 Task: Save favorite listings for townhouses in Seattle, Washington, with a minimum of 4 bedrooms and a garage, and create a shortlist of properties to visit.
Action: Mouse moved to (294, 241)
Screenshot: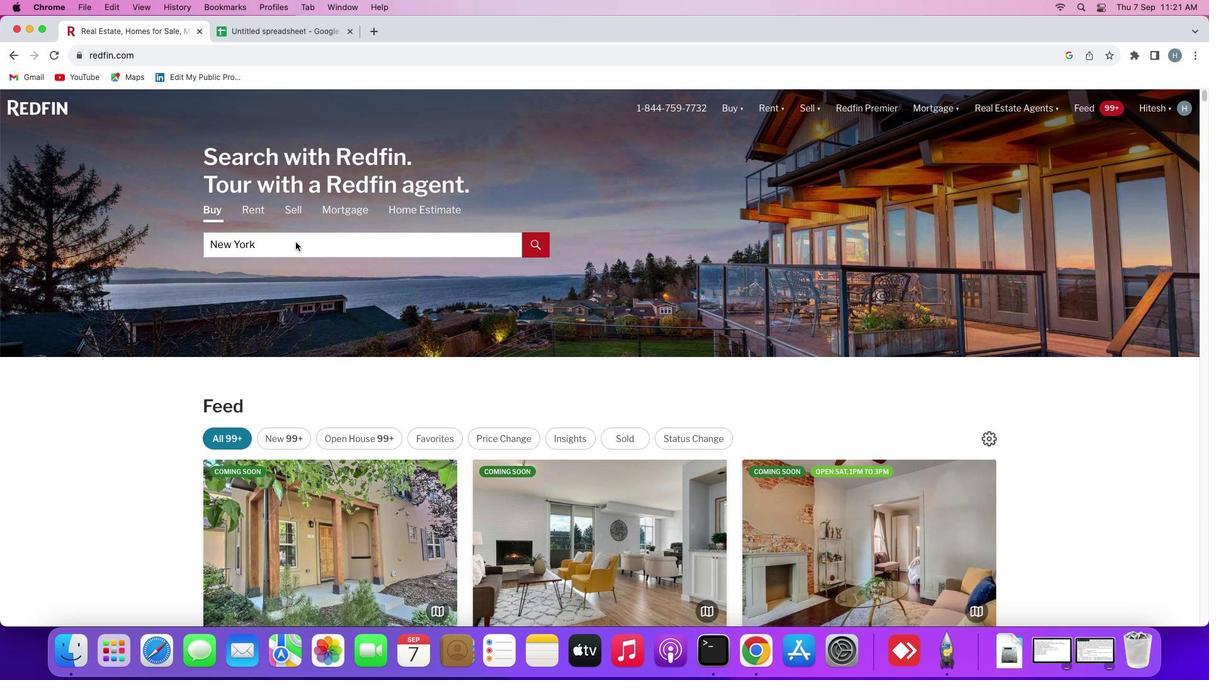 
Action: Mouse pressed left at (294, 241)
Screenshot: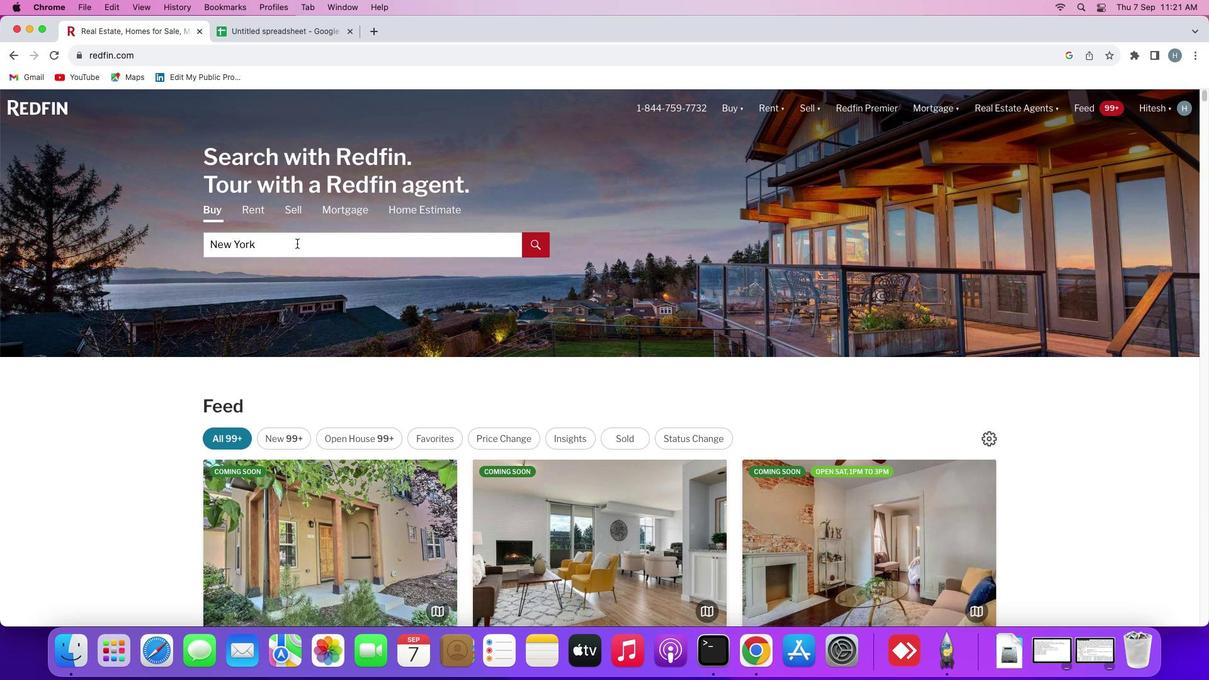 
Action: Mouse moved to (296, 243)
Screenshot: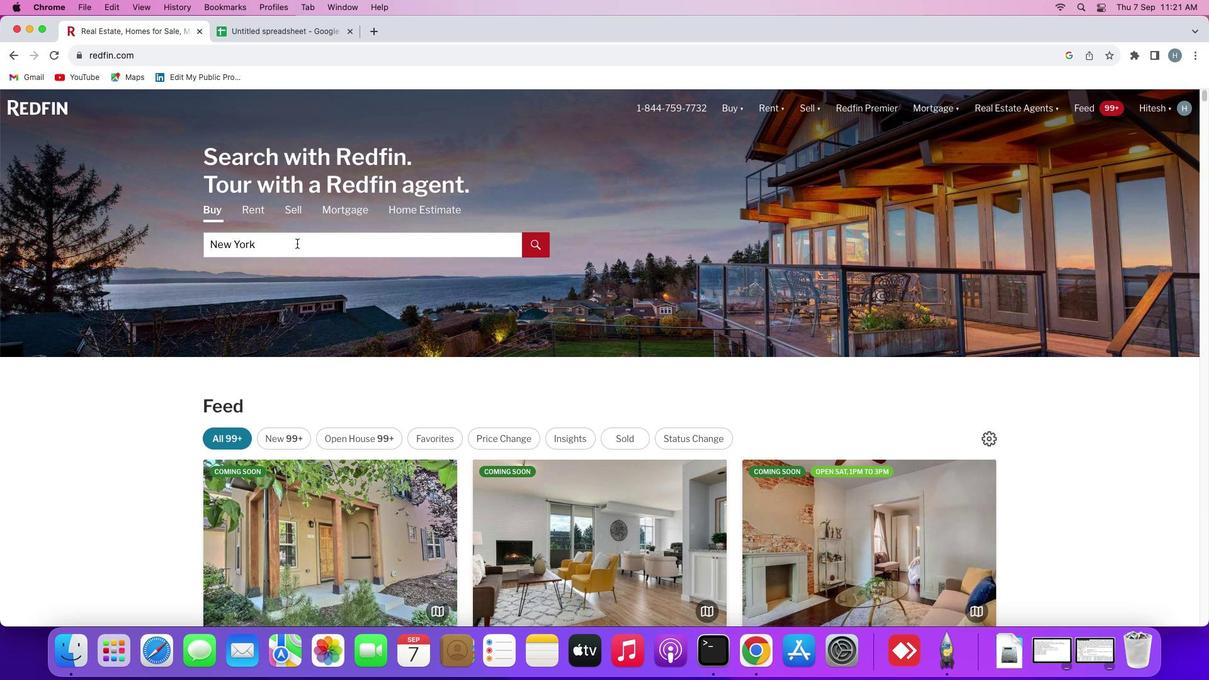 
Action: Mouse pressed left at (296, 243)
Screenshot: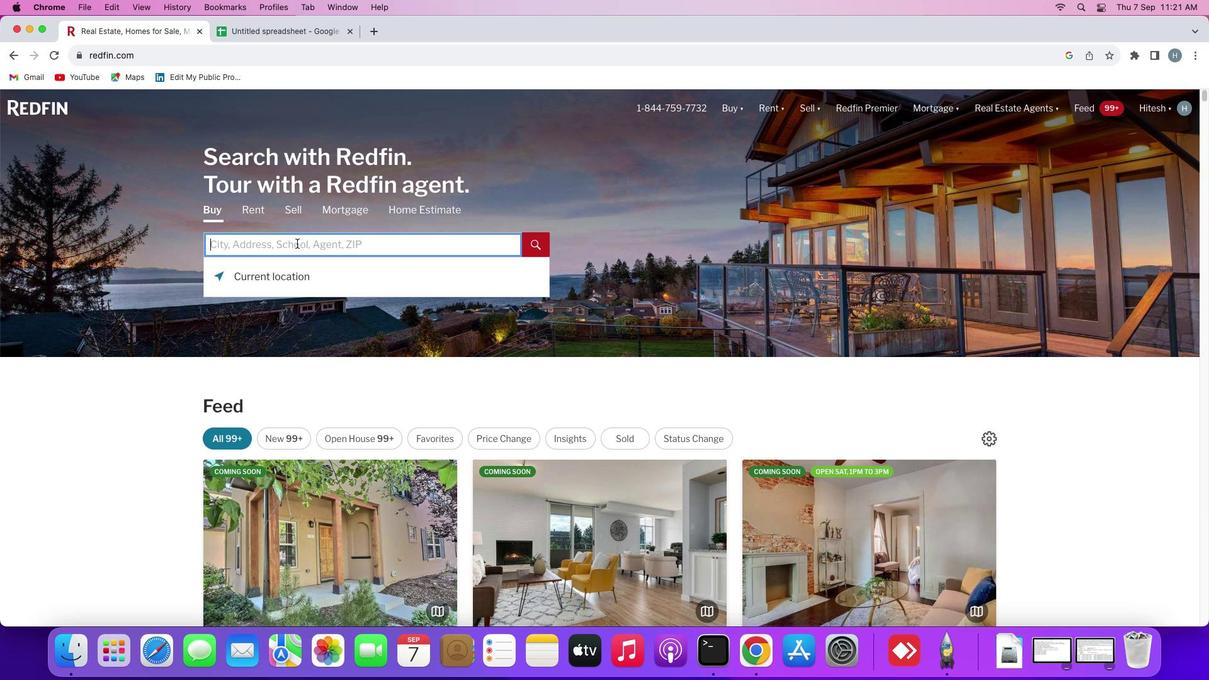 
Action: Key pressed Key.shift'S''e''a''t''t''l''e'
Screenshot: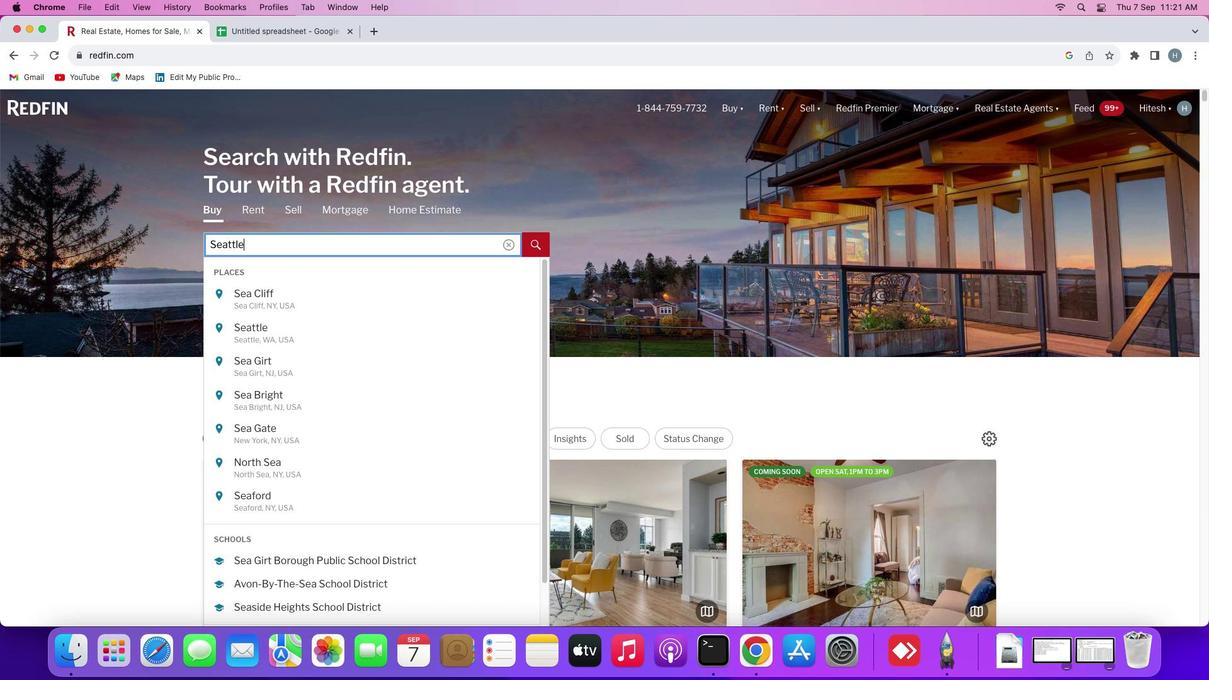 
Action: Mouse moved to (318, 296)
Screenshot: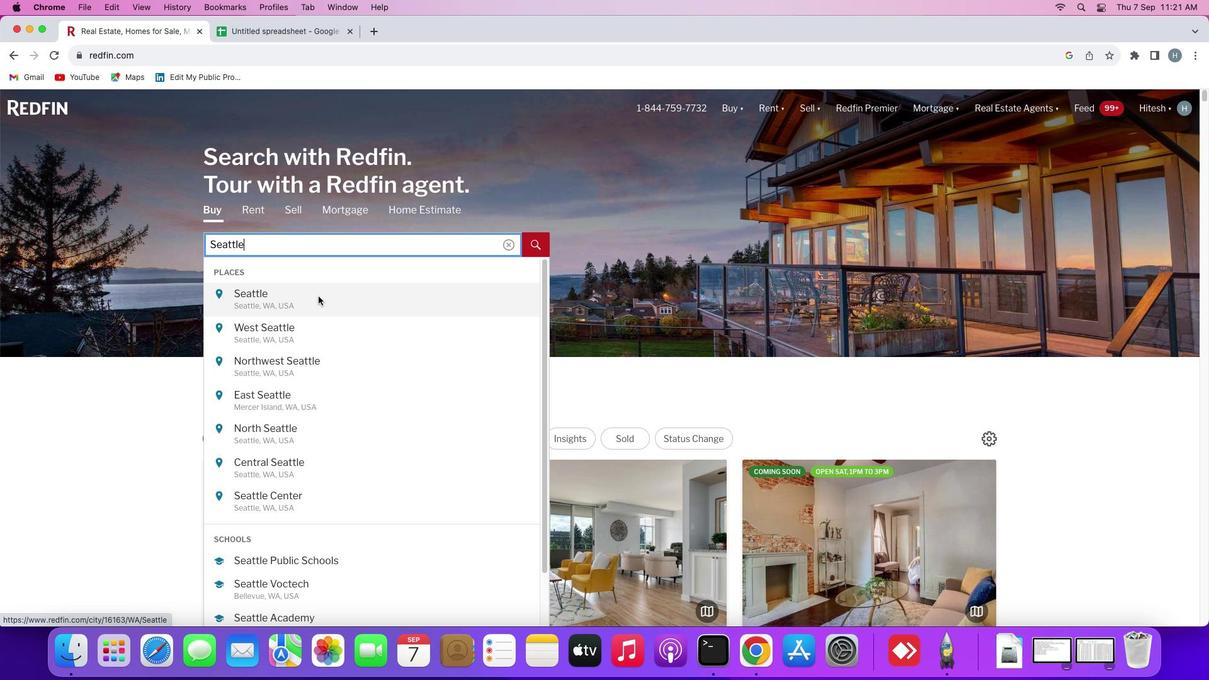 
Action: Mouse pressed left at (318, 296)
Screenshot: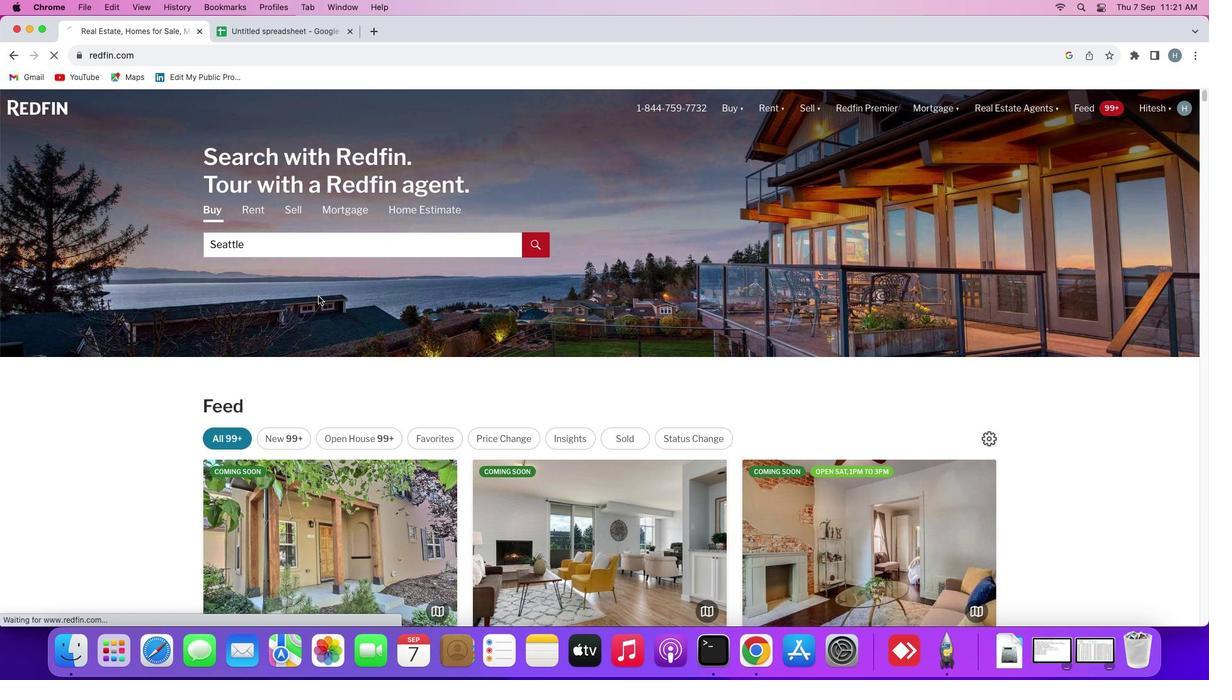 
Action: Mouse moved to (1077, 188)
Screenshot: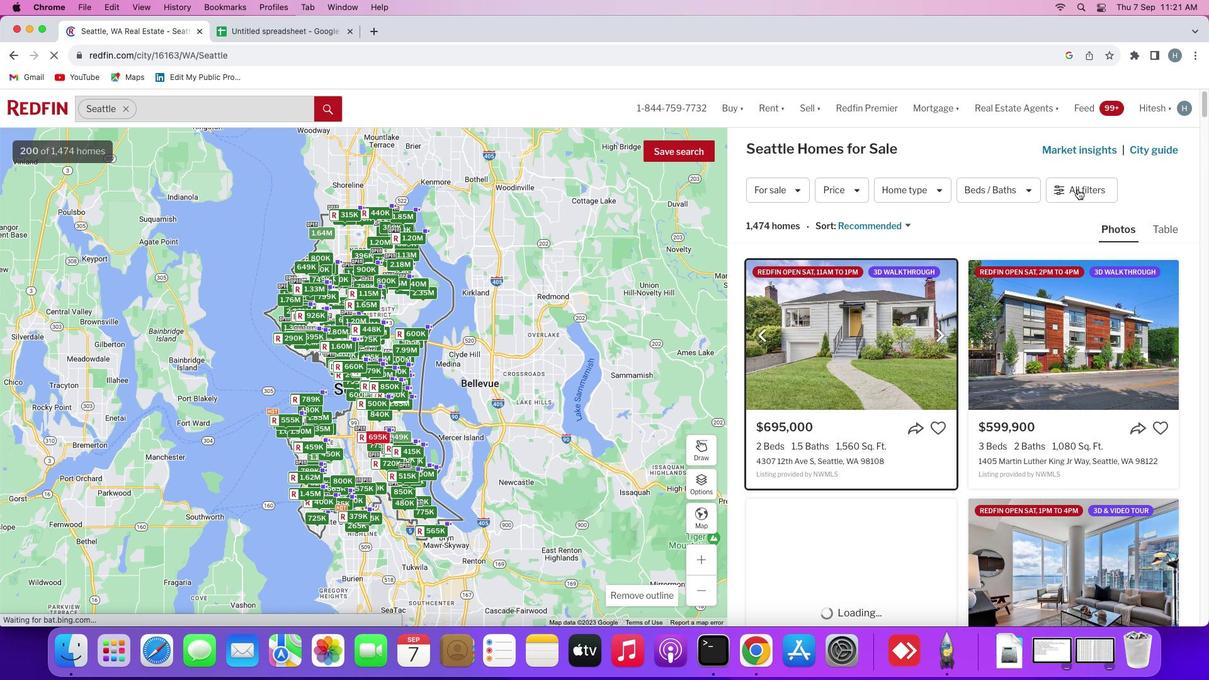 
Action: Mouse pressed left at (1077, 188)
Screenshot: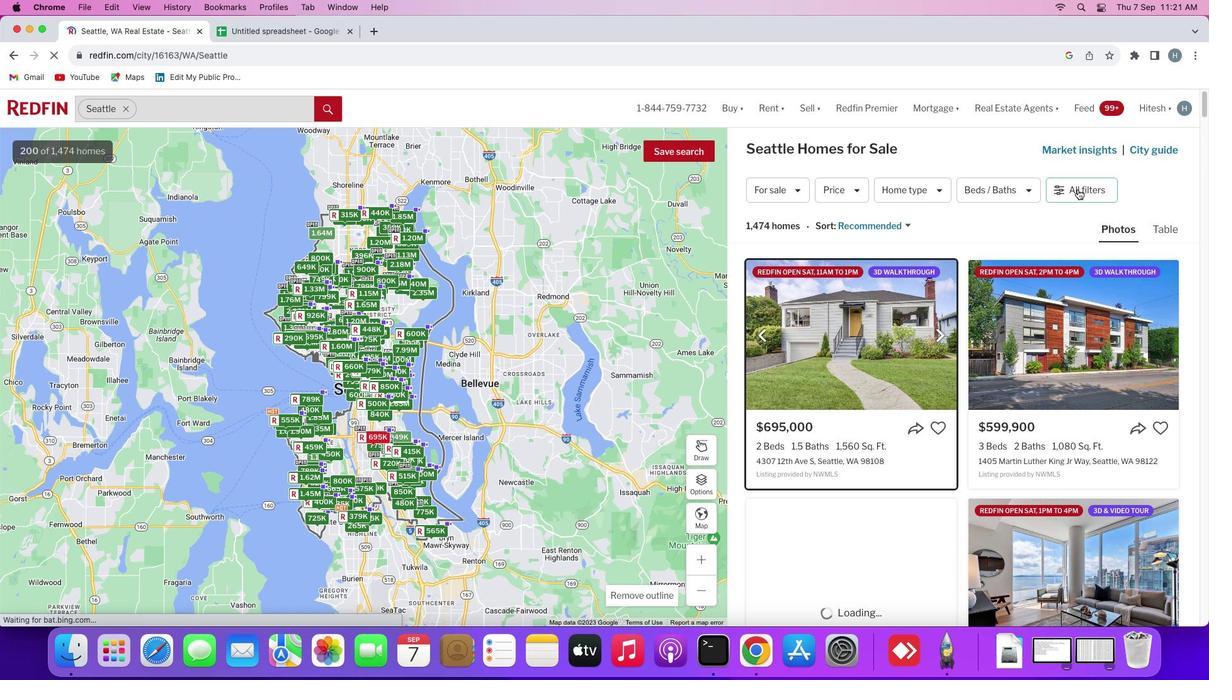 
Action: Mouse moved to (1077, 188)
Screenshot: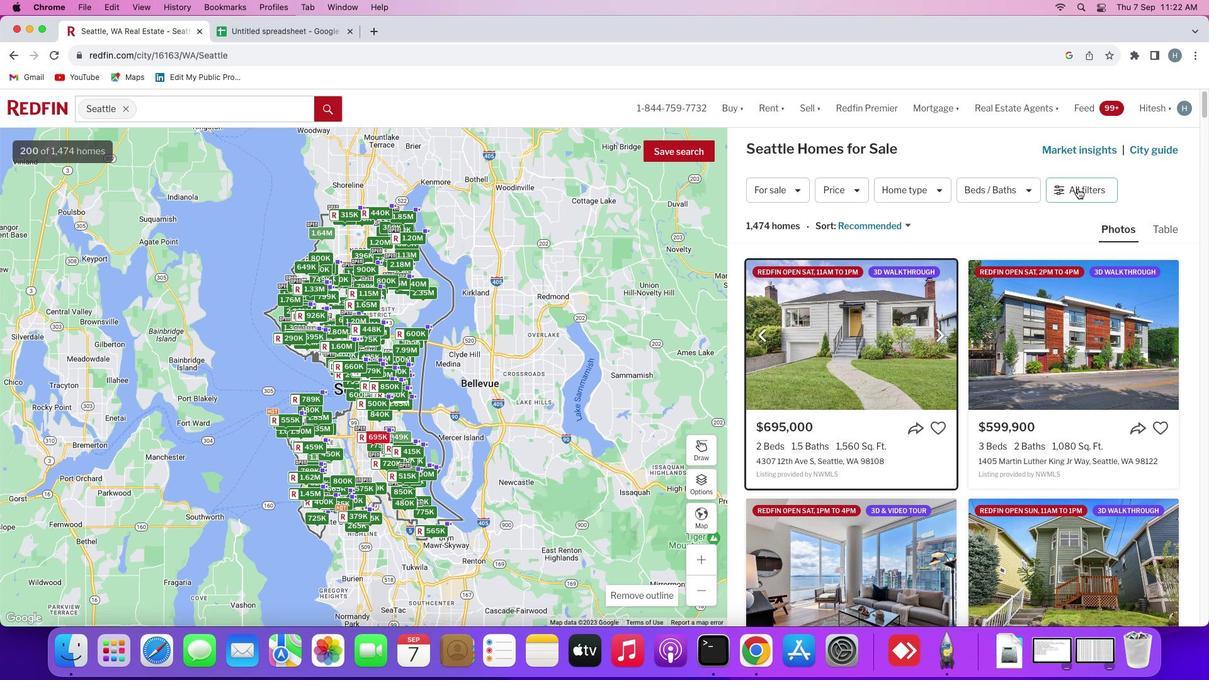 
Action: Mouse pressed left at (1077, 188)
Screenshot: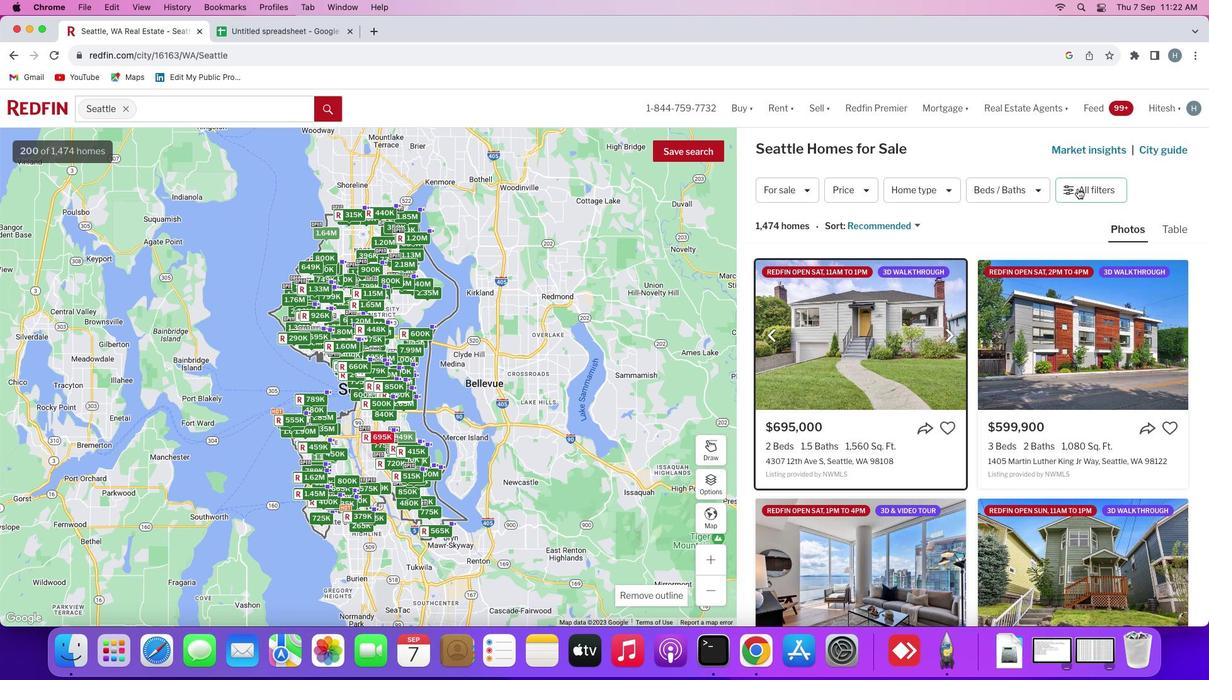 
Action: Mouse moved to (1018, 366)
Screenshot: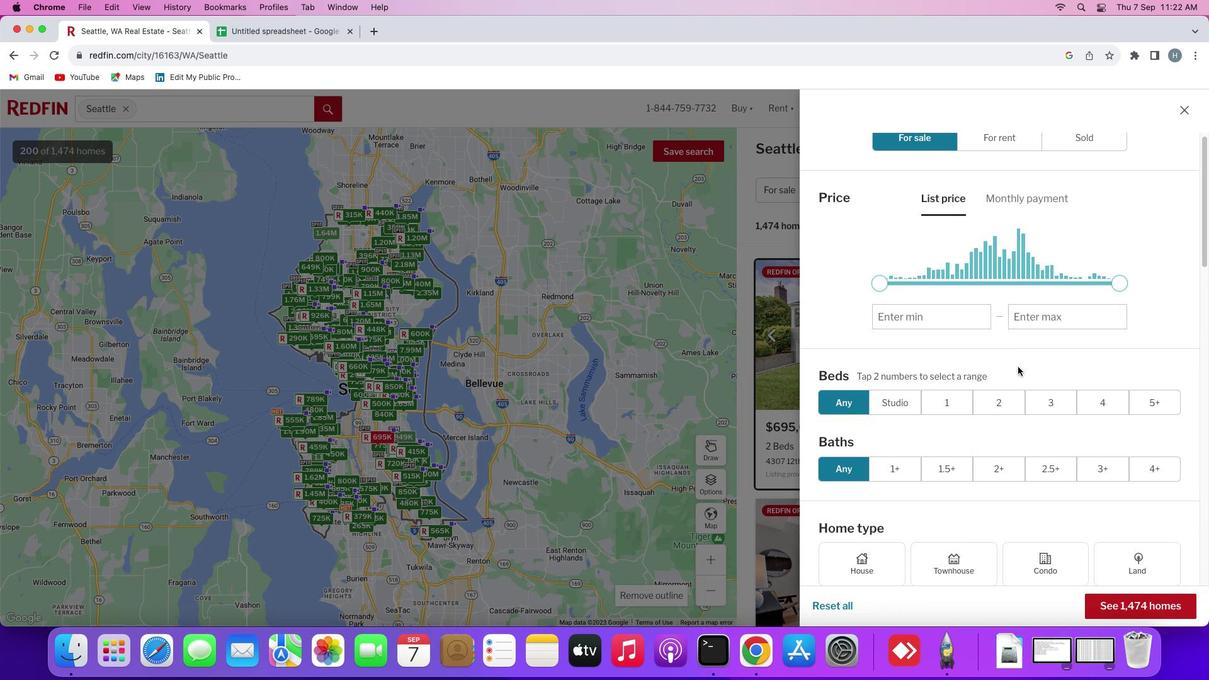 
Action: Mouse scrolled (1018, 366) with delta (0, 0)
Screenshot: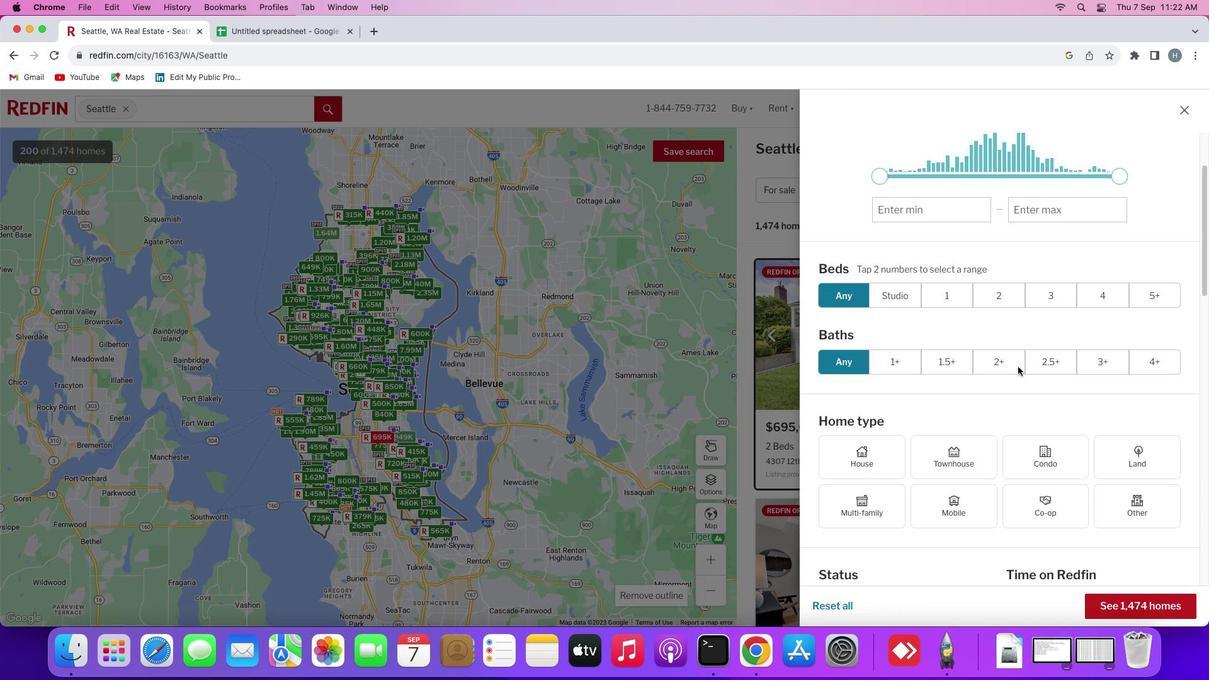 
Action: Mouse scrolled (1018, 366) with delta (0, 0)
Screenshot: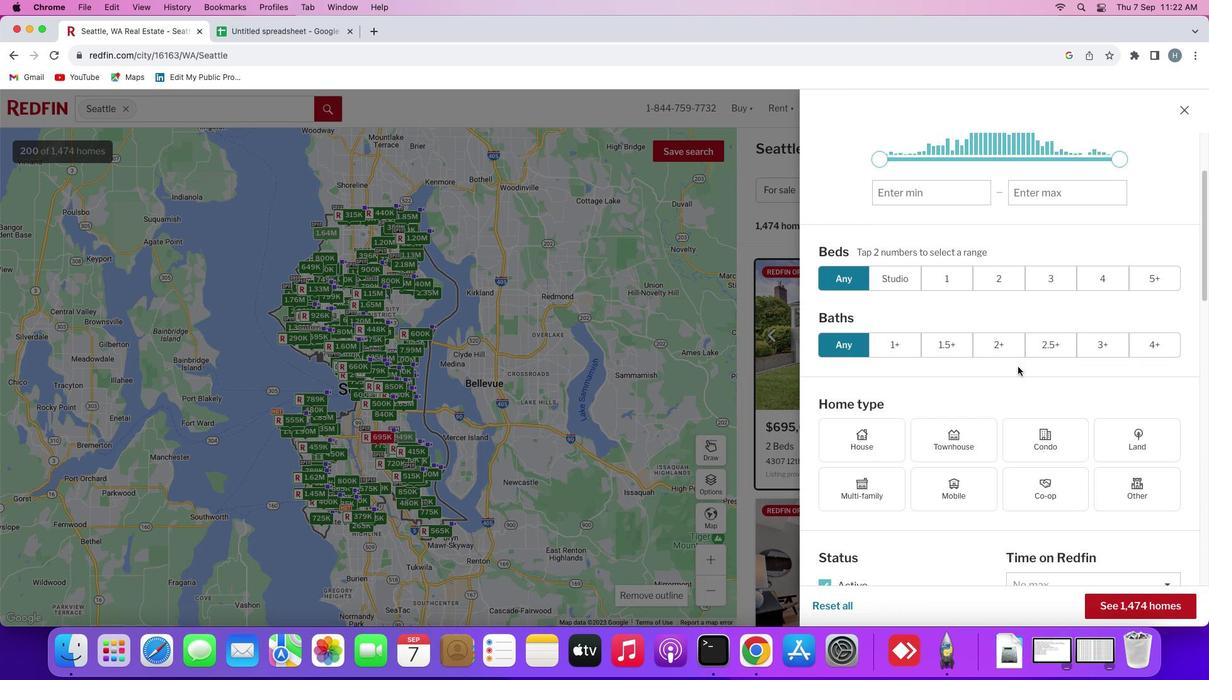 
Action: Mouse scrolled (1018, 366) with delta (0, 0)
Screenshot: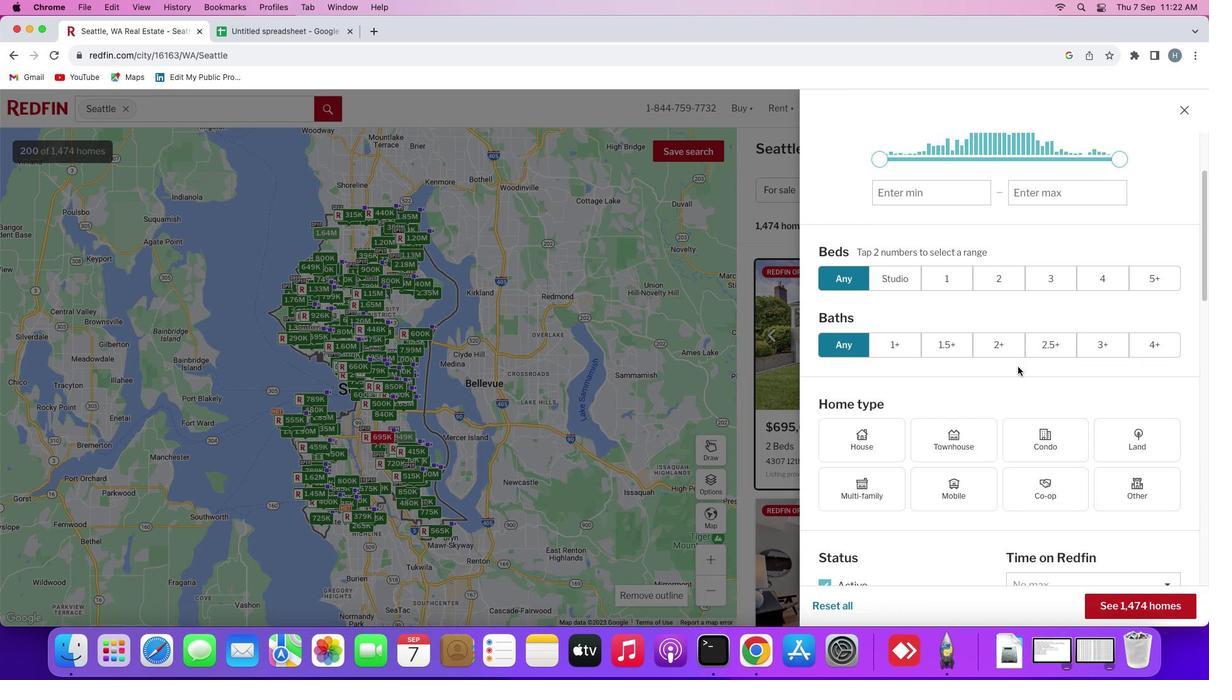 
Action: Mouse scrolled (1018, 366) with delta (0, -1)
Screenshot: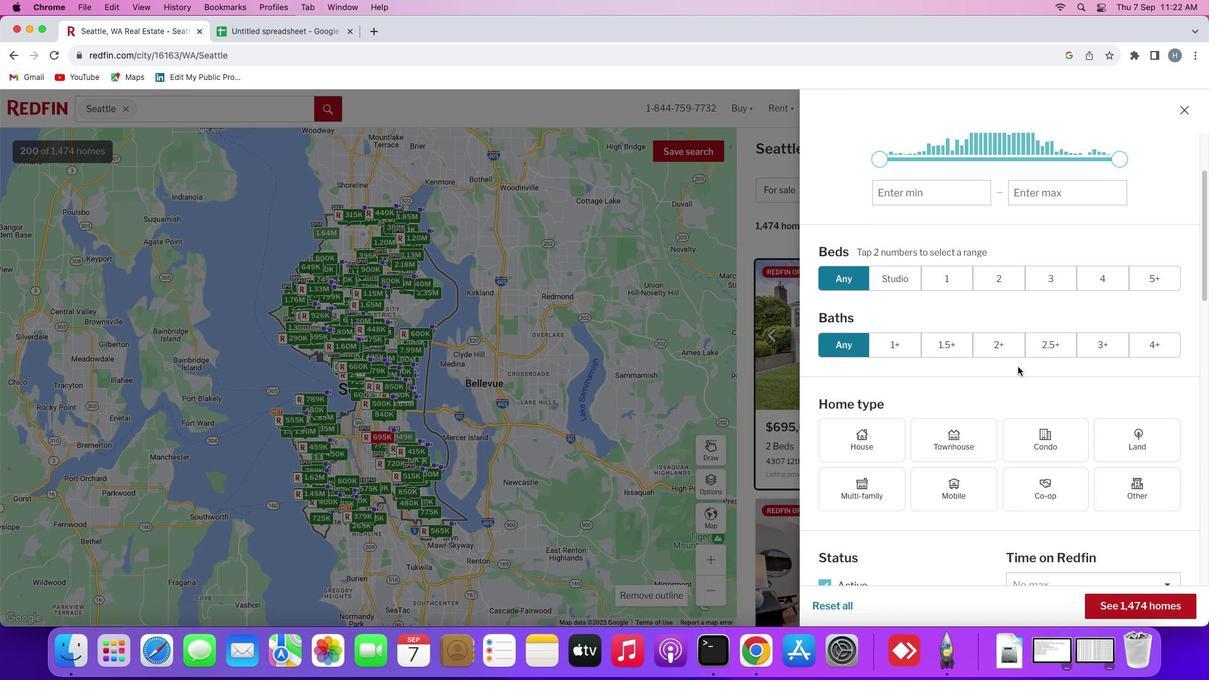
Action: Mouse moved to (952, 442)
Screenshot: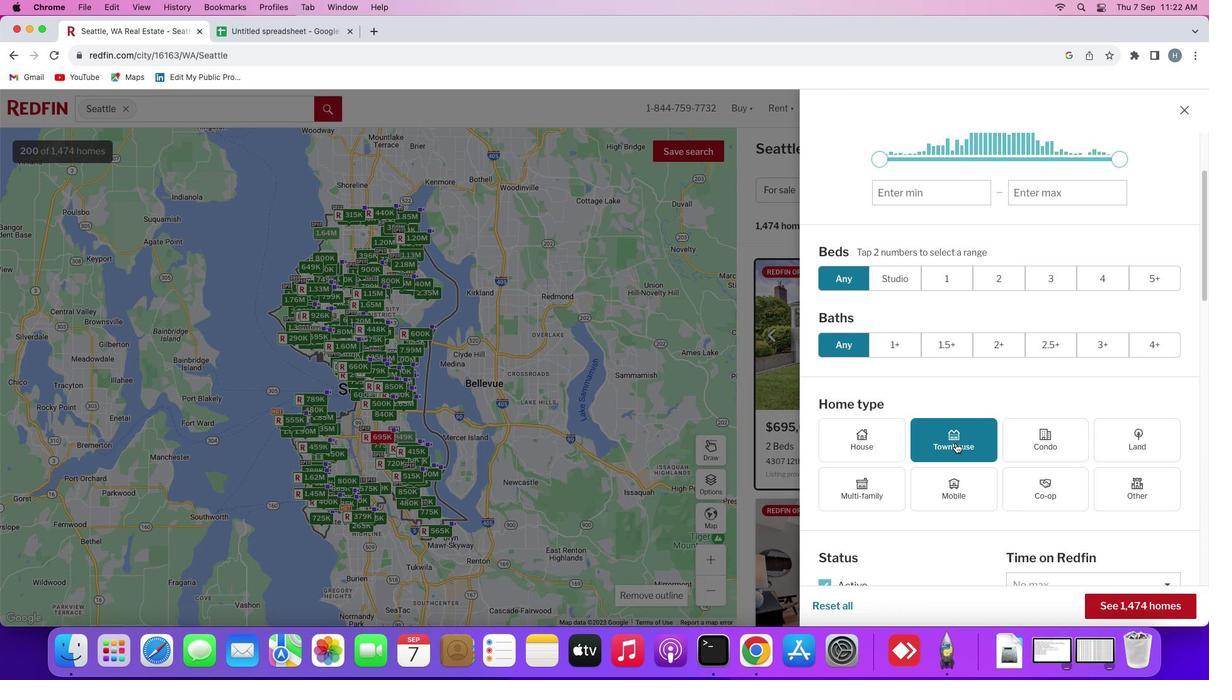 
Action: Mouse pressed left at (952, 442)
Screenshot: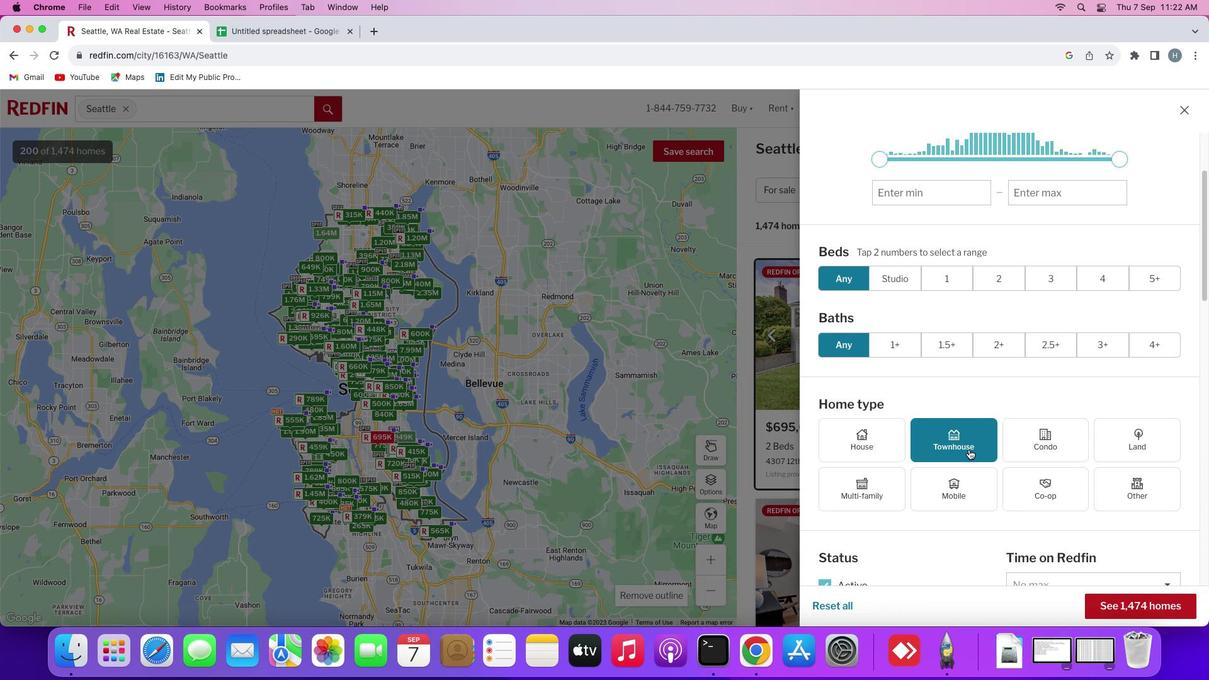 
Action: Mouse moved to (973, 449)
Screenshot: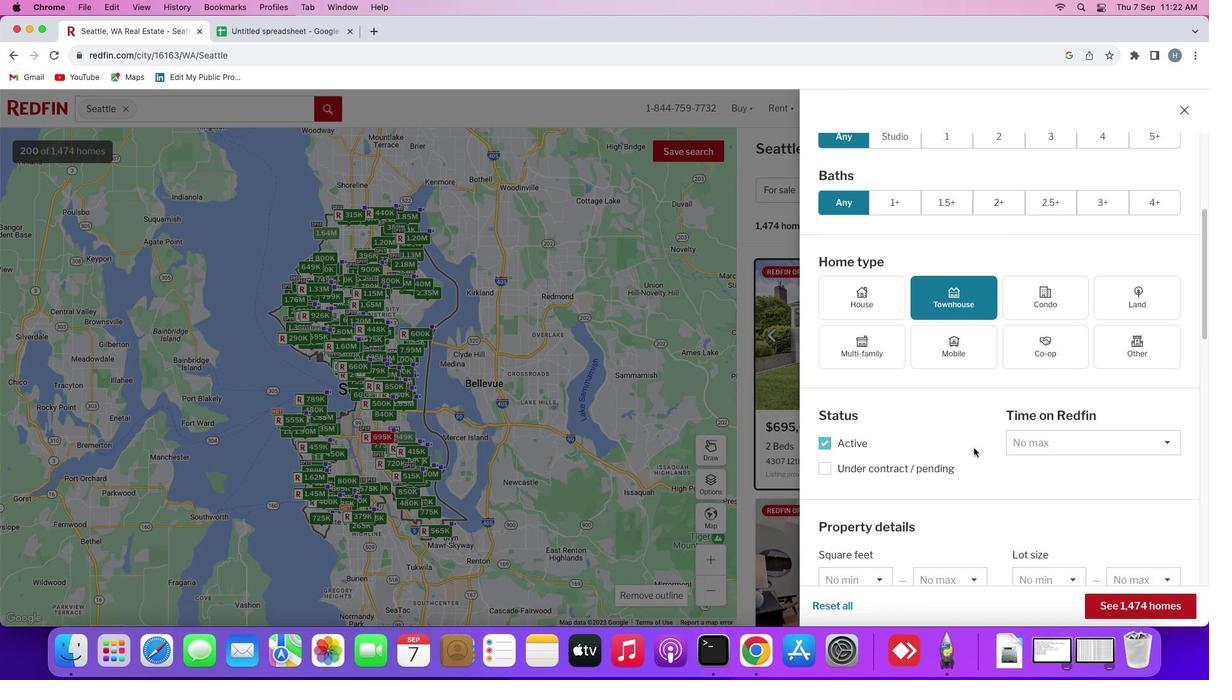 
Action: Mouse scrolled (973, 449) with delta (0, 0)
Screenshot: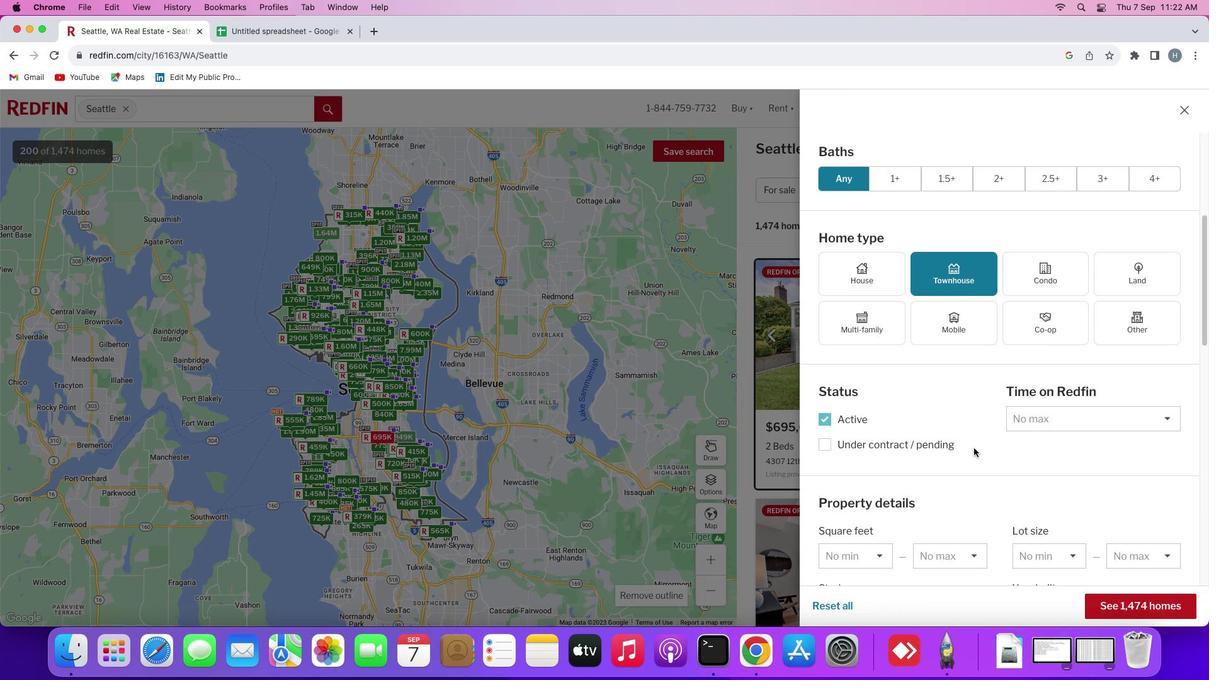 
Action: Mouse moved to (973, 449)
Screenshot: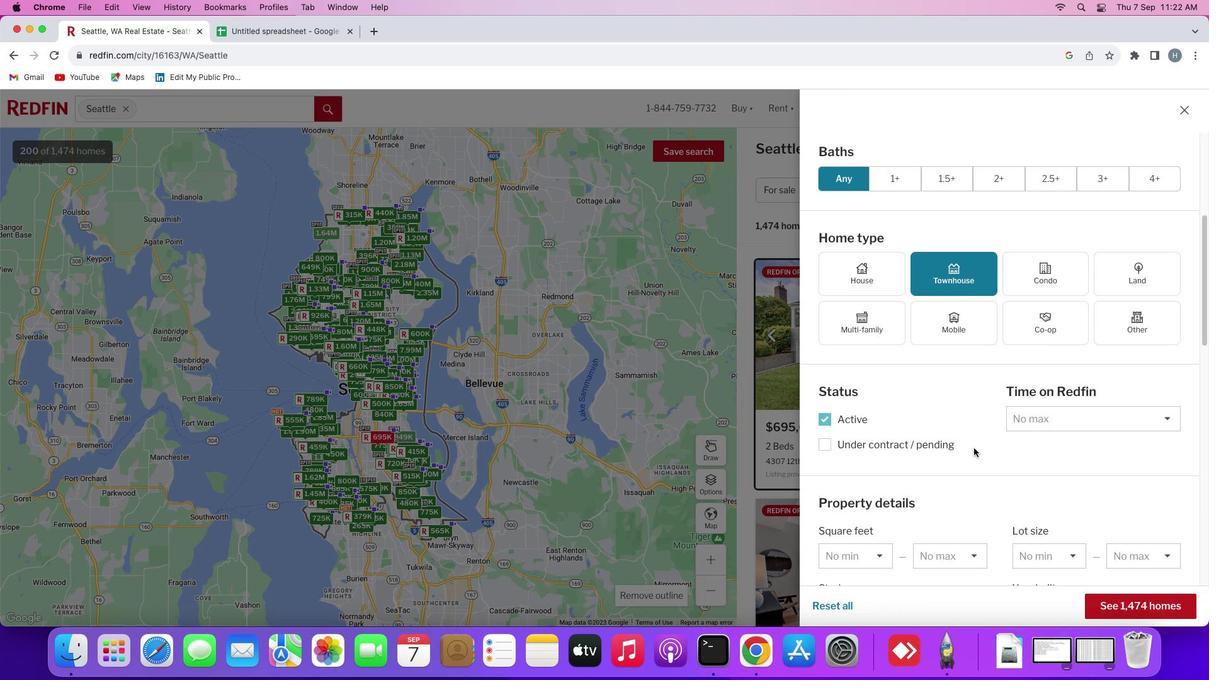 
Action: Mouse scrolled (973, 449) with delta (0, 0)
Screenshot: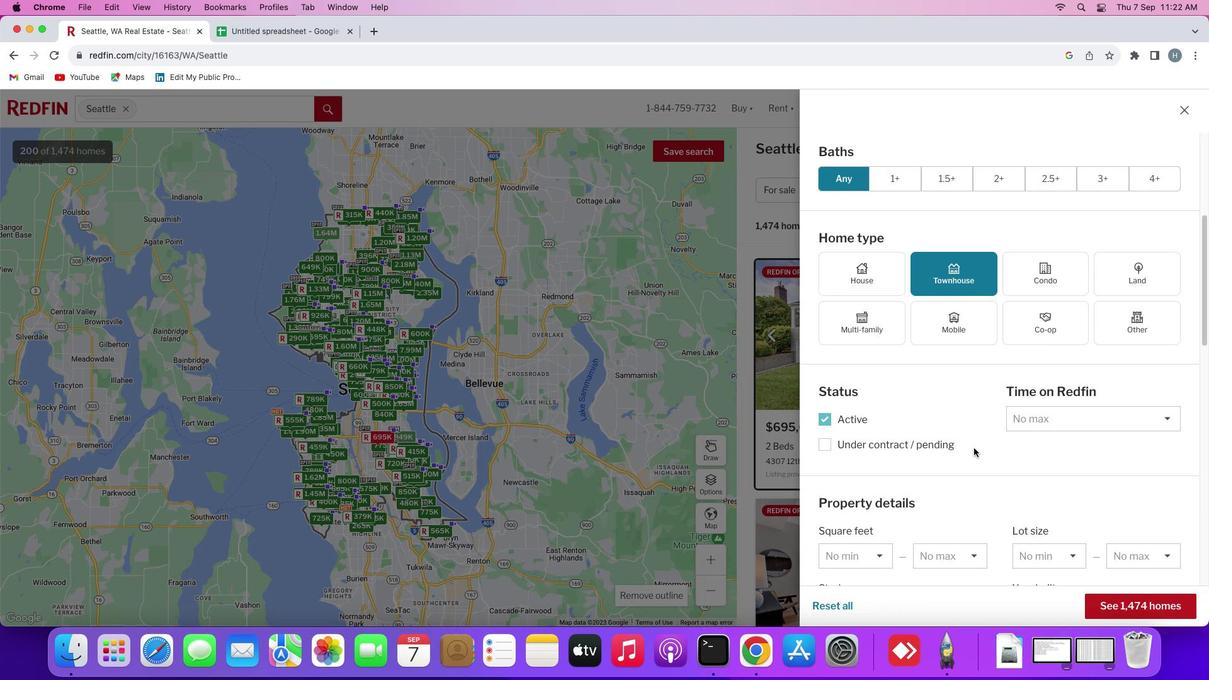 
Action: Mouse moved to (973, 448)
Screenshot: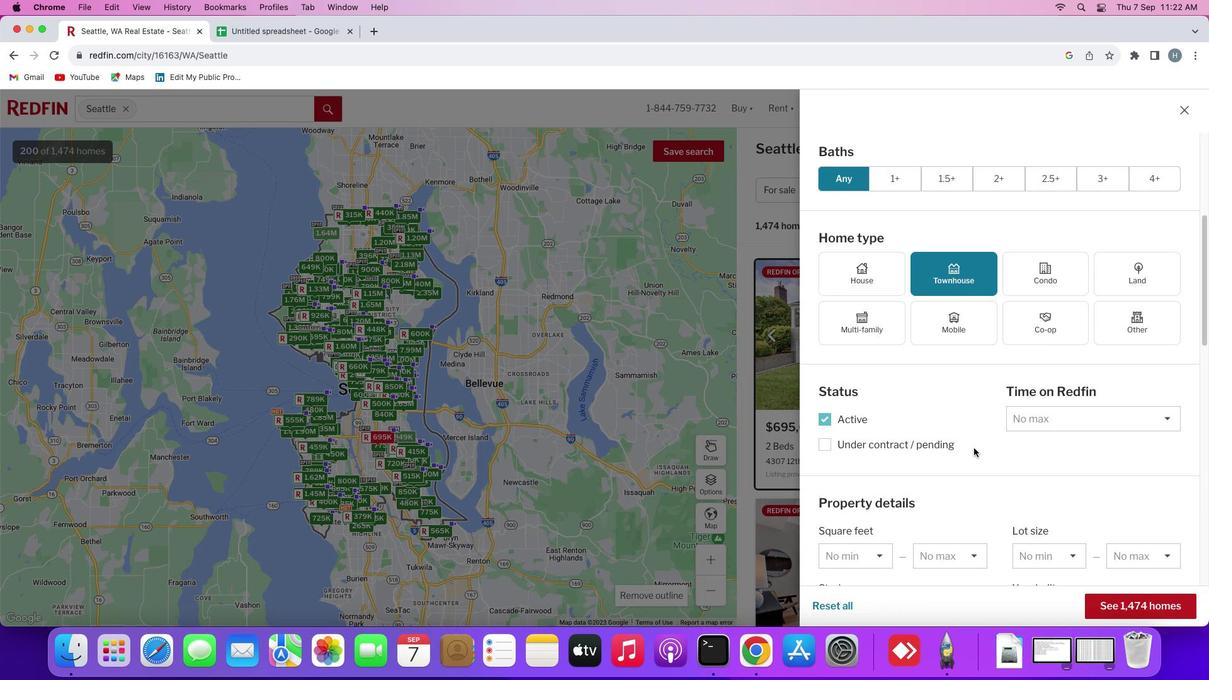 
Action: Mouse scrolled (973, 448) with delta (0, -1)
Screenshot: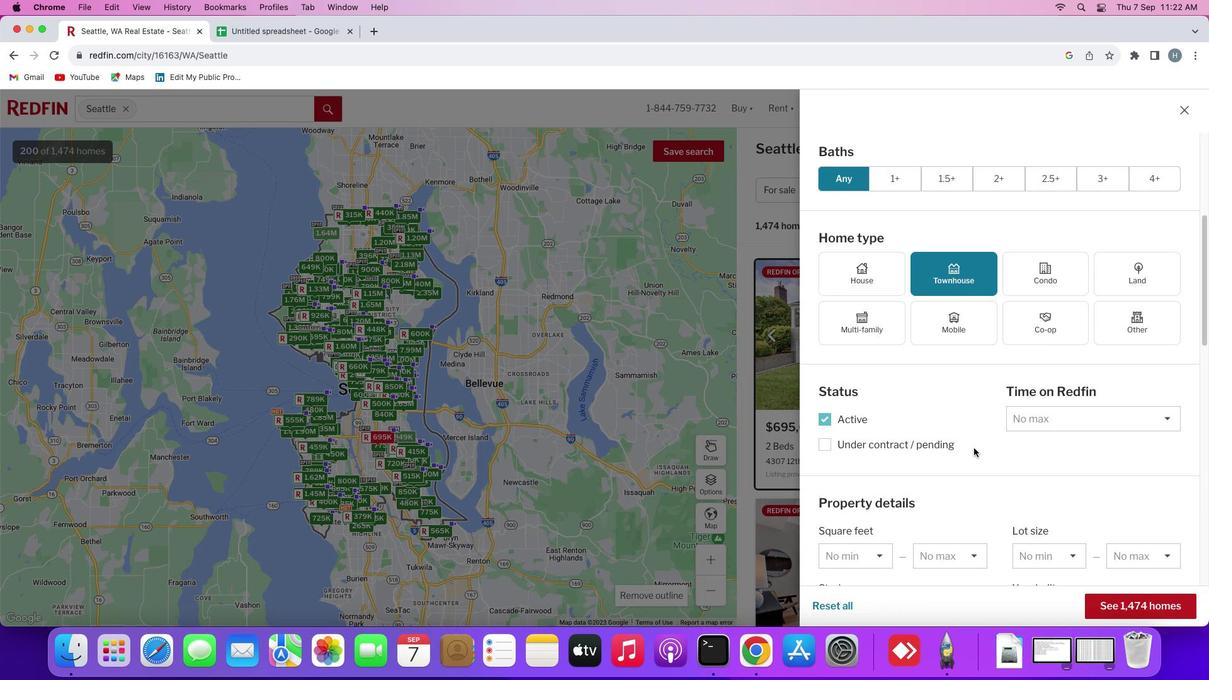 
Action: Mouse moved to (973, 447)
Screenshot: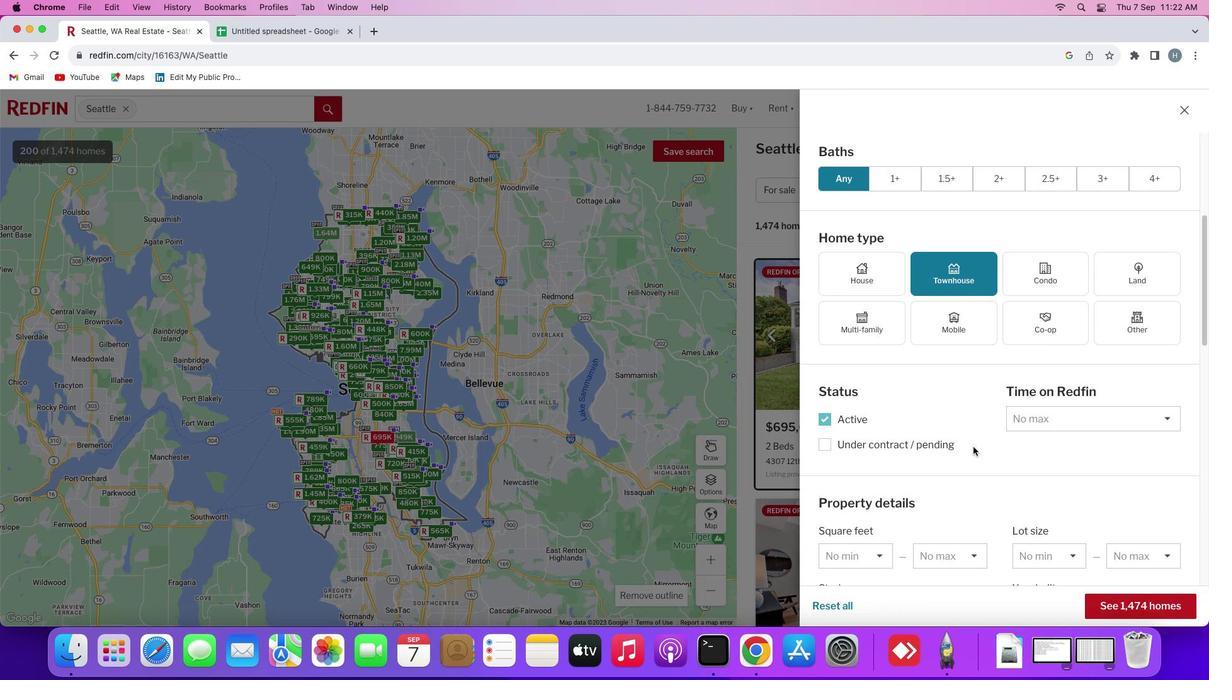 
Action: Mouse scrolled (973, 447) with delta (0, -1)
Screenshot: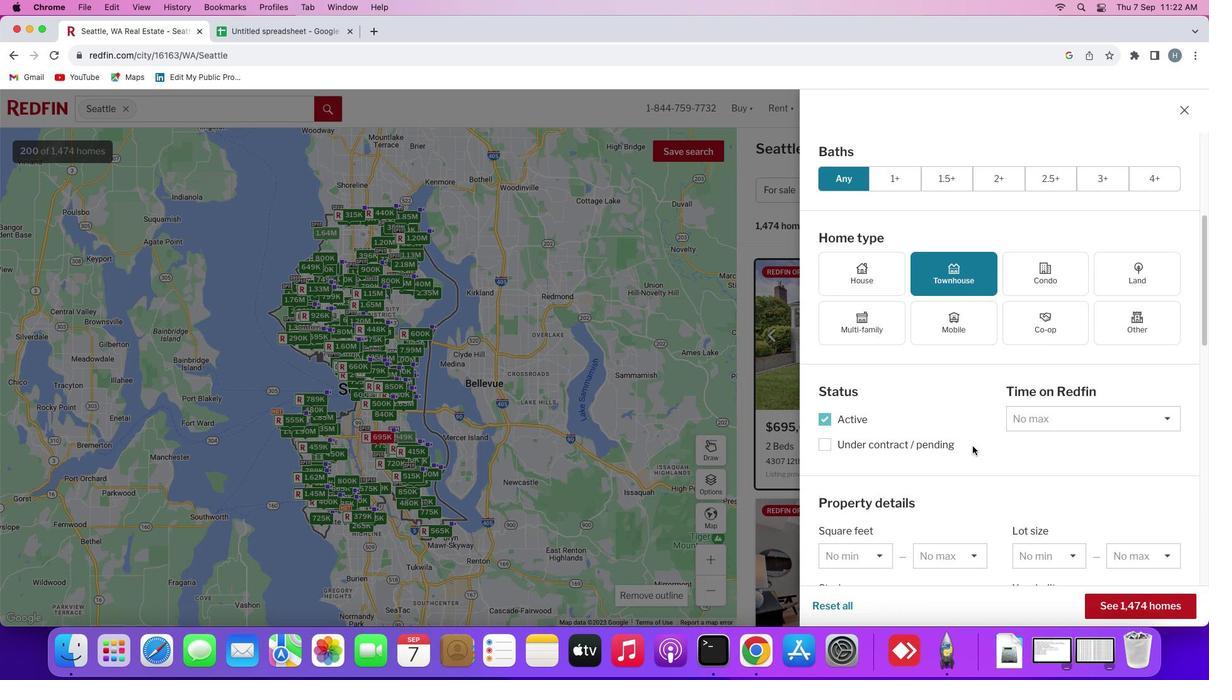 
Action: Mouse moved to (966, 444)
Screenshot: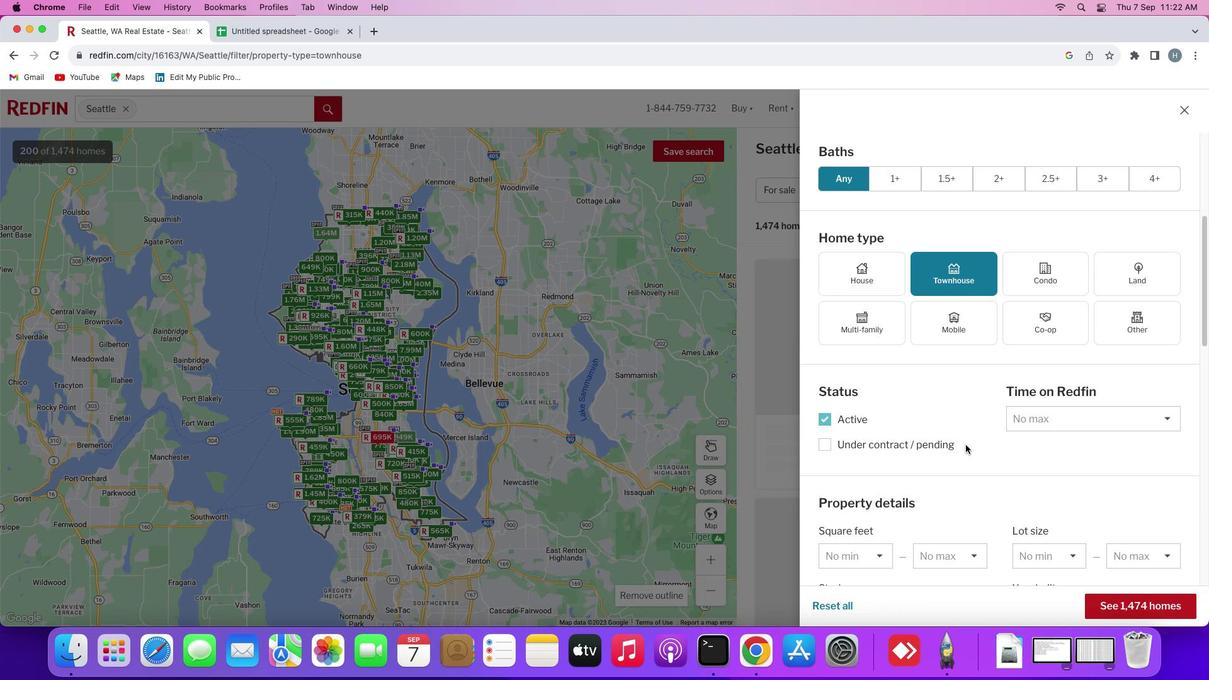 
Action: Mouse scrolled (966, 444) with delta (0, 0)
Screenshot: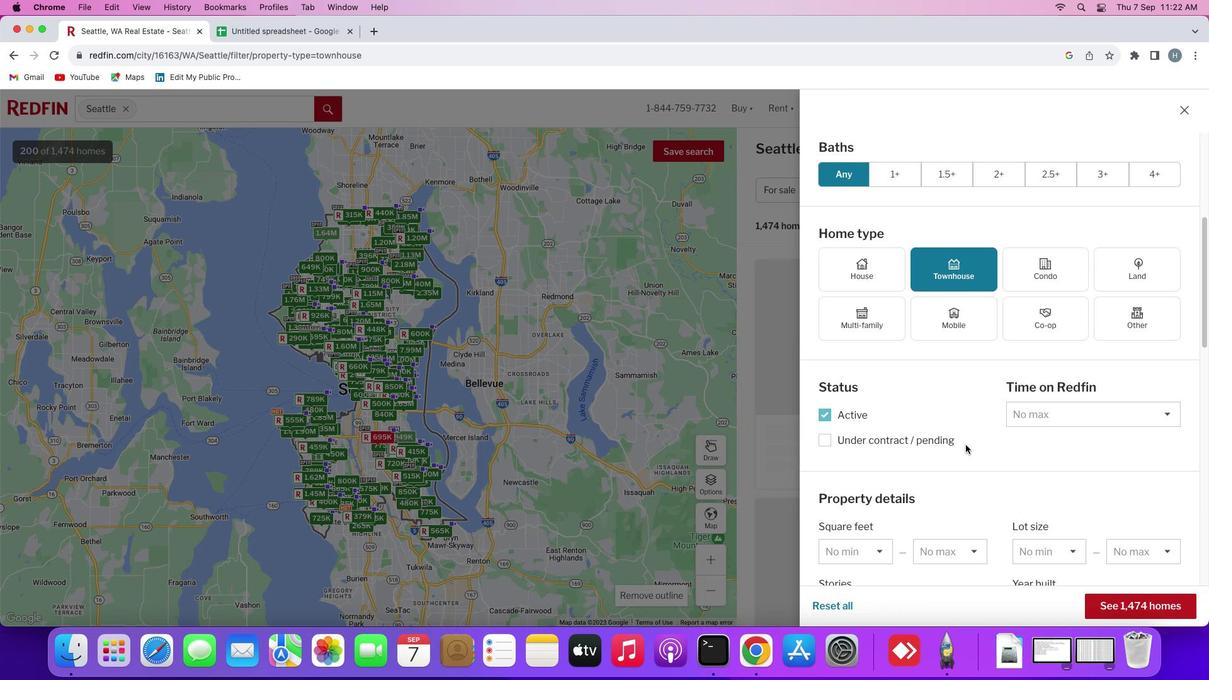 
Action: Mouse scrolled (966, 444) with delta (0, 0)
Screenshot: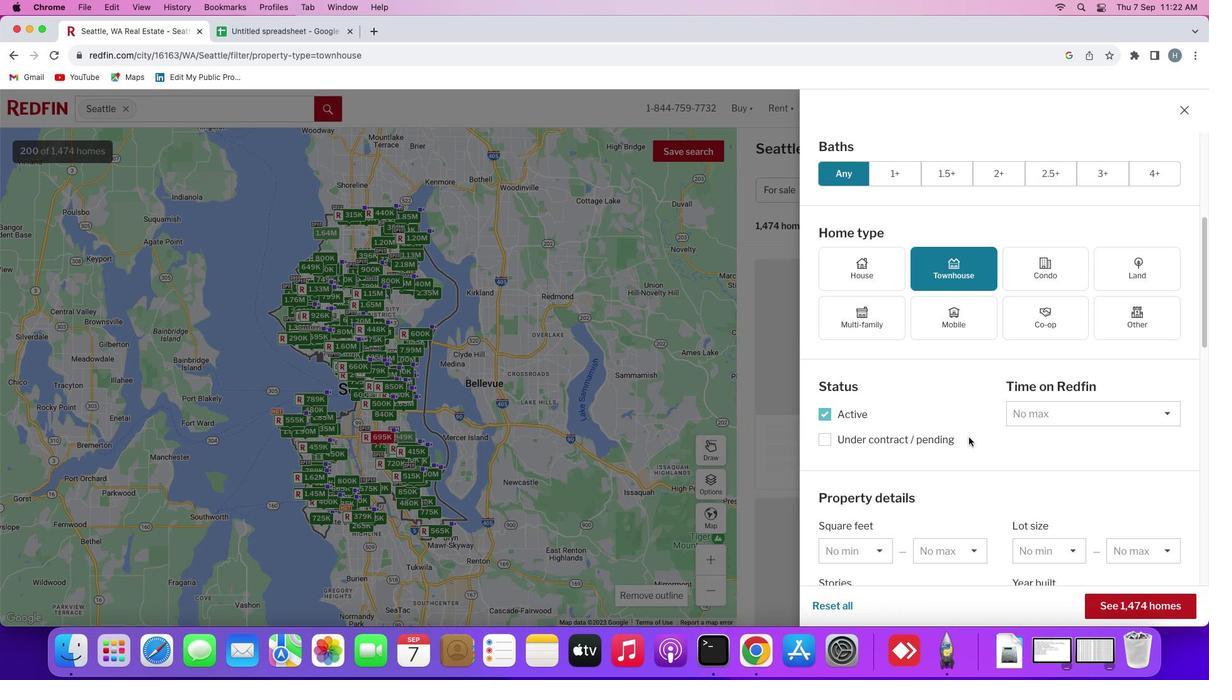 
Action: Mouse moved to (971, 432)
Screenshot: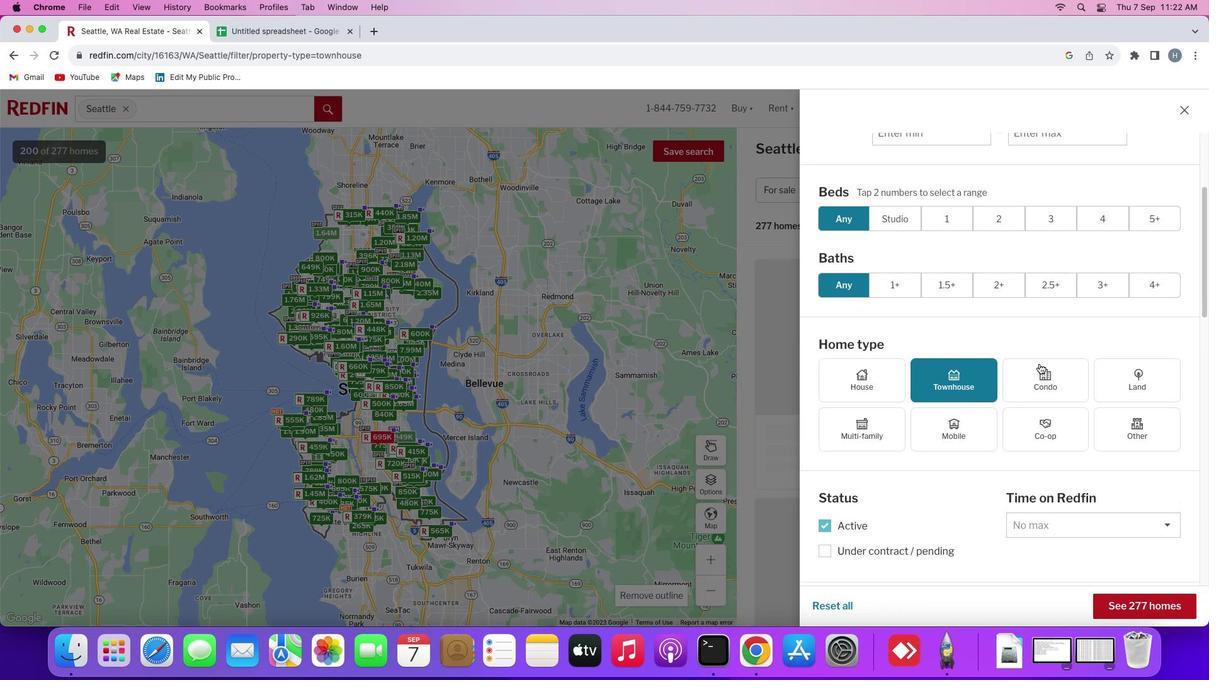 
Action: Mouse scrolled (971, 432) with delta (0, 0)
Screenshot: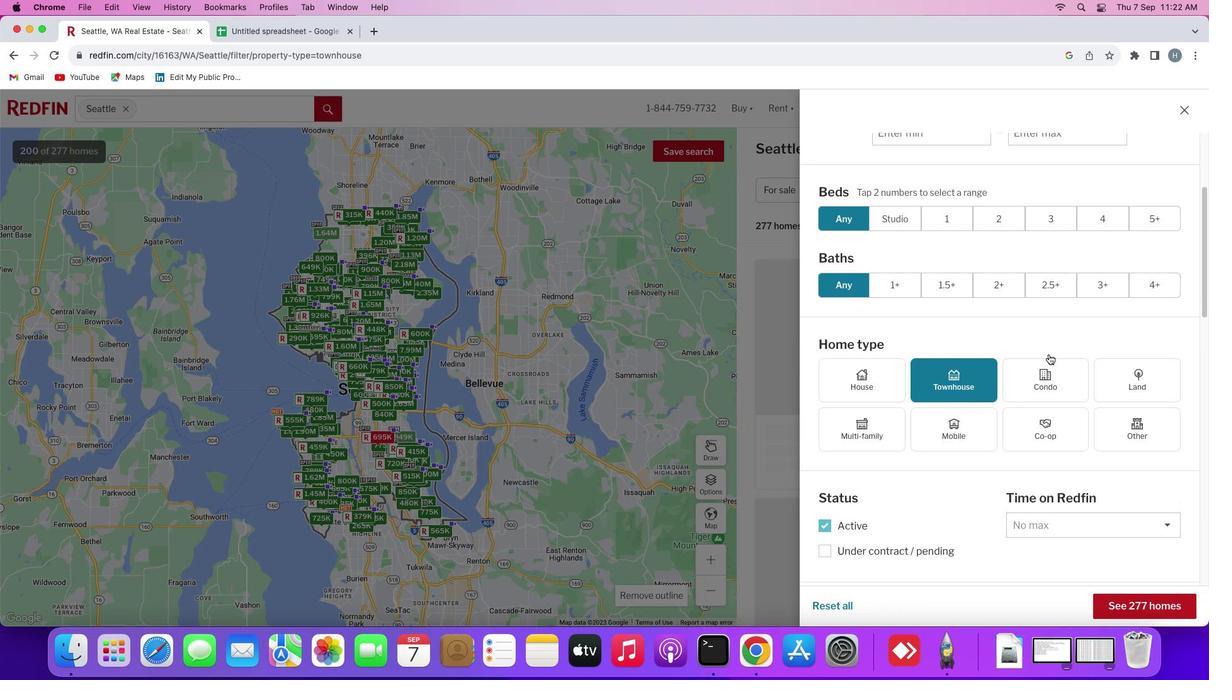 
Action: Mouse scrolled (971, 432) with delta (0, 0)
Screenshot: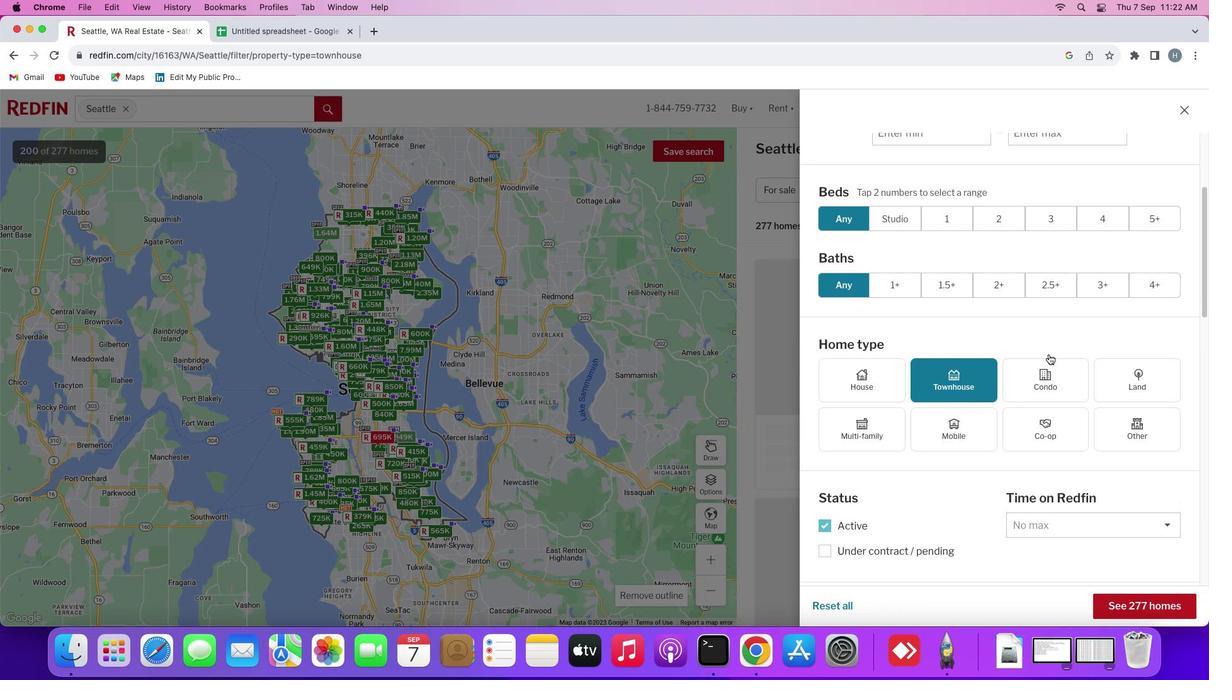 
Action: Mouse scrolled (971, 432) with delta (0, 1)
Screenshot: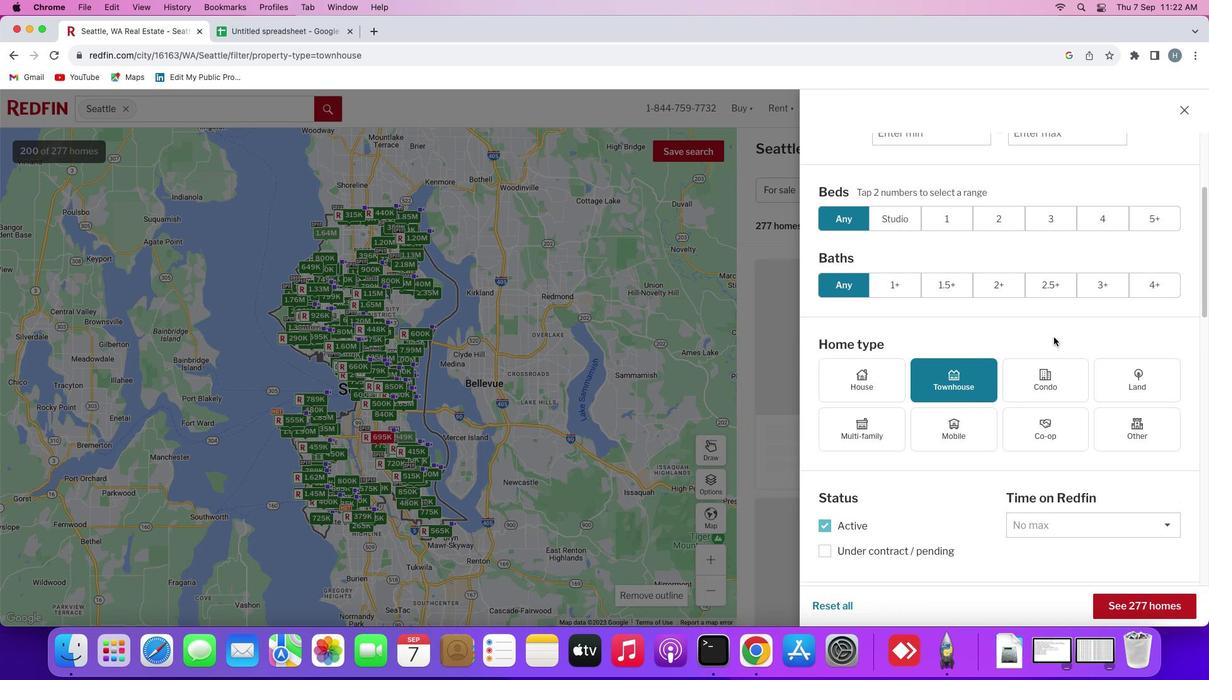
Action: Mouse moved to (1105, 221)
Screenshot: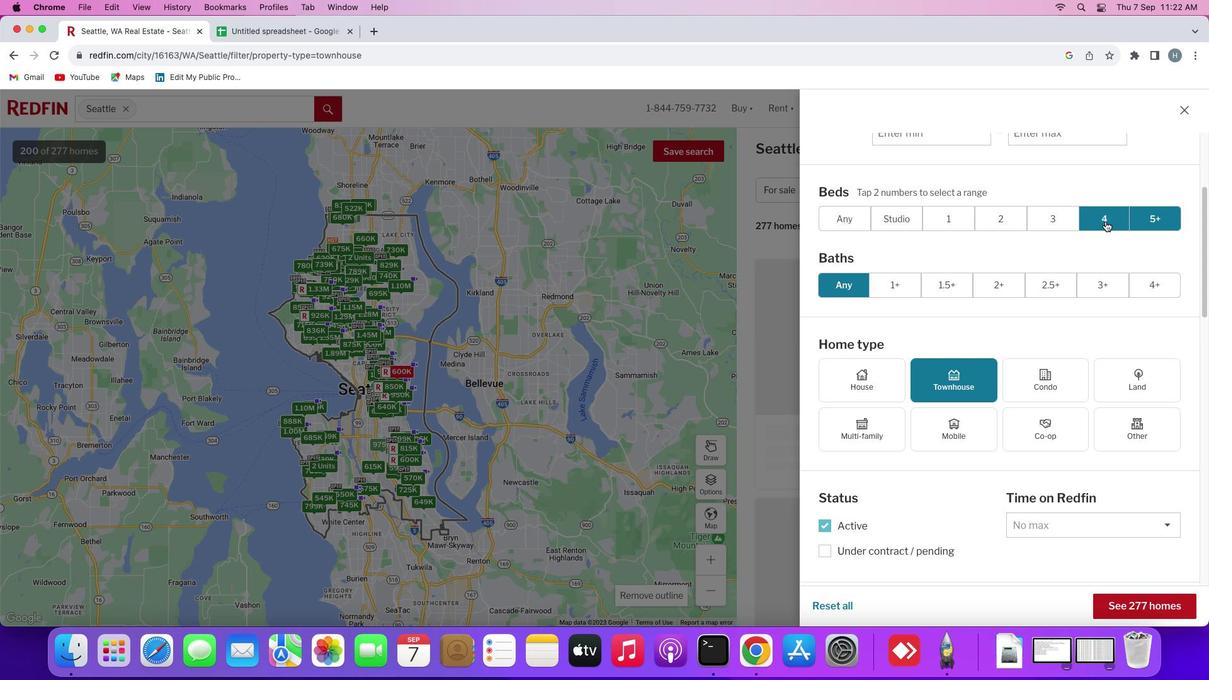 
Action: Mouse pressed left at (1105, 221)
Screenshot: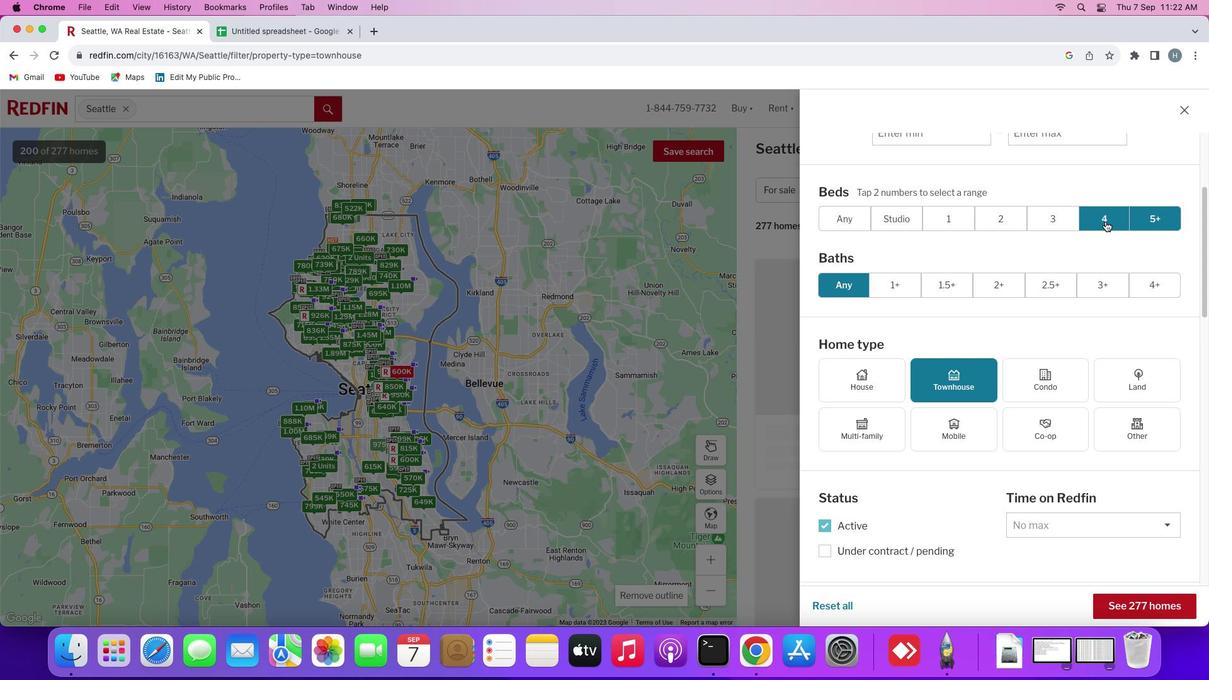 
Action: Mouse moved to (956, 431)
Screenshot: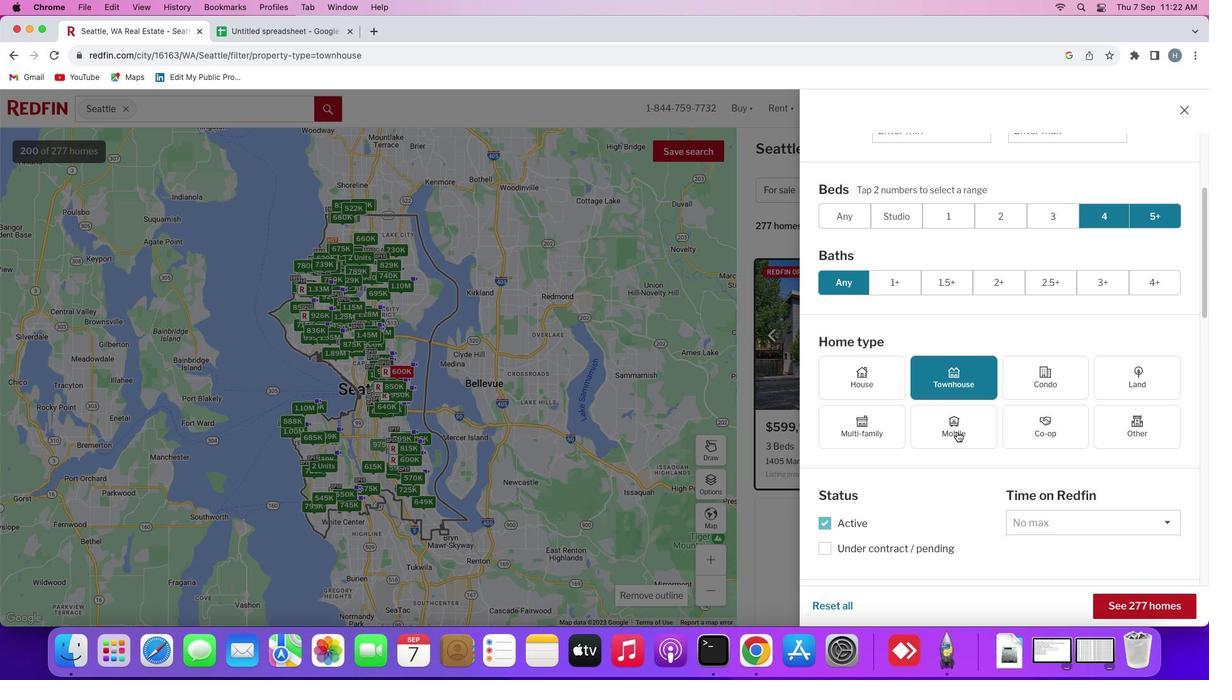 
Action: Mouse scrolled (956, 431) with delta (0, 0)
Screenshot: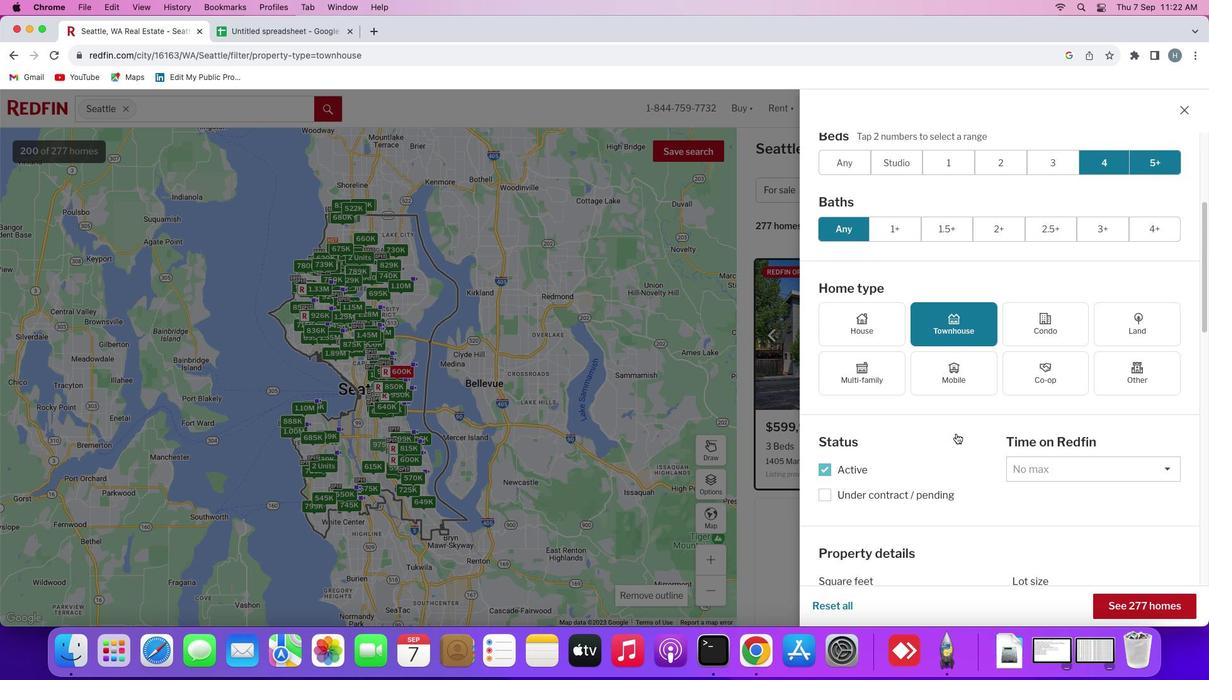 
Action: Mouse scrolled (956, 431) with delta (0, 0)
Screenshot: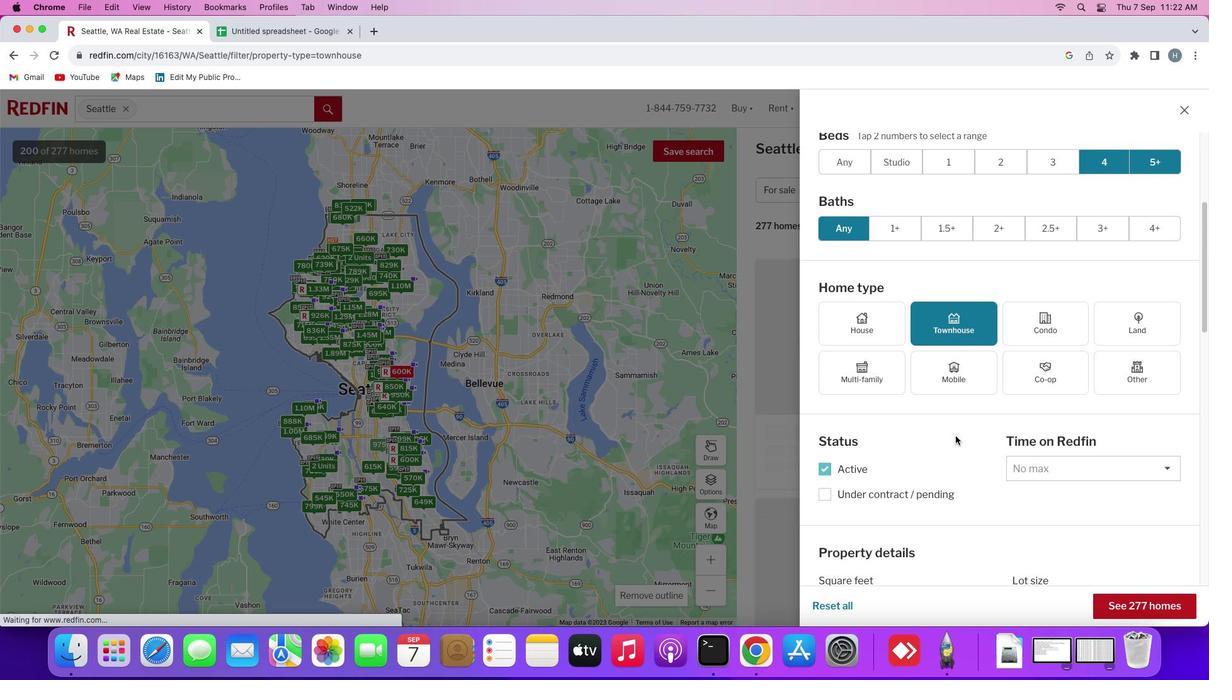 
Action: Mouse scrolled (956, 431) with delta (0, 0)
Screenshot: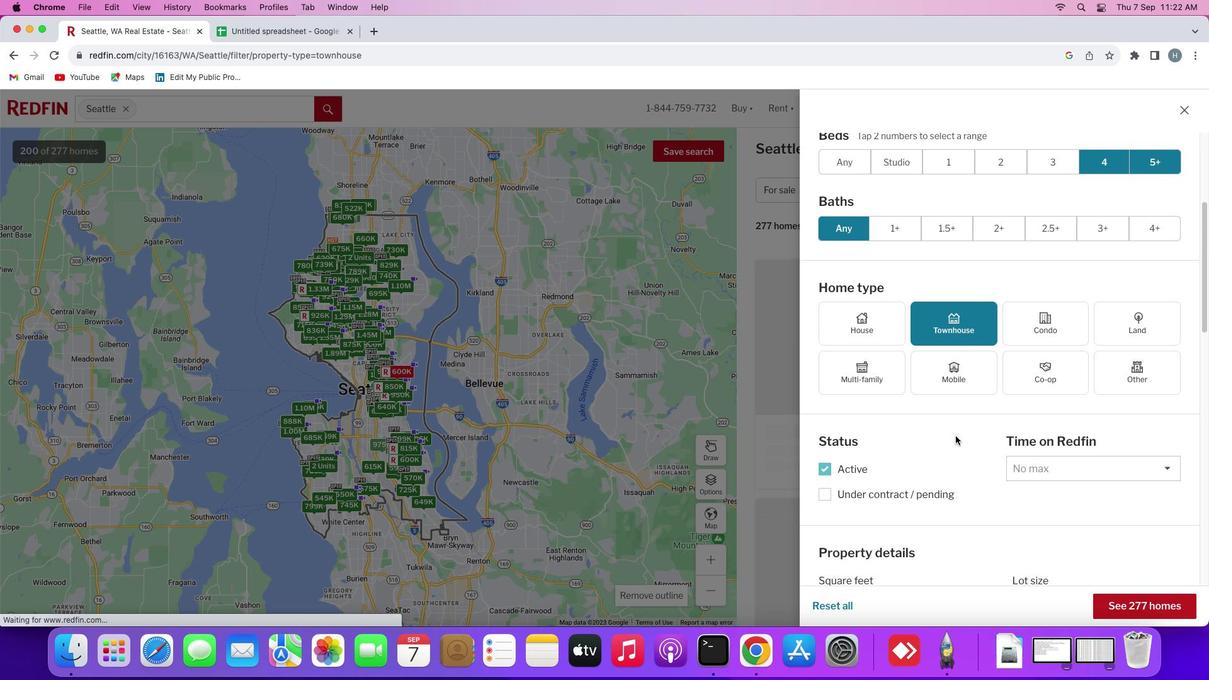 
Action: Mouse moved to (955, 435)
Screenshot: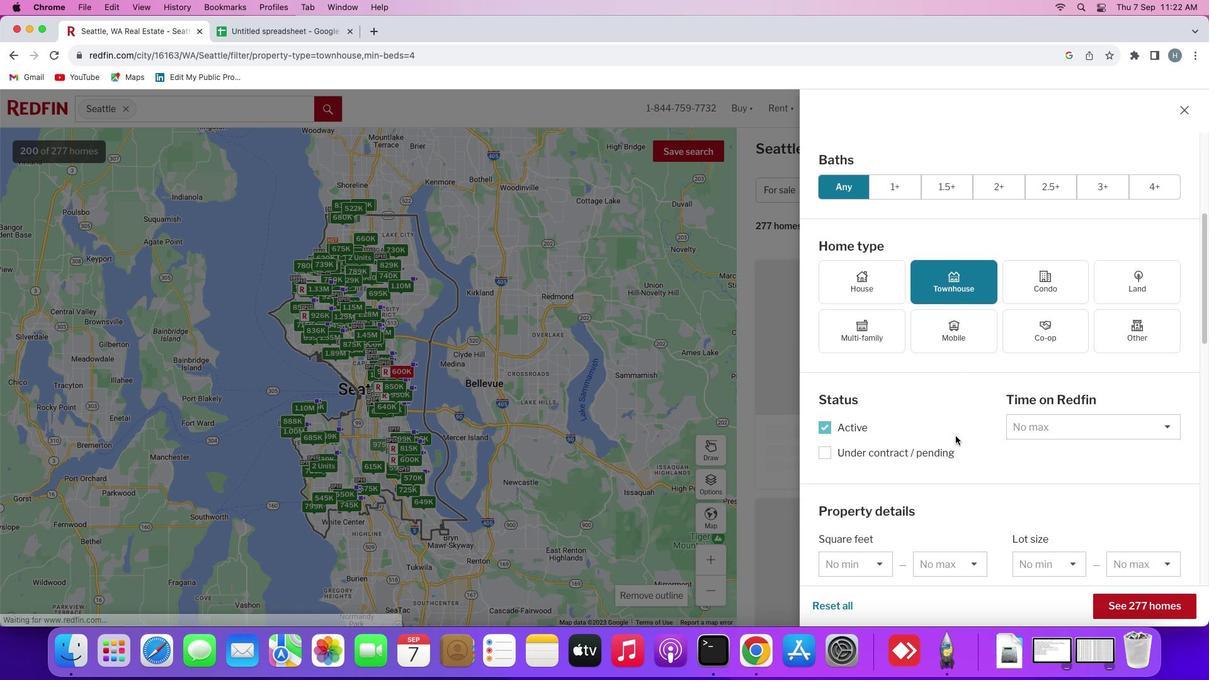 
Action: Mouse scrolled (955, 435) with delta (0, 0)
Screenshot: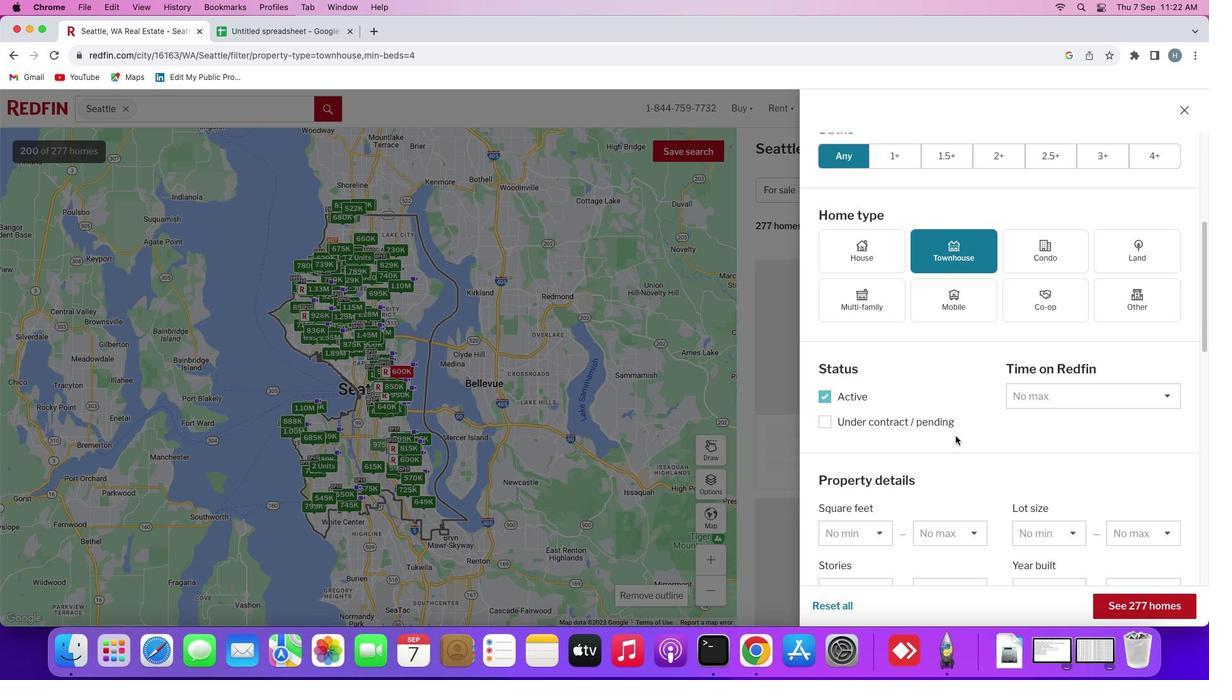 
Action: Mouse scrolled (955, 435) with delta (0, 0)
Screenshot: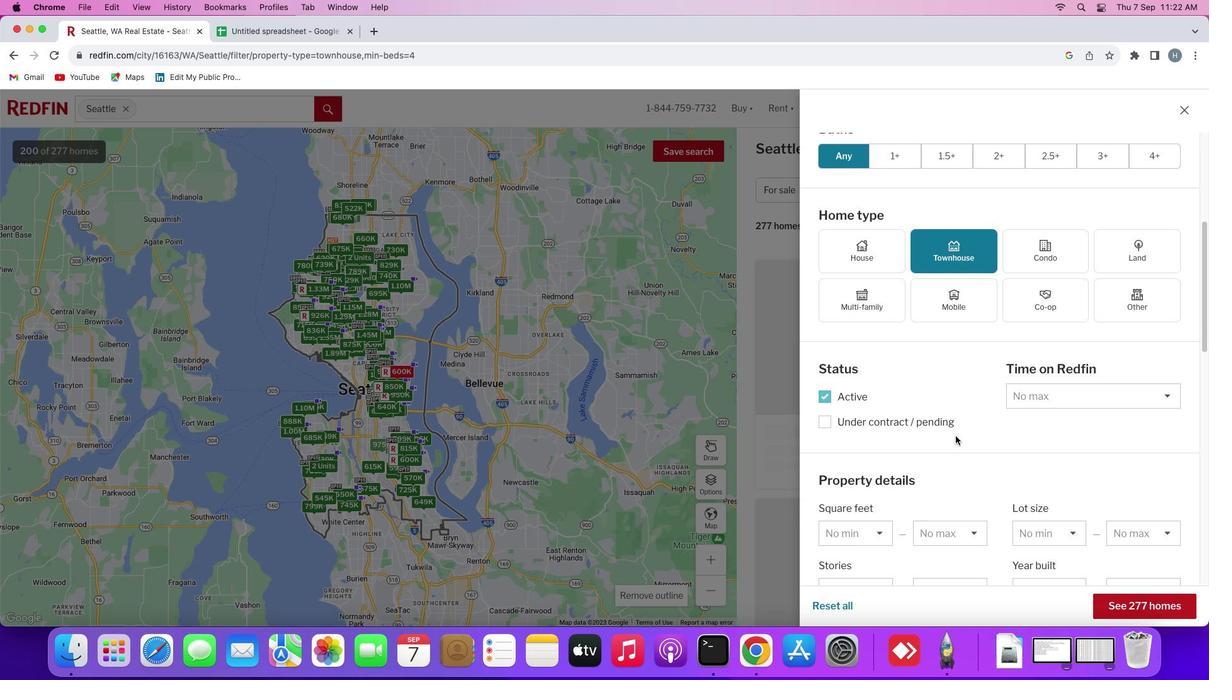 
Action: Mouse scrolled (955, 435) with delta (0, -1)
Screenshot: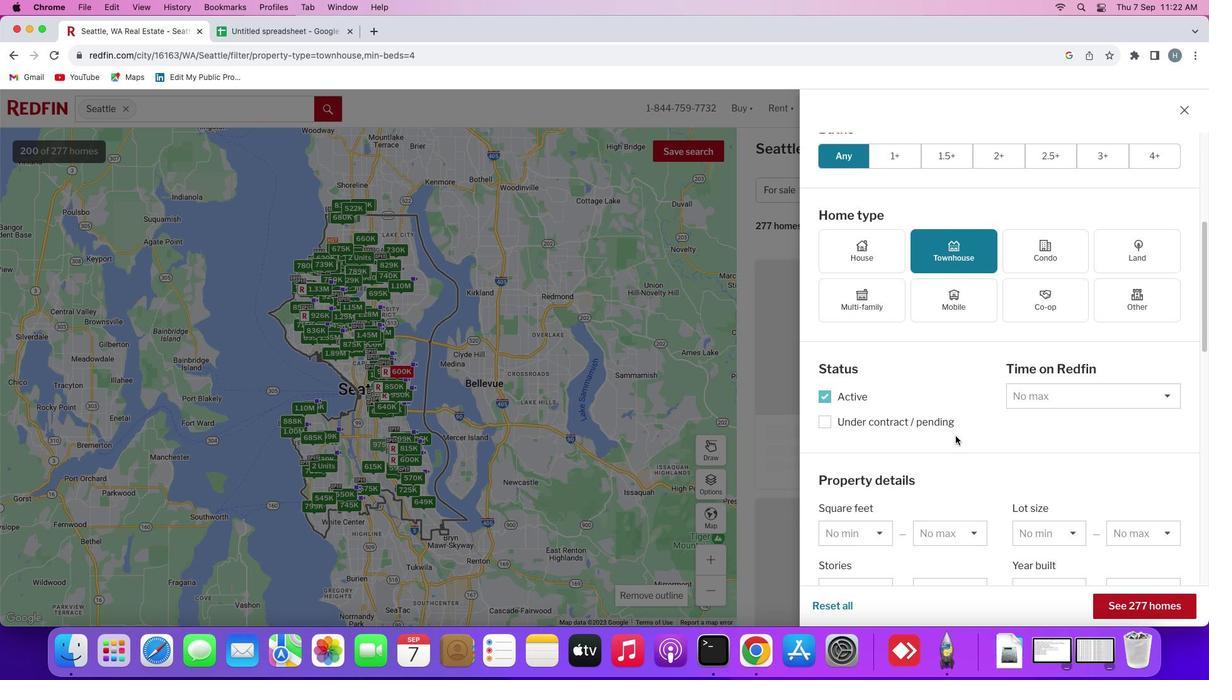 
Action: Mouse moved to (955, 435)
Screenshot: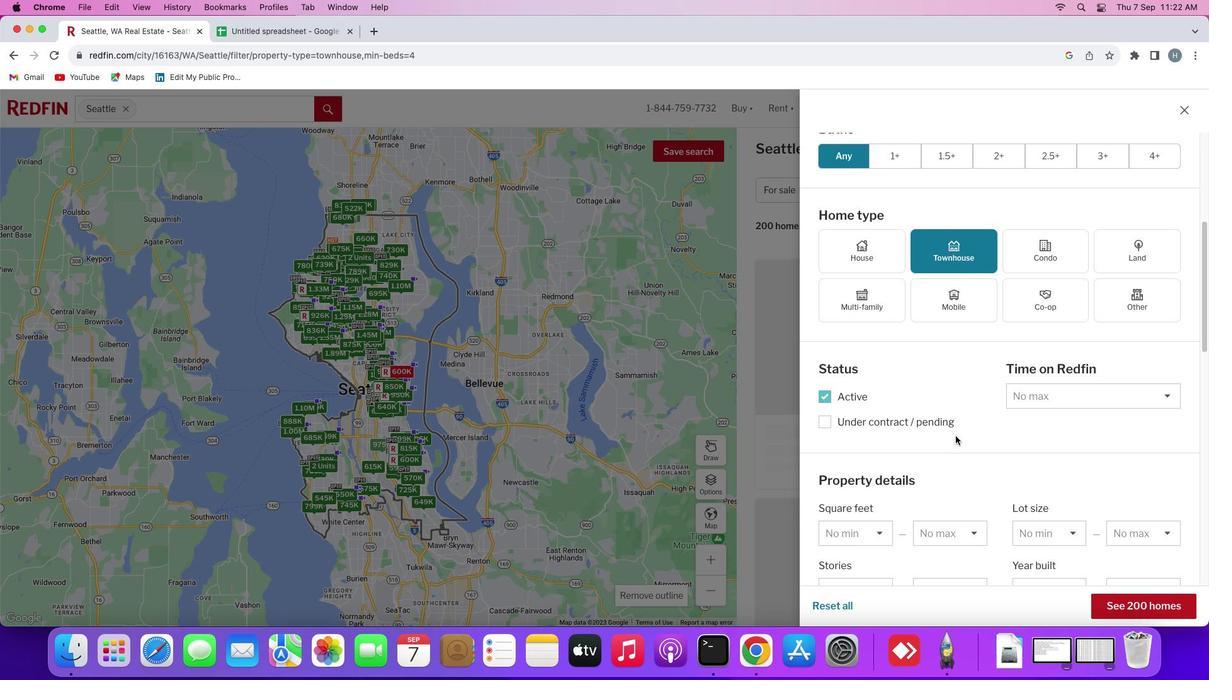 
Action: Mouse scrolled (955, 435) with delta (0, 0)
Screenshot: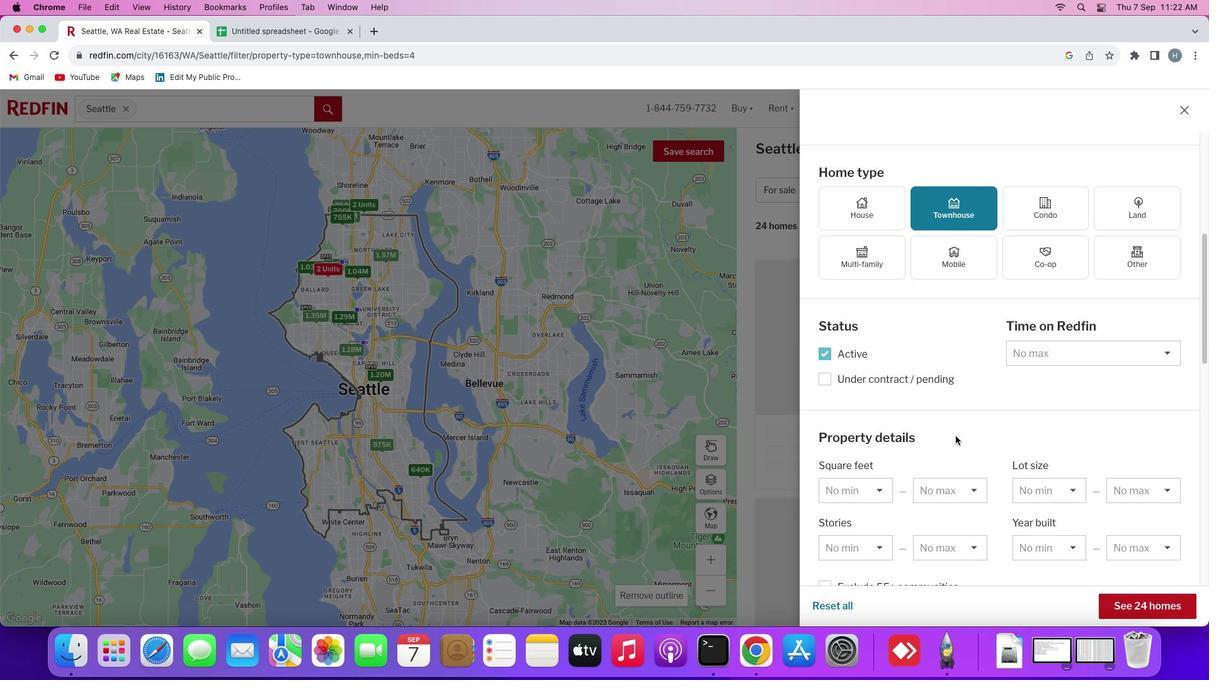 
Action: Mouse scrolled (955, 435) with delta (0, 0)
Screenshot: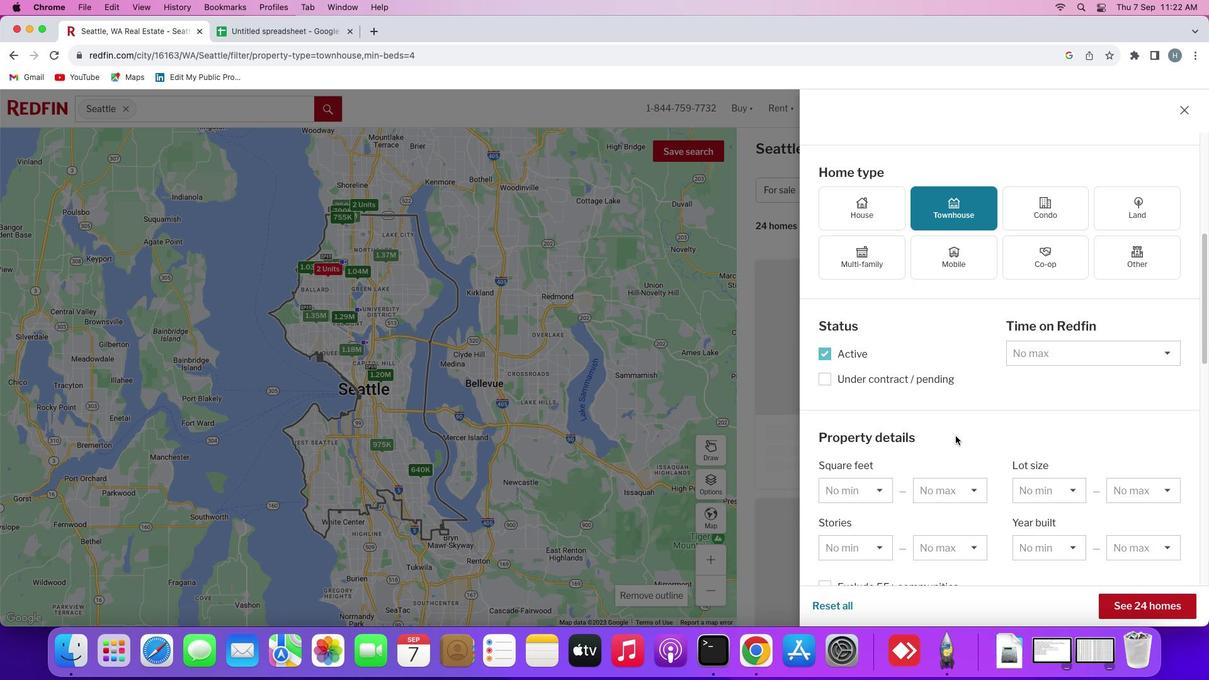 
Action: Mouse scrolled (955, 435) with delta (0, 0)
Screenshot: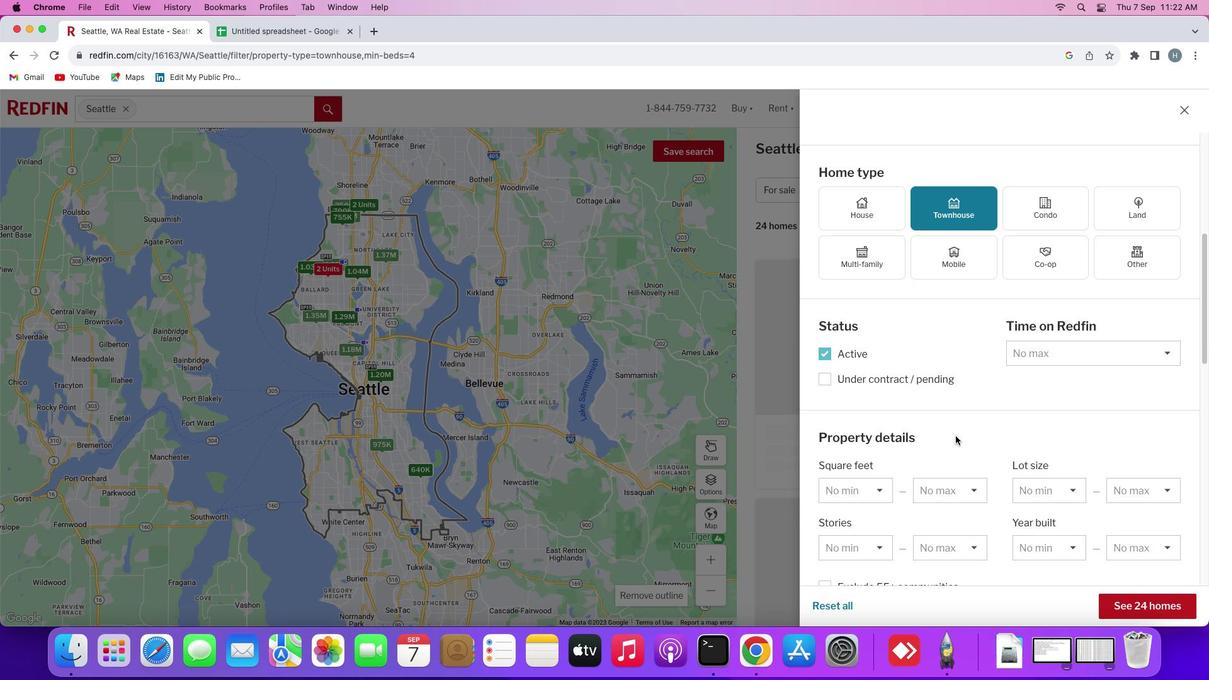 
Action: Mouse scrolled (955, 435) with delta (0, 0)
Screenshot: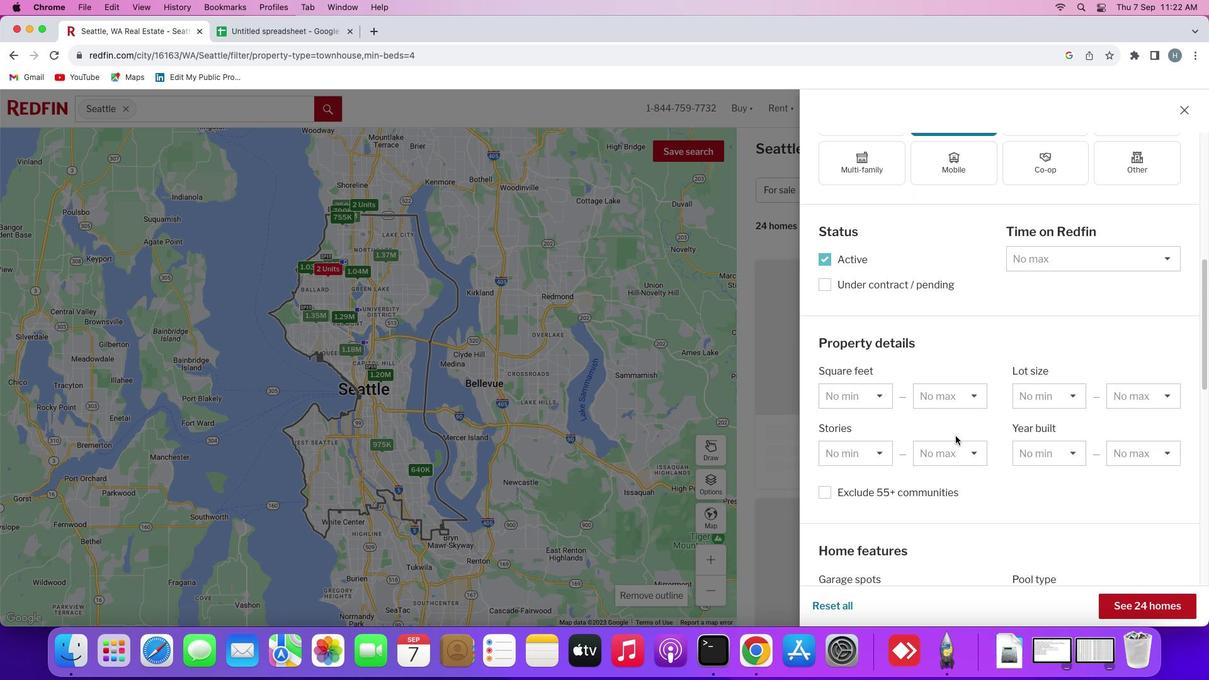
Action: Mouse scrolled (955, 435) with delta (0, 0)
Screenshot: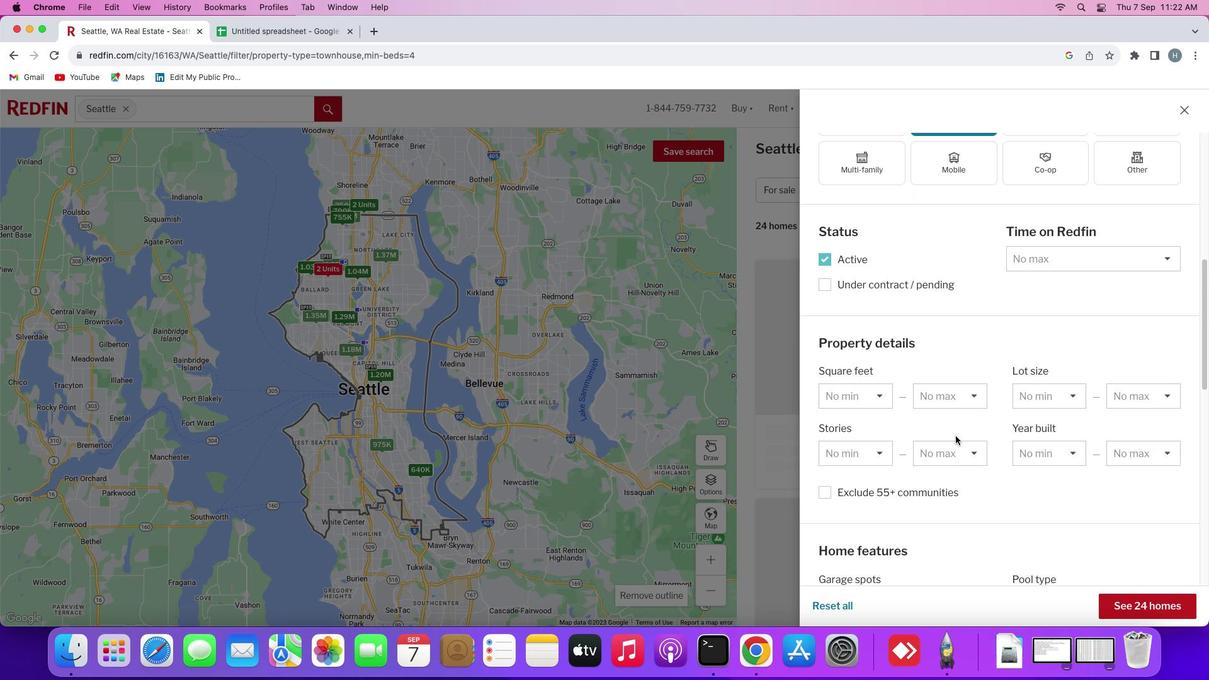 
Action: Mouse scrolled (955, 435) with delta (0, -1)
Screenshot: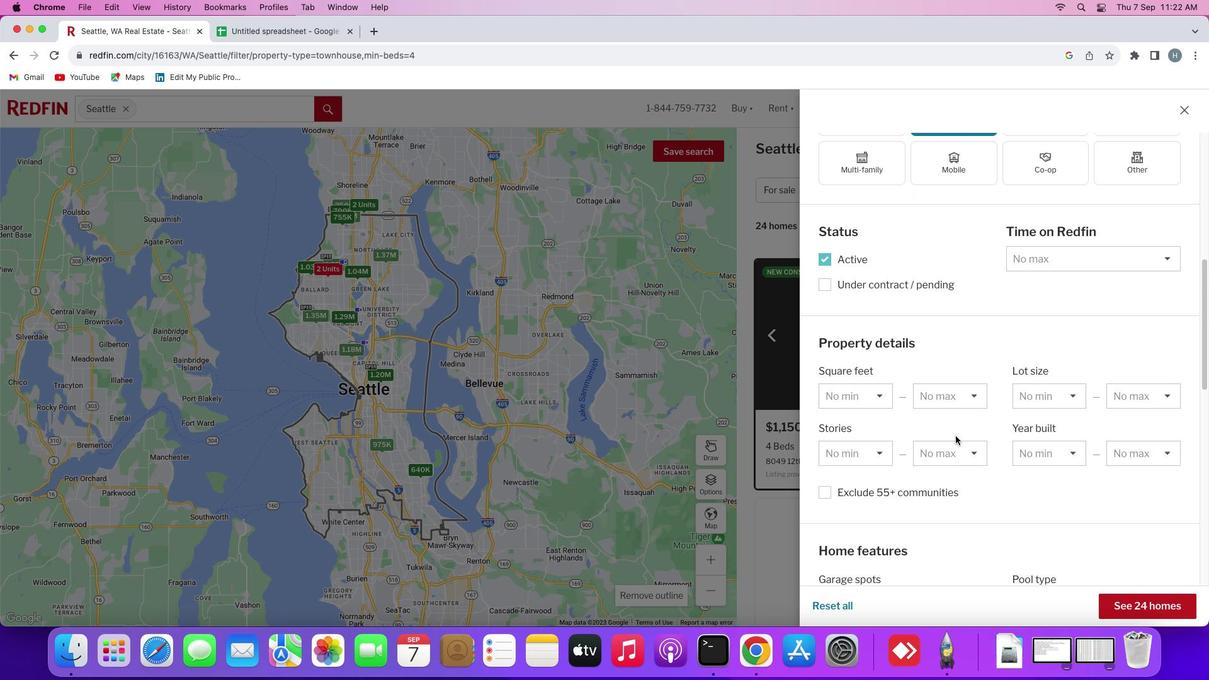 
Action: Mouse scrolled (955, 435) with delta (0, 0)
Screenshot: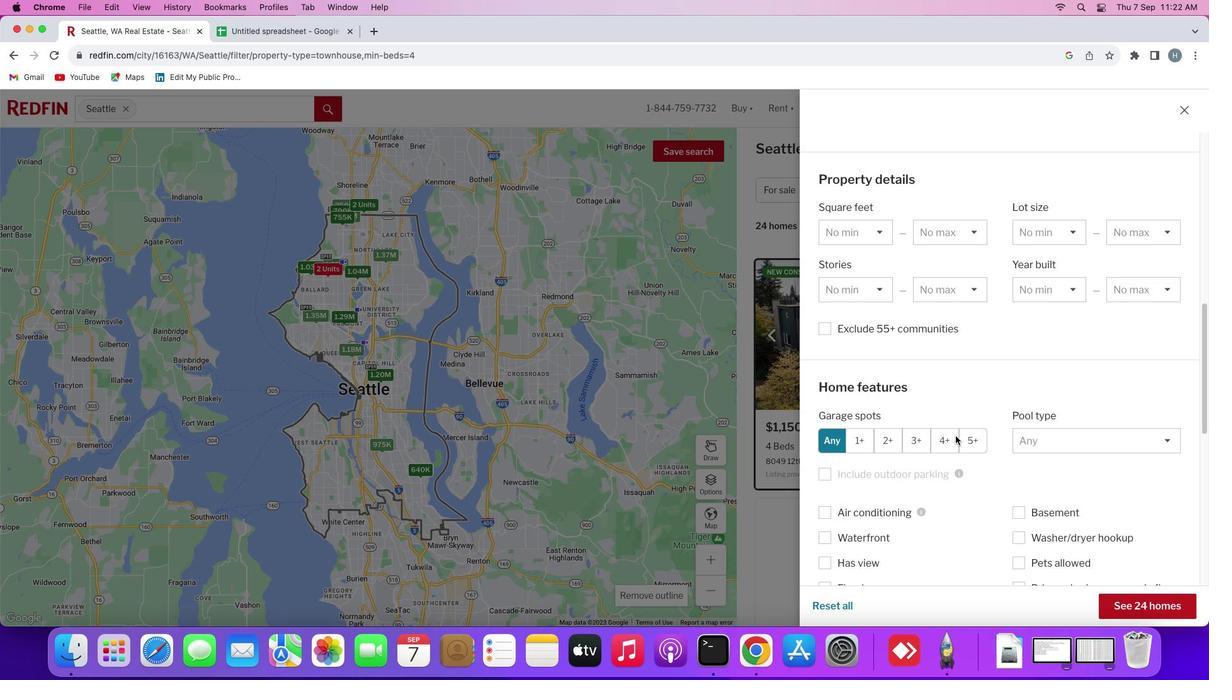 
Action: Mouse scrolled (955, 435) with delta (0, 0)
Screenshot: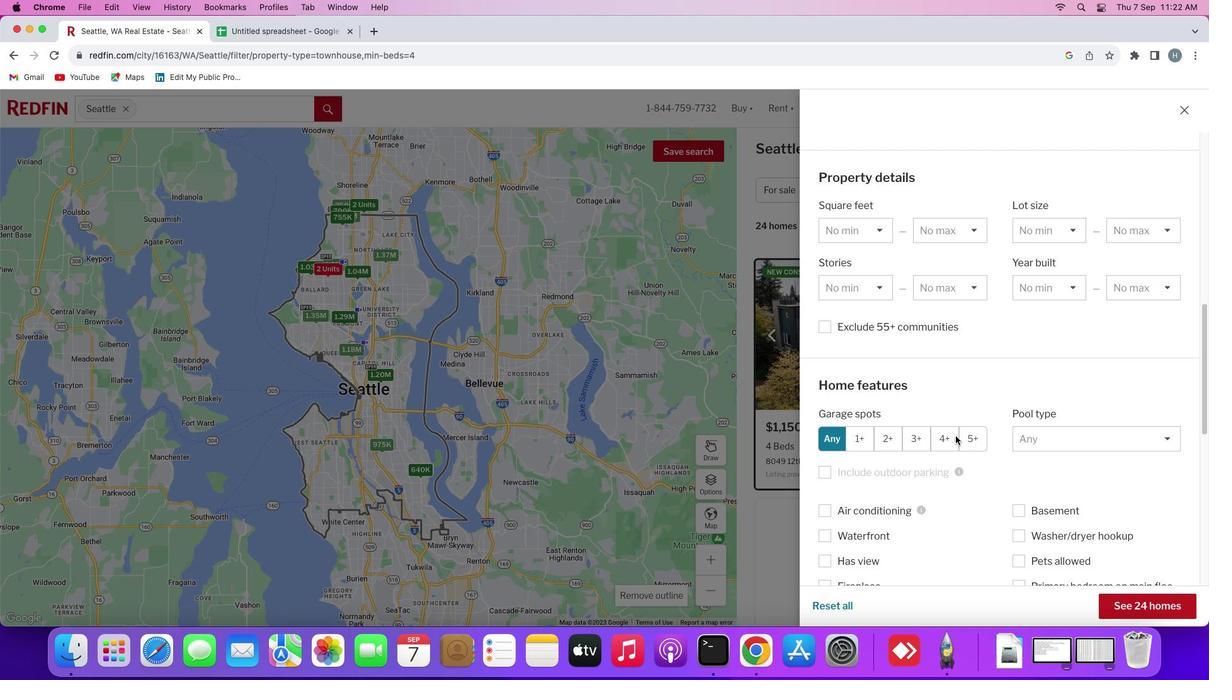 
Action: Mouse scrolled (955, 435) with delta (0, -1)
Screenshot: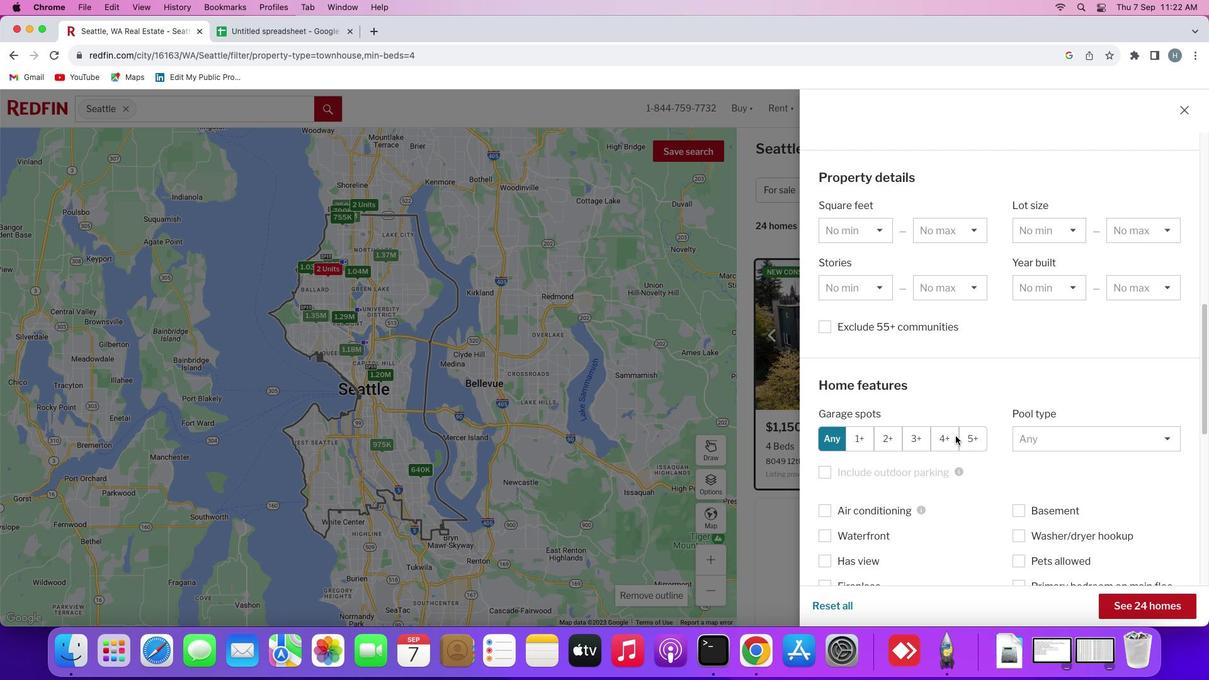 
Action: Mouse scrolled (955, 435) with delta (0, -1)
Screenshot: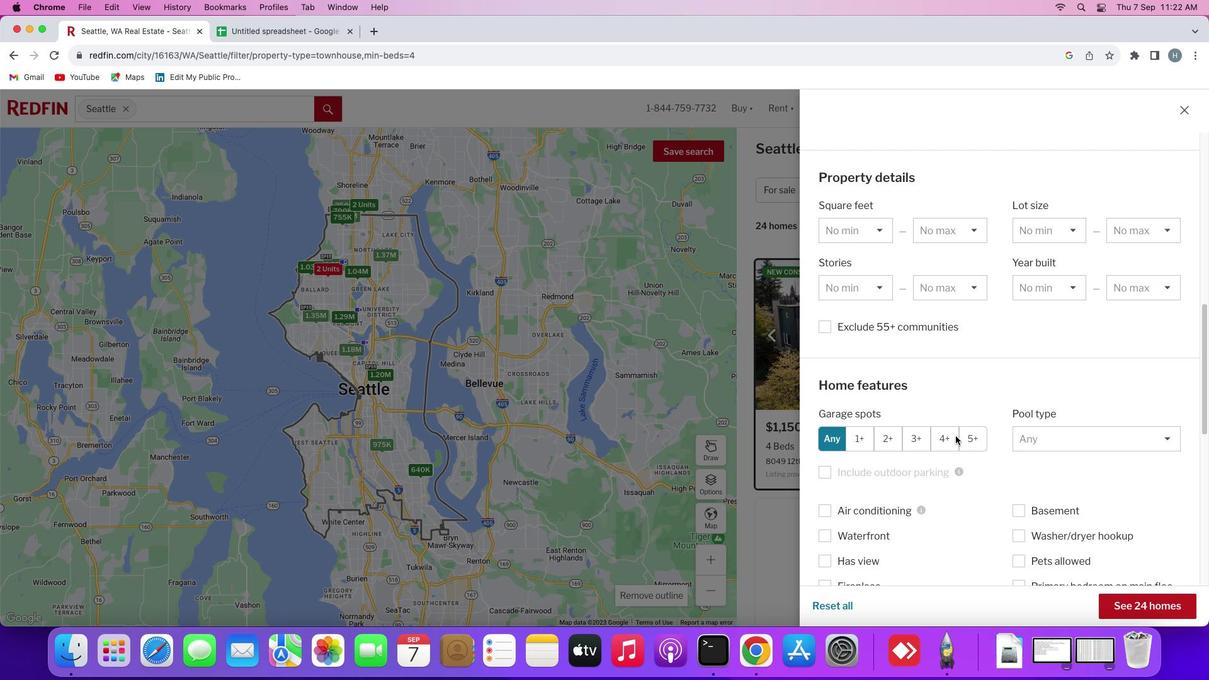 
Action: Mouse scrolled (955, 435) with delta (0, 0)
Screenshot: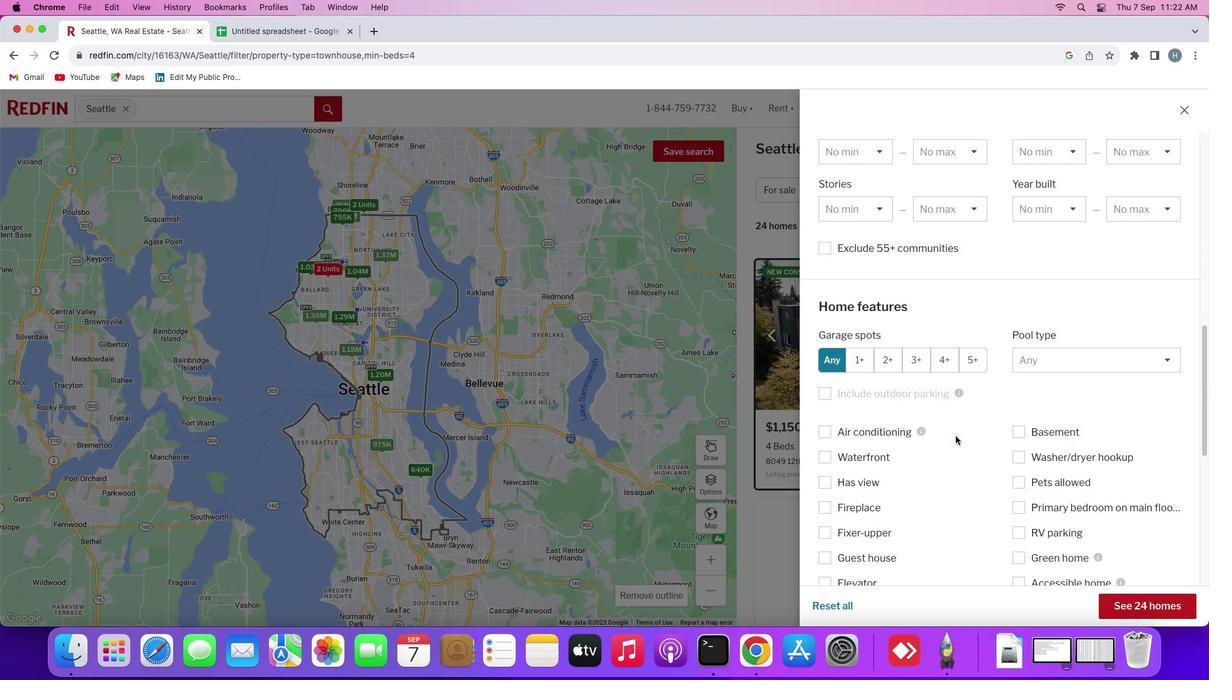 
Action: Mouse scrolled (955, 435) with delta (0, 0)
Screenshot: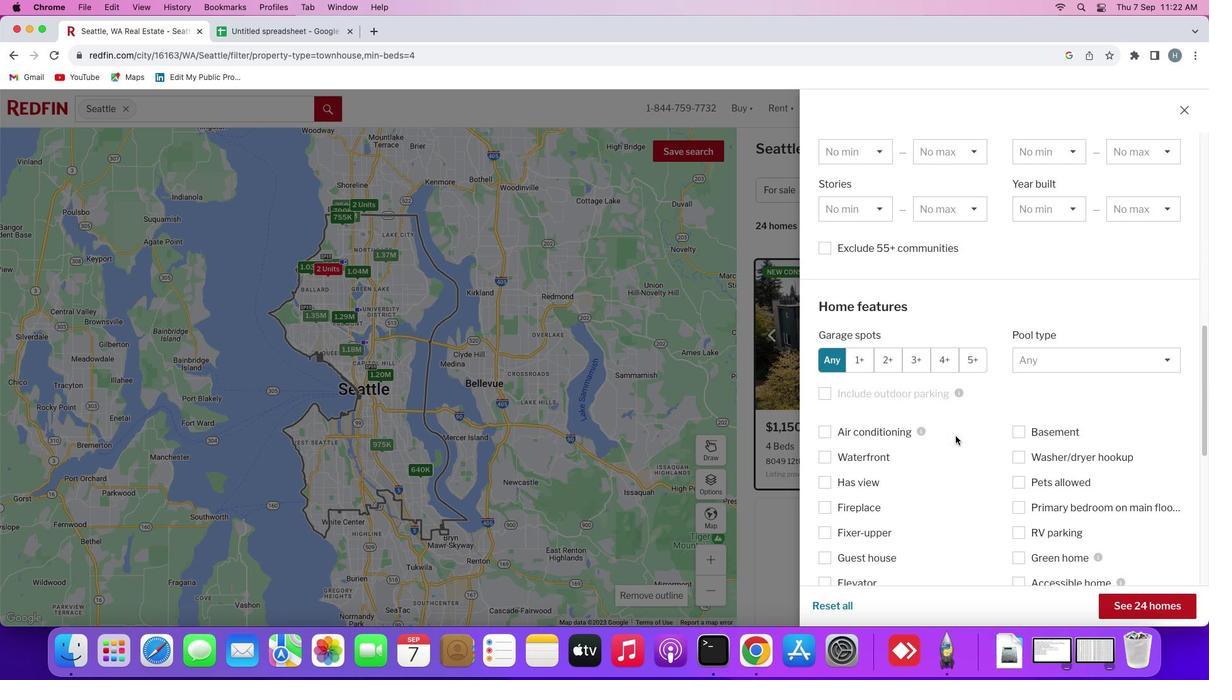 
Action: Mouse scrolled (955, 435) with delta (0, -1)
Screenshot: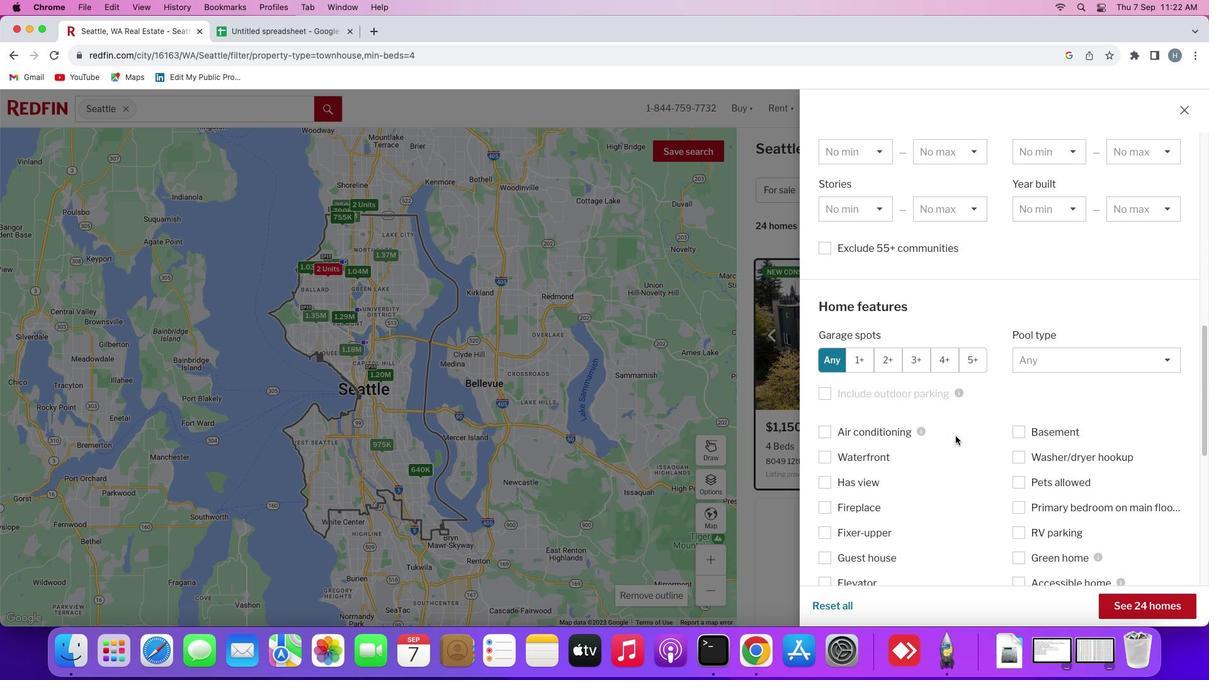 
Action: Mouse scrolled (955, 435) with delta (0, 0)
Screenshot: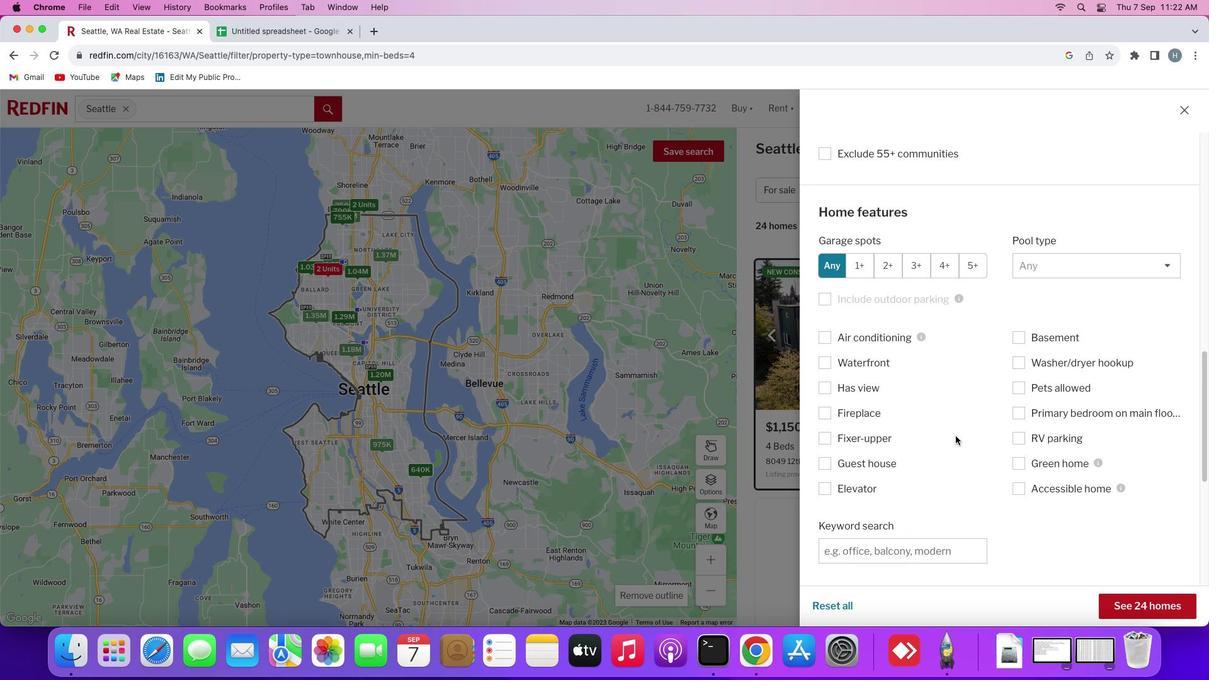 
Action: Mouse scrolled (955, 435) with delta (0, 0)
Screenshot: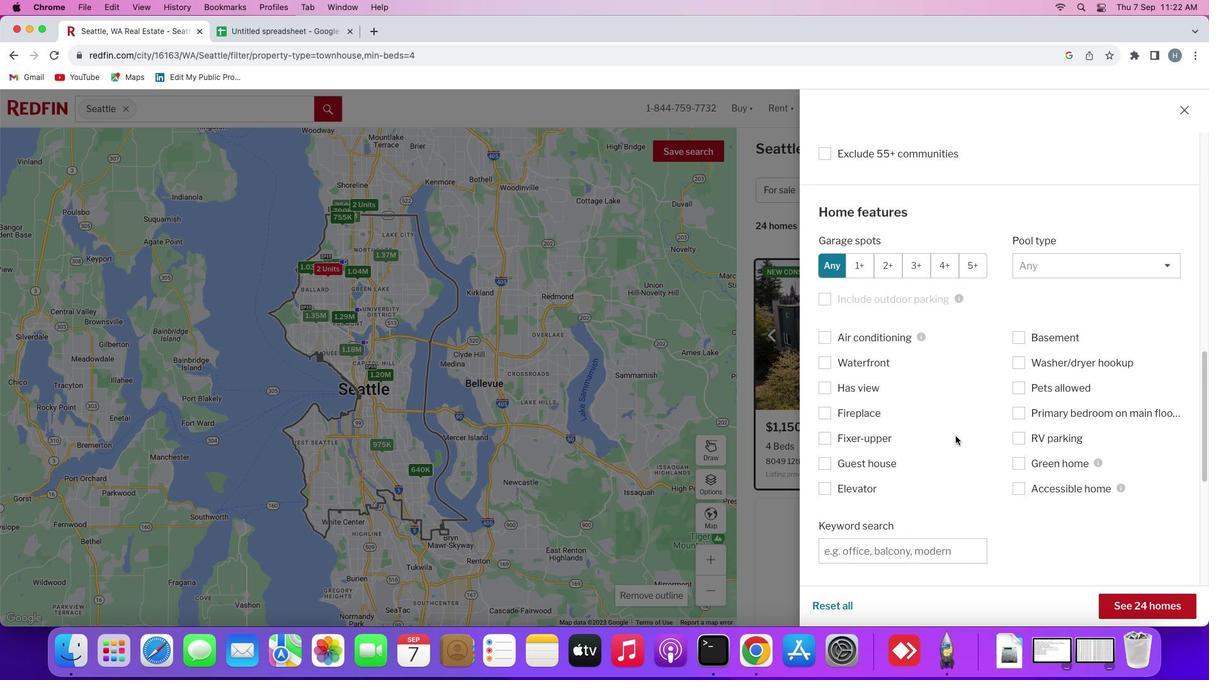 
Action: Mouse scrolled (955, 435) with delta (0, -1)
Screenshot: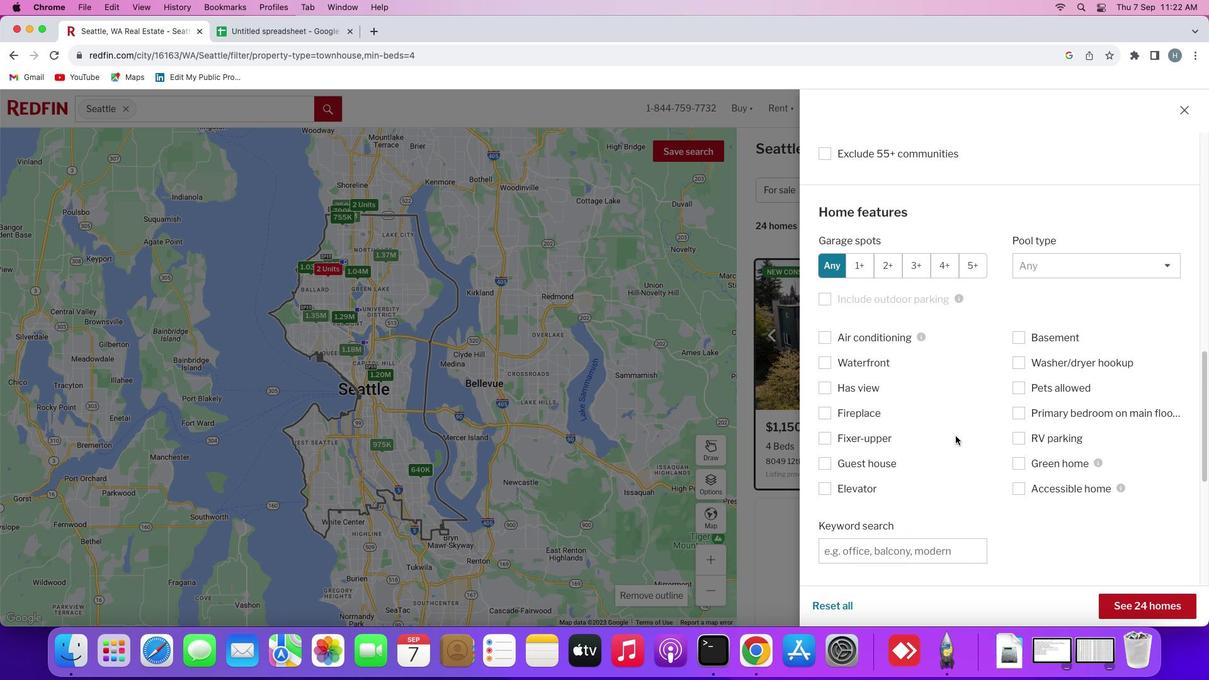 
Action: Mouse scrolled (955, 435) with delta (0, 0)
Screenshot: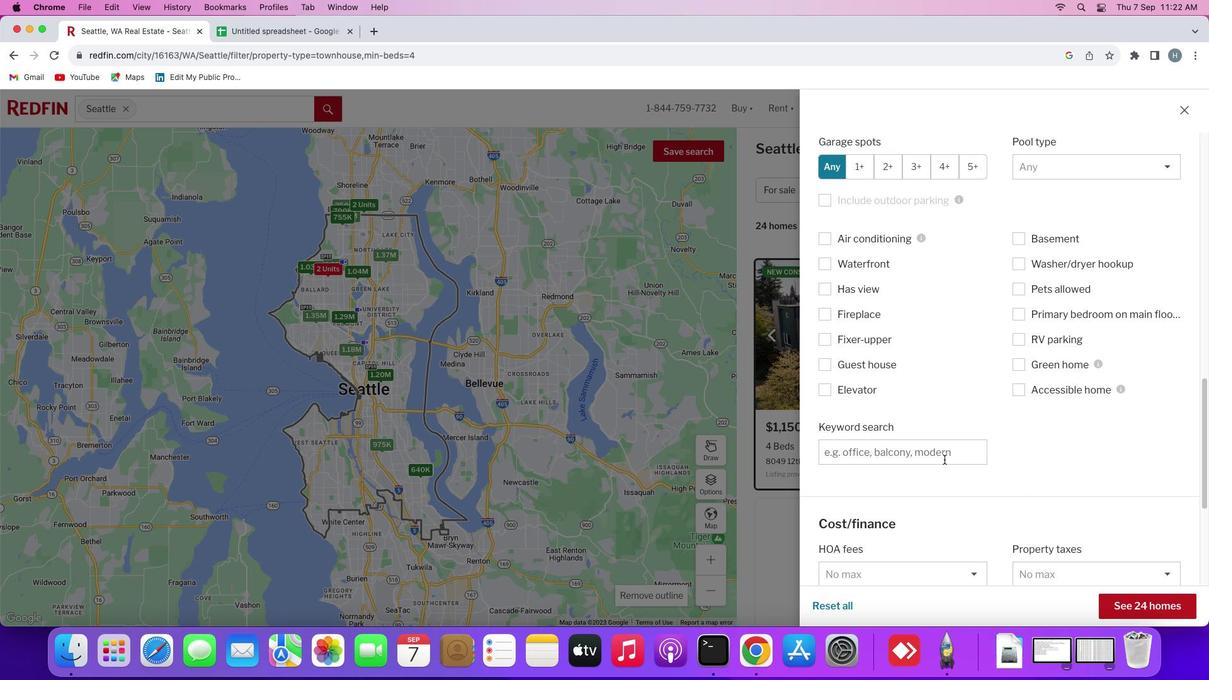
Action: Mouse scrolled (955, 435) with delta (0, 0)
Screenshot: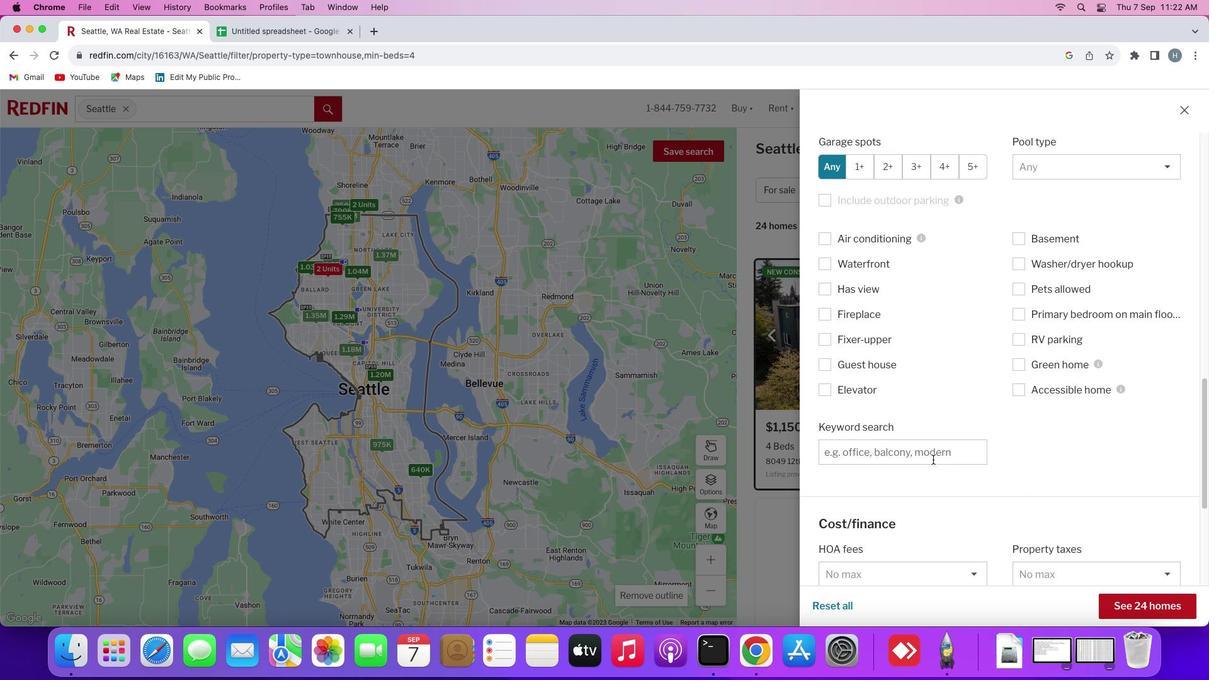 
Action: Mouse scrolled (955, 435) with delta (0, -1)
Screenshot: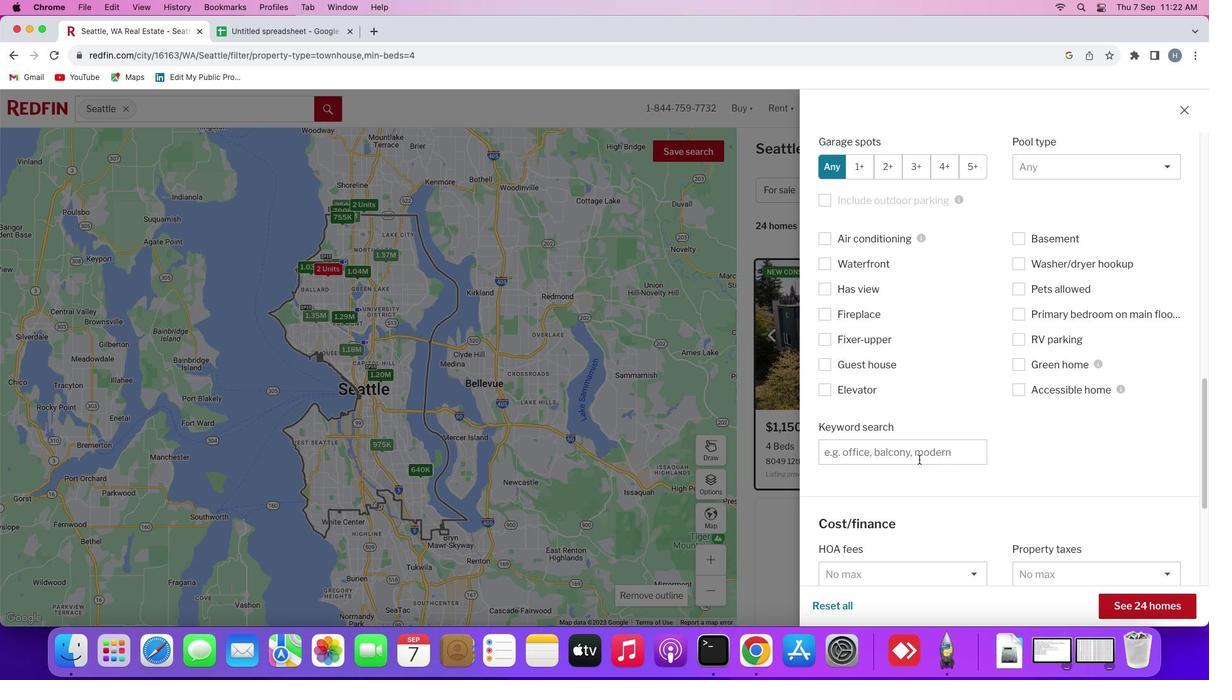 
Action: Mouse moved to (906, 456)
Screenshot: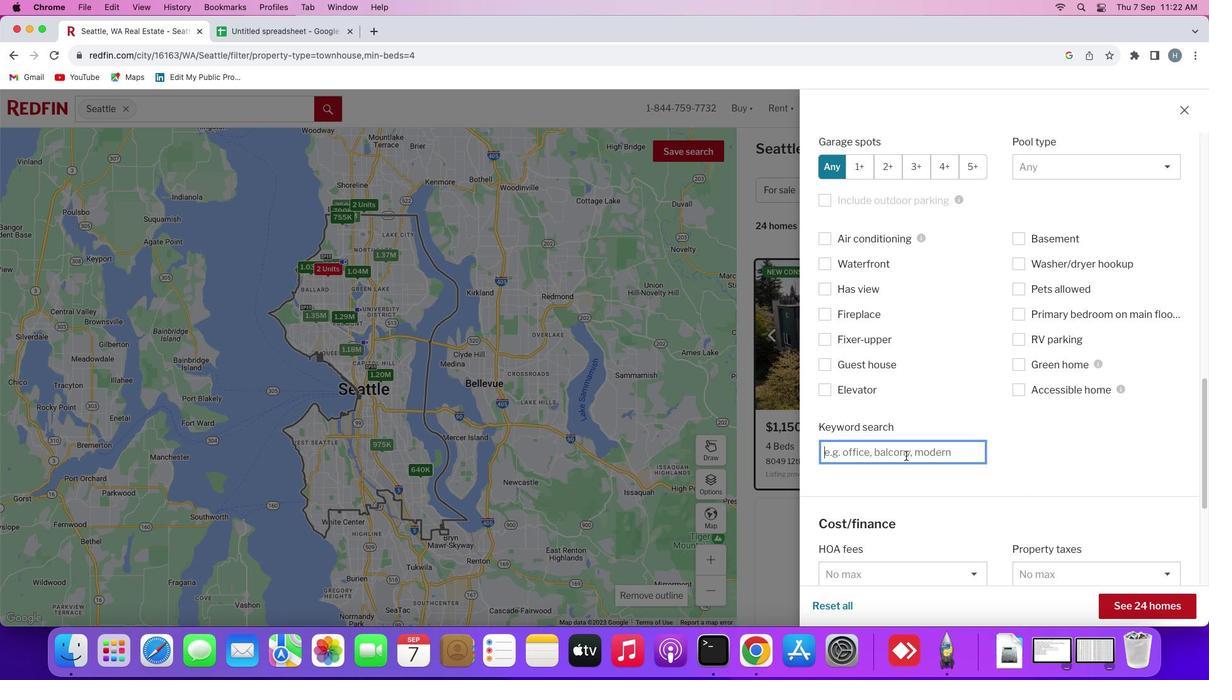 
Action: Mouse pressed left at (906, 456)
Screenshot: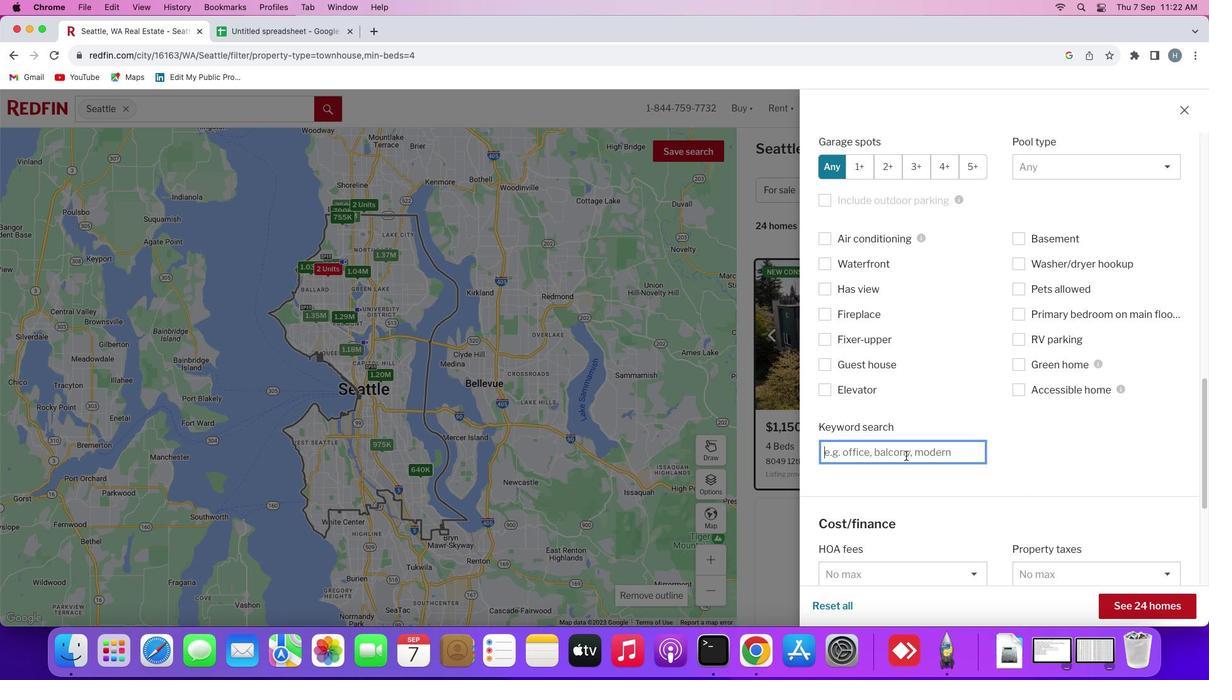 
Action: Mouse moved to (906, 455)
Screenshot: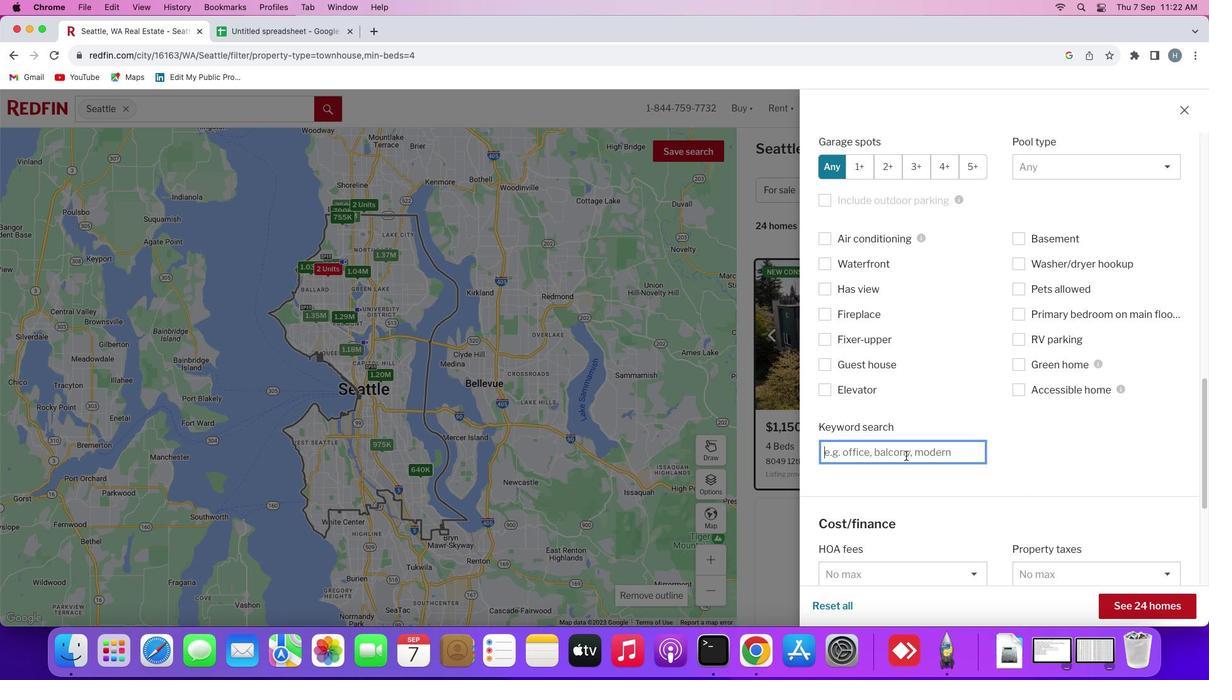 
Action: Key pressed 'g''a''r''a''g''e'
Screenshot: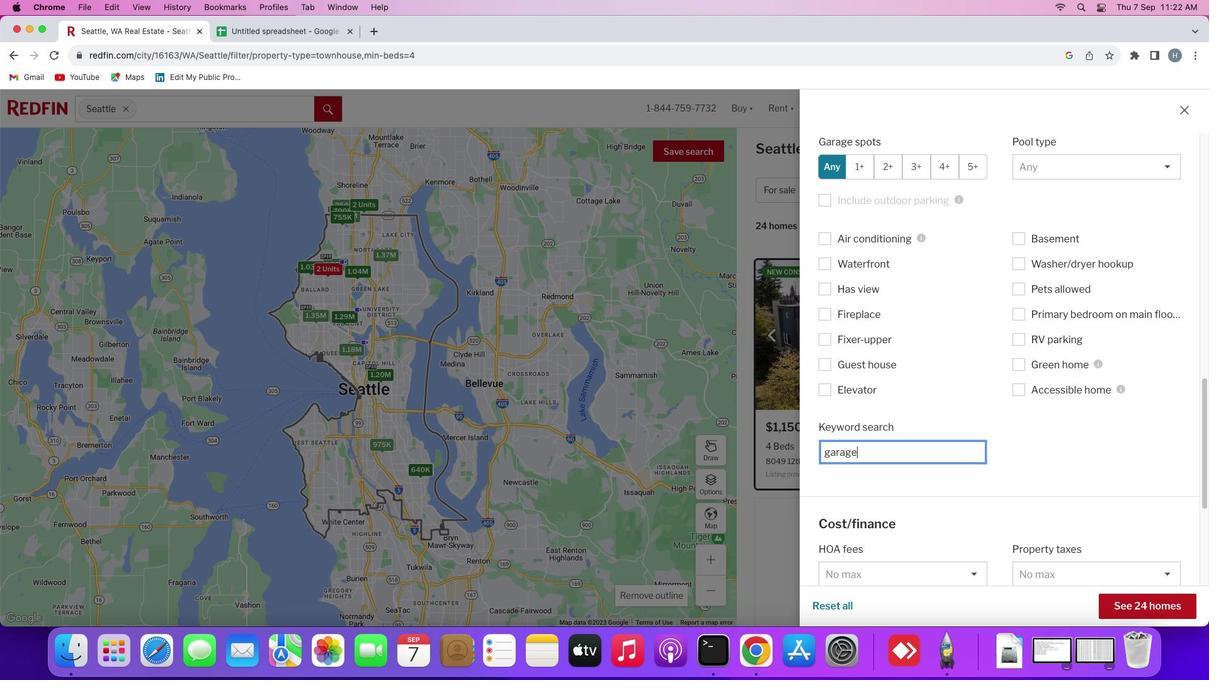 
Action: Mouse moved to (1007, 449)
Screenshot: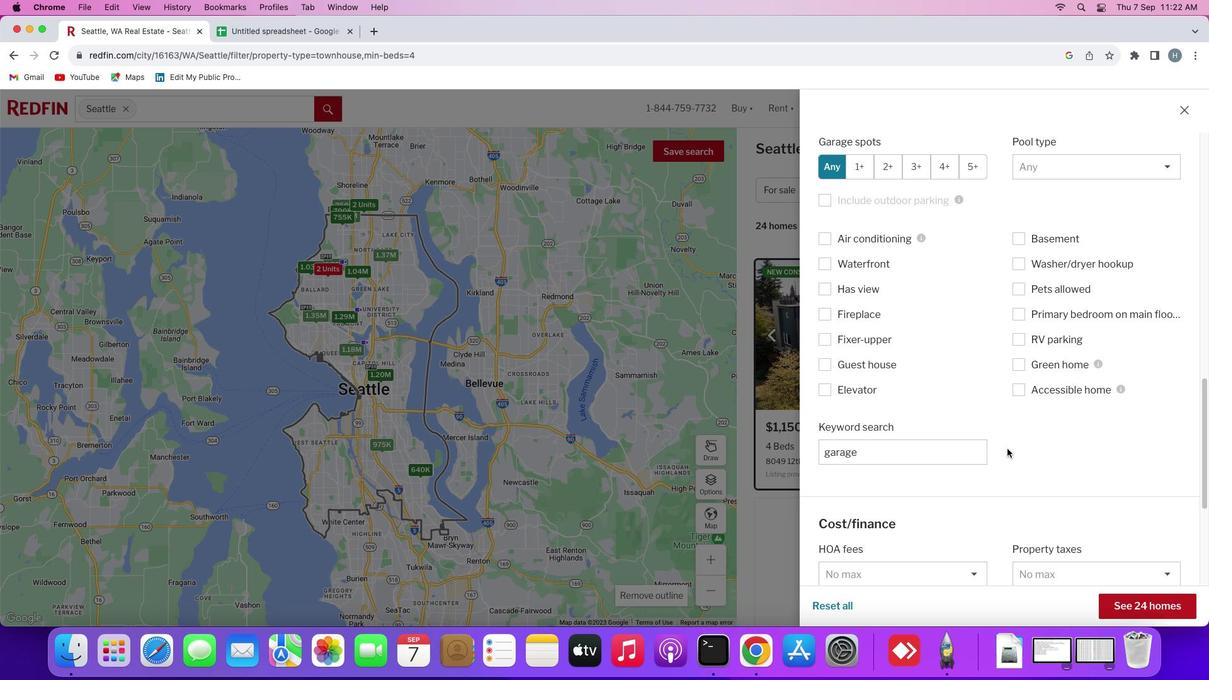 
Action: Mouse pressed left at (1007, 449)
Screenshot: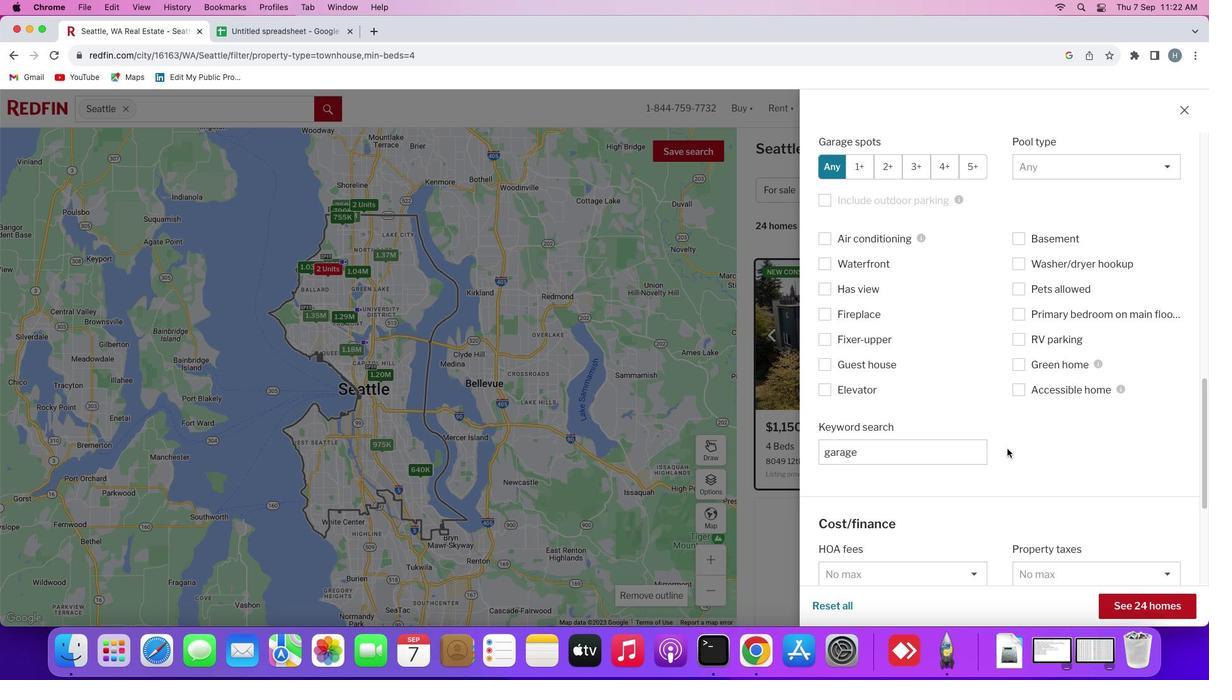 
Action: Mouse moved to (1133, 603)
Screenshot: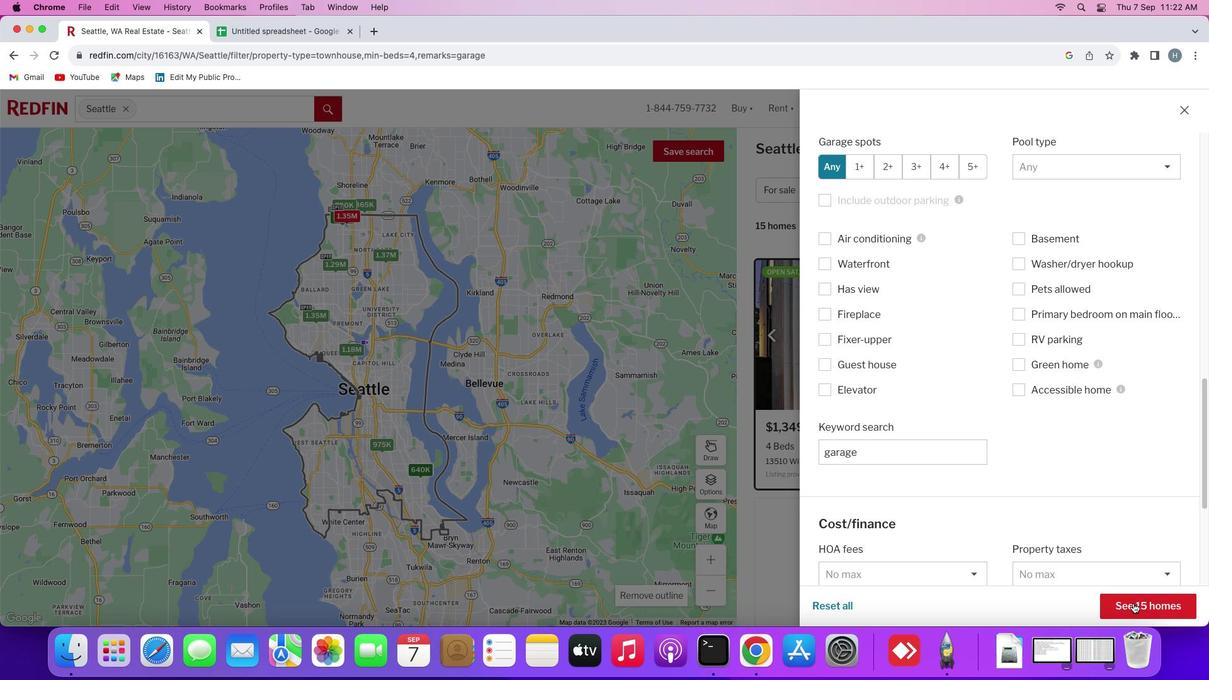 
Action: Mouse pressed left at (1133, 603)
Screenshot: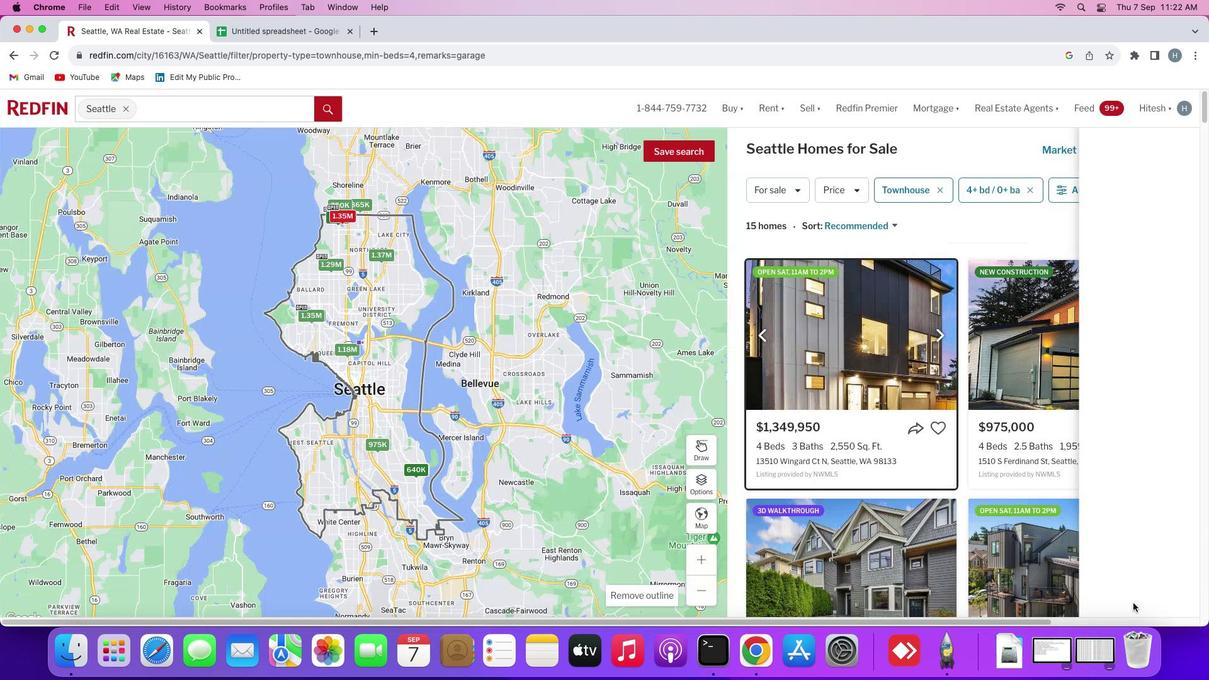 
Action: Mouse moved to (826, 340)
Screenshot: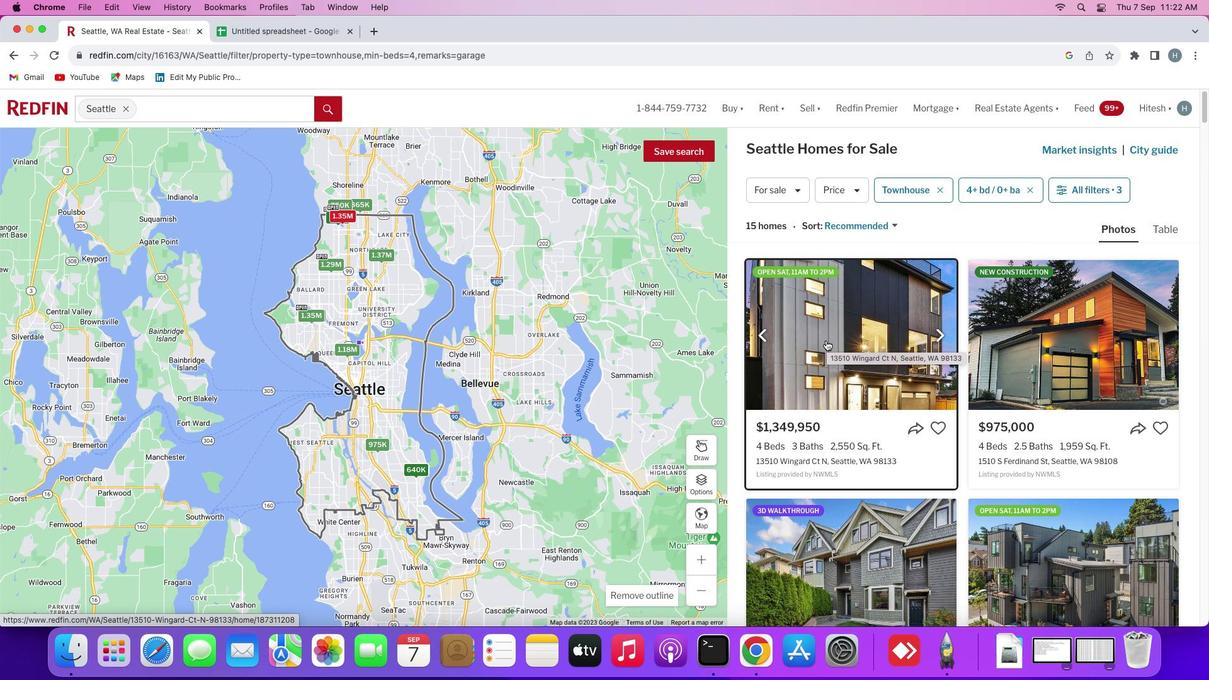 
Action: Mouse pressed left at (826, 340)
Screenshot: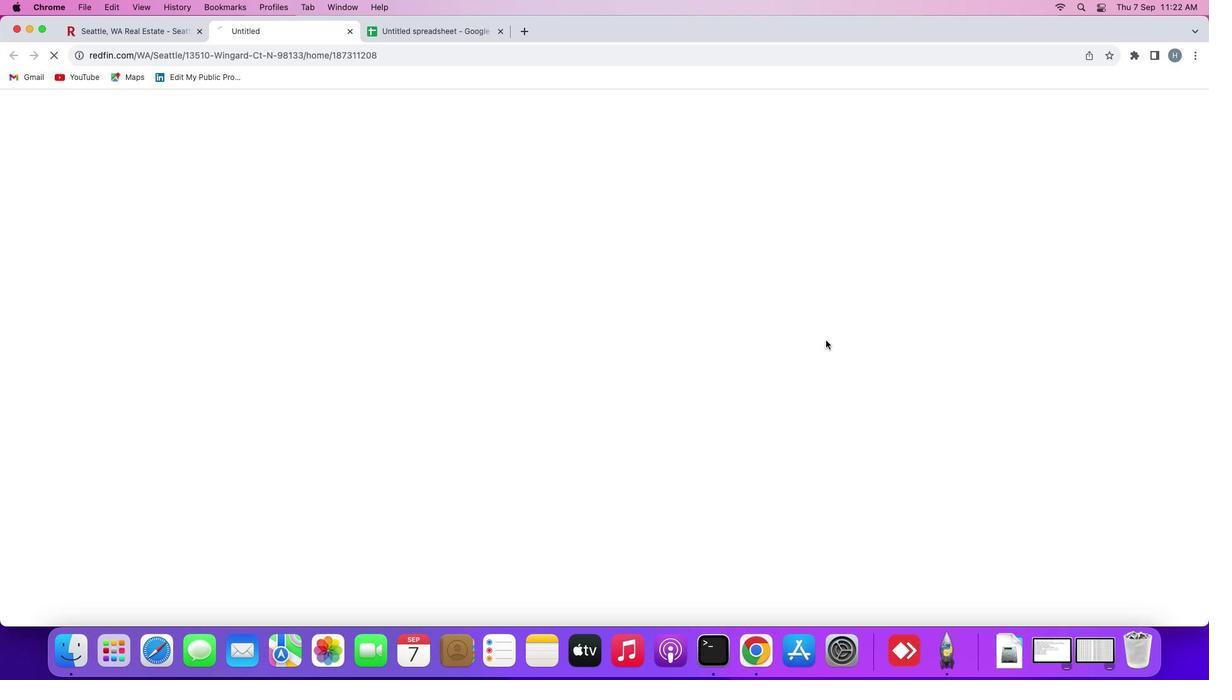 
Action: Mouse moved to (450, 371)
Screenshot: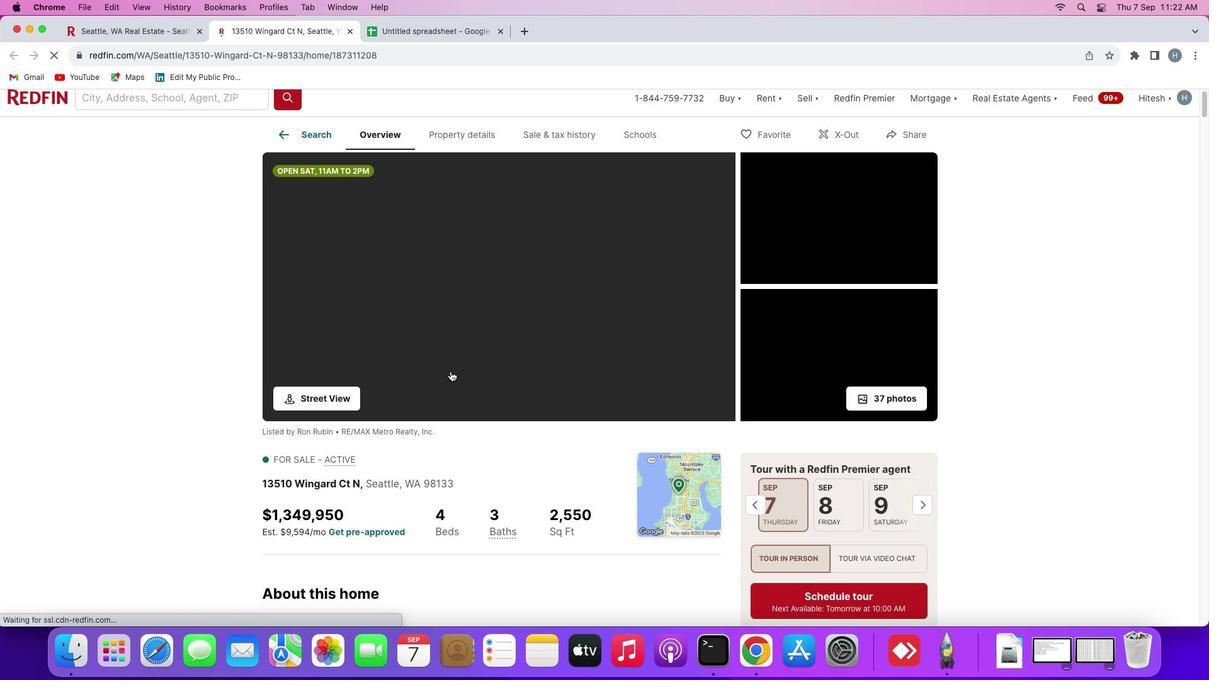 
Action: Mouse scrolled (450, 371) with delta (0, 0)
Screenshot: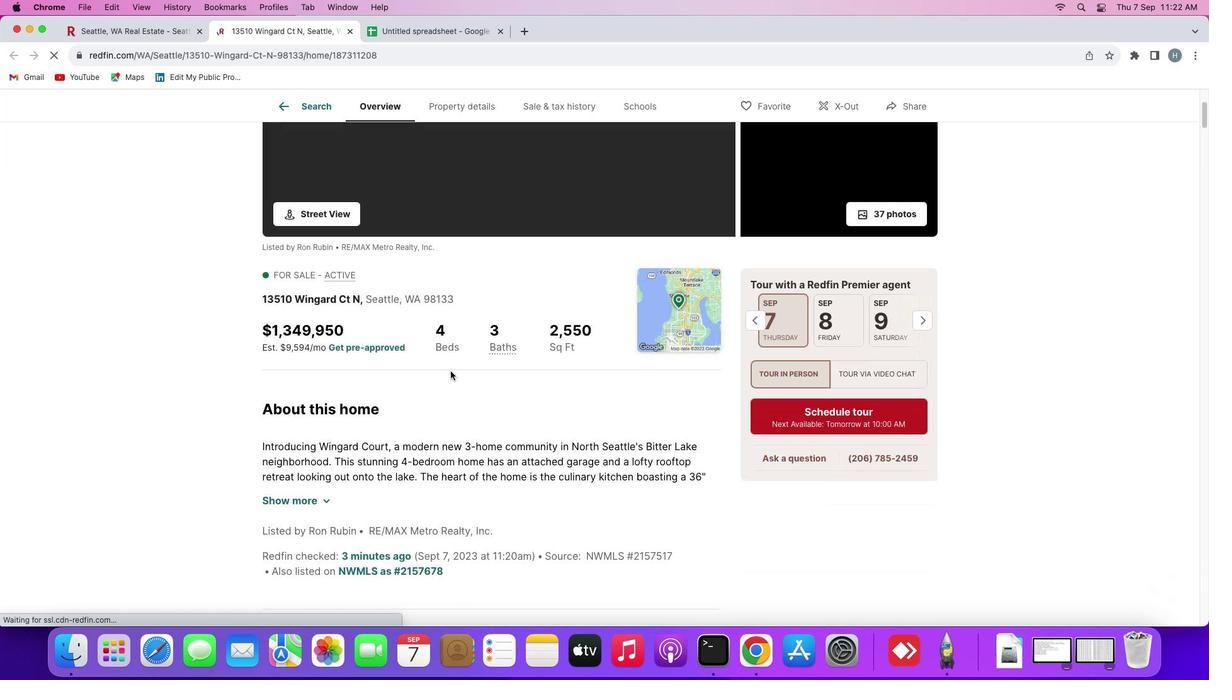 
Action: Mouse scrolled (450, 371) with delta (0, 0)
Screenshot: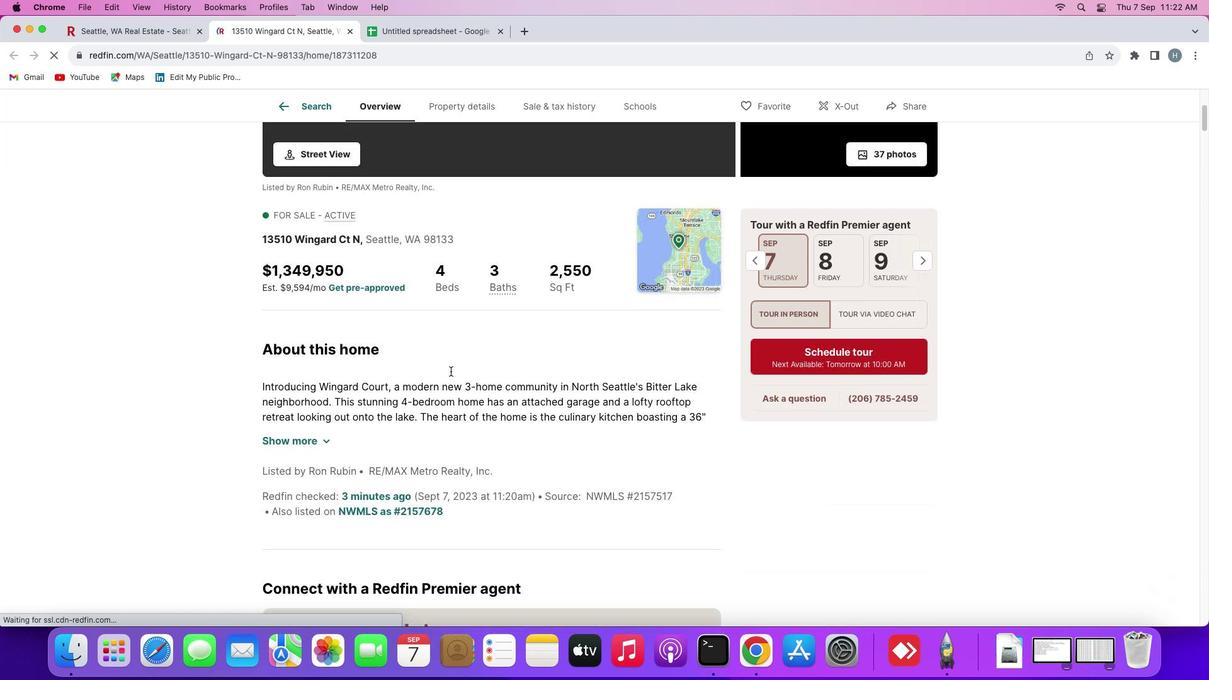 
Action: Mouse scrolled (450, 371) with delta (0, -1)
Screenshot: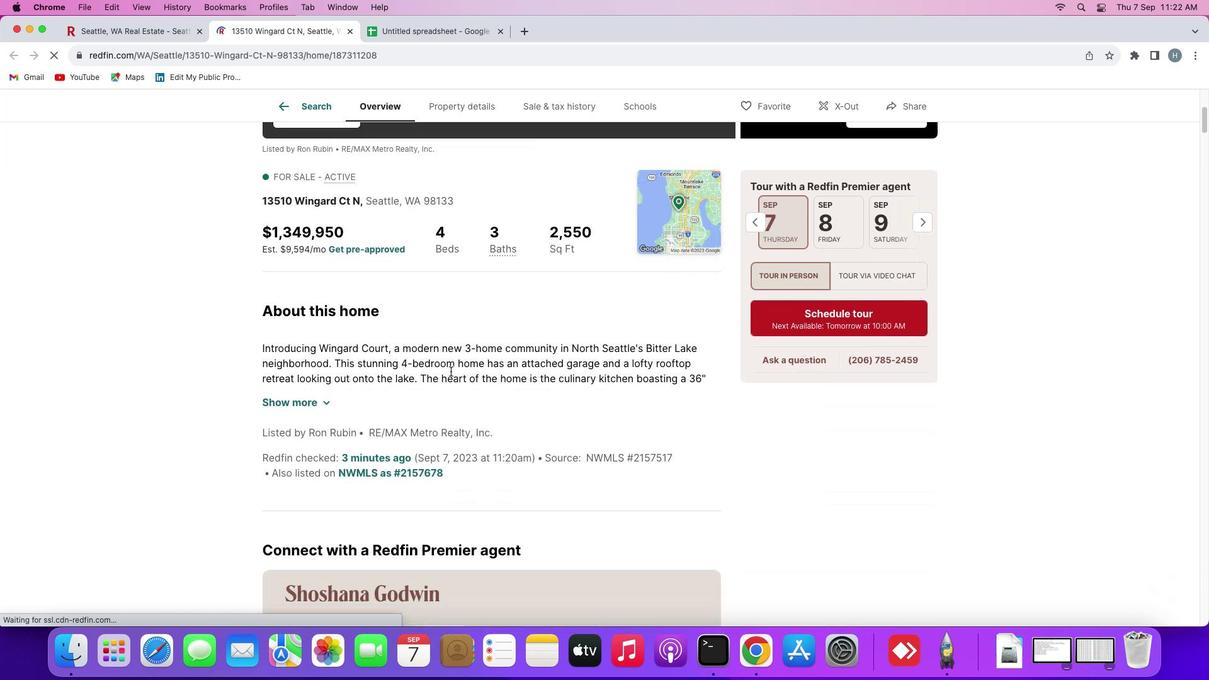 
Action: Mouse scrolled (450, 371) with delta (0, -2)
Screenshot: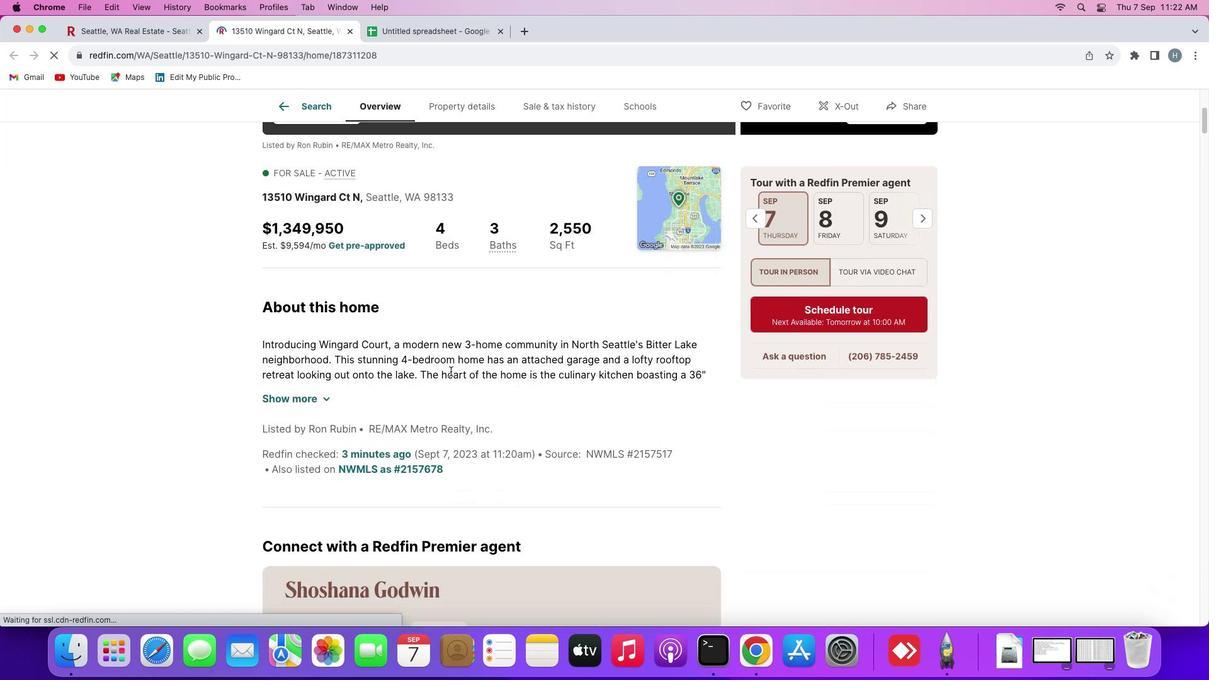 
Action: Mouse scrolled (450, 371) with delta (0, -1)
Screenshot: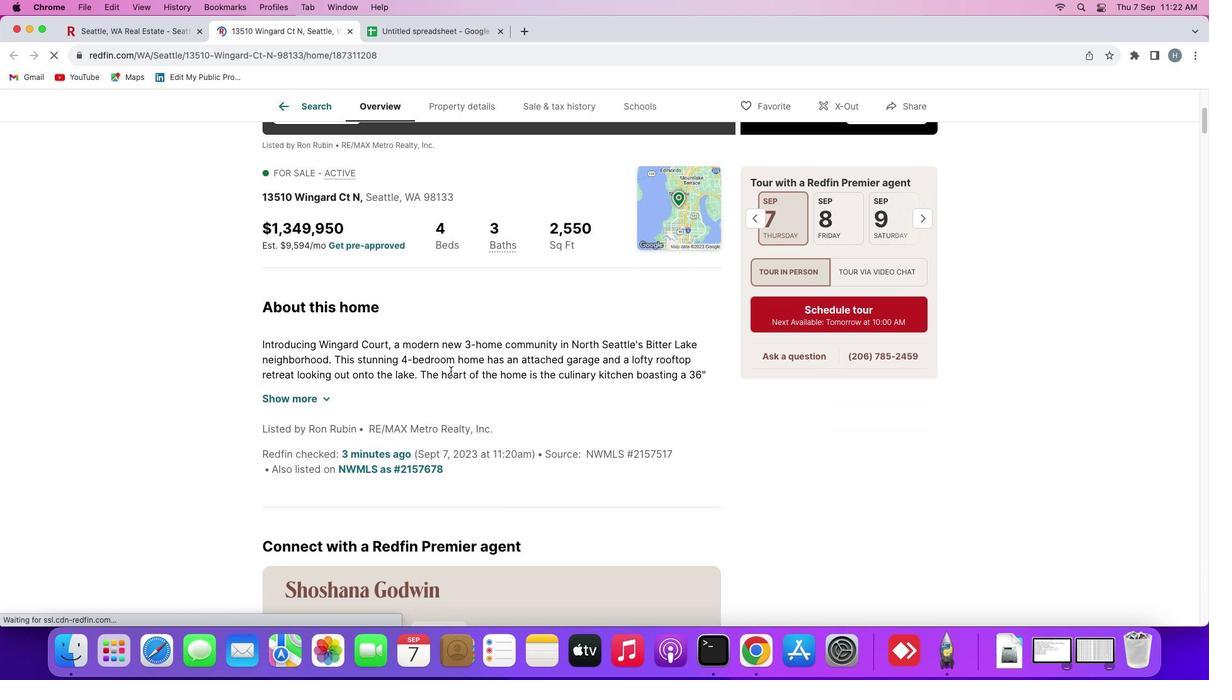 
Action: Mouse moved to (326, 394)
Screenshot: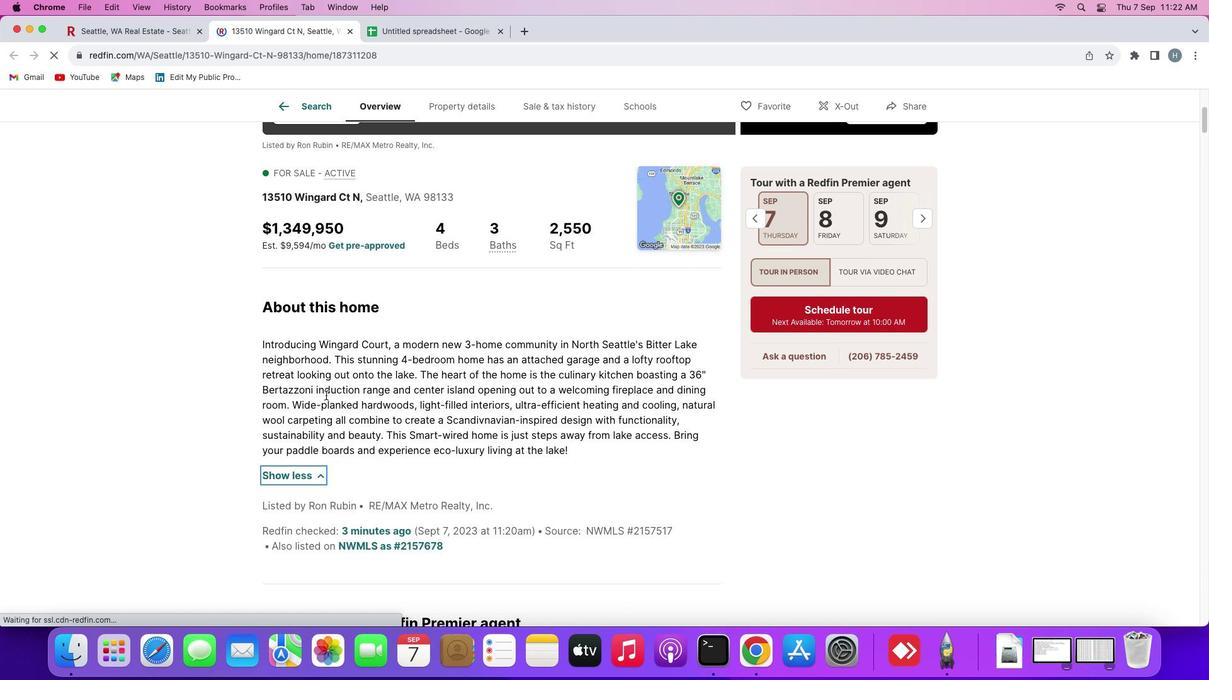
Action: Mouse pressed left at (326, 394)
Screenshot: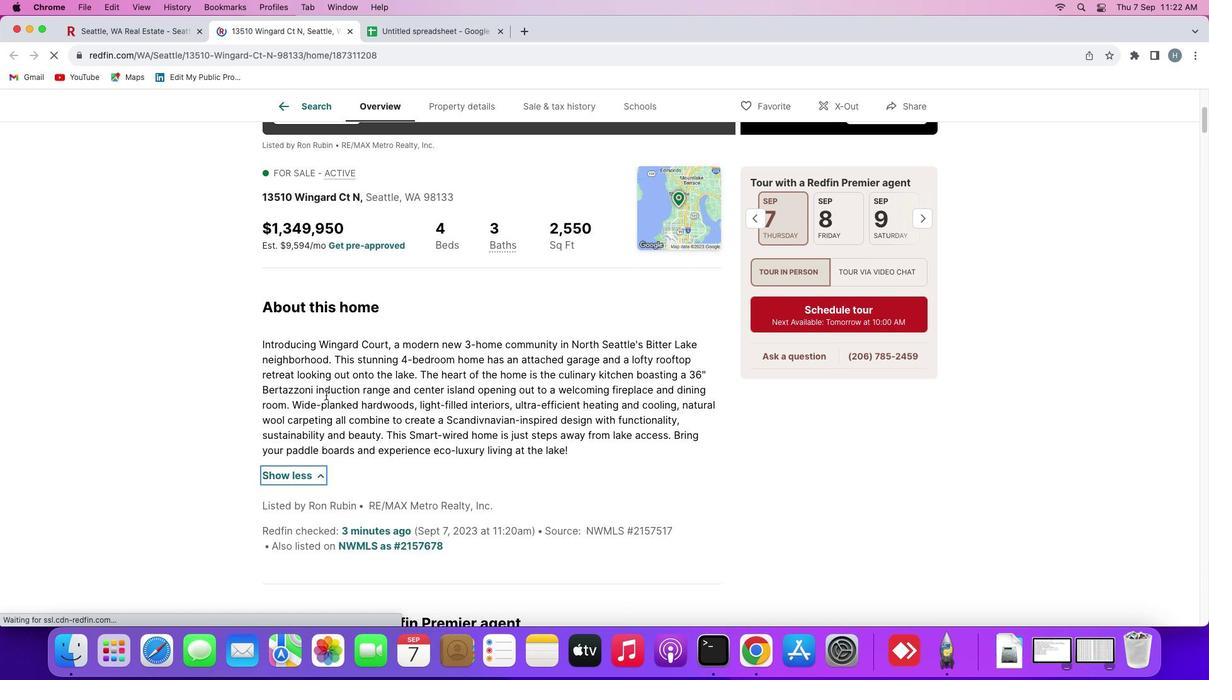 
Action: Mouse moved to (522, 360)
Screenshot: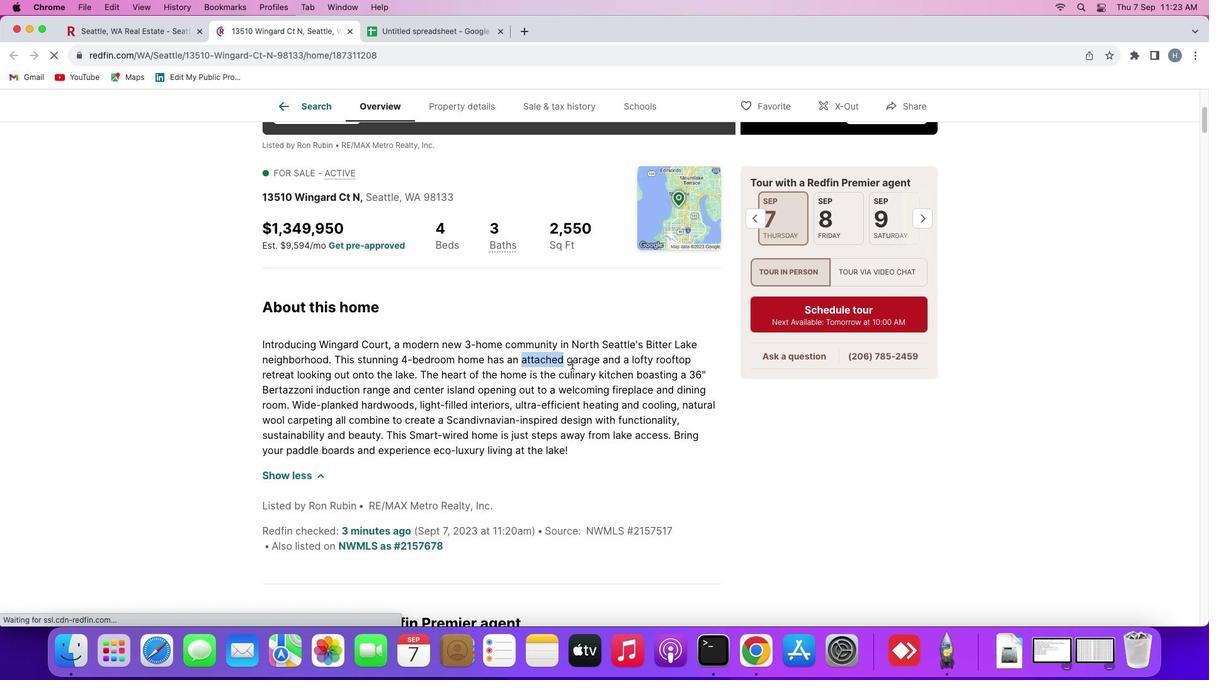 
Action: Mouse pressed left at (522, 360)
Screenshot: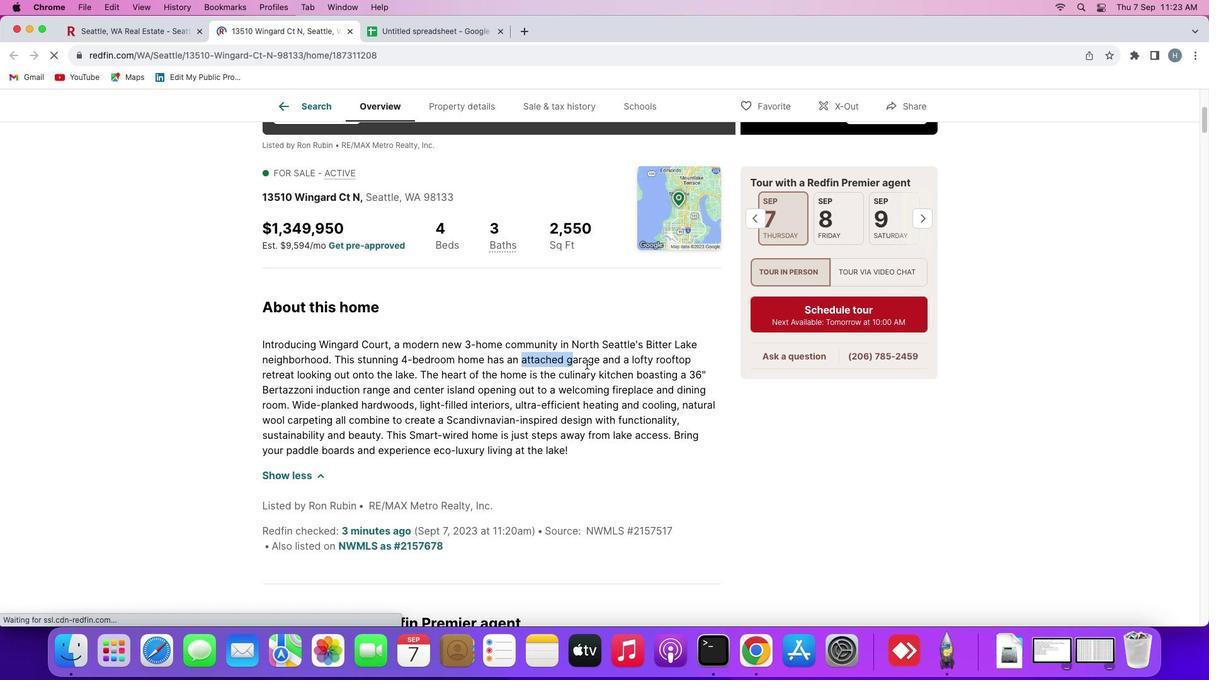 
Action: Mouse moved to (470, 413)
Screenshot: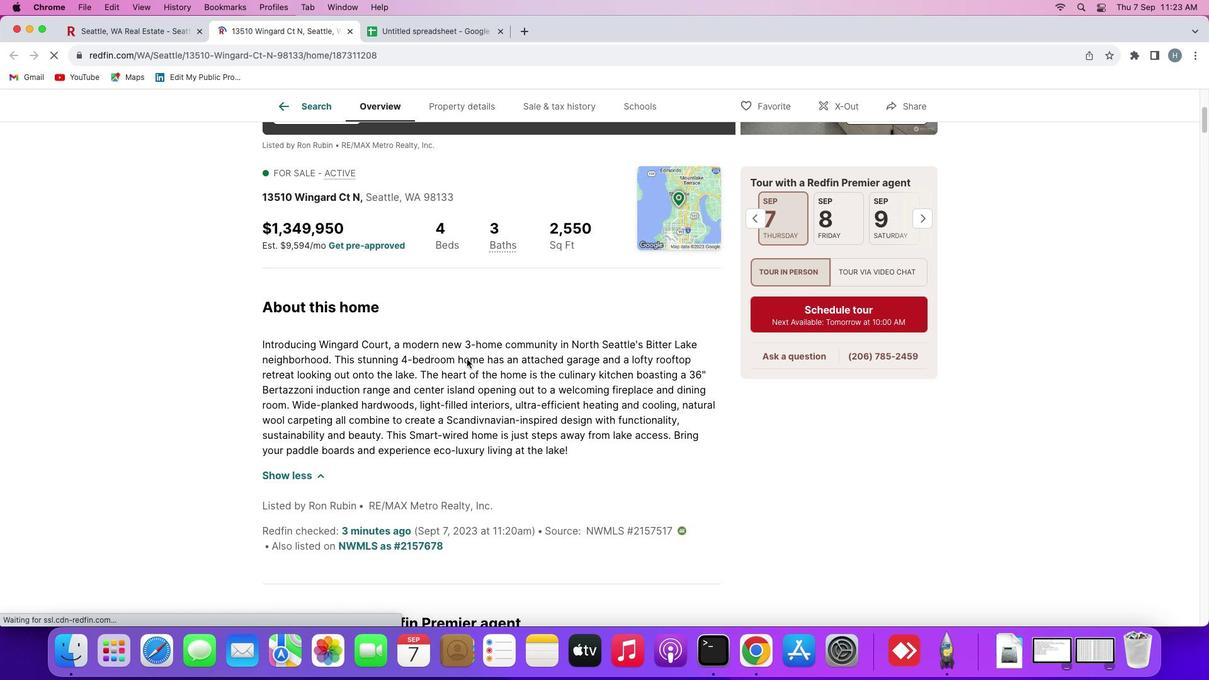 
Action: Mouse pressed left at (470, 413)
Screenshot: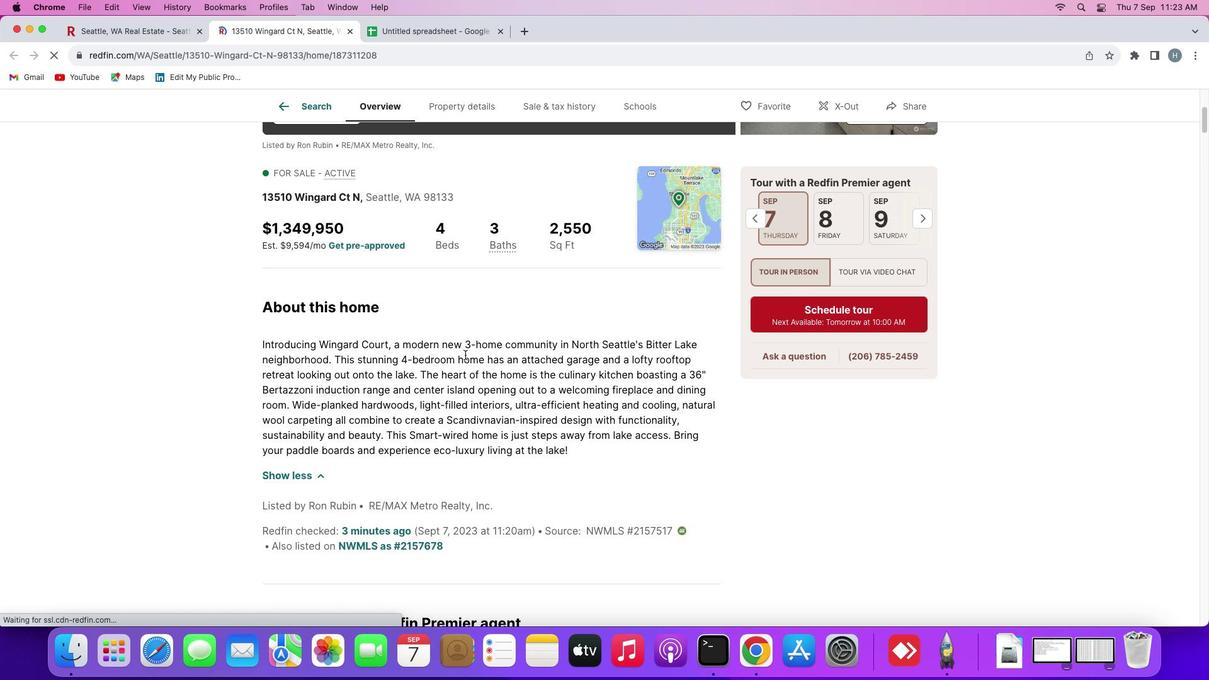 
Action: Mouse moved to (467, 345)
Screenshot: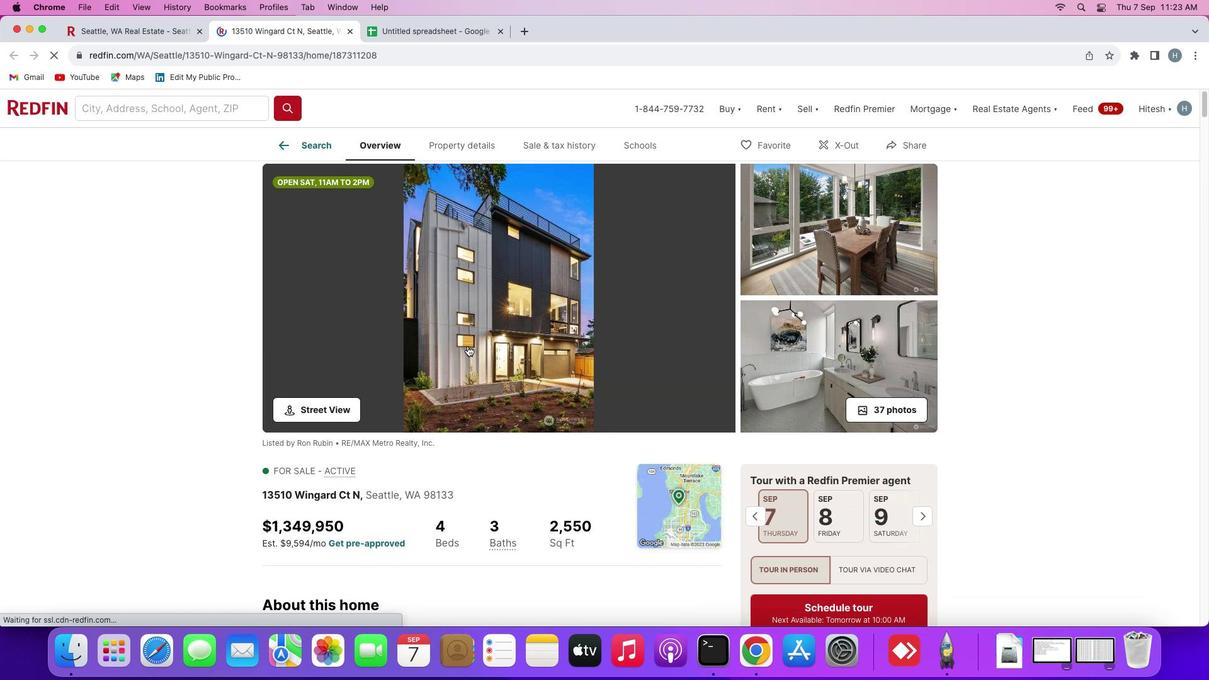 
Action: Mouse scrolled (467, 345) with delta (0, 0)
Screenshot: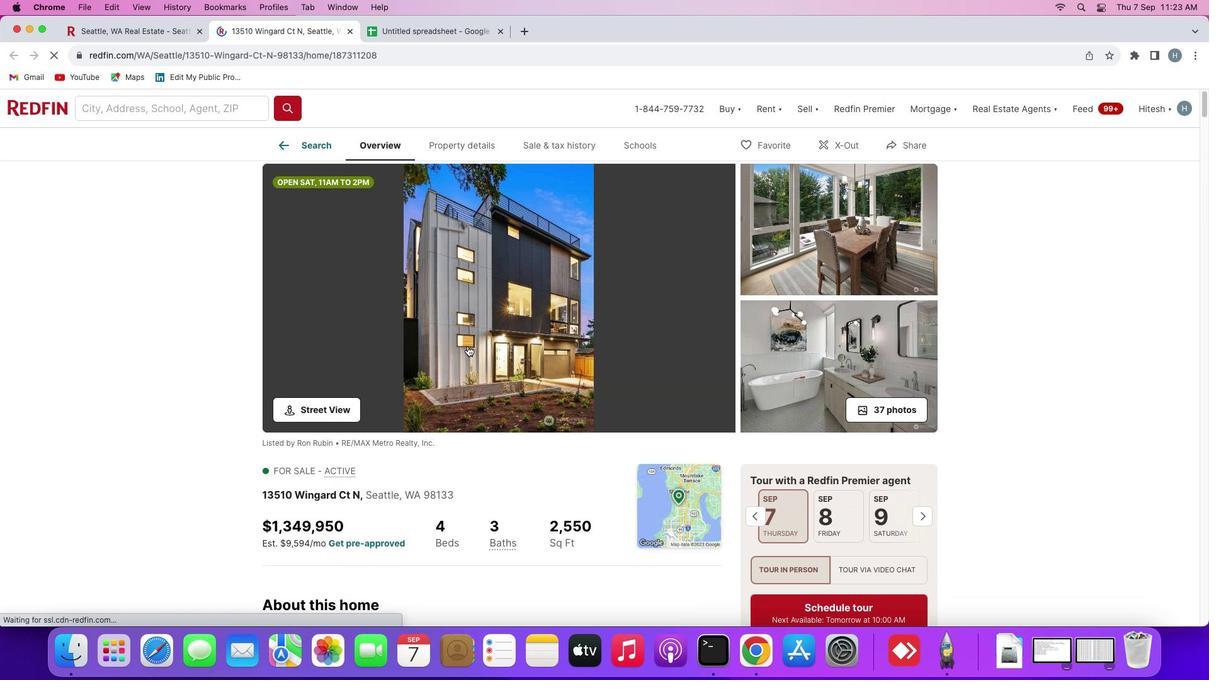 
Action: Mouse scrolled (467, 345) with delta (0, 0)
Screenshot: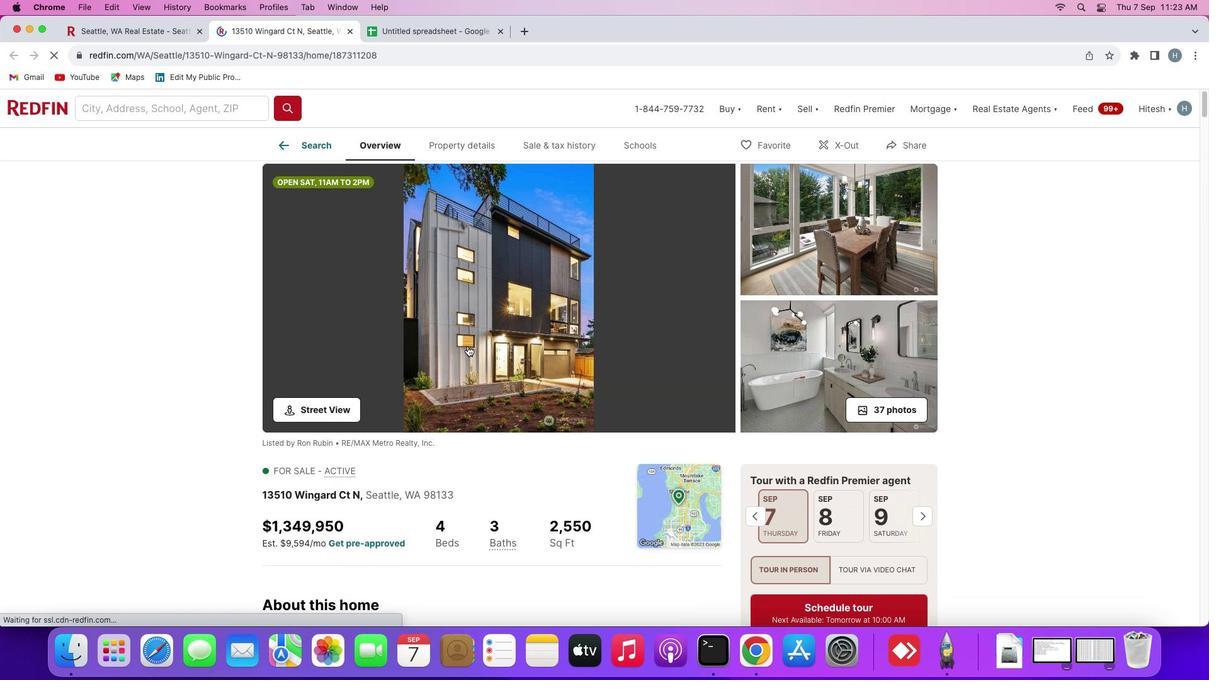 
Action: Mouse scrolled (467, 345) with delta (0, 1)
Screenshot: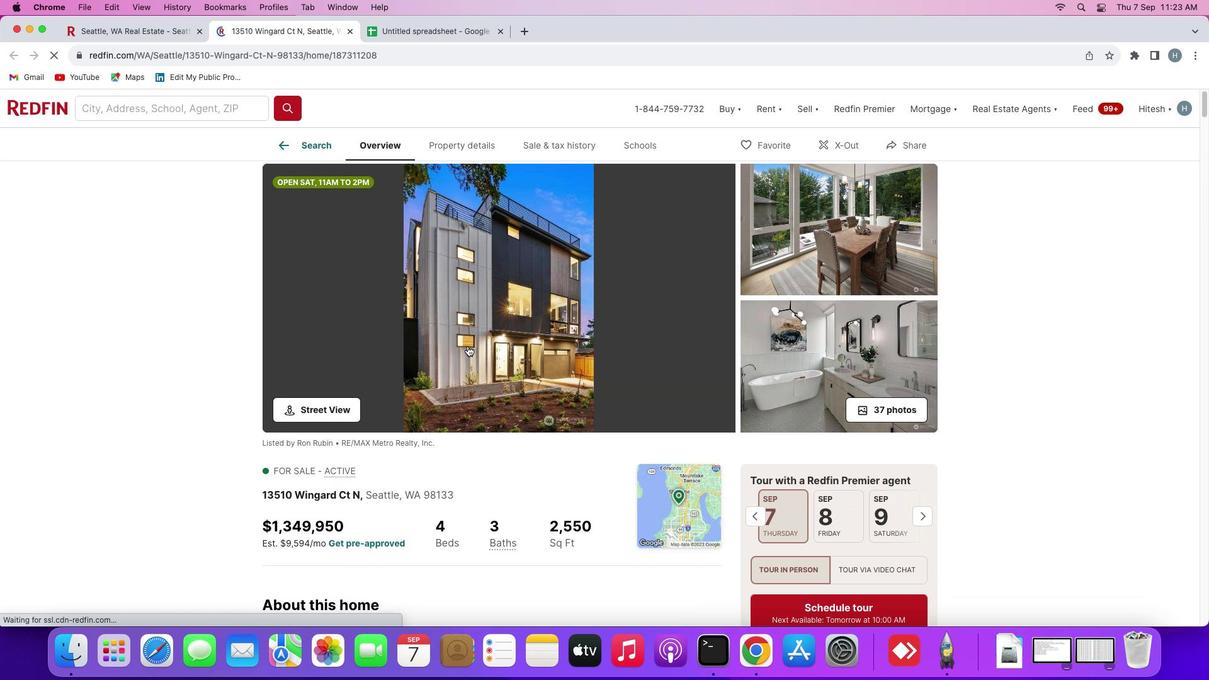 
Action: Mouse scrolled (467, 345) with delta (0, 3)
Screenshot: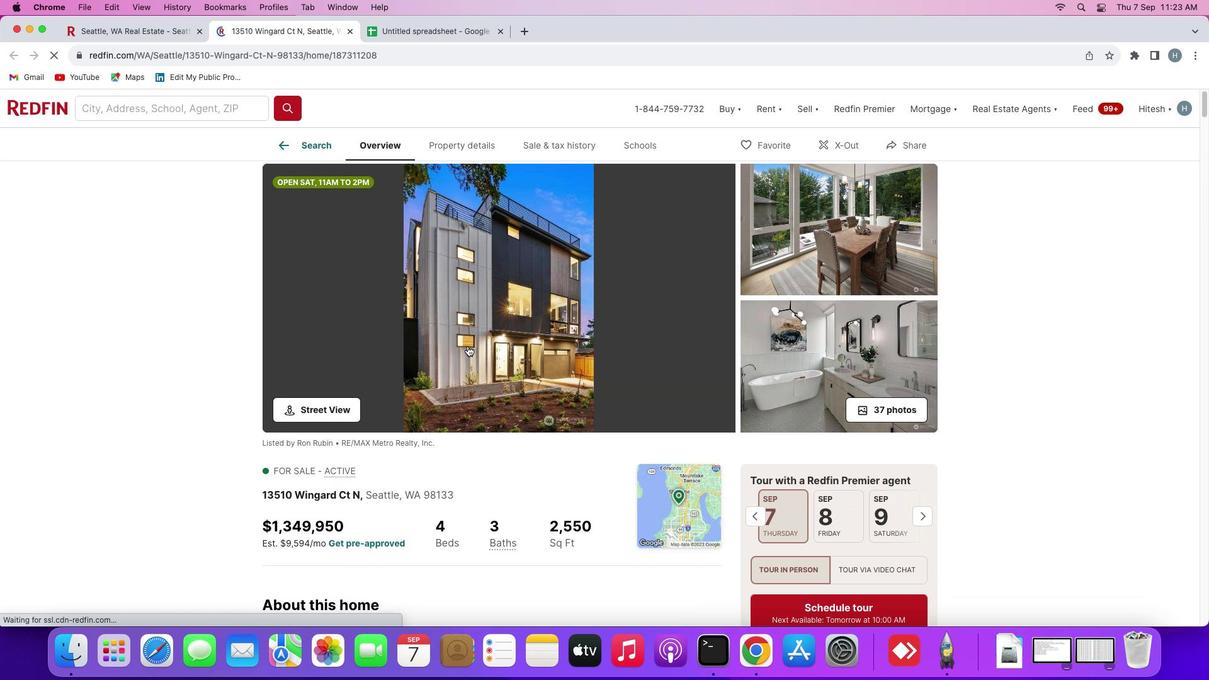 
Action: Mouse scrolled (467, 345) with delta (0, 3)
Screenshot: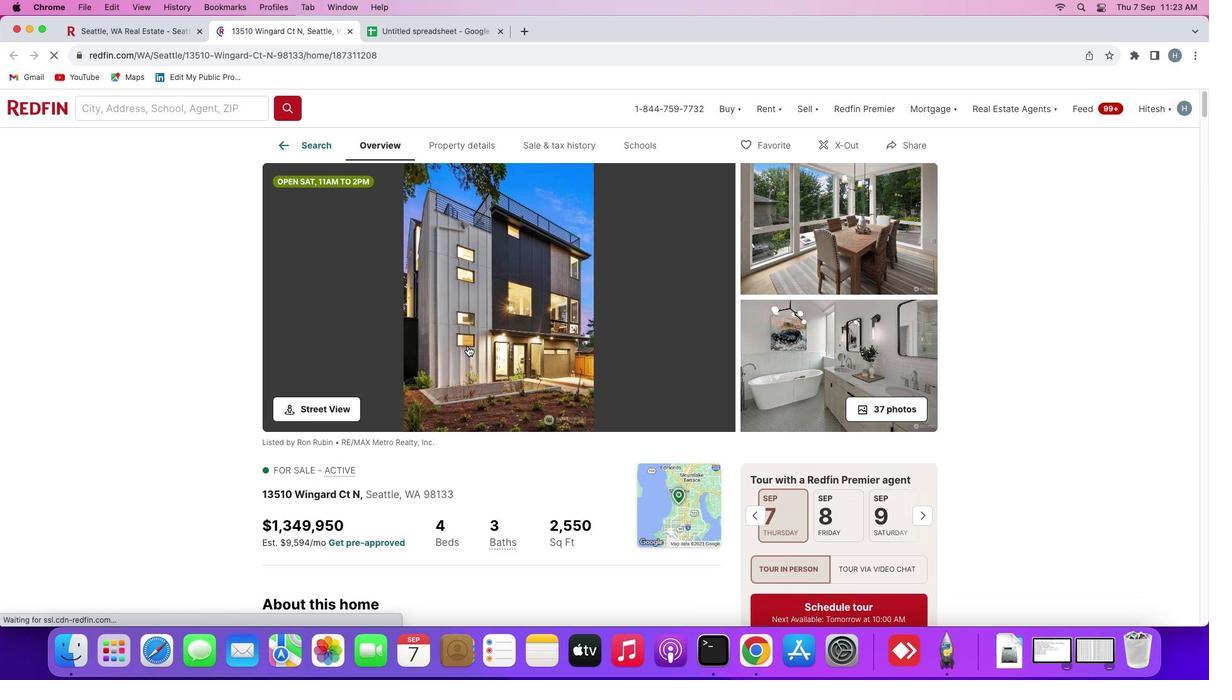 
Action: Mouse moved to (517, 280)
Screenshot: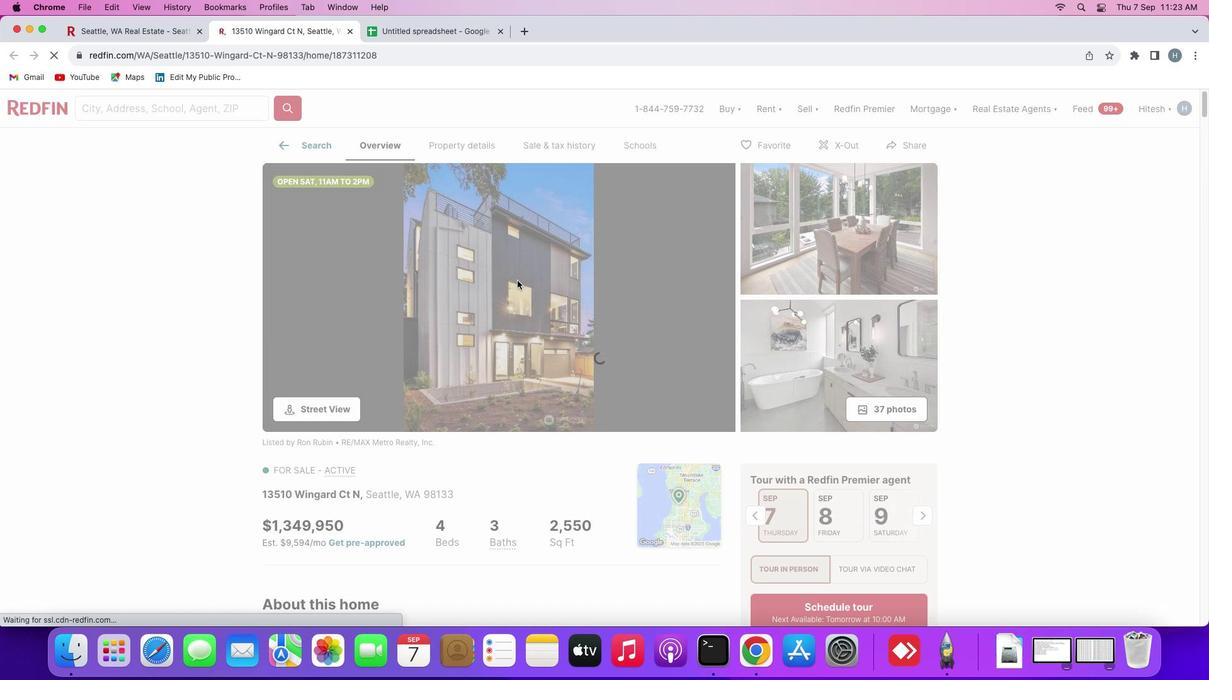 
Action: Mouse pressed left at (517, 280)
Screenshot: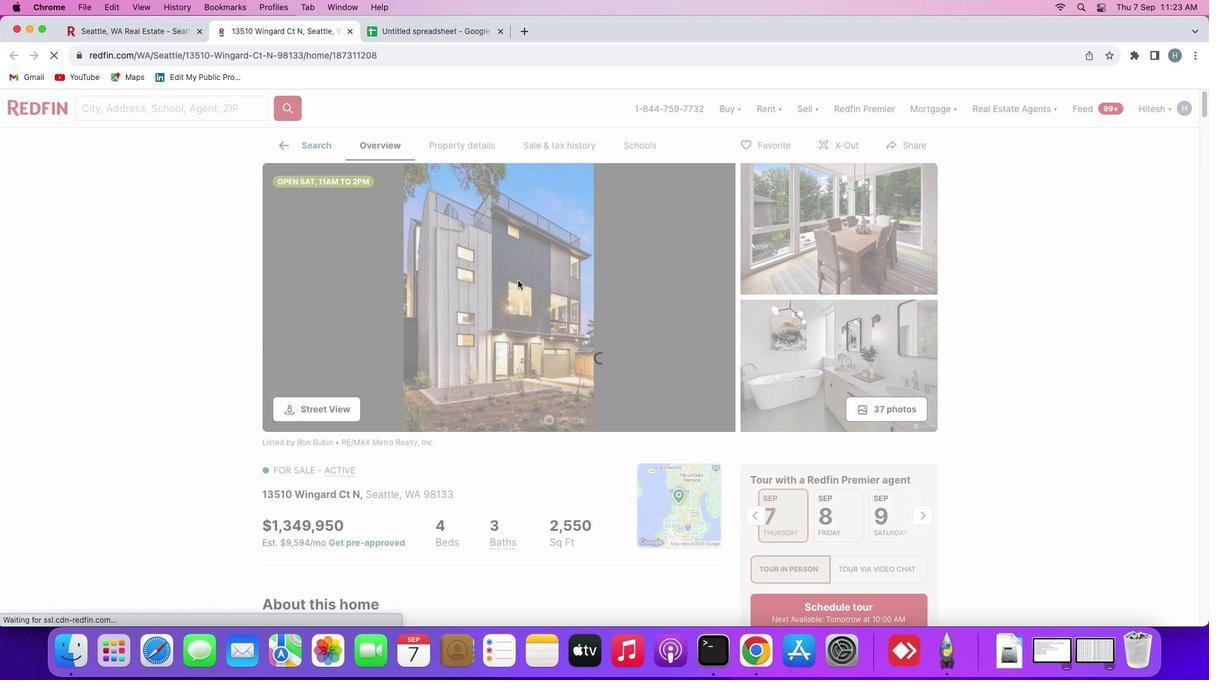 
Action: Mouse moved to (195, 204)
Screenshot: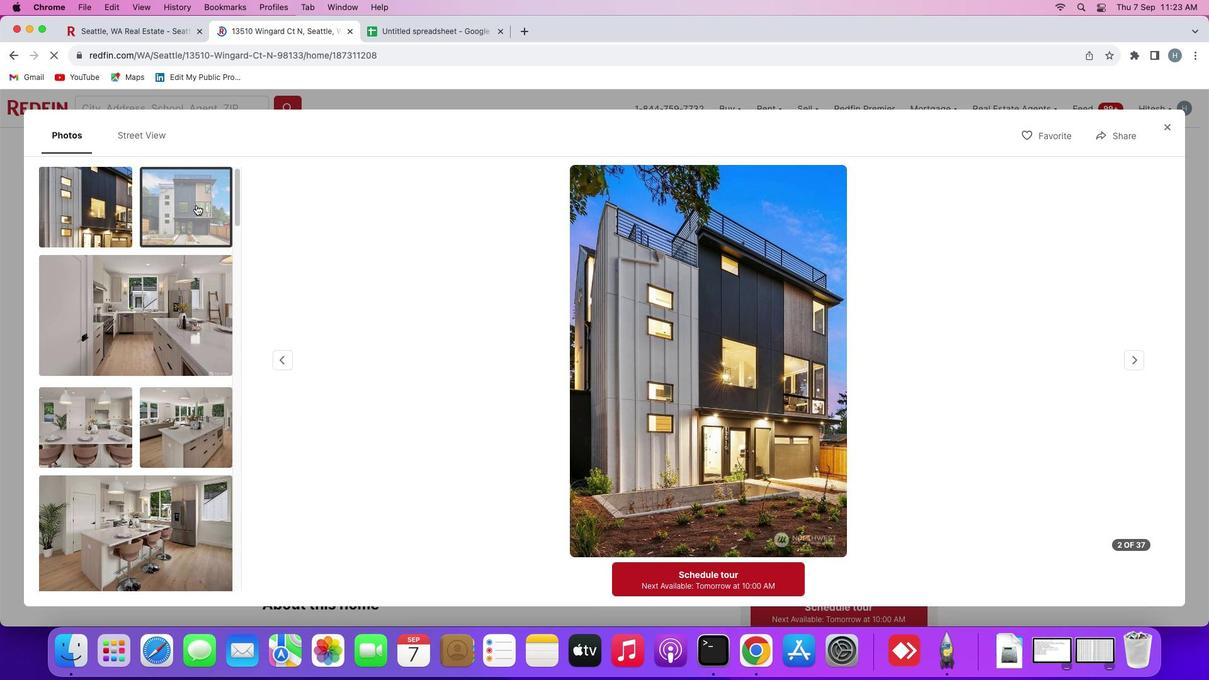 
Action: Mouse pressed left at (195, 204)
Screenshot: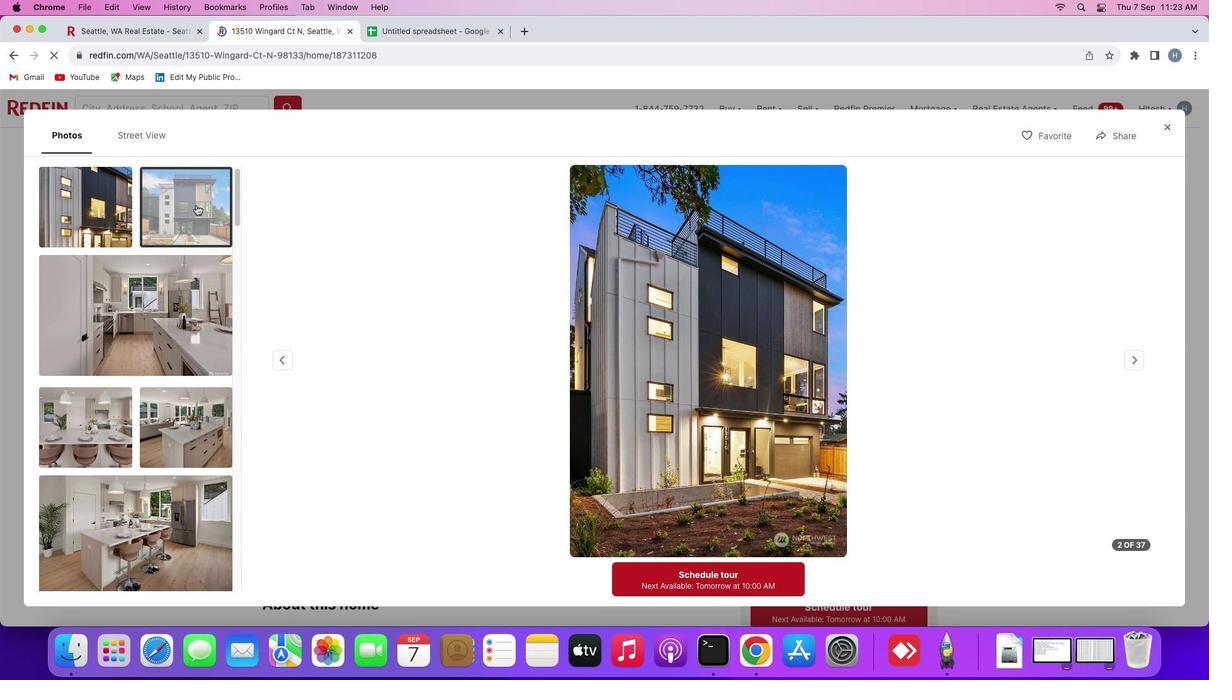 
Action: Mouse moved to (170, 331)
Screenshot: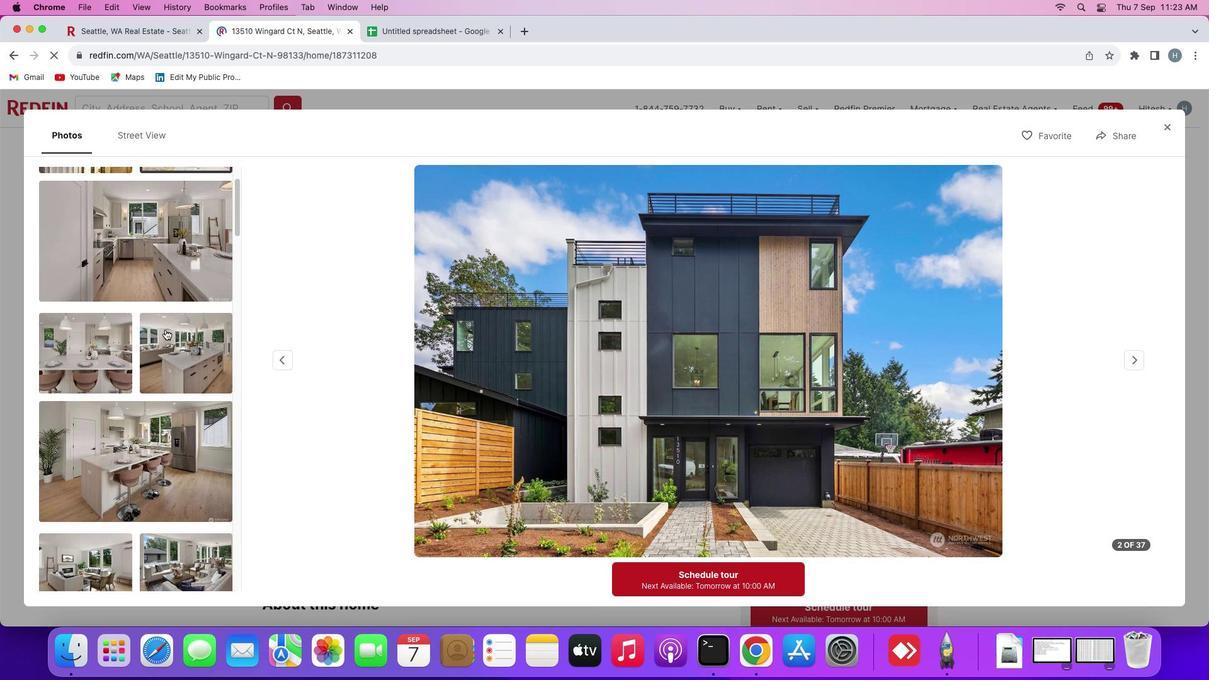 
Action: Mouse scrolled (170, 331) with delta (0, 0)
Screenshot: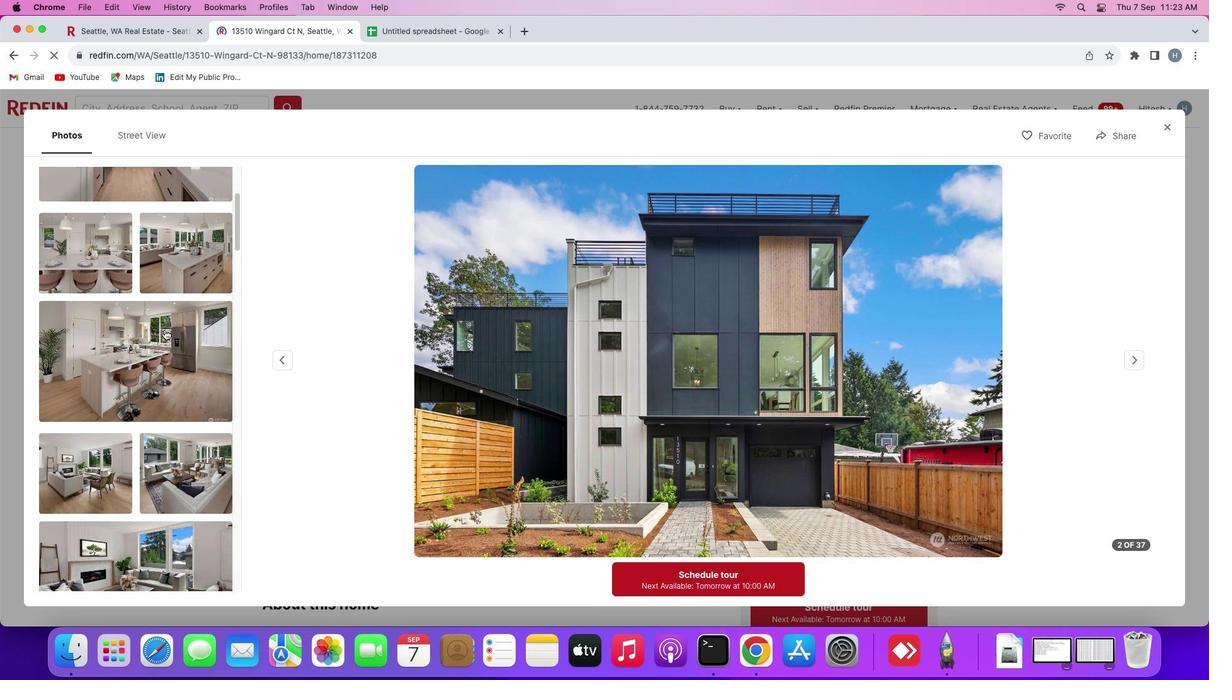 
Action: Mouse scrolled (170, 331) with delta (0, 0)
Screenshot: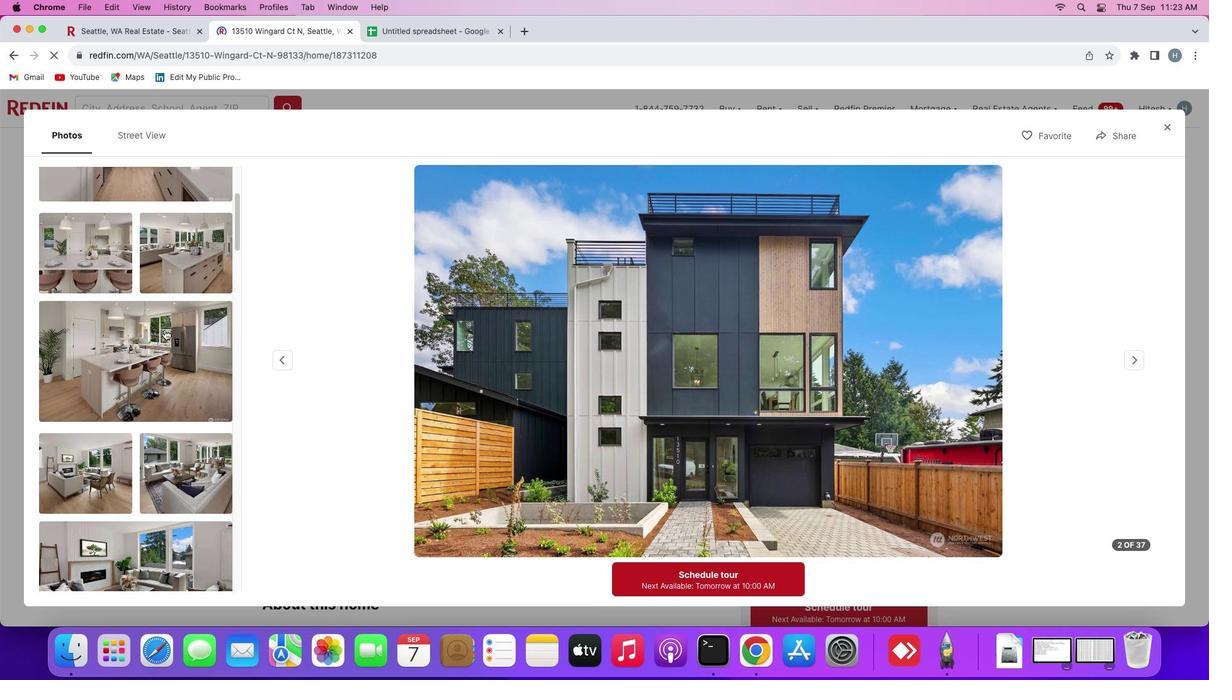 
Action: Mouse moved to (169, 331)
Screenshot: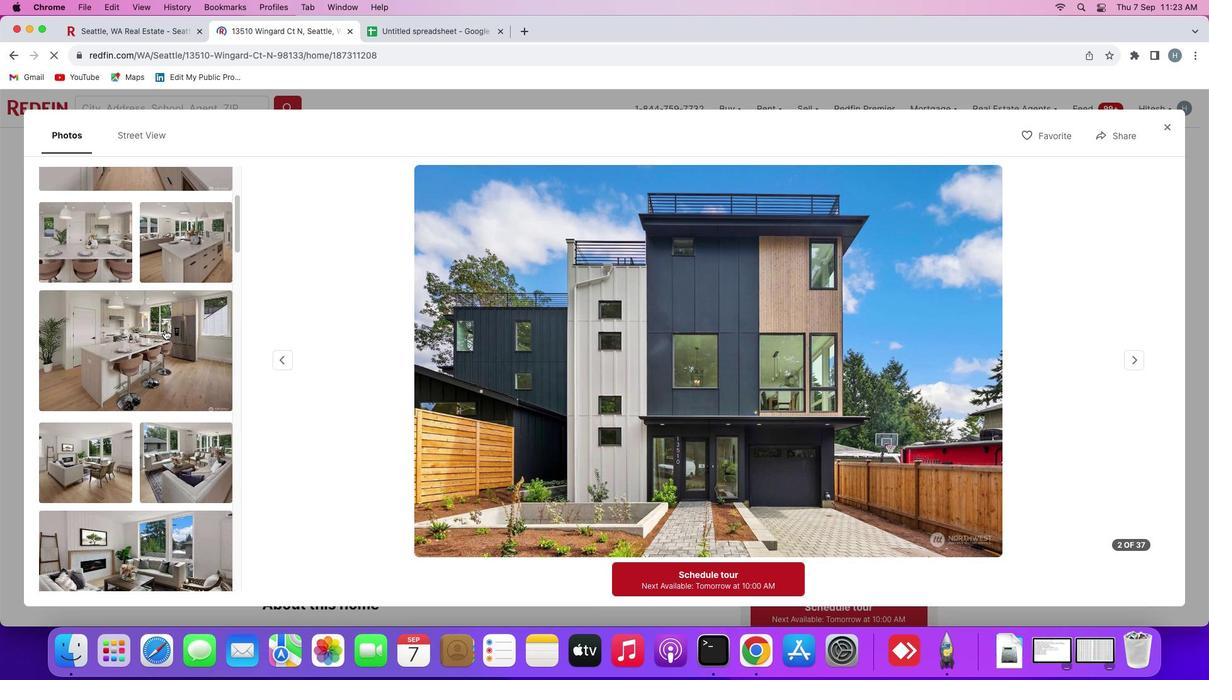 
Action: Mouse scrolled (169, 331) with delta (0, -1)
Screenshot: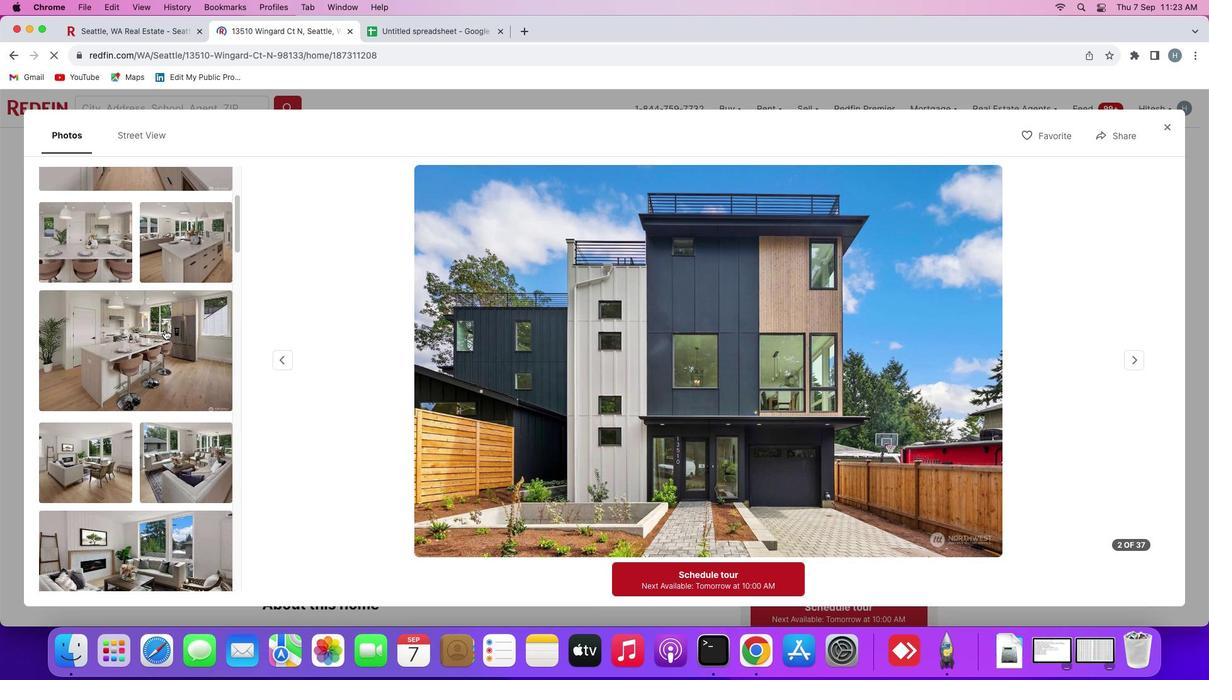 
Action: Mouse moved to (167, 330)
Screenshot: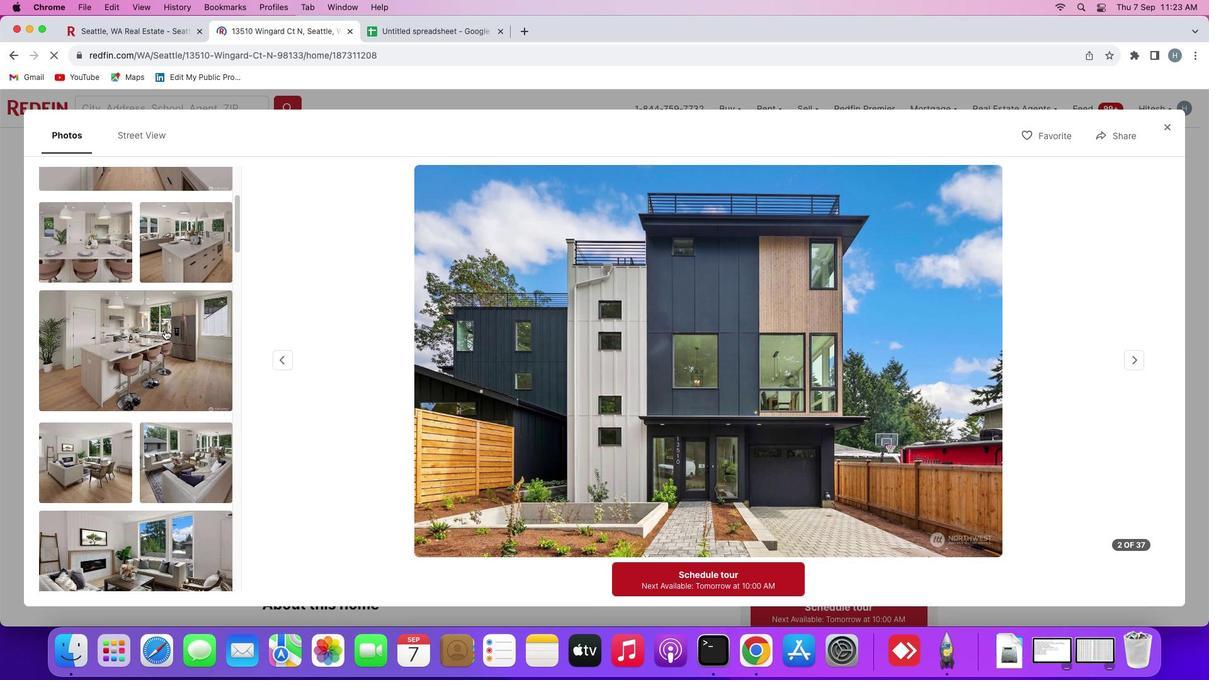 
Action: Mouse scrolled (167, 330) with delta (0, -1)
Screenshot: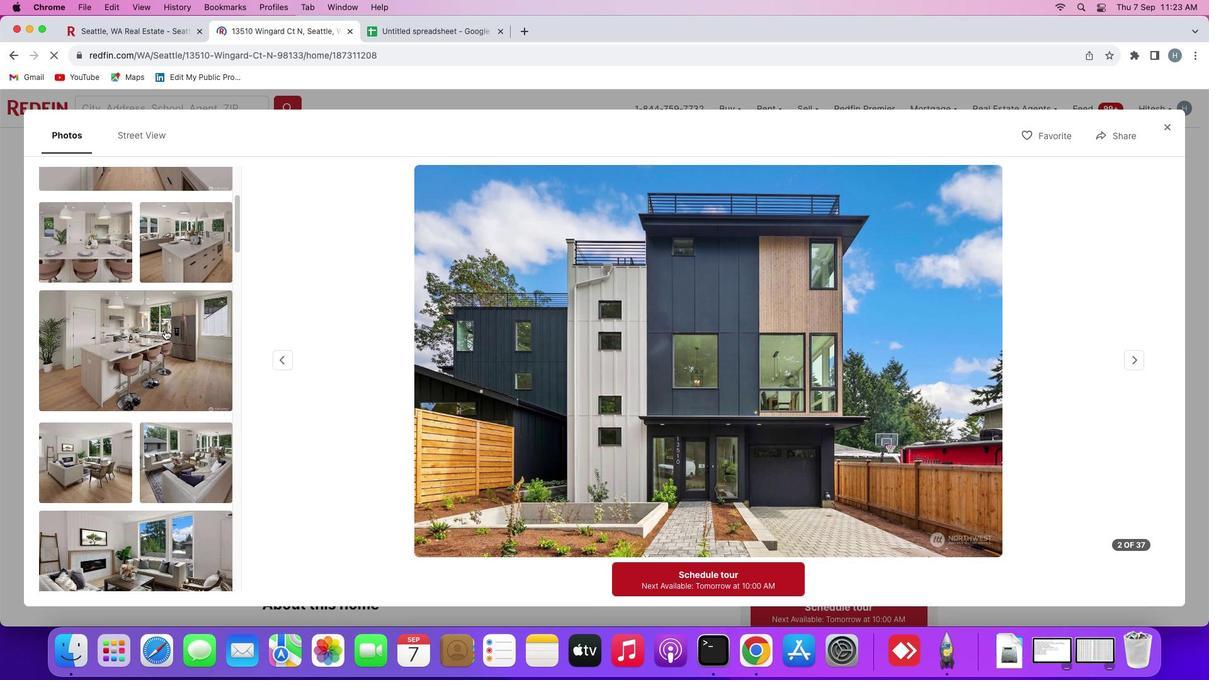 
Action: Mouse moved to (165, 330)
Screenshot: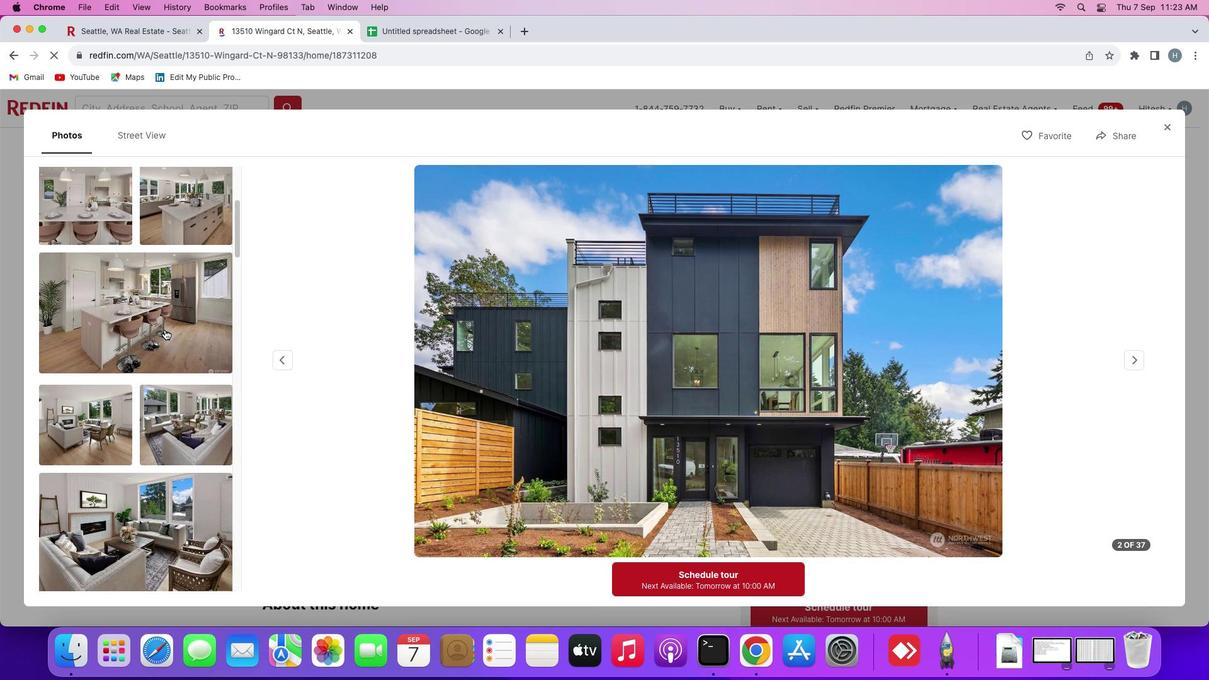 
Action: Mouse scrolled (165, 330) with delta (0, 0)
Screenshot: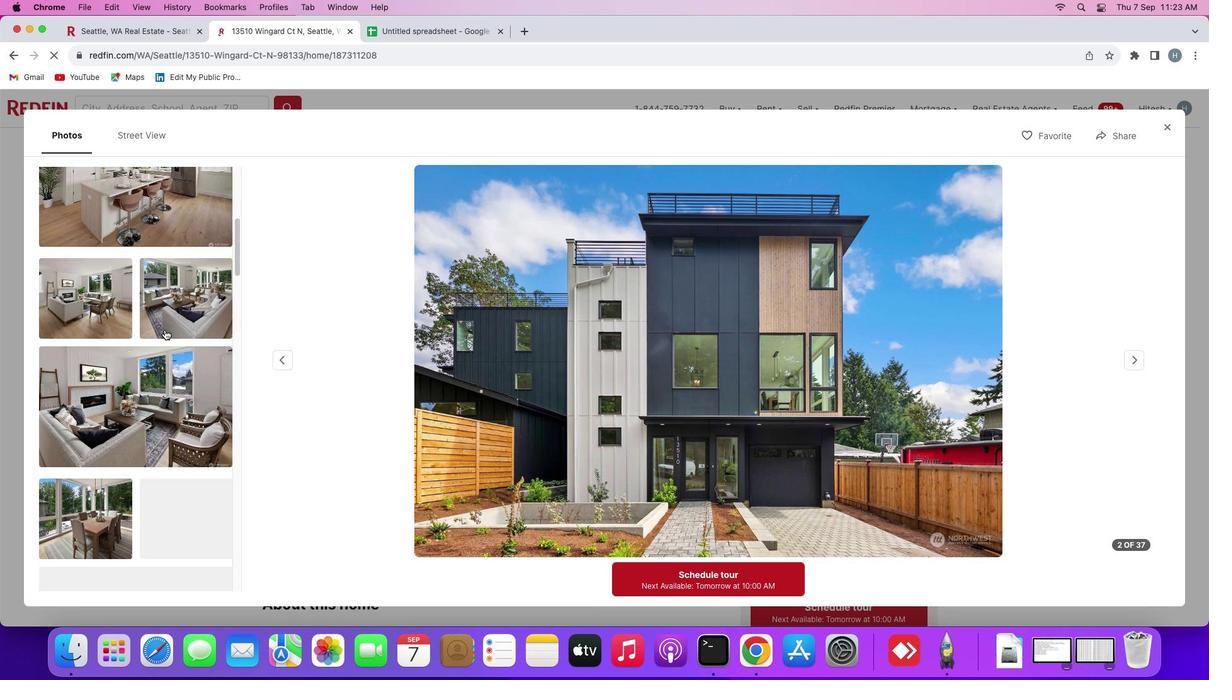 
Action: Mouse scrolled (165, 330) with delta (0, 0)
Screenshot: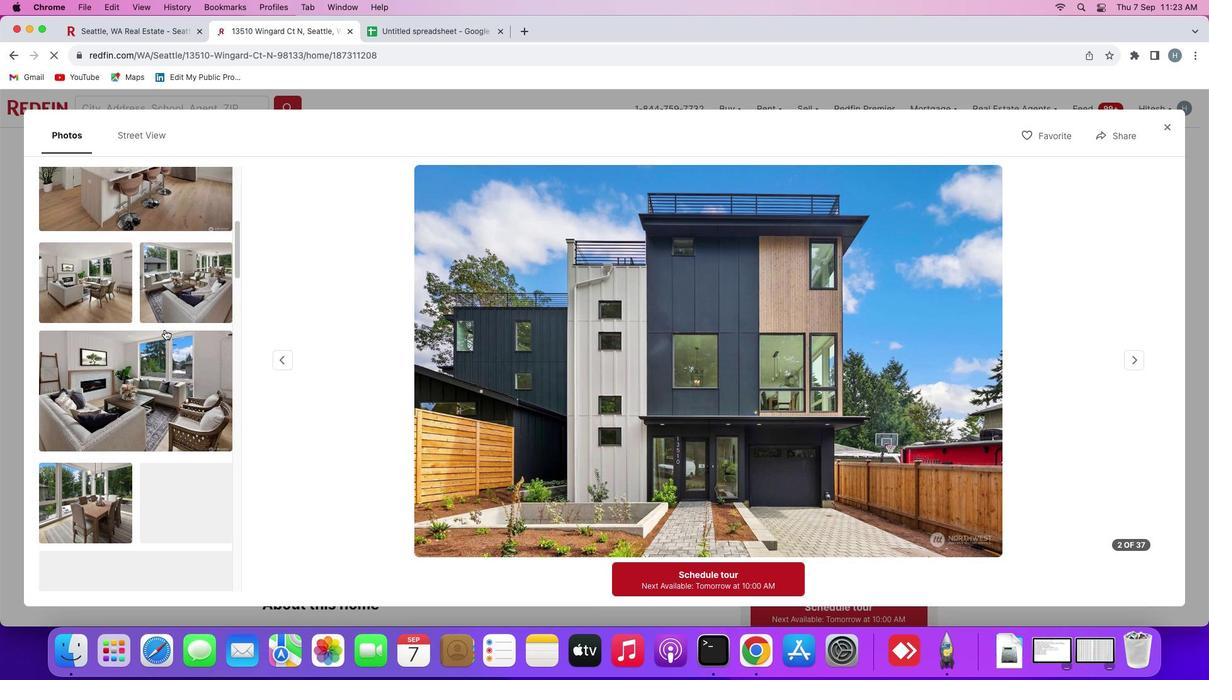 
Action: Mouse scrolled (165, 330) with delta (0, -1)
Screenshot: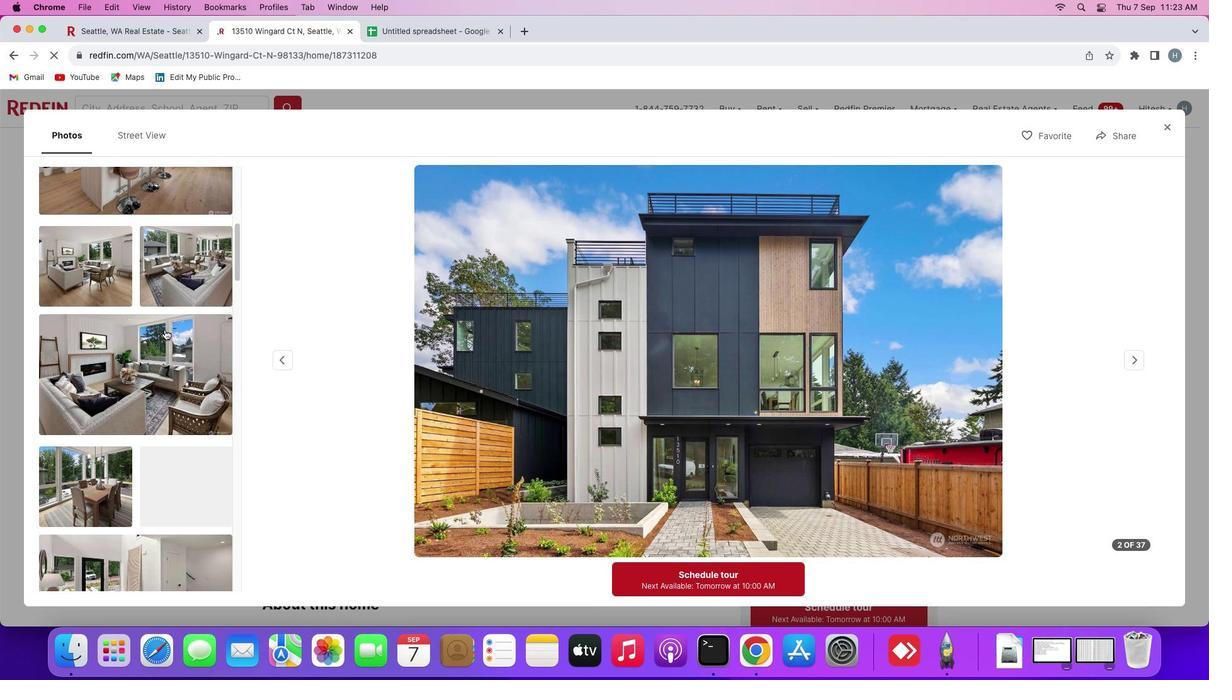 
Action: Mouse scrolled (165, 330) with delta (0, -1)
Screenshot: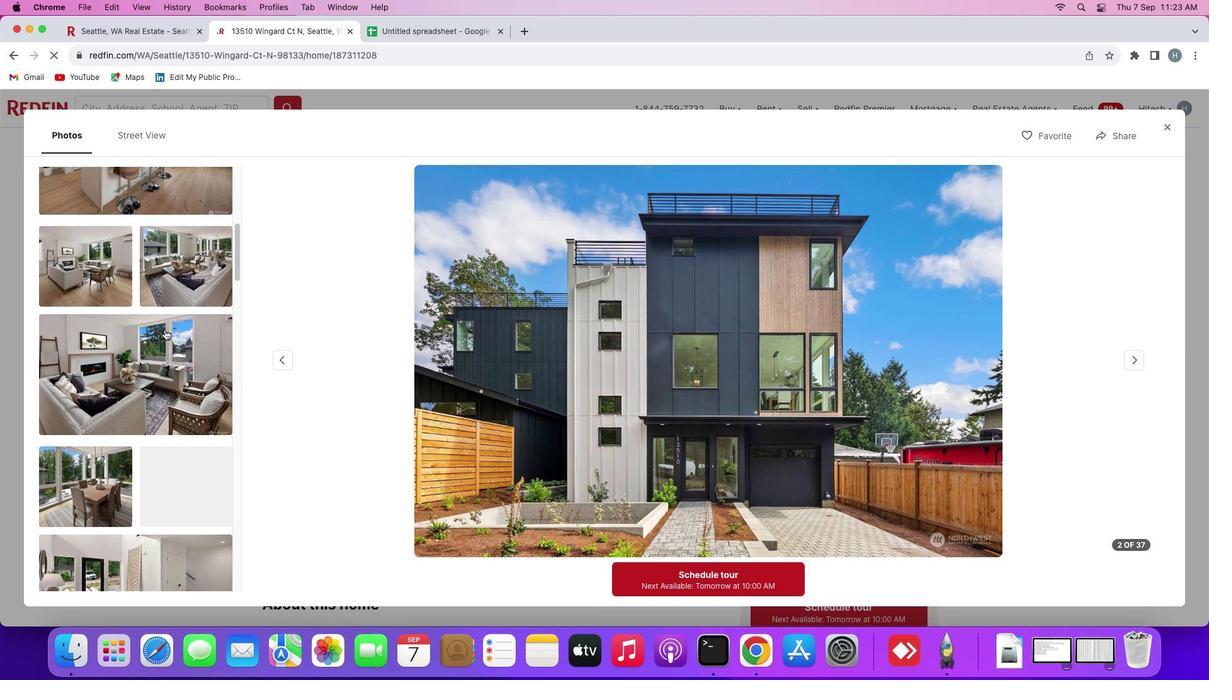 
Action: Mouse scrolled (165, 330) with delta (0, 0)
Screenshot: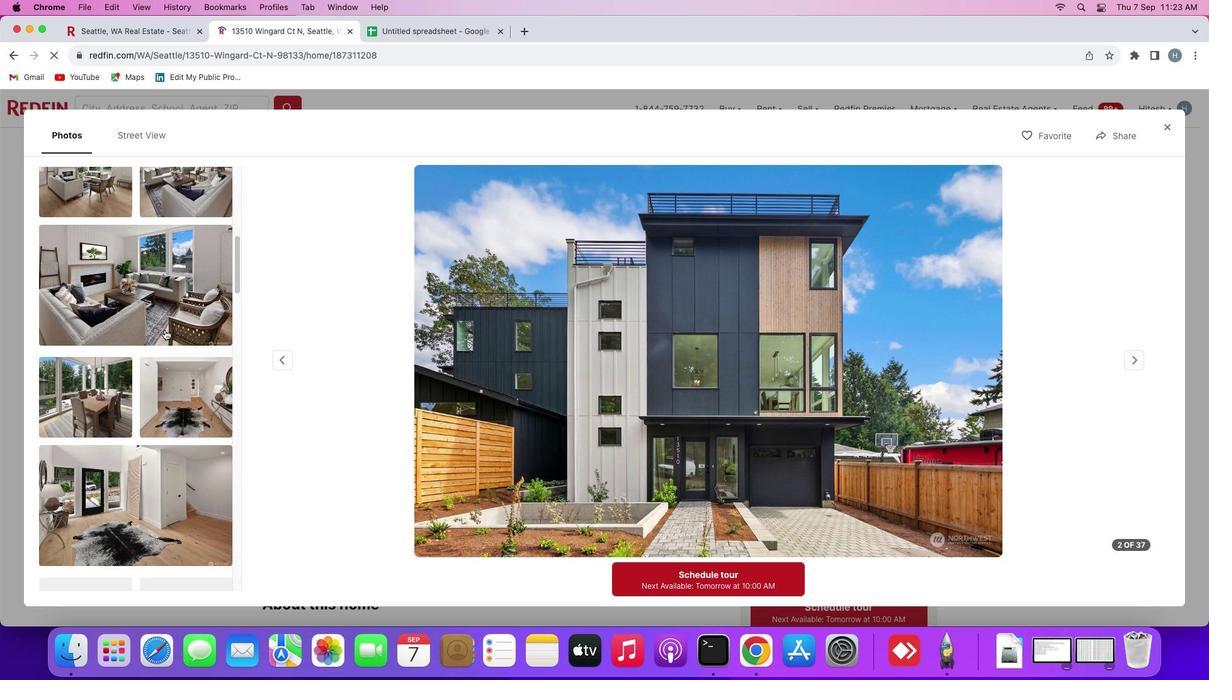 
Action: Mouse scrolled (165, 330) with delta (0, 0)
Screenshot: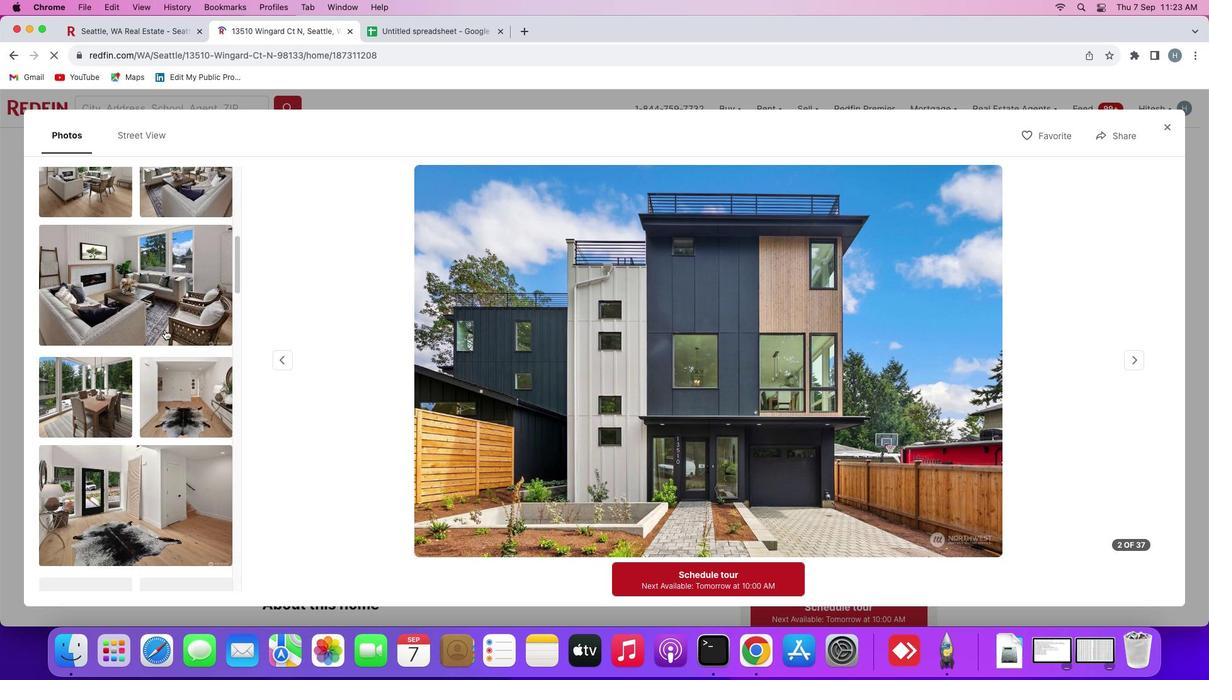 
Action: Mouse scrolled (165, 330) with delta (0, -1)
Screenshot: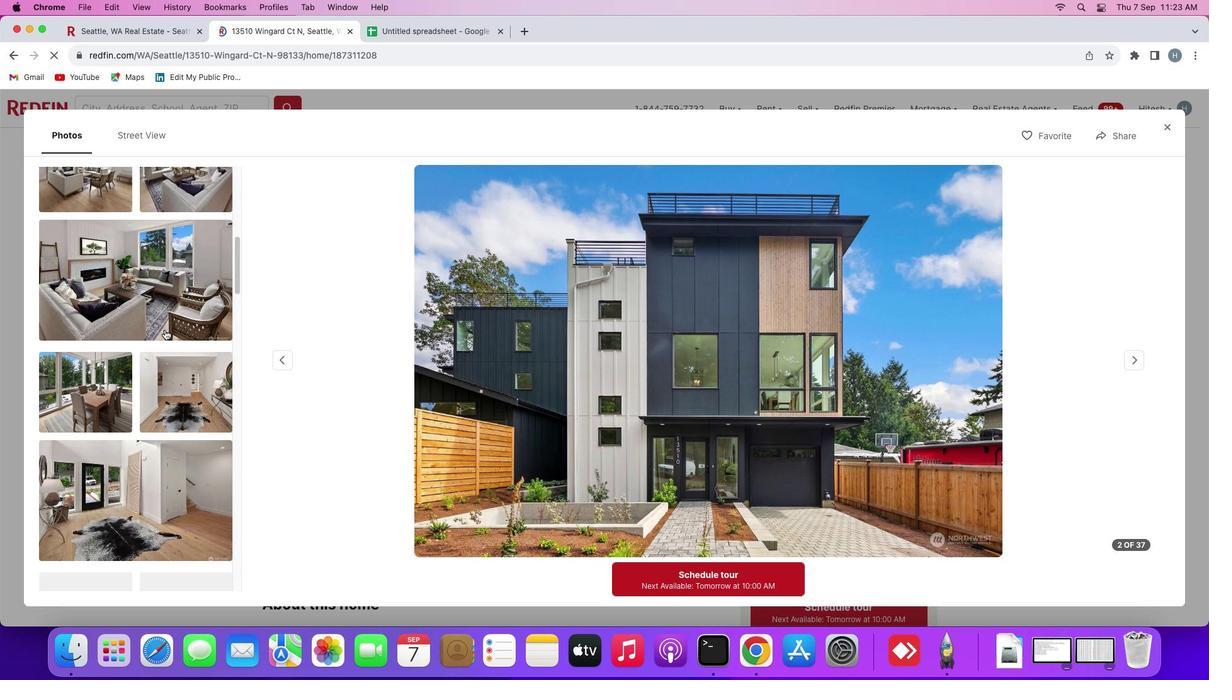 
Action: Mouse scrolled (165, 330) with delta (0, 0)
Screenshot: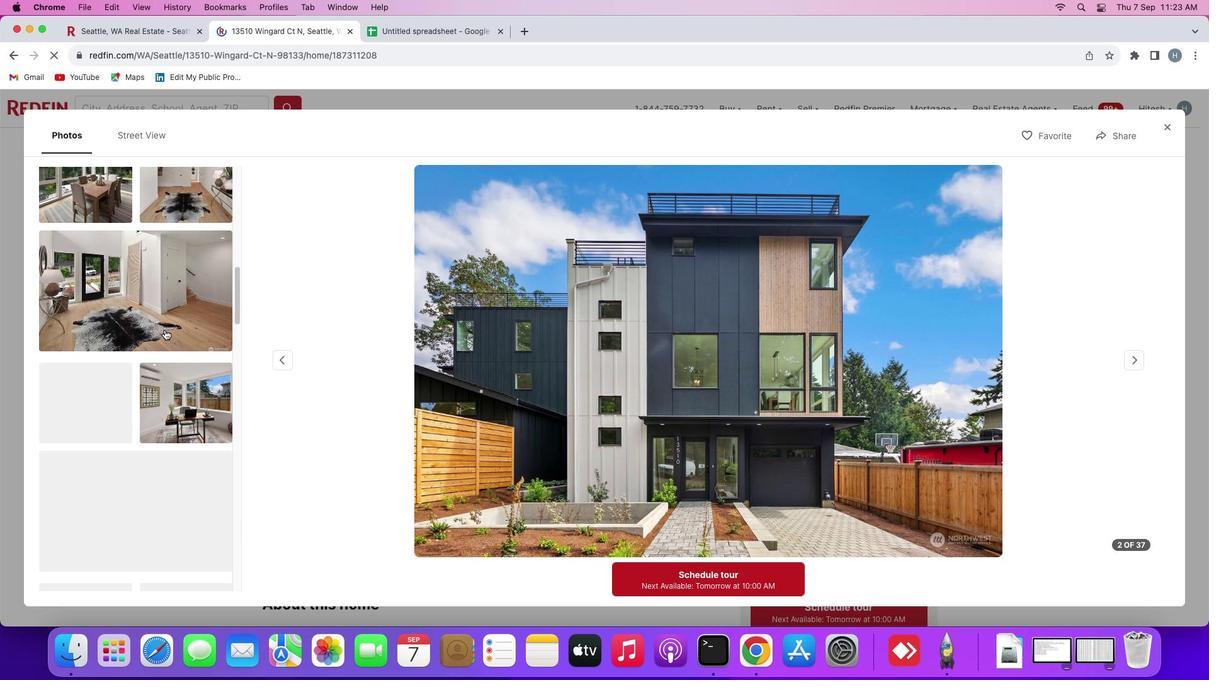 
Action: Mouse scrolled (165, 330) with delta (0, 0)
Screenshot: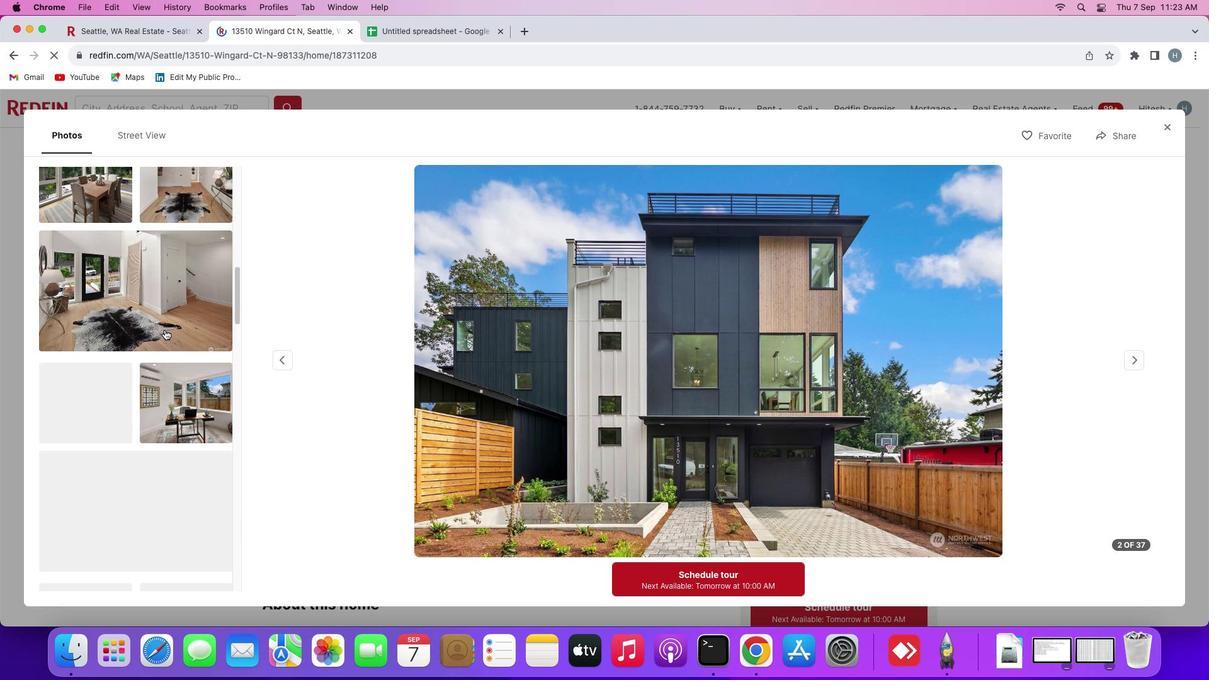 
Action: Mouse scrolled (165, 330) with delta (0, -1)
Screenshot: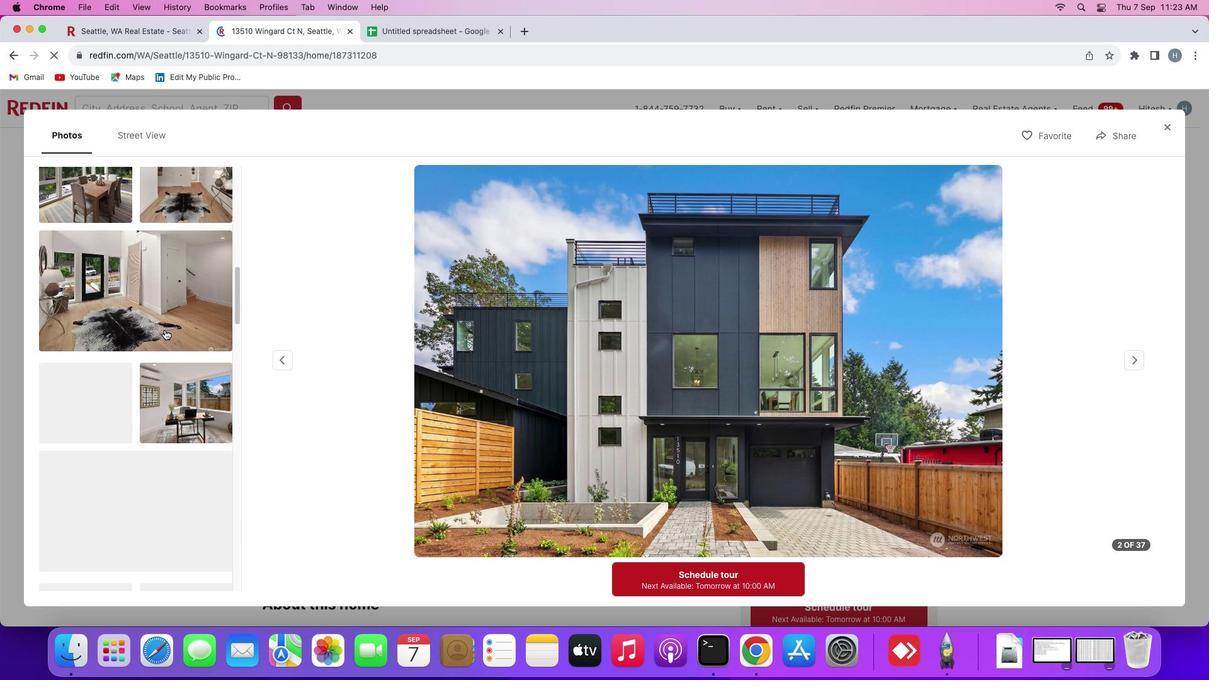 
Action: Mouse scrolled (165, 330) with delta (0, -2)
Screenshot: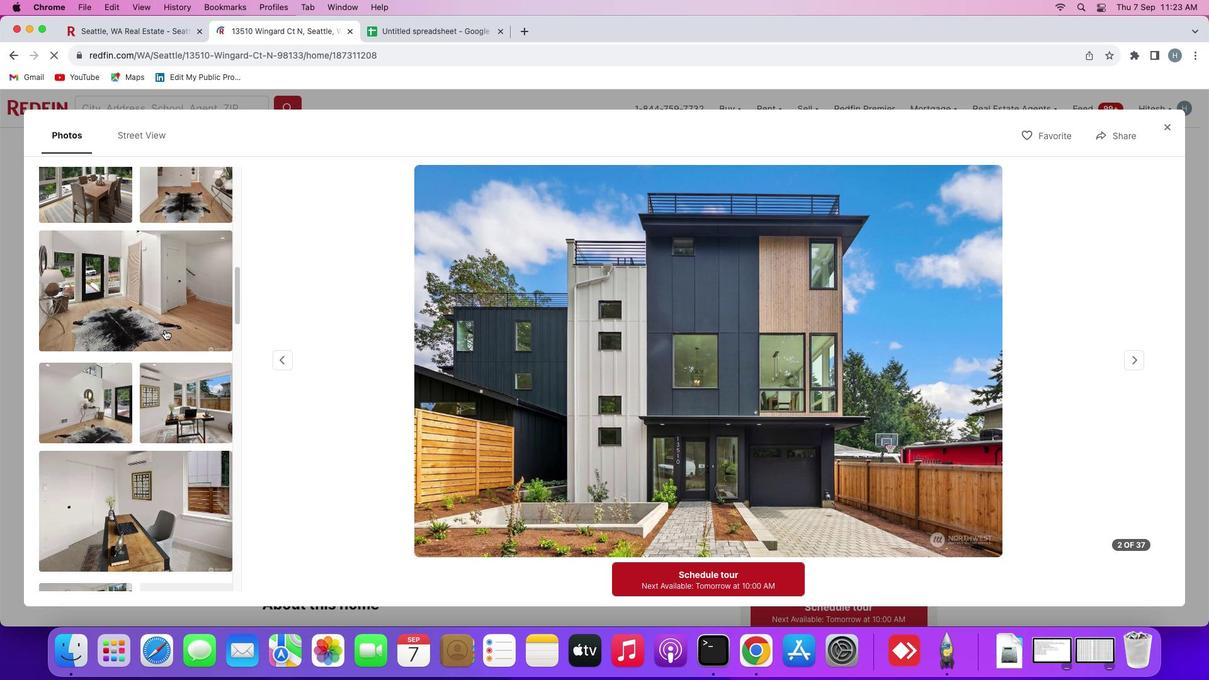
Action: Mouse scrolled (165, 330) with delta (0, 0)
Screenshot: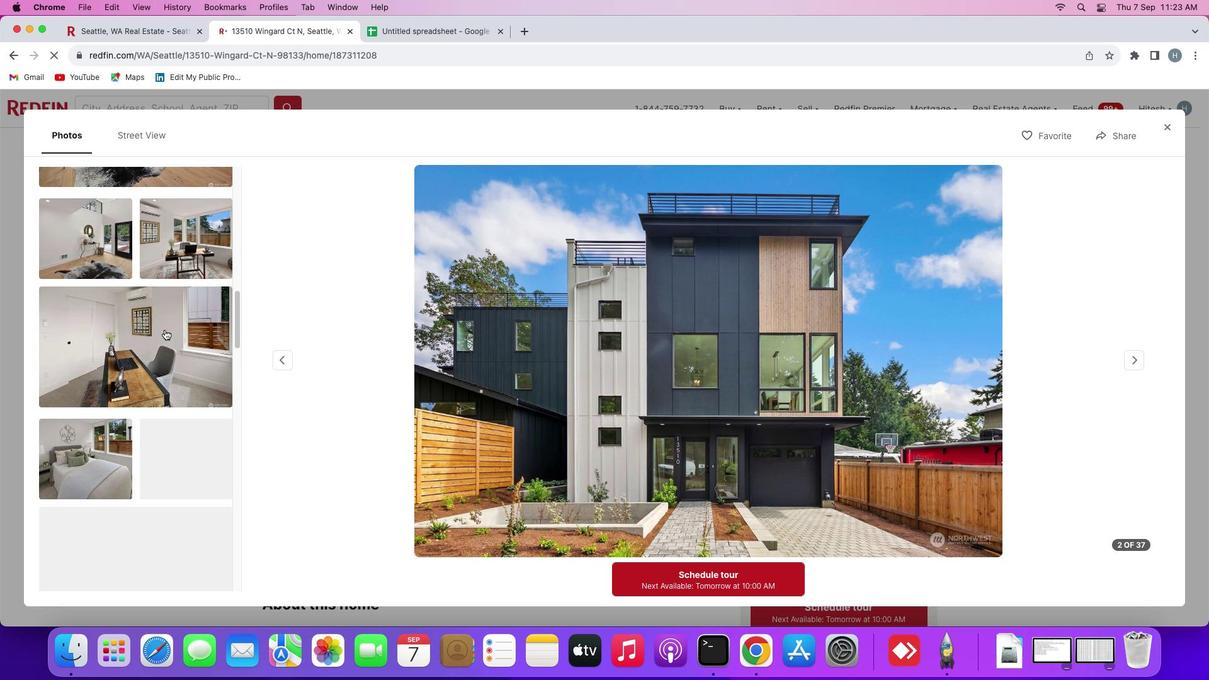 
Action: Mouse scrolled (165, 330) with delta (0, 0)
Screenshot: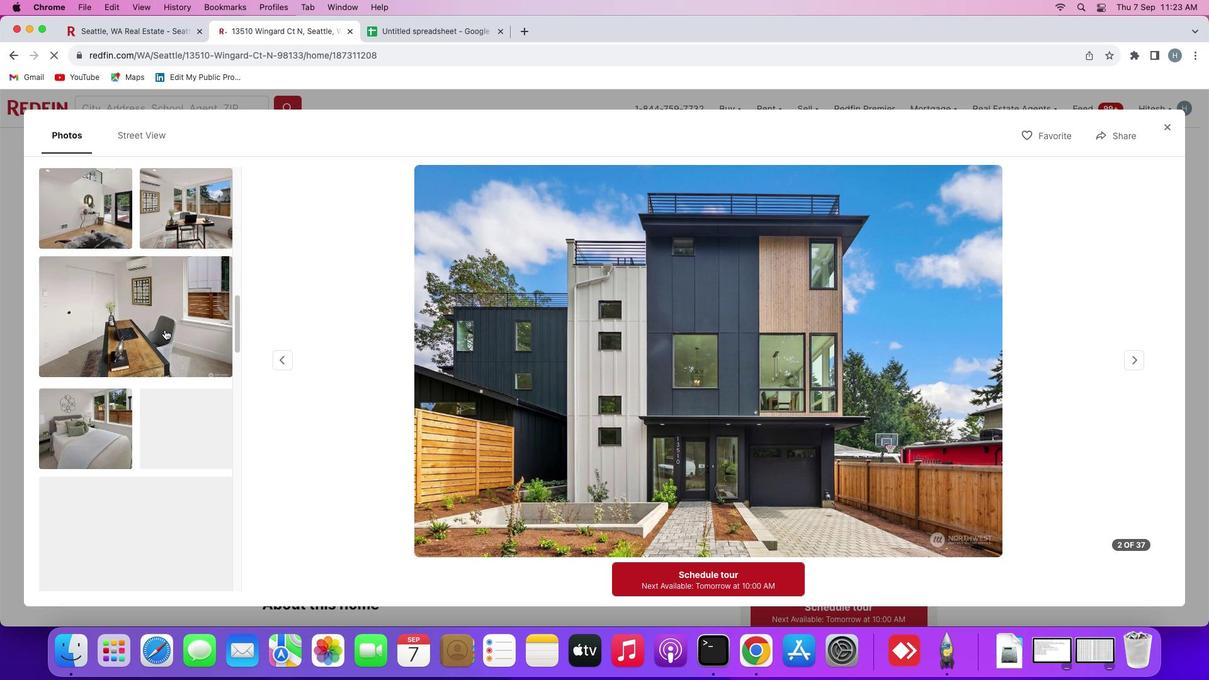 
Action: Mouse scrolled (165, 330) with delta (0, -1)
Screenshot: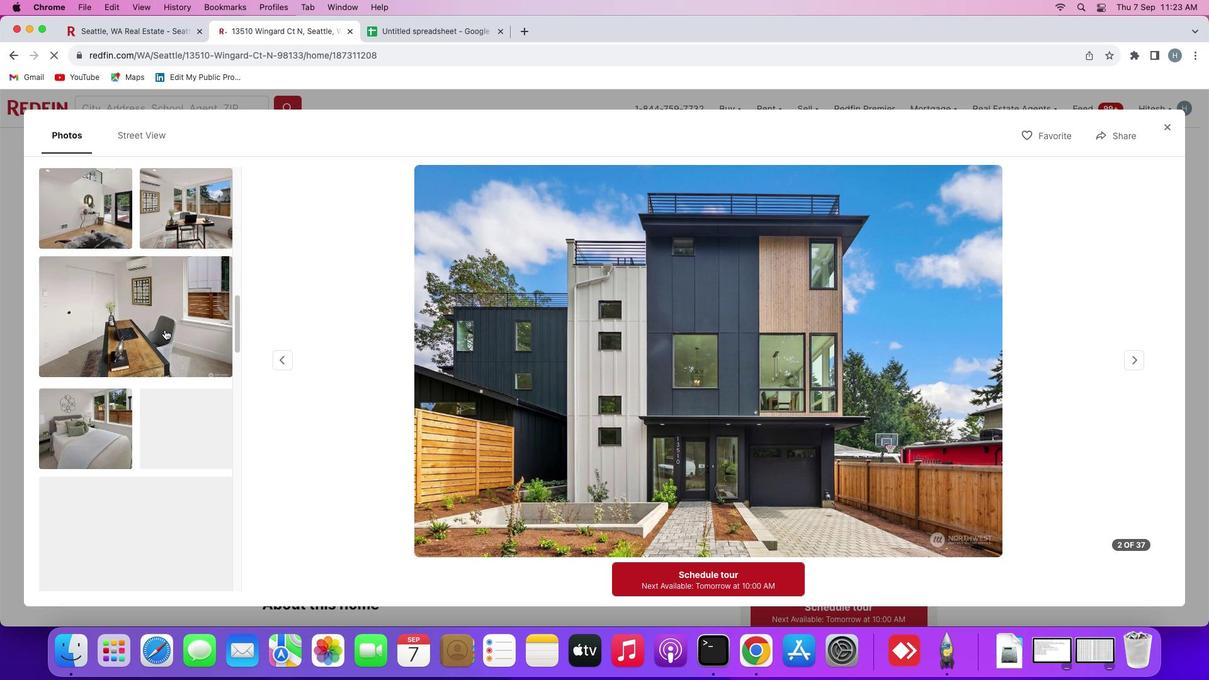
Action: Mouse scrolled (165, 330) with delta (0, -1)
Screenshot: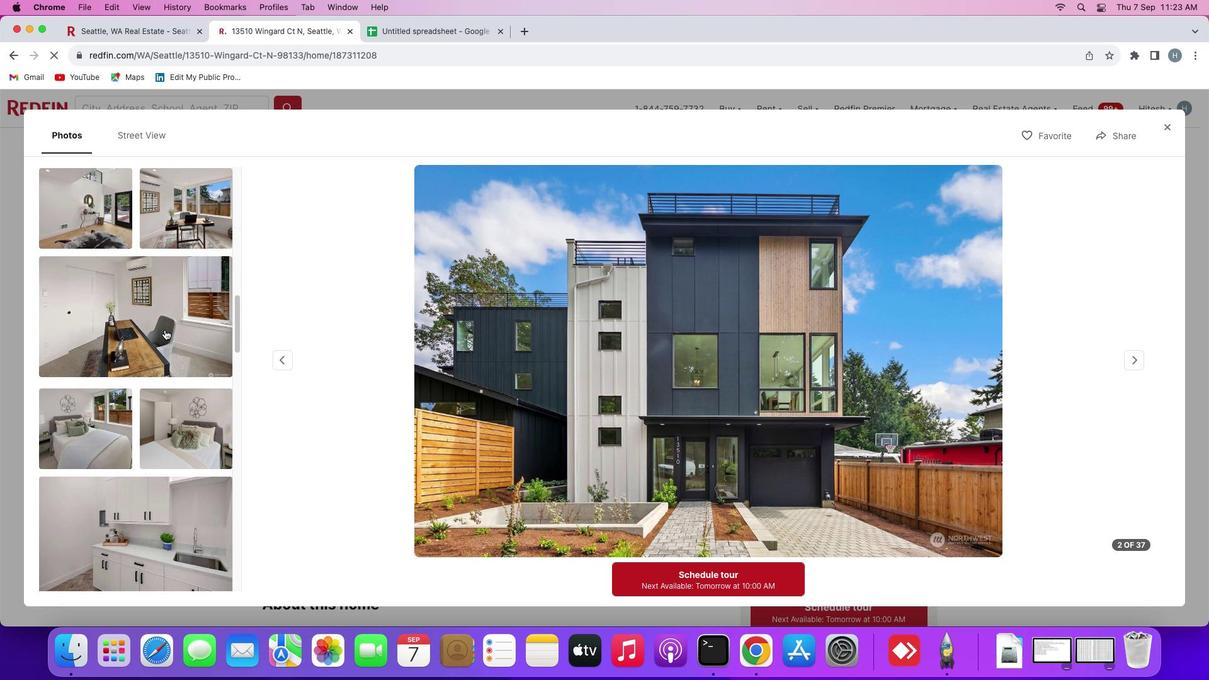 
Action: Mouse scrolled (165, 330) with delta (0, 0)
Screenshot: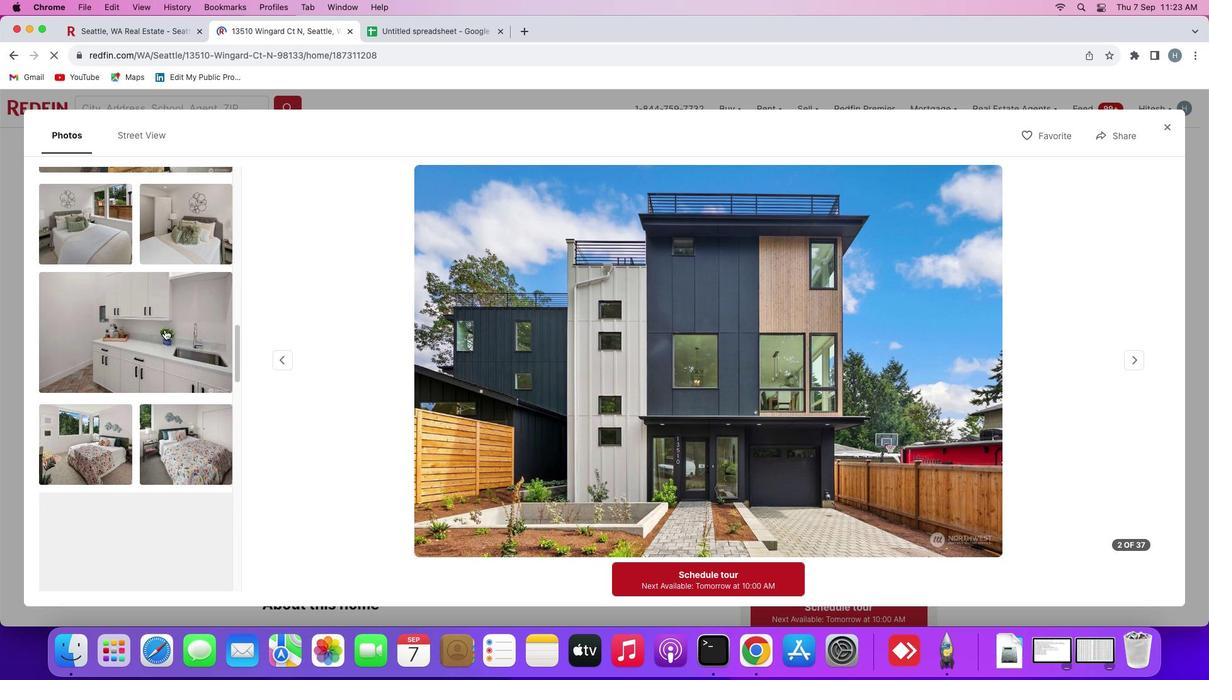 
Action: Mouse scrolled (165, 330) with delta (0, 0)
Screenshot: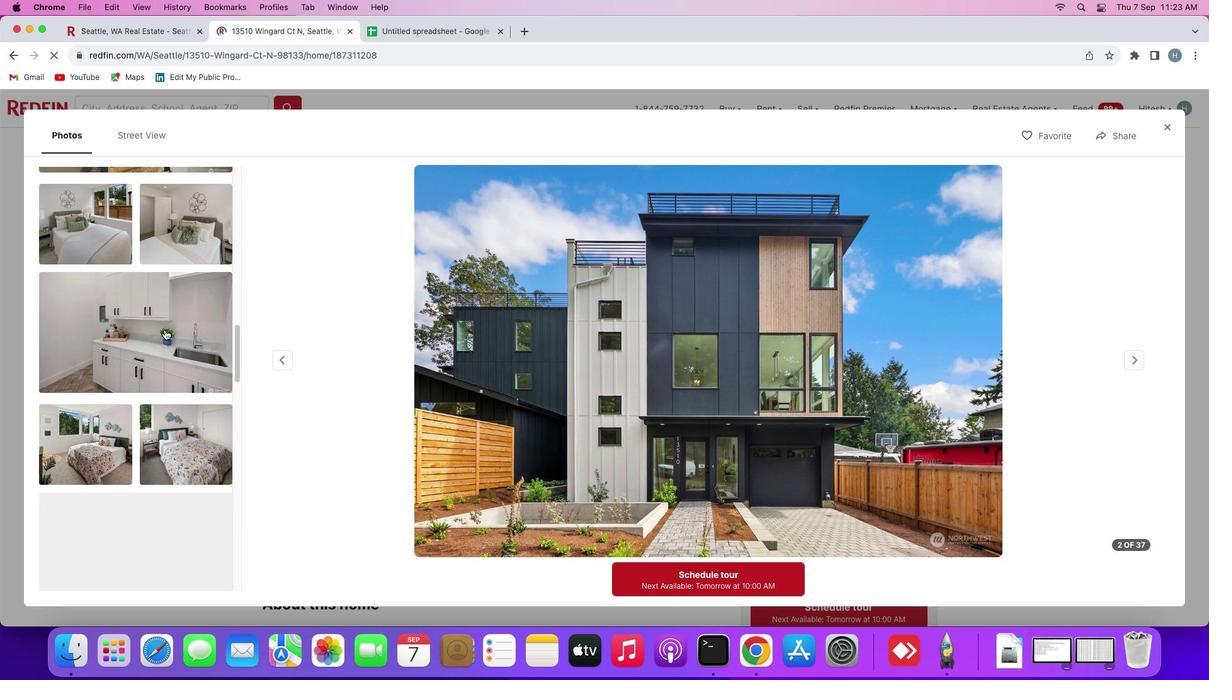 
Action: Mouse scrolled (165, 330) with delta (0, -1)
Screenshot: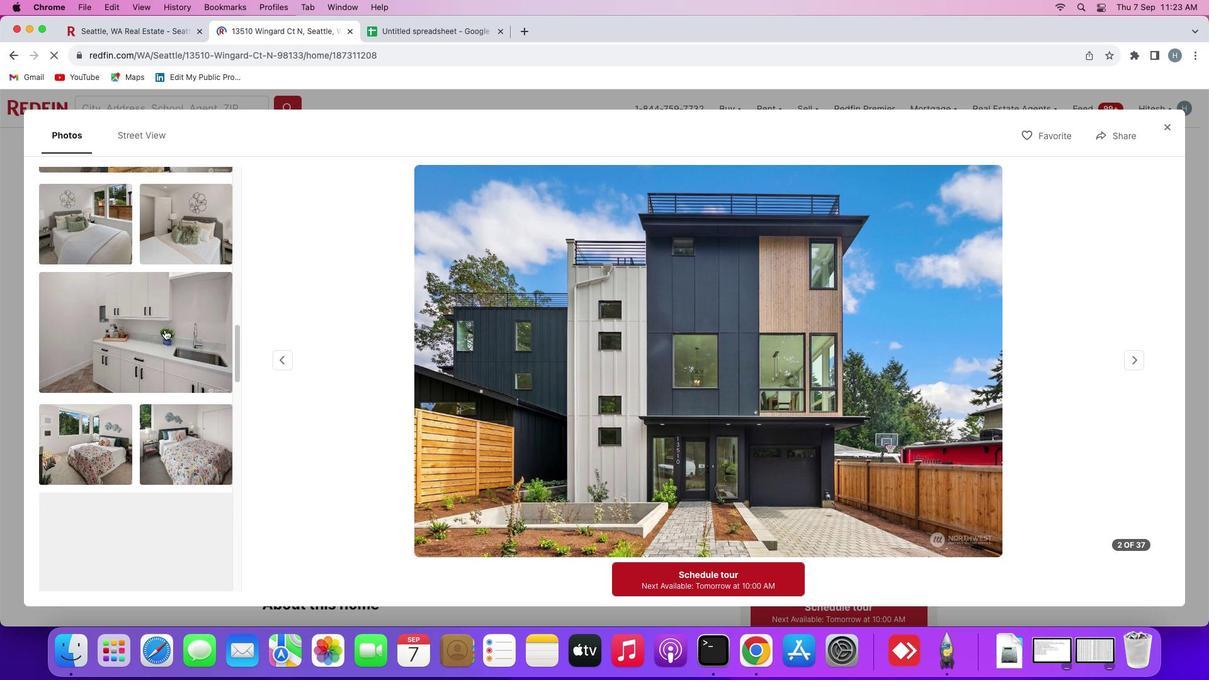 
Action: Mouse scrolled (165, 330) with delta (0, -2)
Screenshot: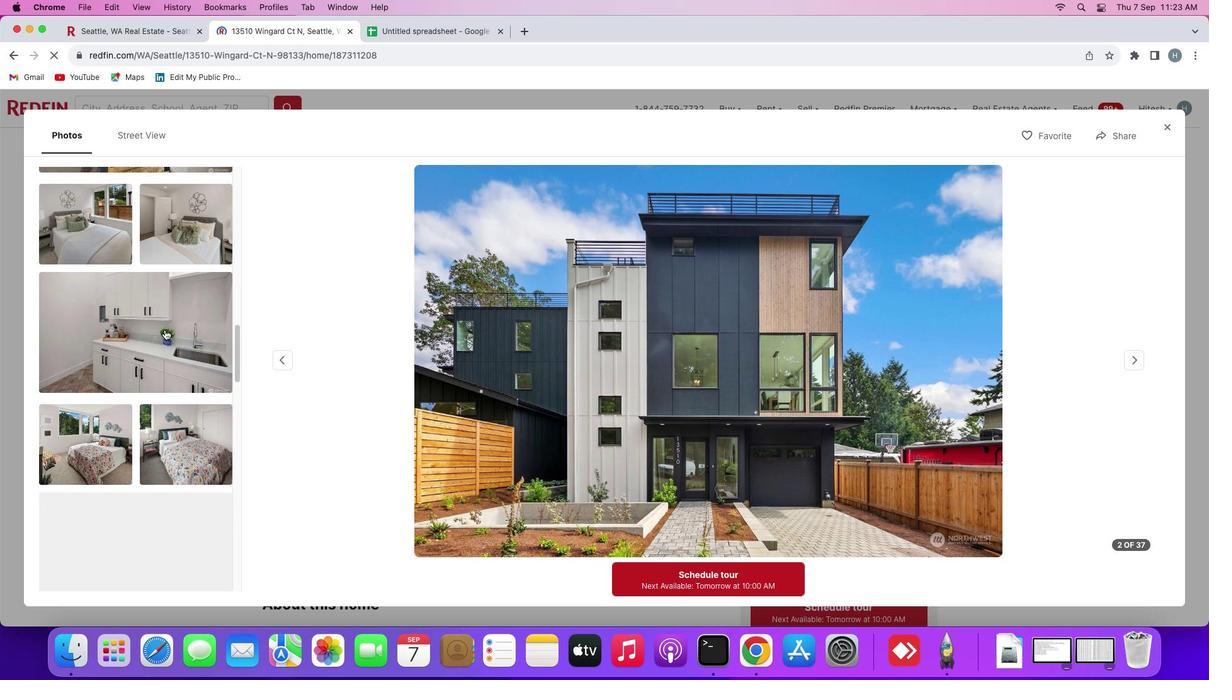 
Action: Mouse scrolled (165, 330) with delta (0, 0)
Screenshot: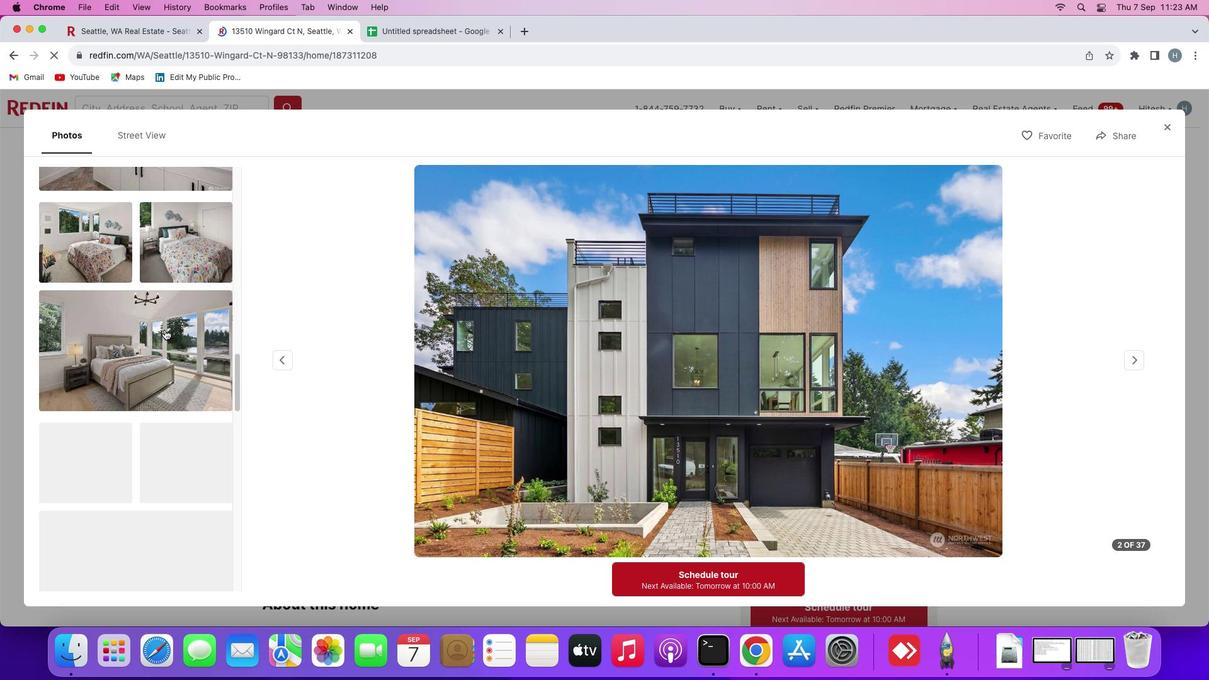 
Action: Mouse scrolled (165, 330) with delta (0, 0)
Screenshot: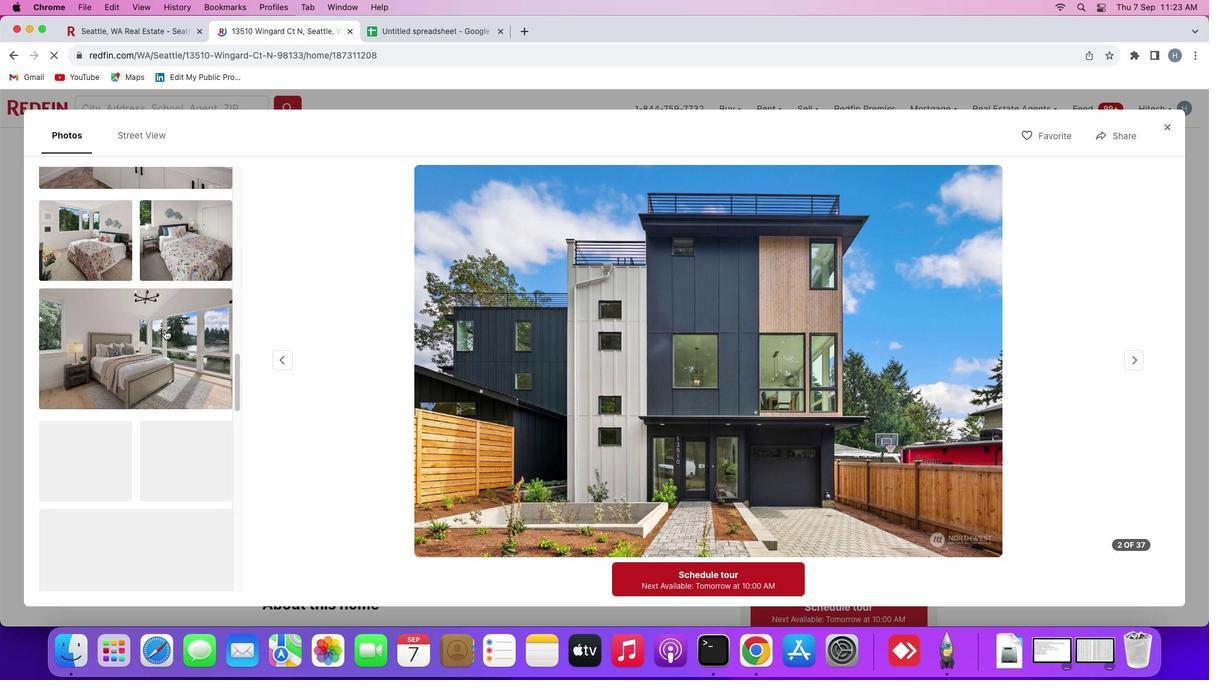 
Action: Mouse scrolled (165, 330) with delta (0, -1)
Screenshot: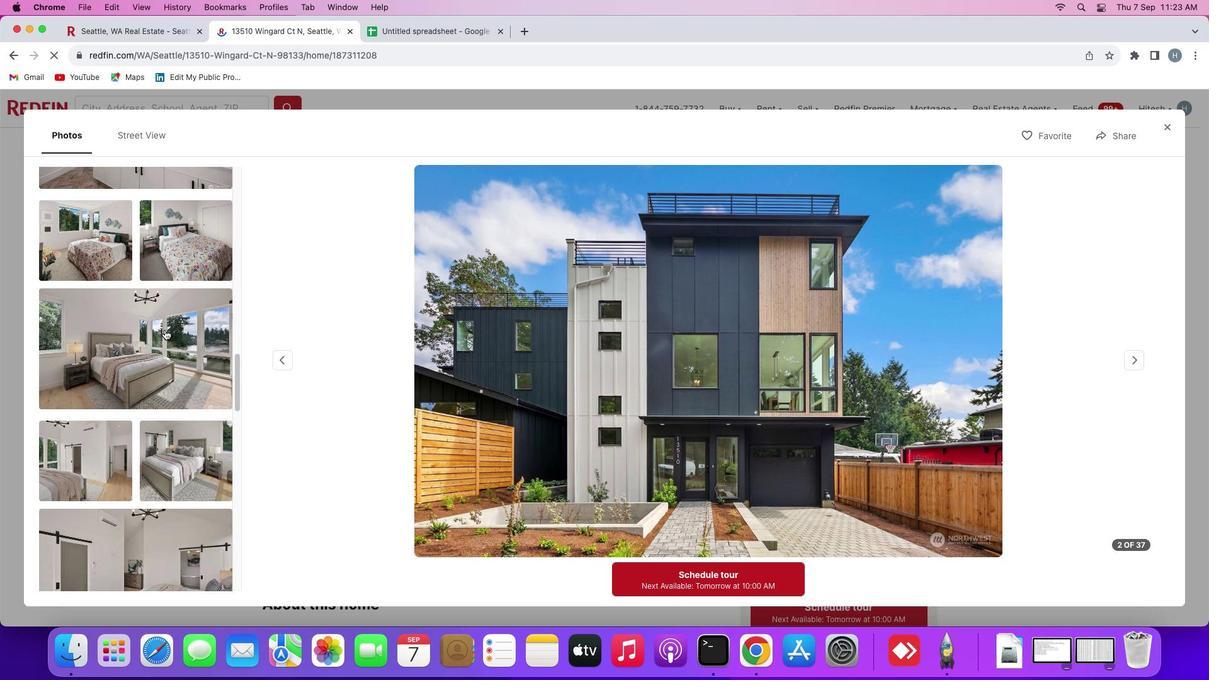 
Action: Mouse scrolled (165, 330) with delta (0, -1)
Screenshot: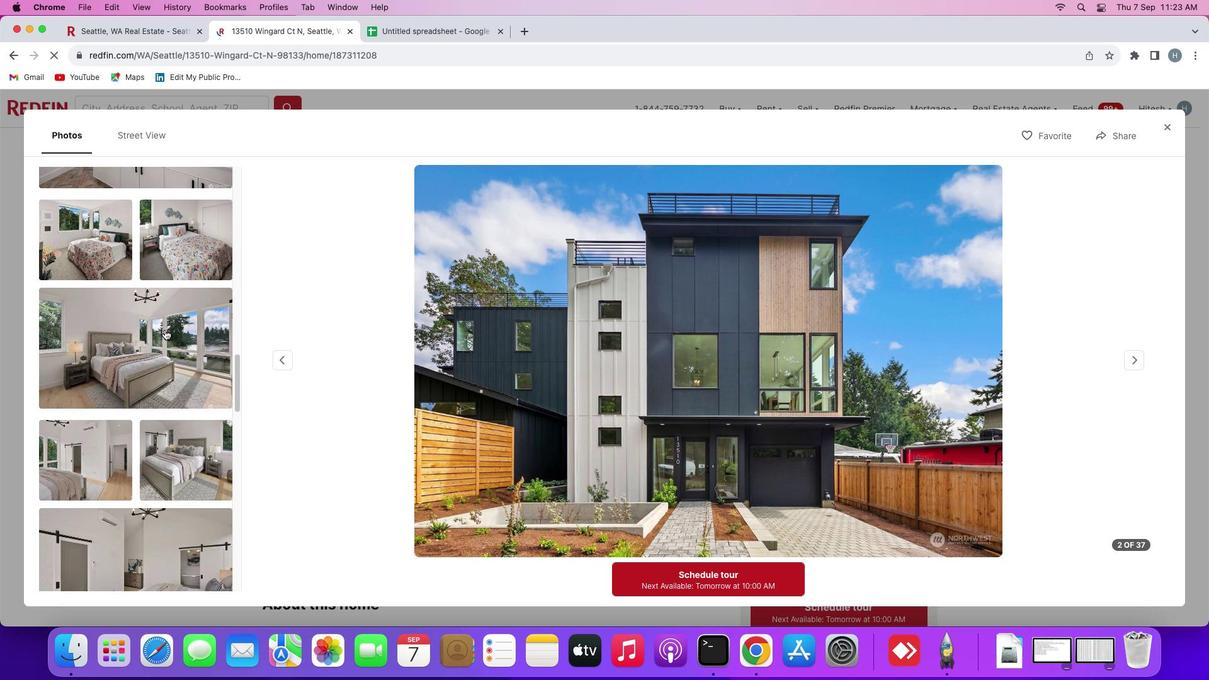 
Action: Mouse scrolled (165, 330) with delta (0, 0)
Screenshot: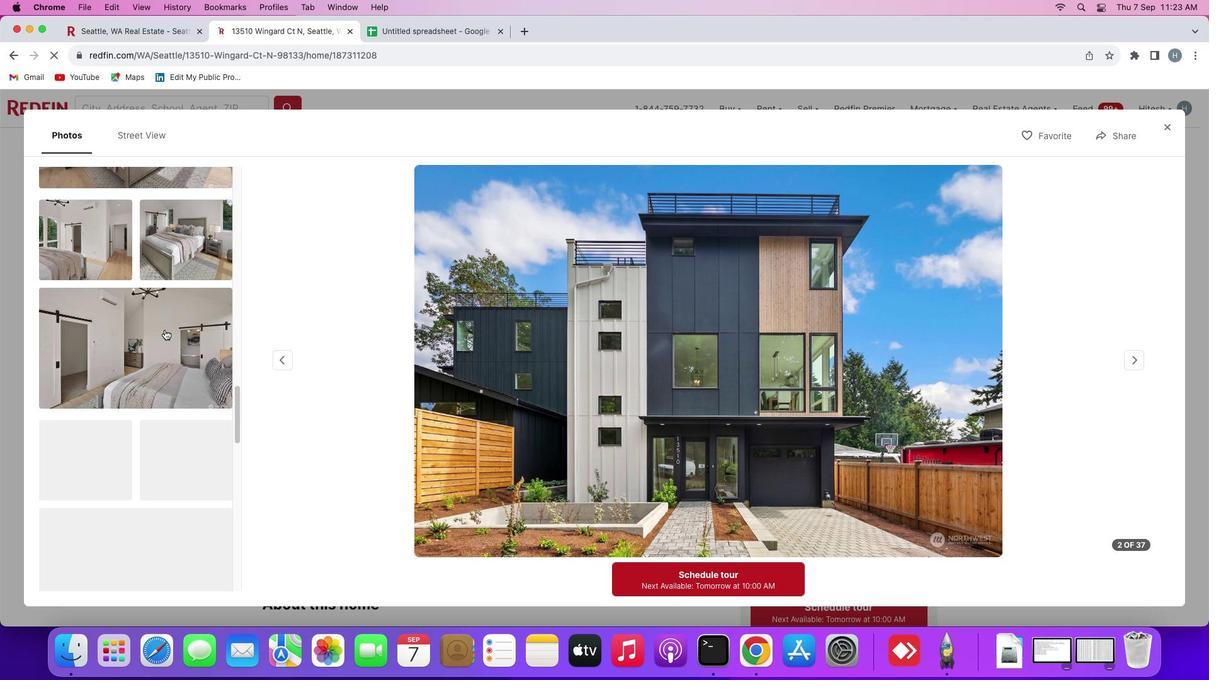 
Action: Mouse scrolled (165, 330) with delta (0, 0)
Screenshot: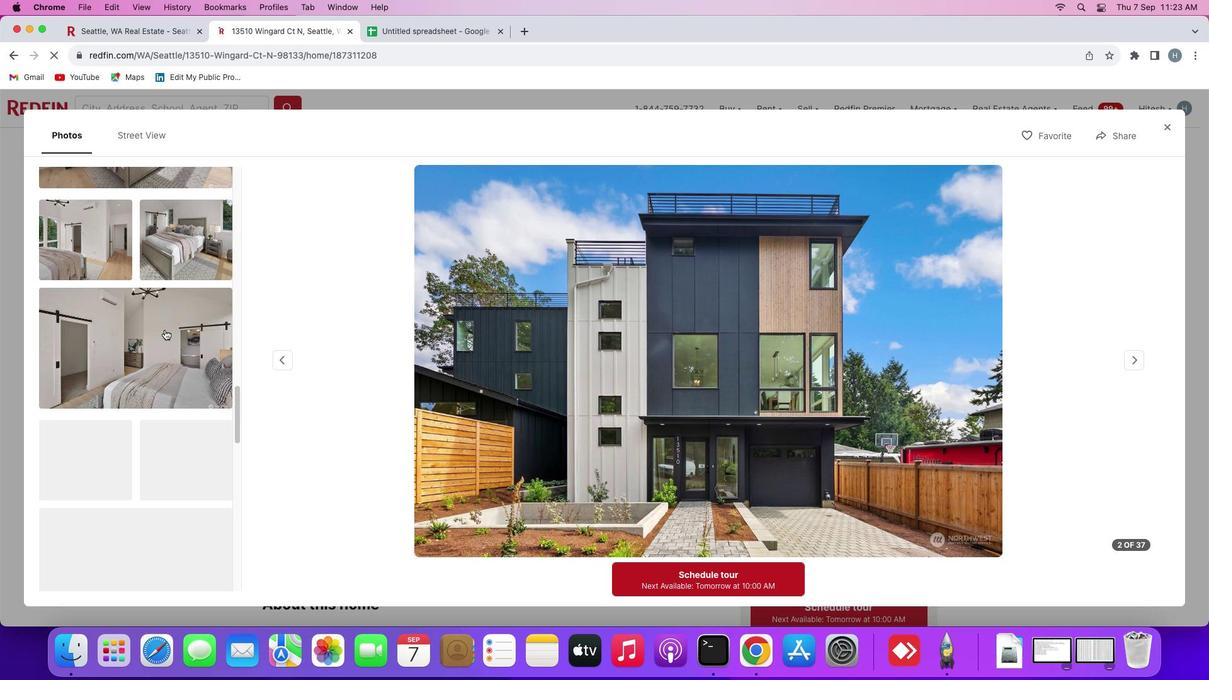 
Action: Mouse scrolled (165, 330) with delta (0, -1)
Screenshot: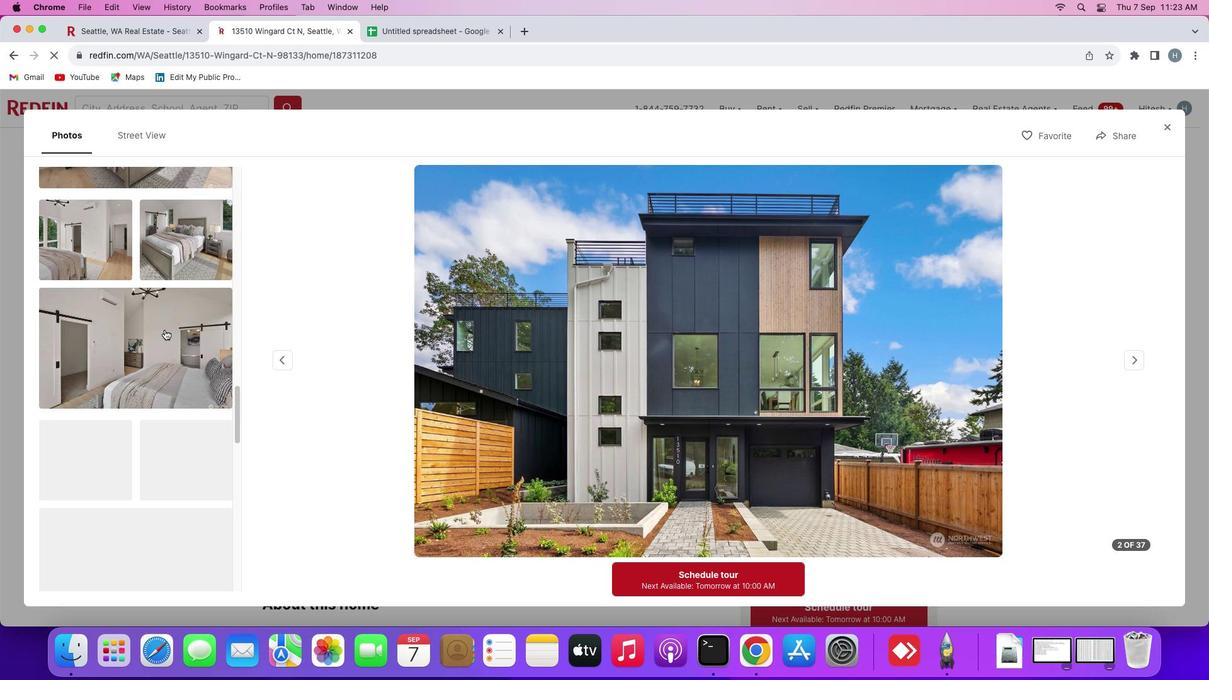
Action: Mouse scrolled (165, 330) with delta (0, -2)
Screenshot: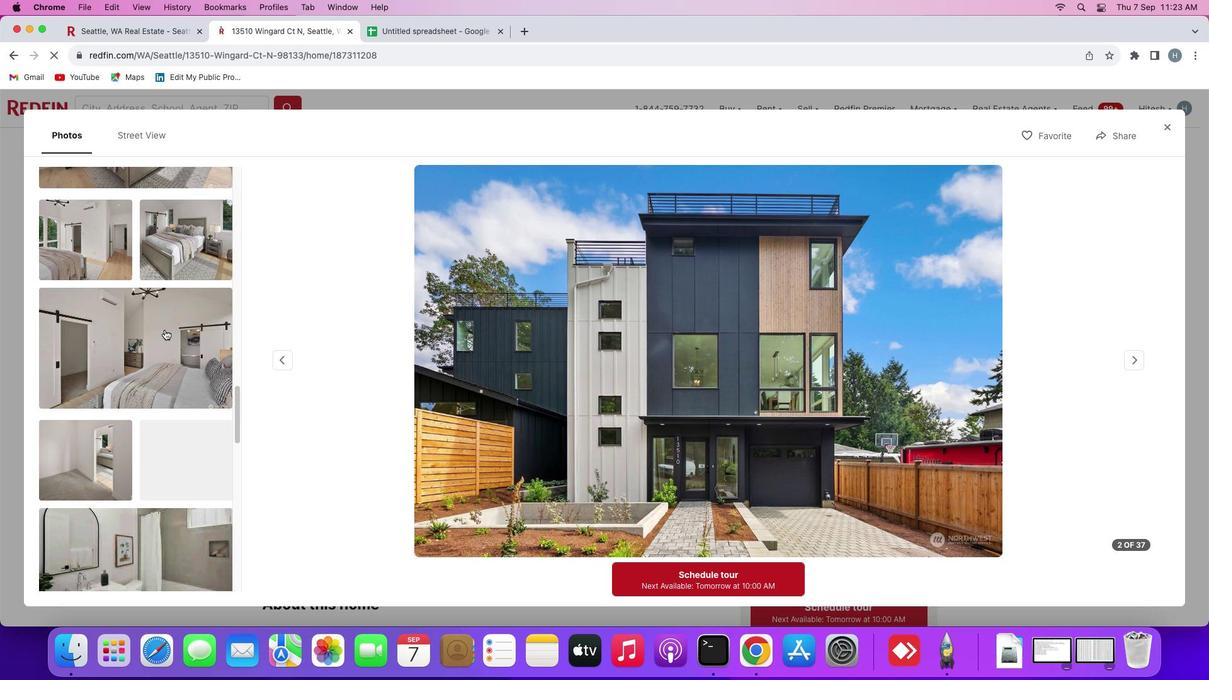 
Action: Mouse scrolled (165, 330) with delta (0, 0)
Screenshot: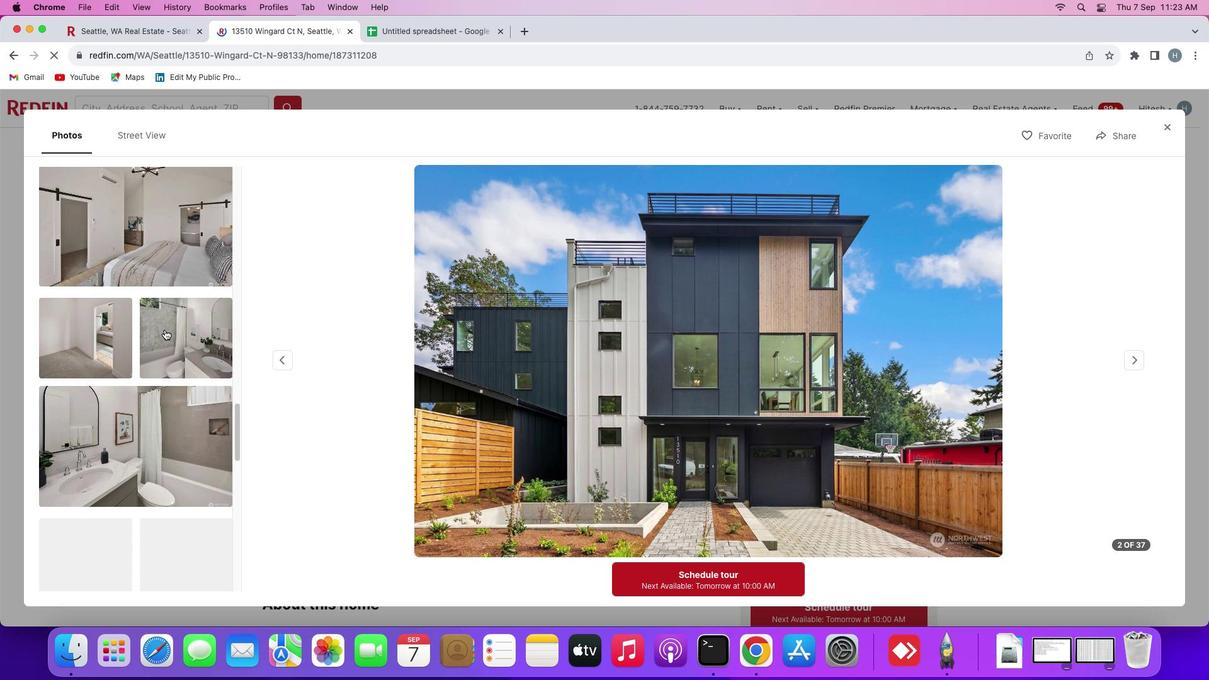 
Action: Mouse scrolled (165, 330) with delta (0, 0)
Screenshot: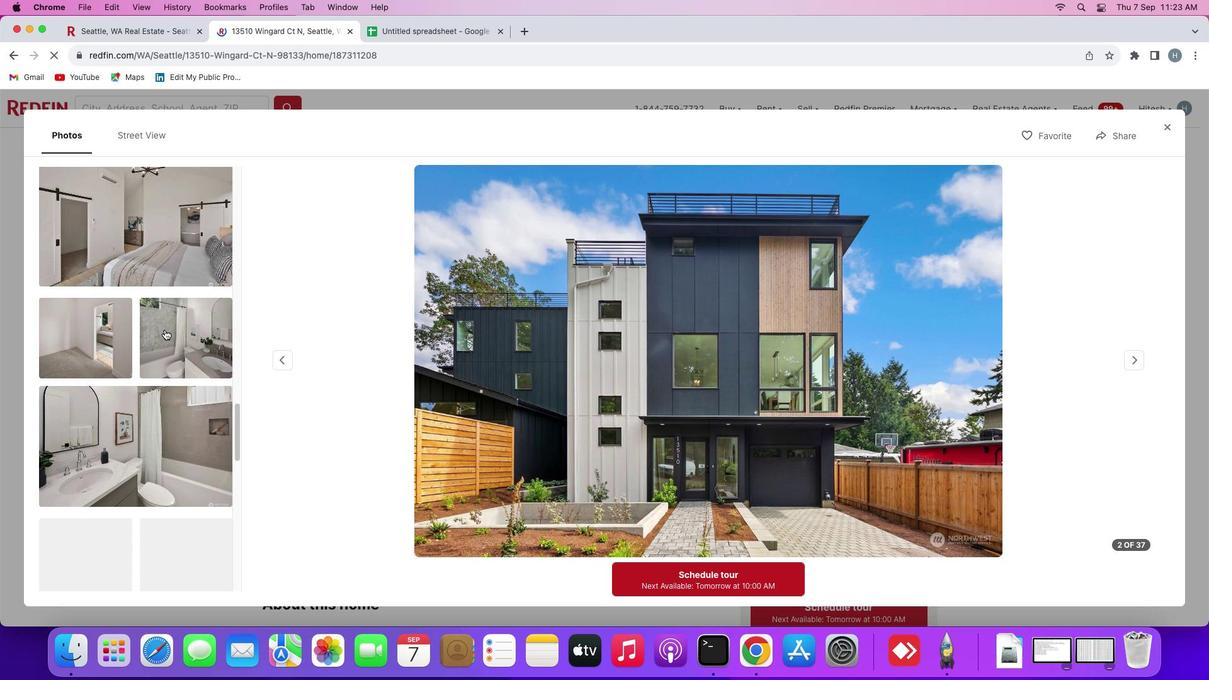 
Action: Mouse scrolled (165, 330) with delta (0, -1)
Screenshot: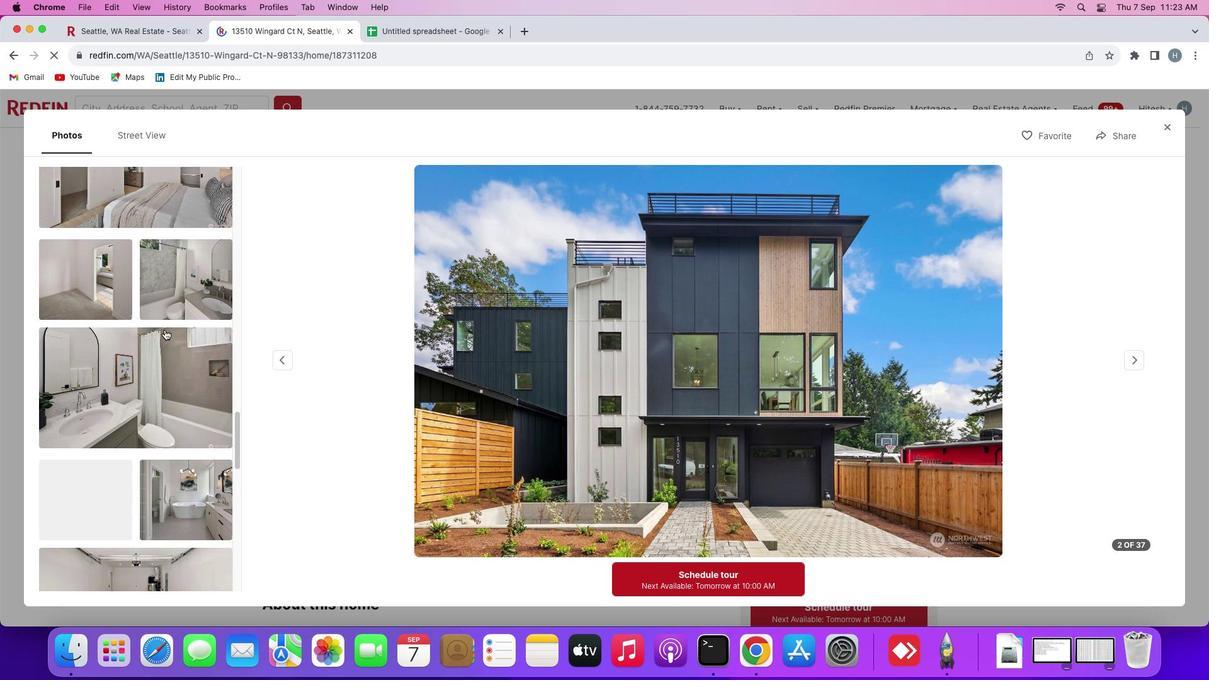 
Action: Mouse scrolled (165, 330) with delta (0, -1)
Screenshot: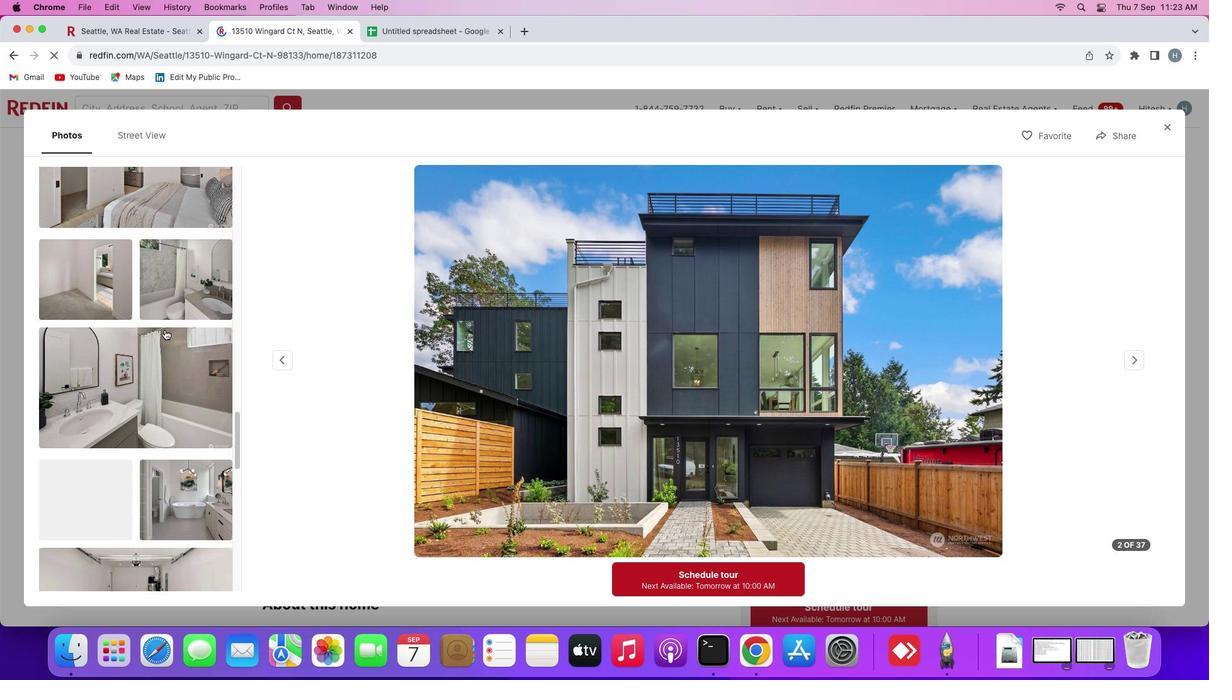 
Action: Mouse scrolled (165, 330) with delta (0, 0)
Screenshot: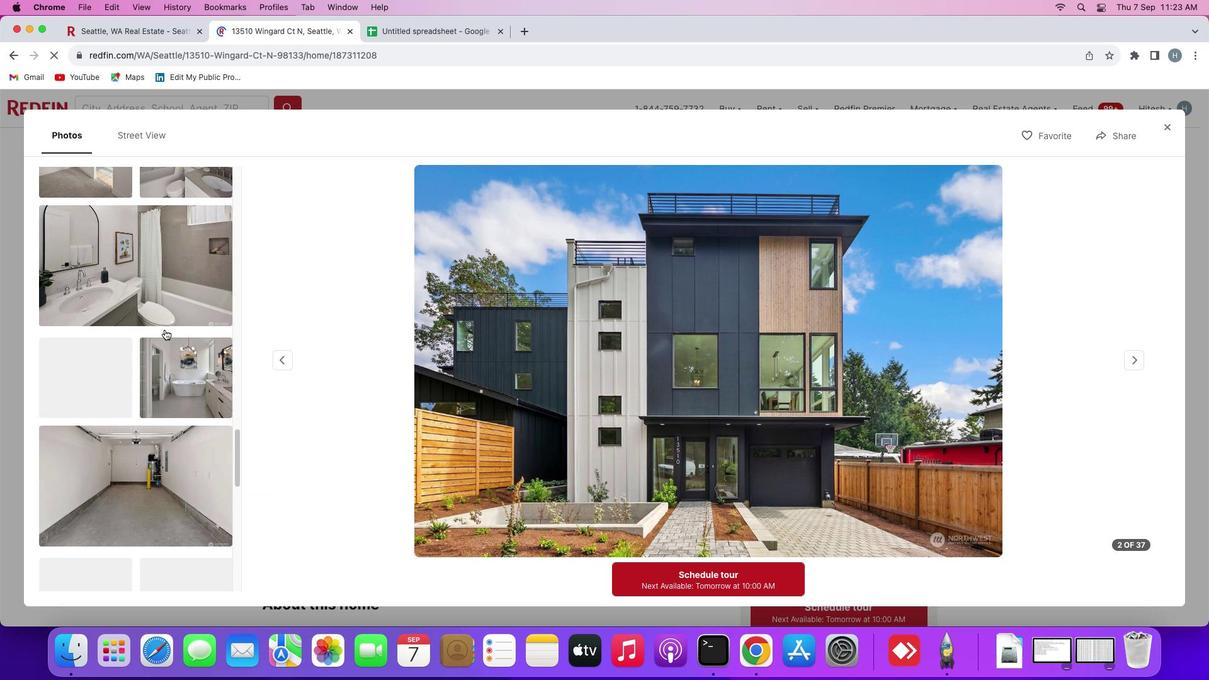 
Action: Mouse scrolled (165, 330) with delta (0, 0)
Screenshot: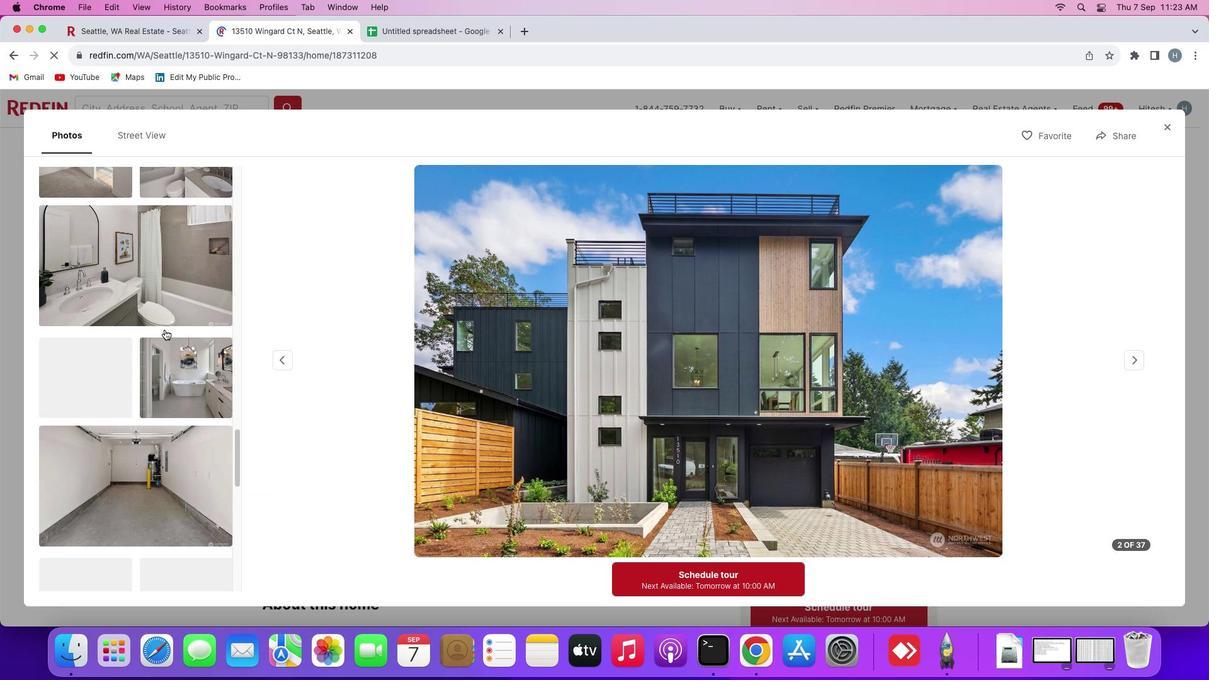
Action: Mouse scrolled (165, 330) with delta (0, -1)
Screenshot: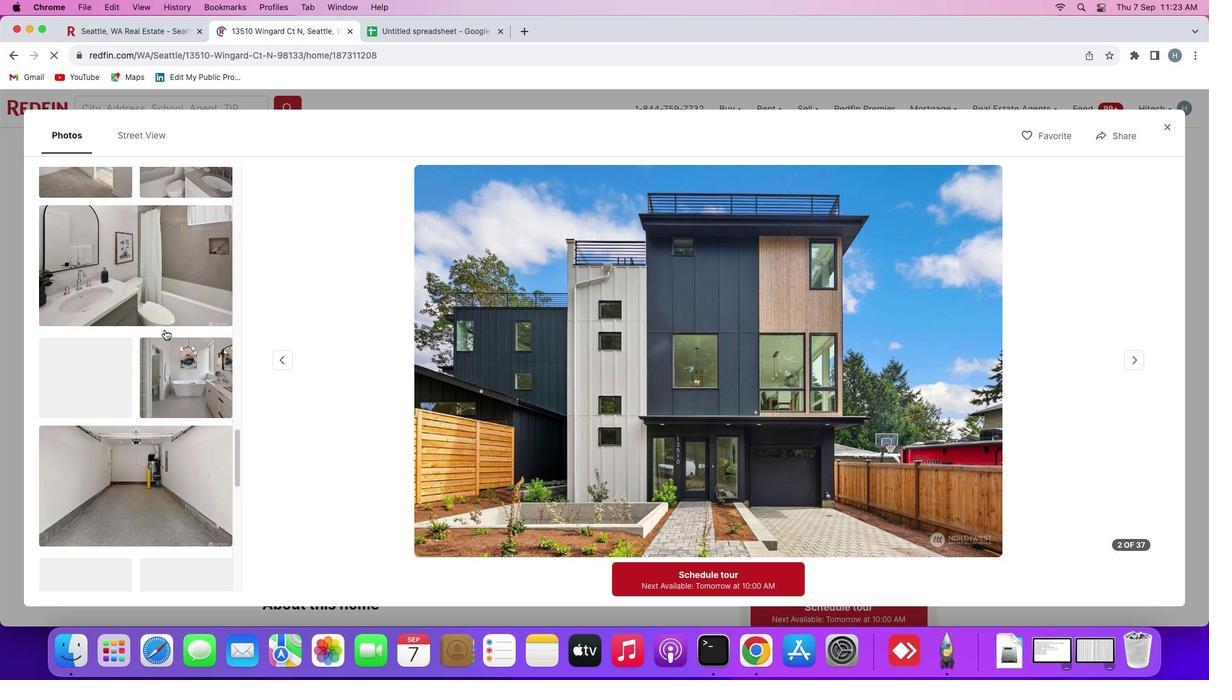 
Action: Mouse scrolled (165, 330) with delta (0, -2)
Screenshot: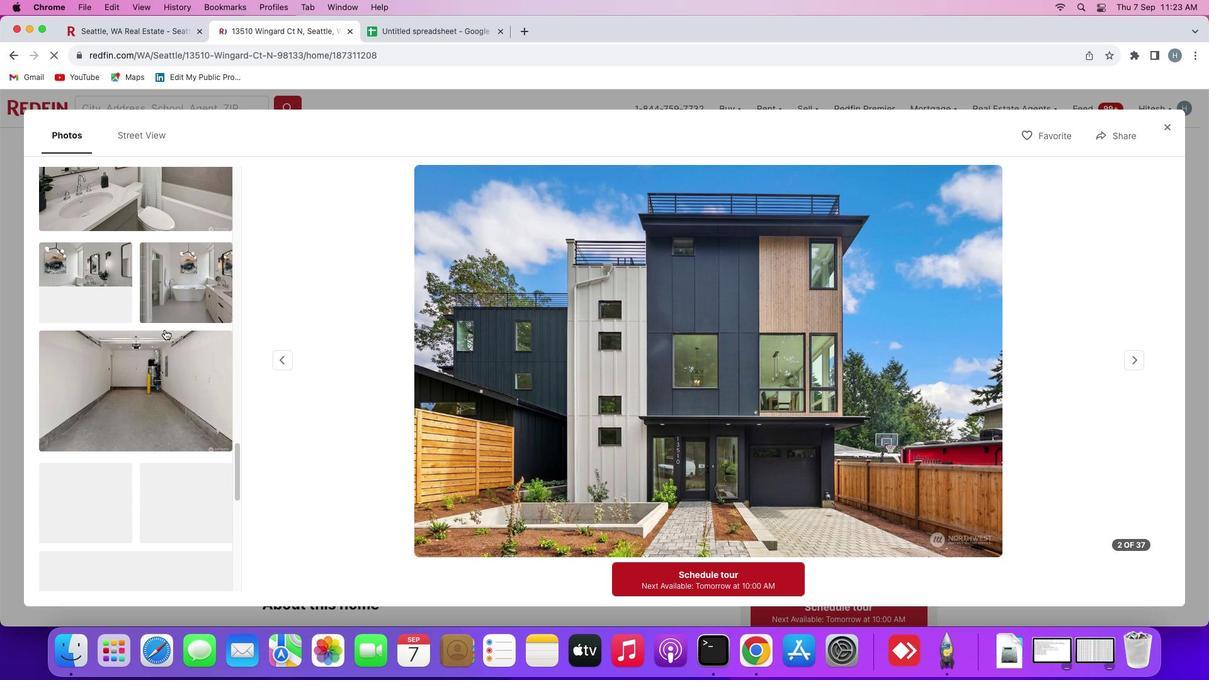 
Action: Mouse scrolled (165, 330) with delta (0, 0)
Screenshot: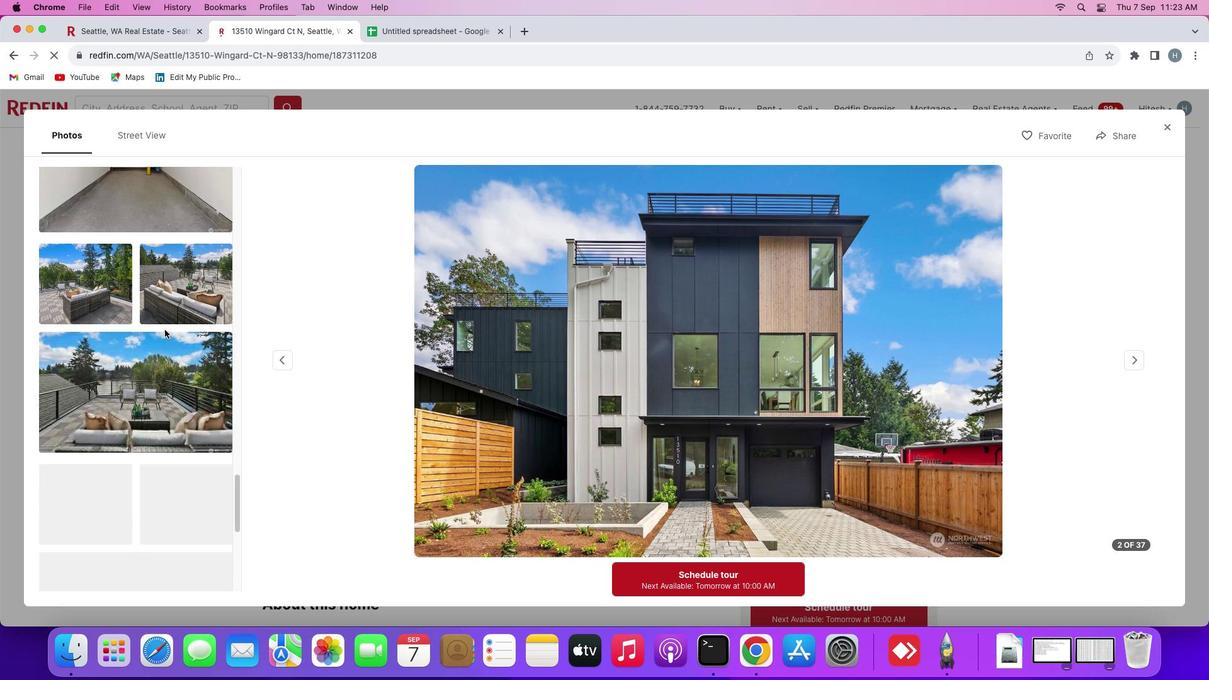 
Action: Mouse scrolled (165, 330) with delta (0, 0)
Screenshot: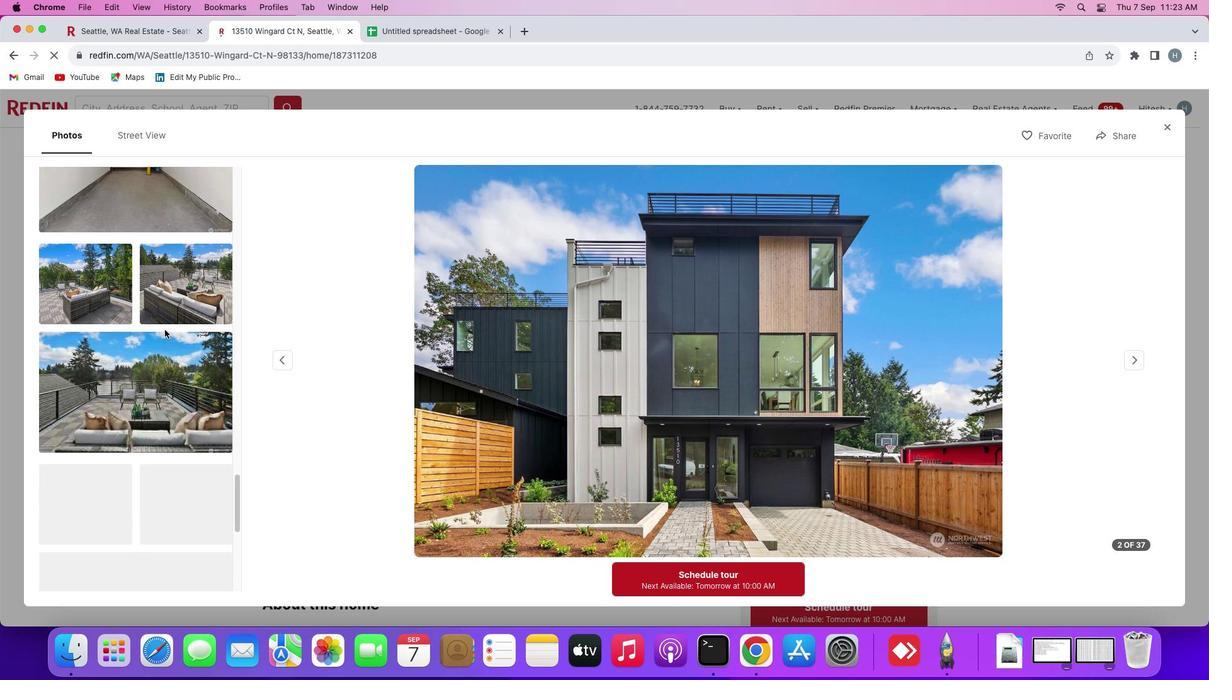 
Action: Mouse scrolled (165, 330) with delta (0, -1)
Screenshot: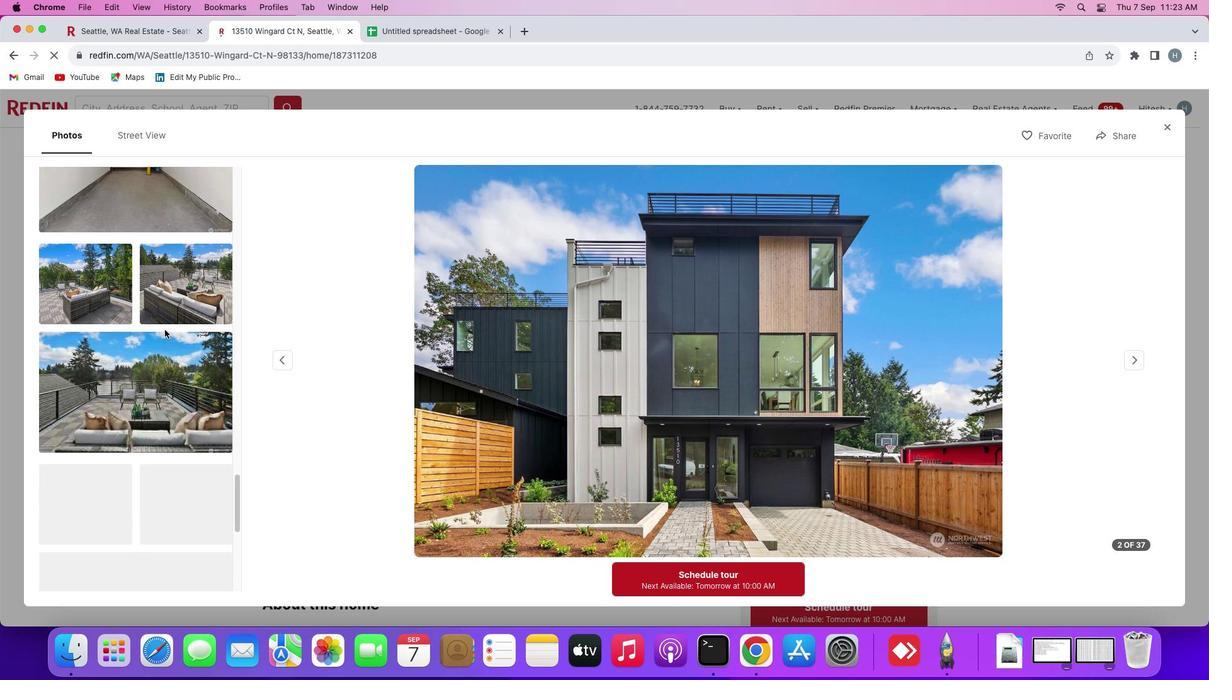 
Action: Mouse scrolled (165, 330) with delta (0, -2)
Screenshot: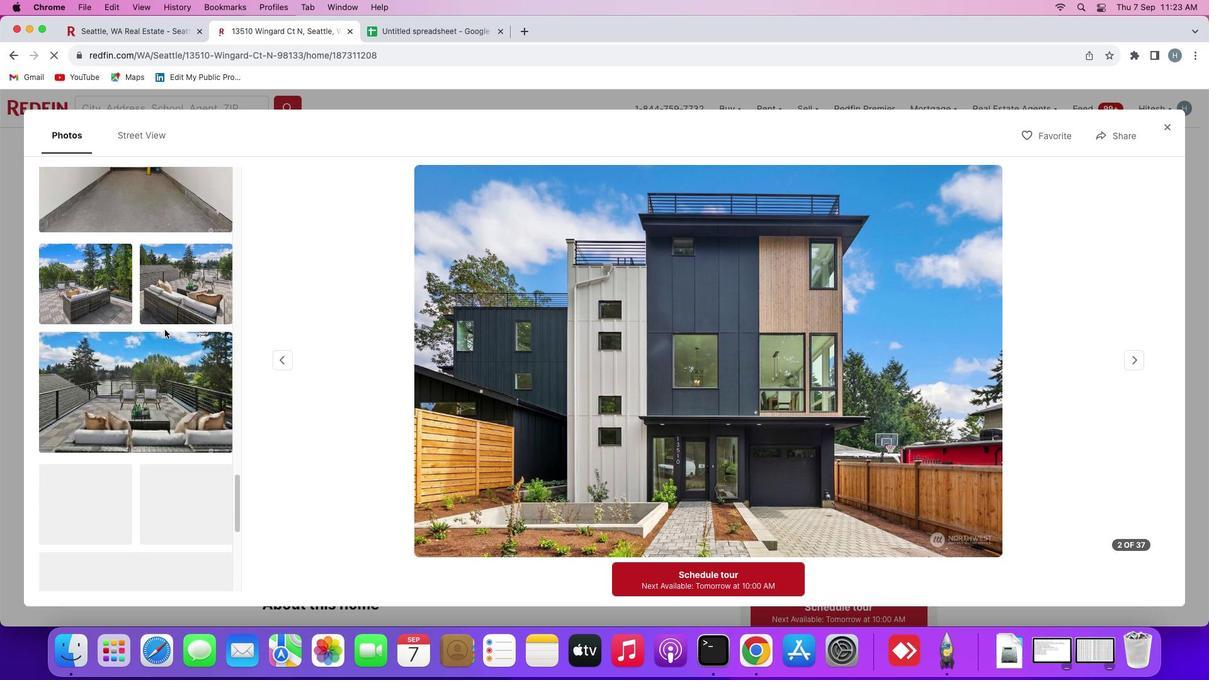 
Action: Mouse scrolled (165, 330) with delta (0, 0)
Screenshot: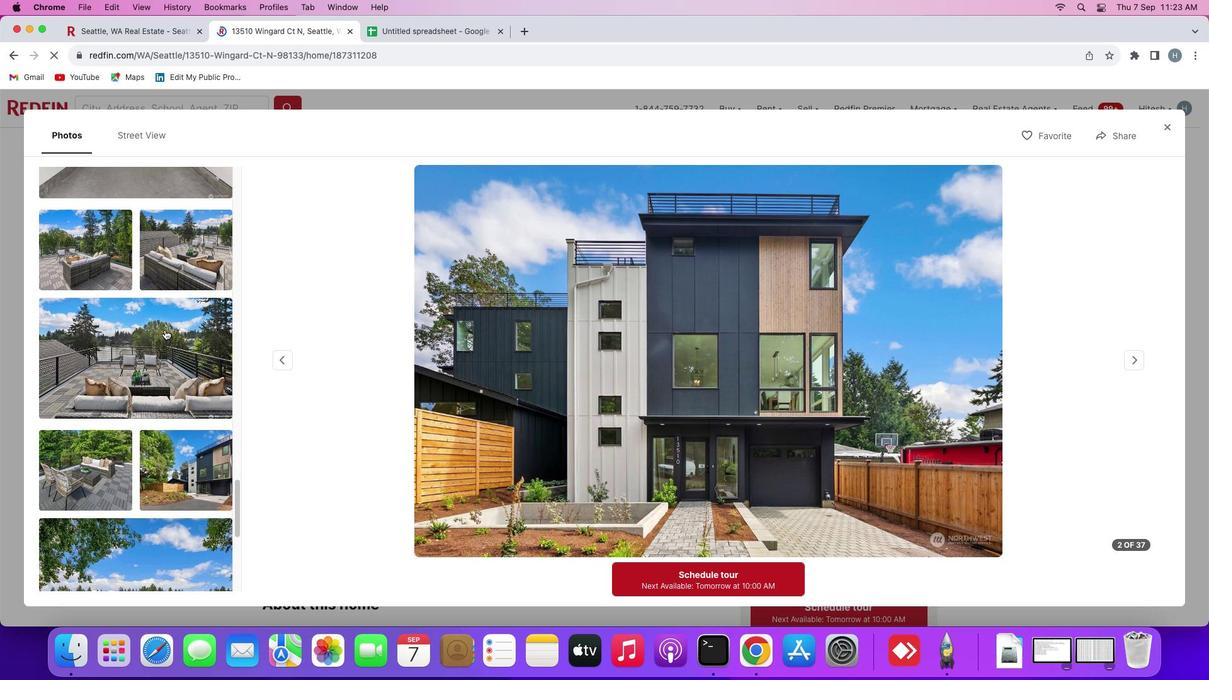 
Action: Mouse scrolled (165, 330) with delta (0, 0)
Screenshot: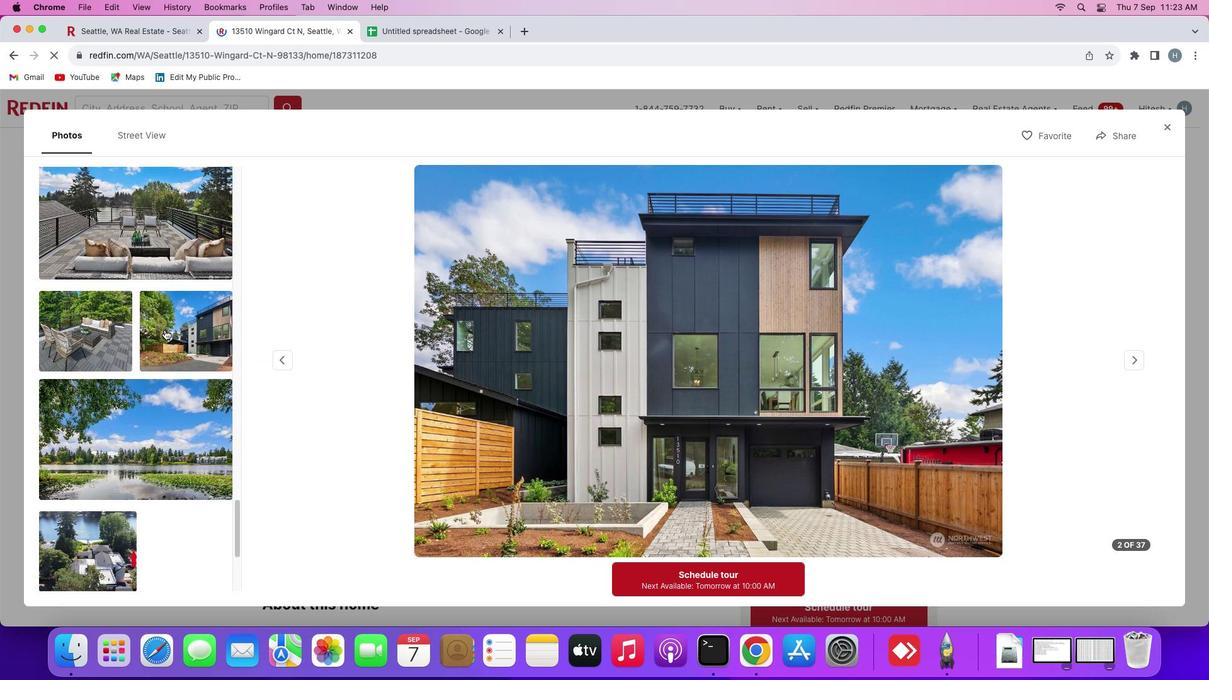 
Action: Mouse scrolled (165, 330) with delta (0, 0)
Screenshot: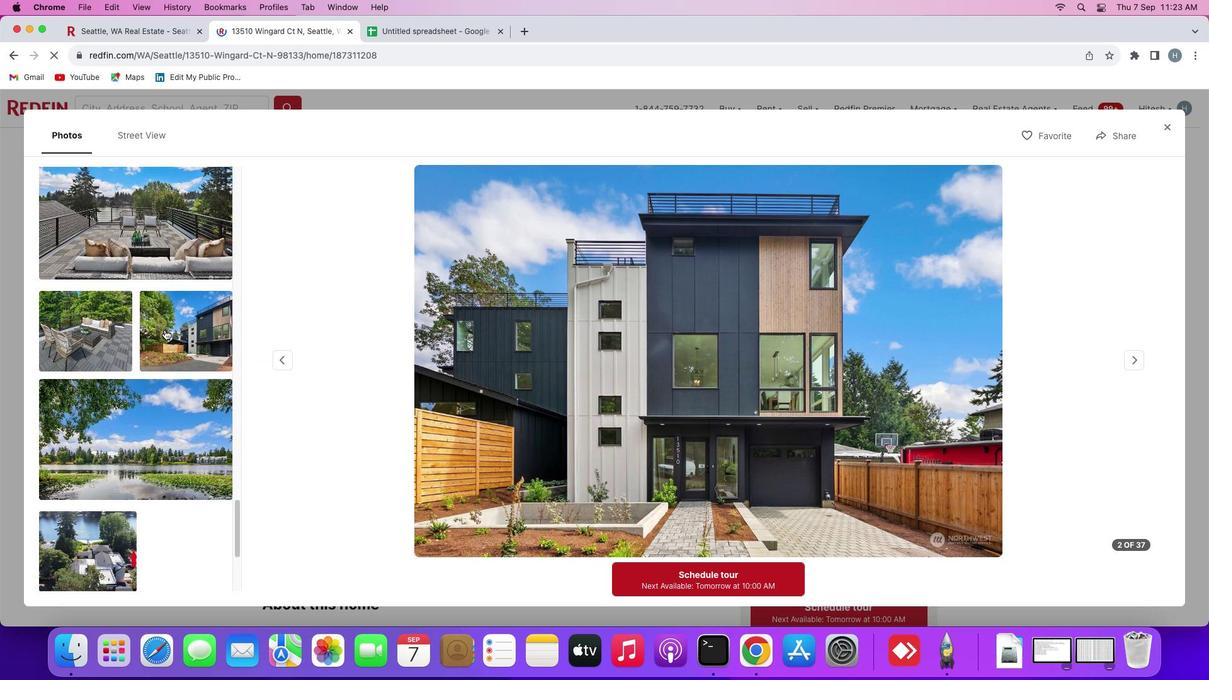 
Action: Mouse scrolled (165, 330) with delta (0, -1)
Screenshot: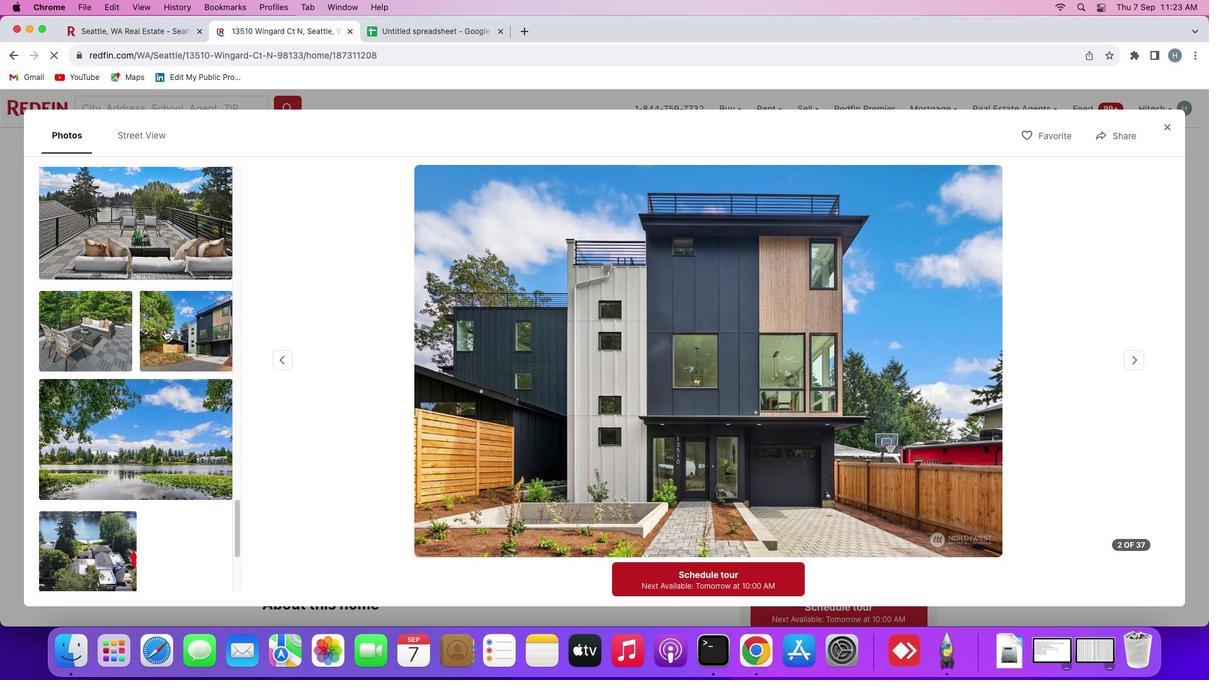 
Action: Mouse scrolled (165, 330) with delta (0, -1)
Screenshot: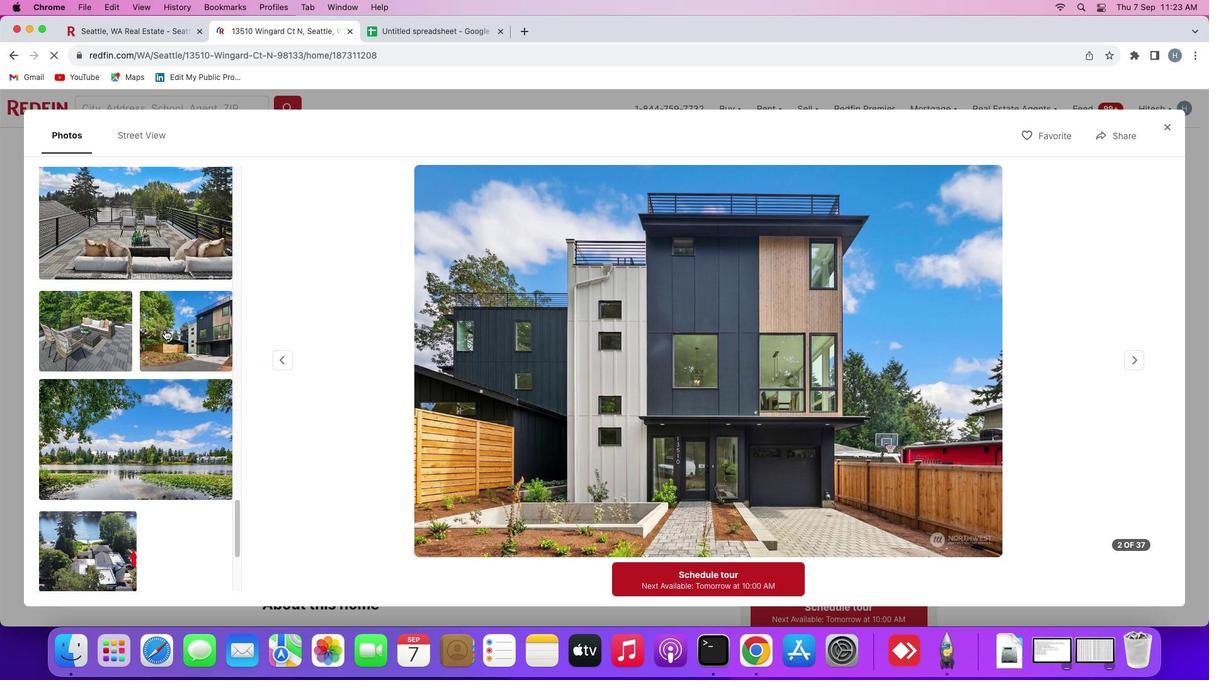
Action: Mouse scrolled (165, 330) with delta (0, 0)
Screenshot: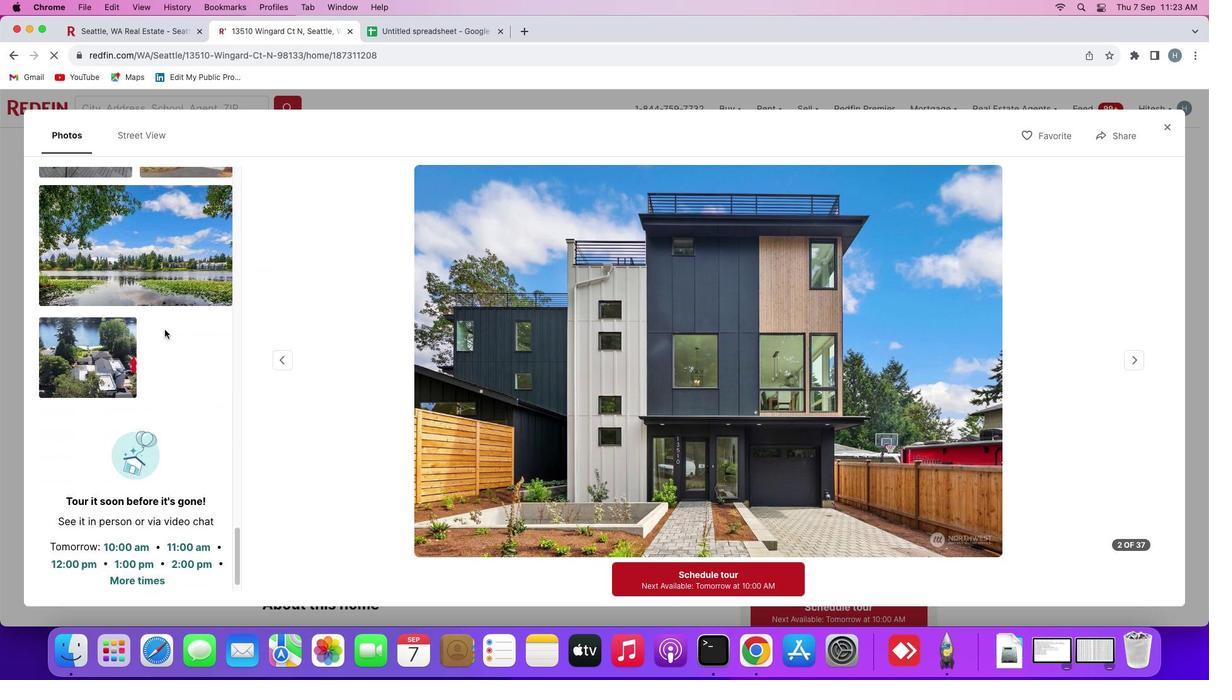 
Action: Mouse scrolled (165, 330) with delta (0, 0)
Screenshot: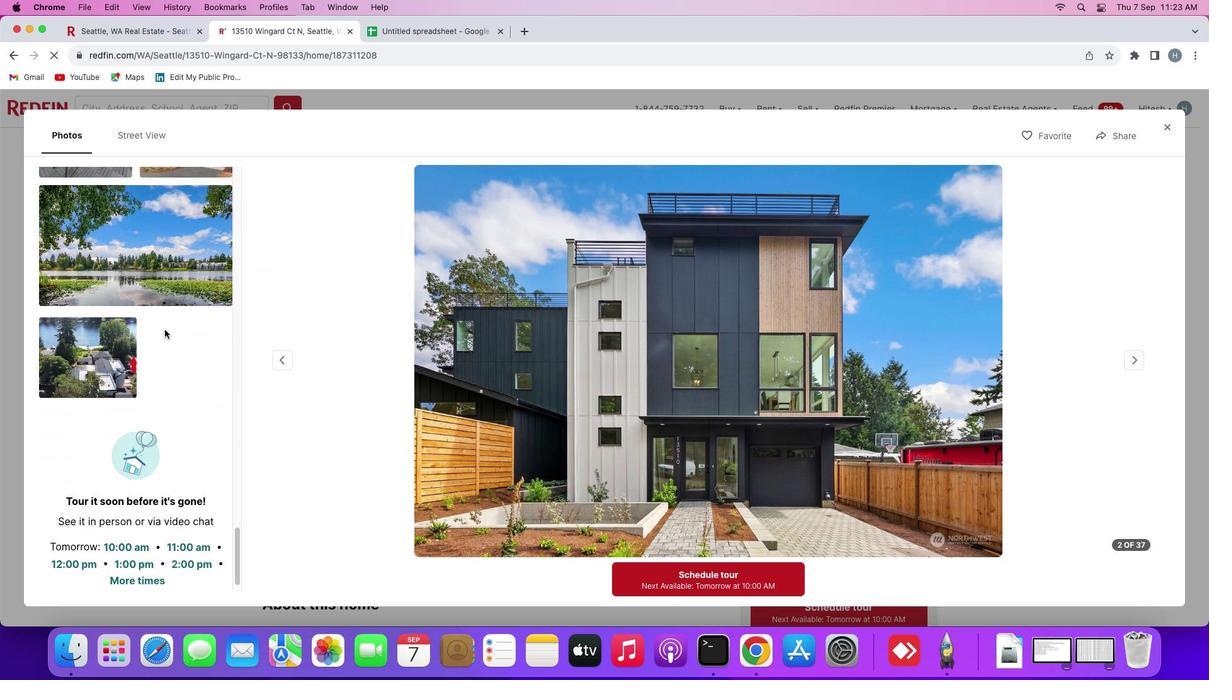 
Action: Mouse scrolled (165, 330) with delta (0, -1)
Screenshot: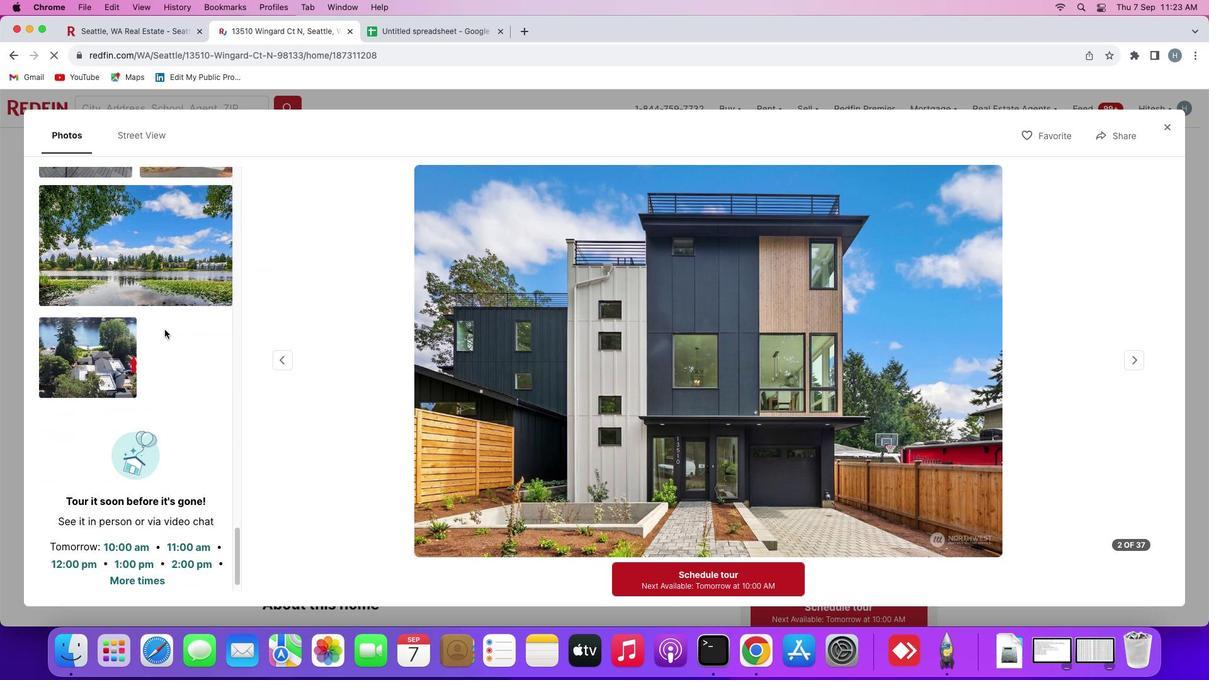 
Action: Mouse scrolled (165, 330) with delta (0, -1)
Screenshot: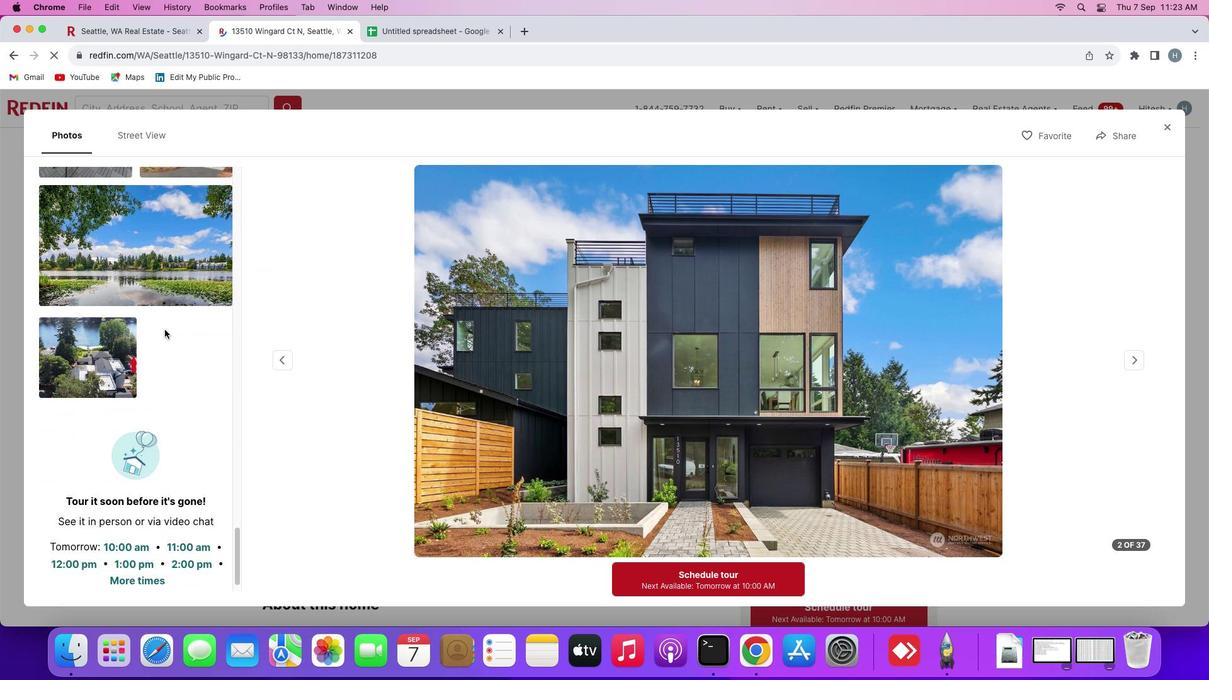 
Action: Mouse scrolled (165, 330) with delta (0, 0)
Screenshot: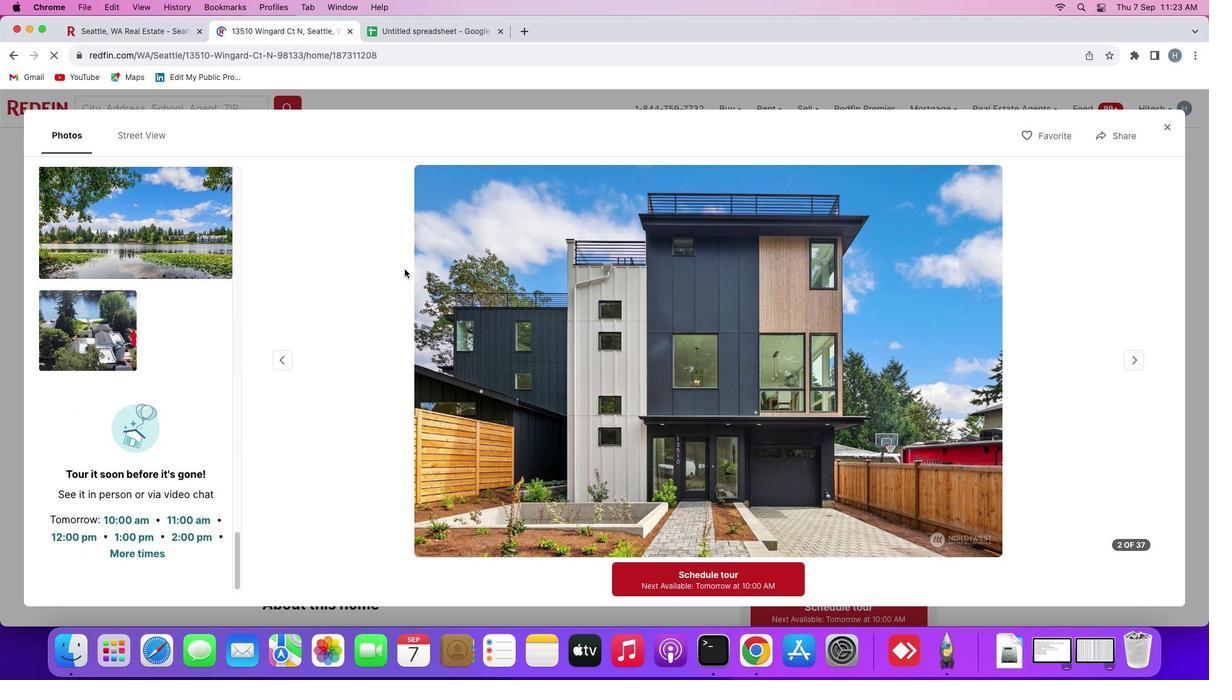 
Action: Mouse scrolled (165, 330) with delta (0, 0)
Screenshot: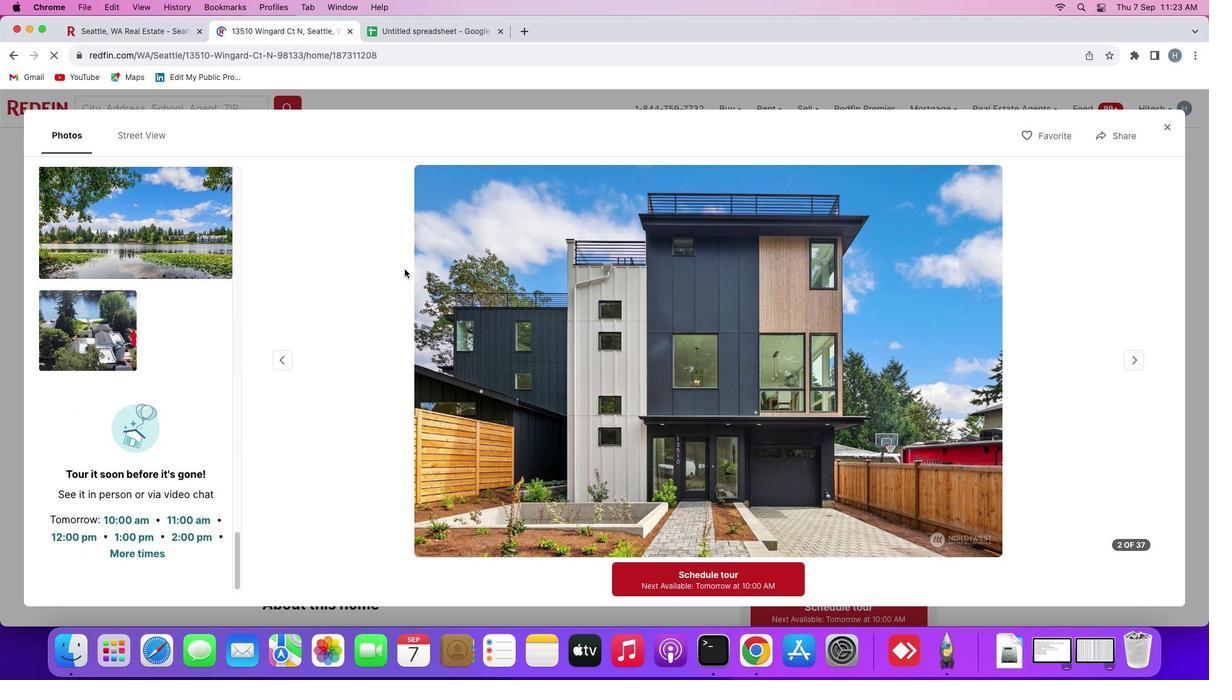 
Action: Mouse scrolled (165, 330) with delta (0, -1)
Screenshot: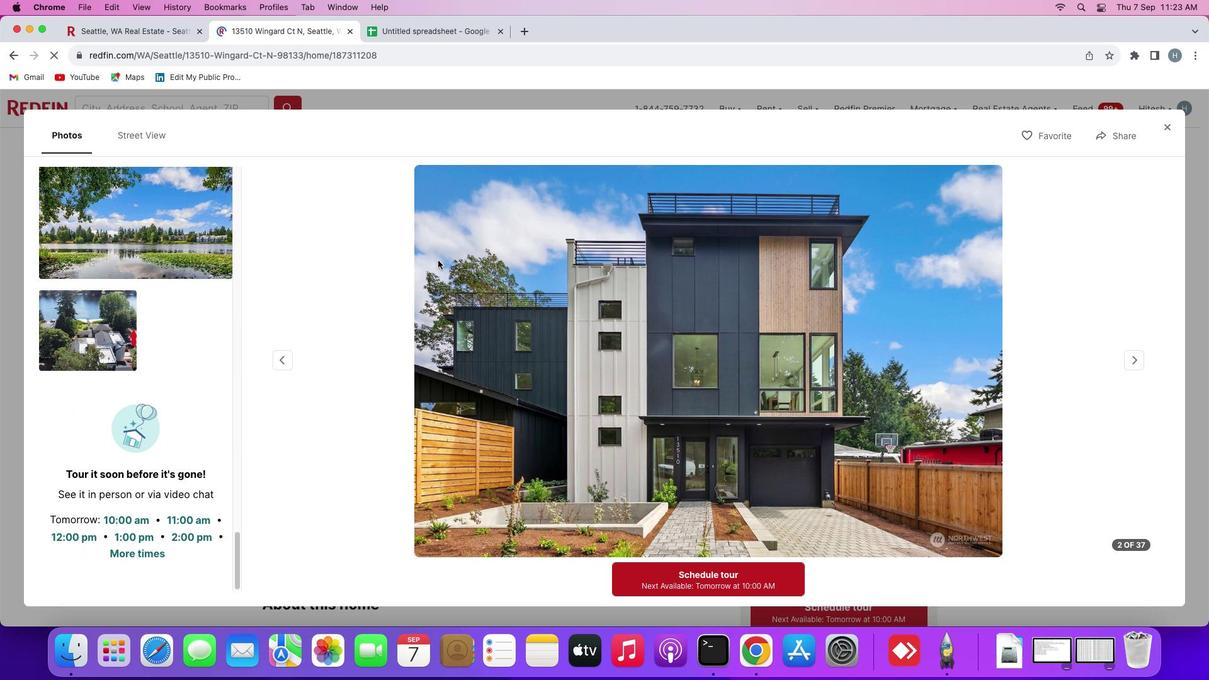 
Action: Mouse scrolled (165, 330) with delta (0, -2)
Screenshot: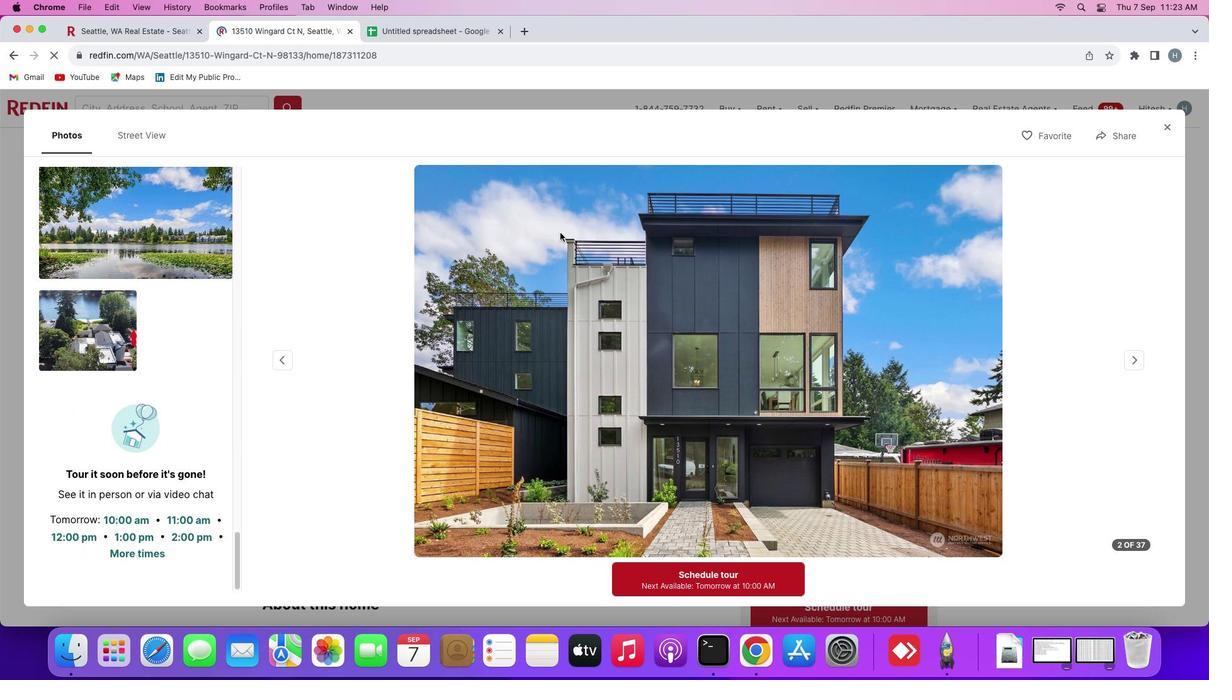 
Action: Mouse moved to (1170, 126)
Screenshot: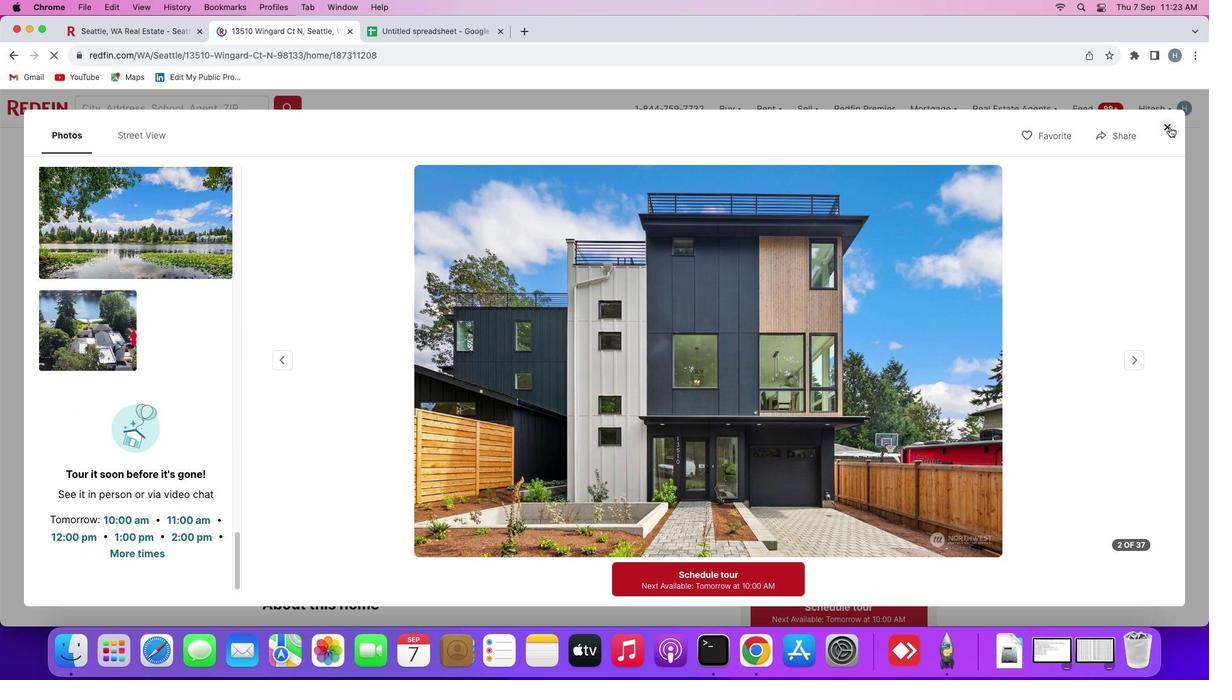 
Action: Mouse pressed left at (1170, 126)
Screenshot: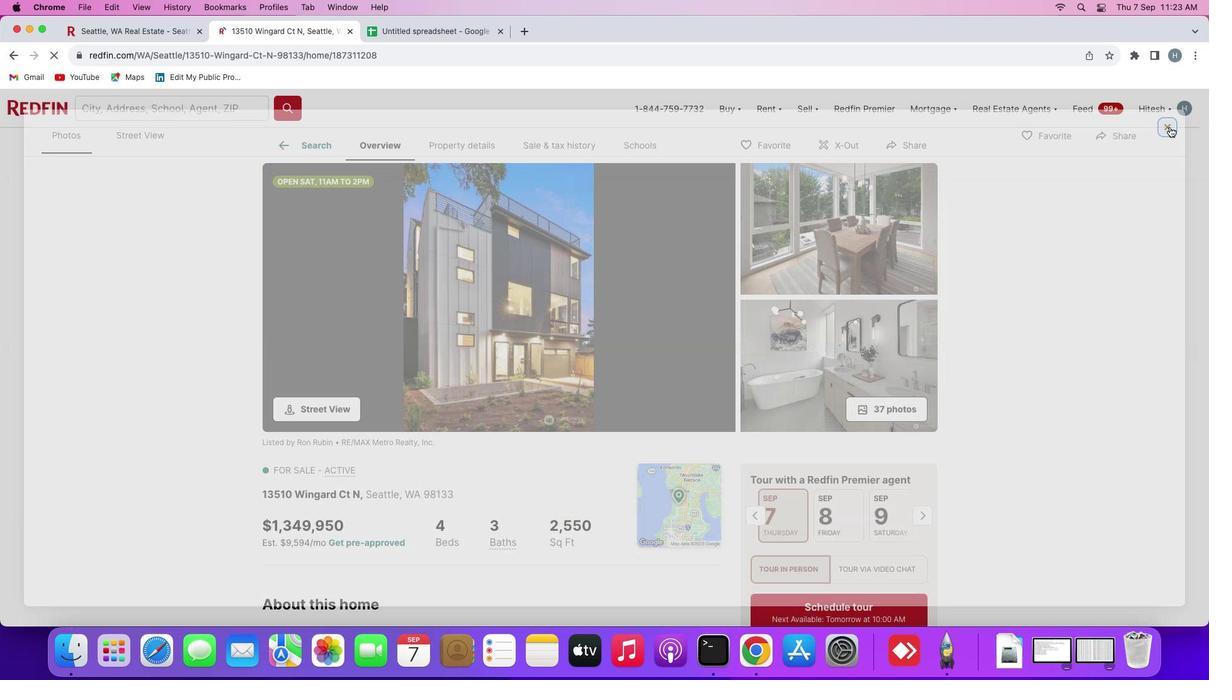 
Action: Mouse moved to (541, 549)
Screenshot: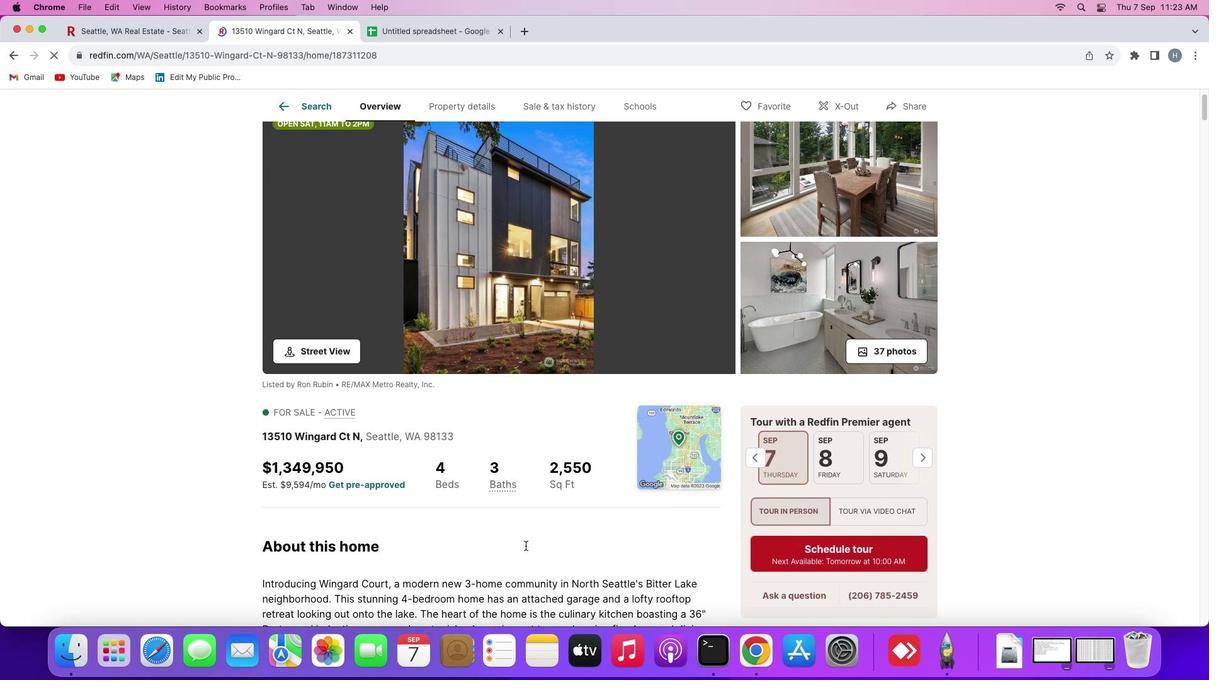 
Action: Mouse scrolled (541, 549) with delta (0, 0)
Screenshot: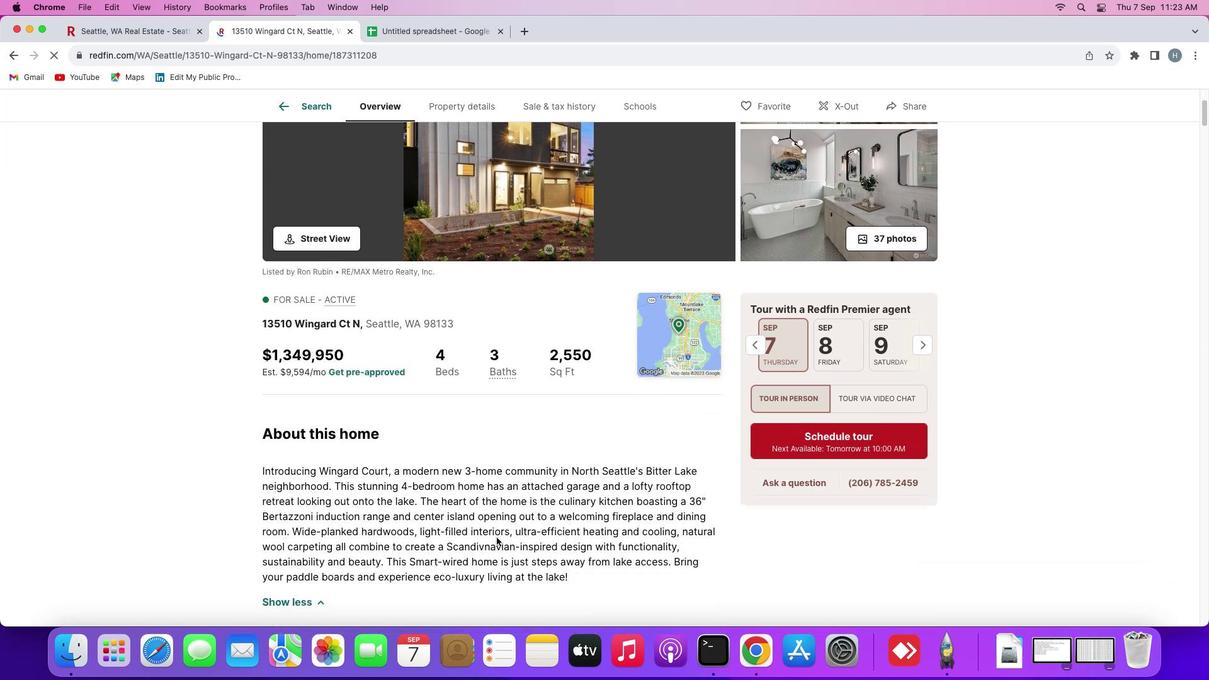 
Action: Mouse scrolled (541, 549) with delta (0, 0)
Screenshot: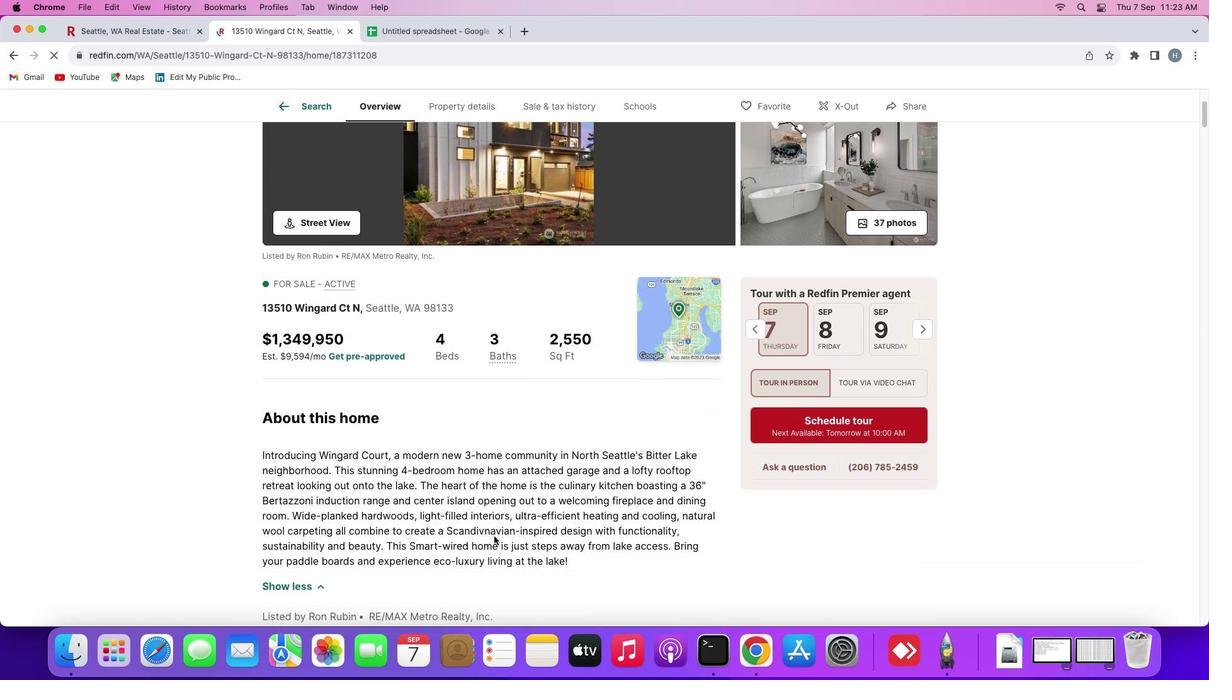 
Action: Mouse scrolled (541, 549) with delta (0, -1)
Screenshot: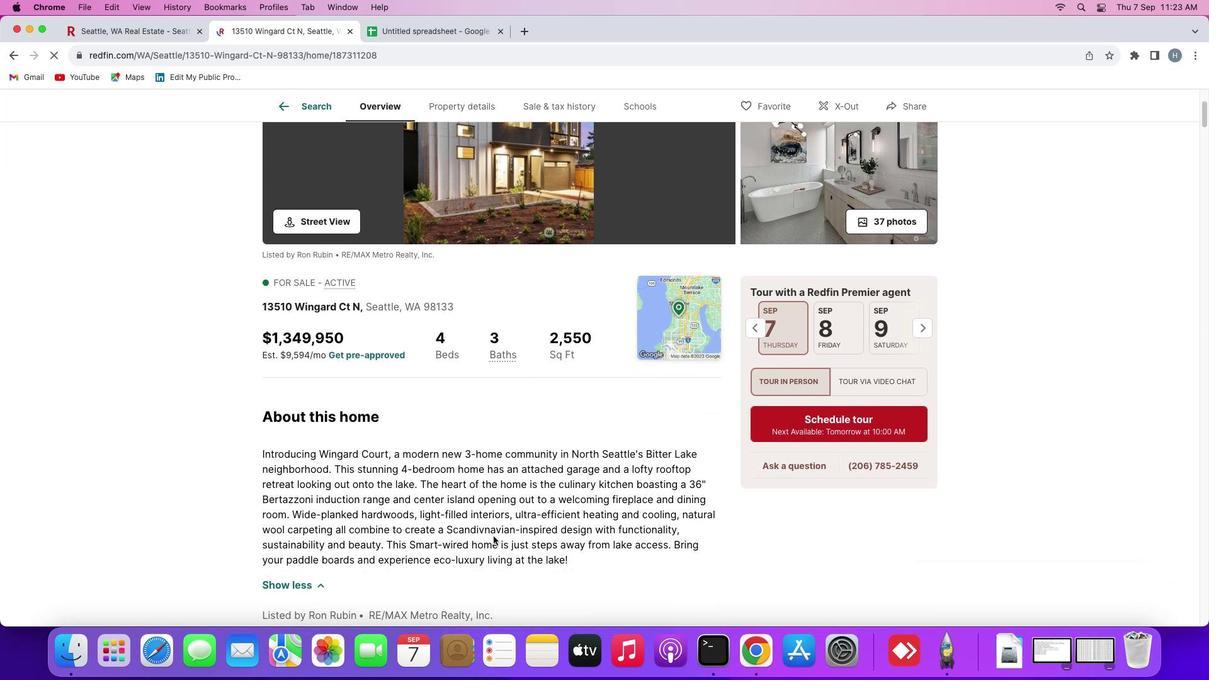 
Action: Mouse moved to (541, 549)
Screenshot: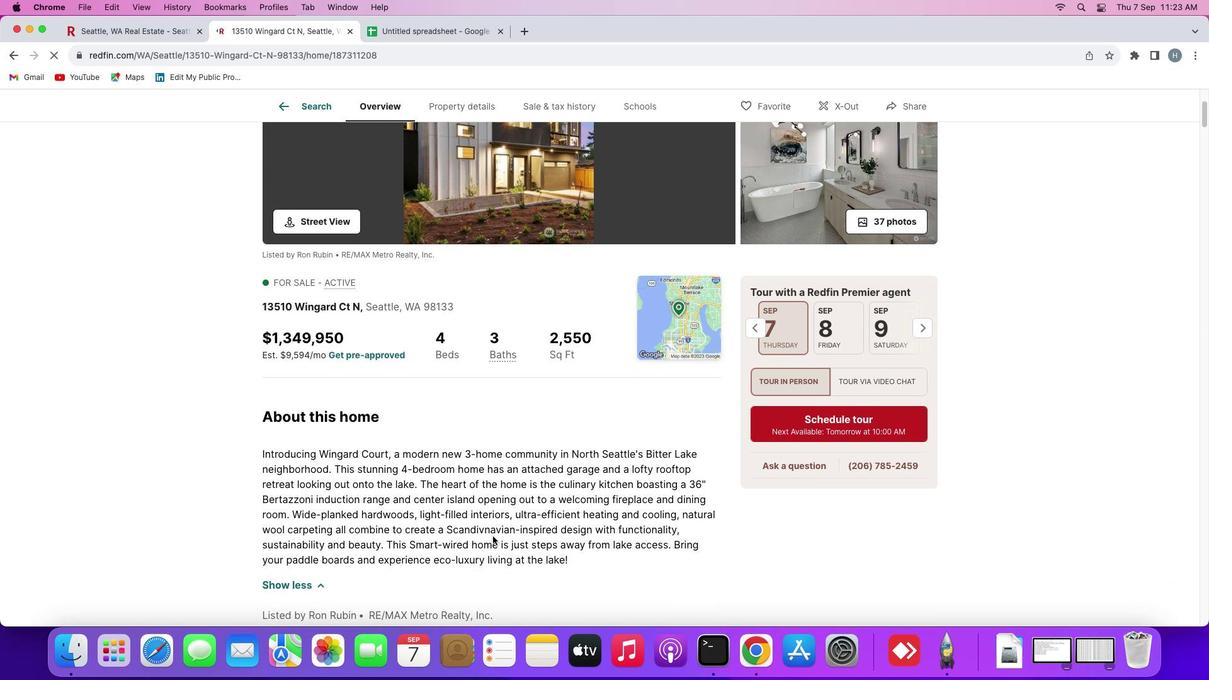 
Action: Mouse scrolled (541, 549) with delta (0, -1)
Screenshot: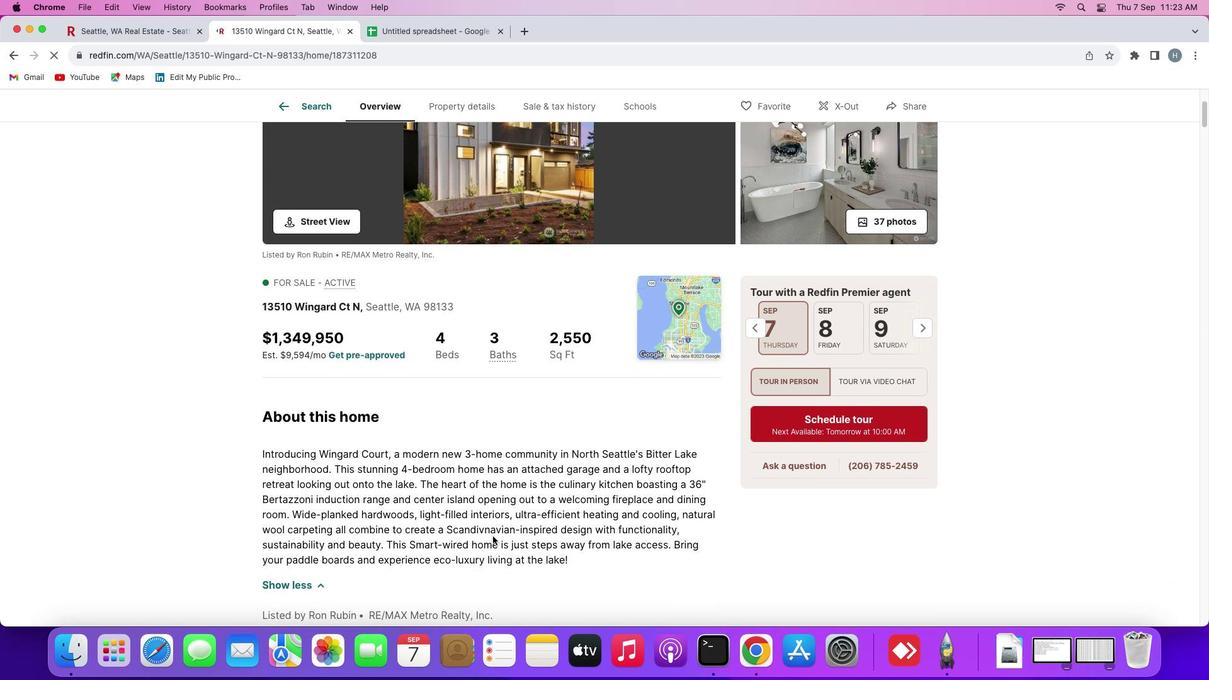 
Action: Mouse moved to (493, 536)
Screenshot: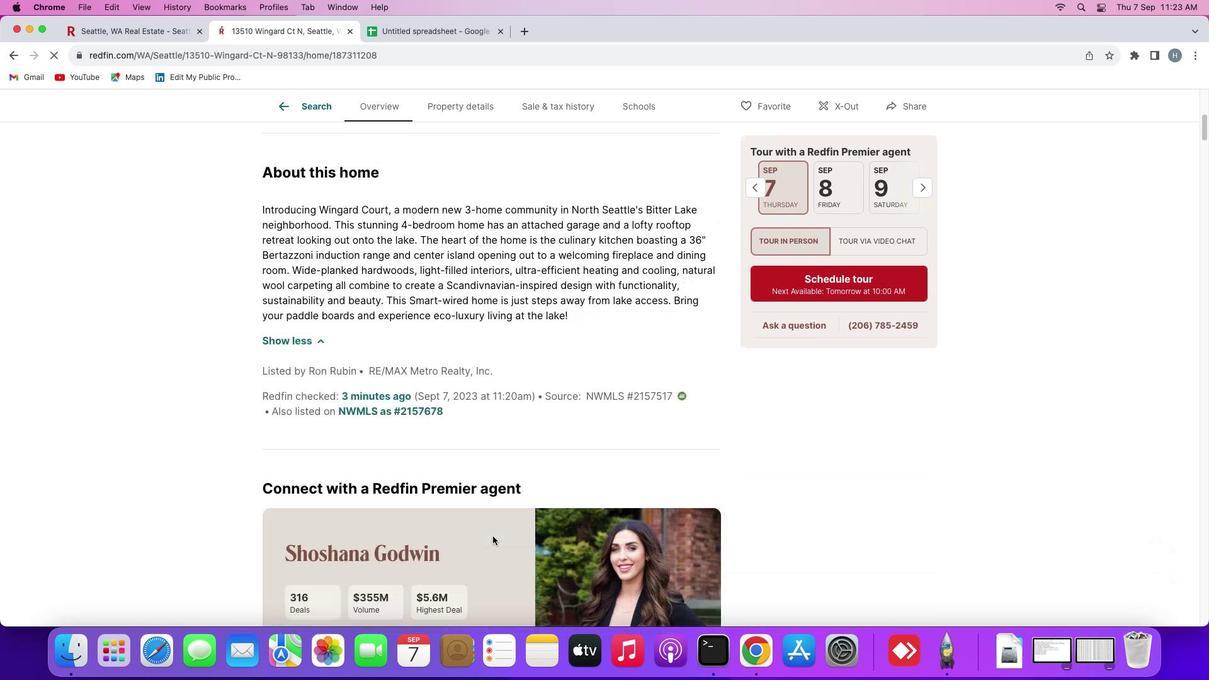 
Action: Mouse scrolled (493, 536) with delta (0, 0)
Screenshot: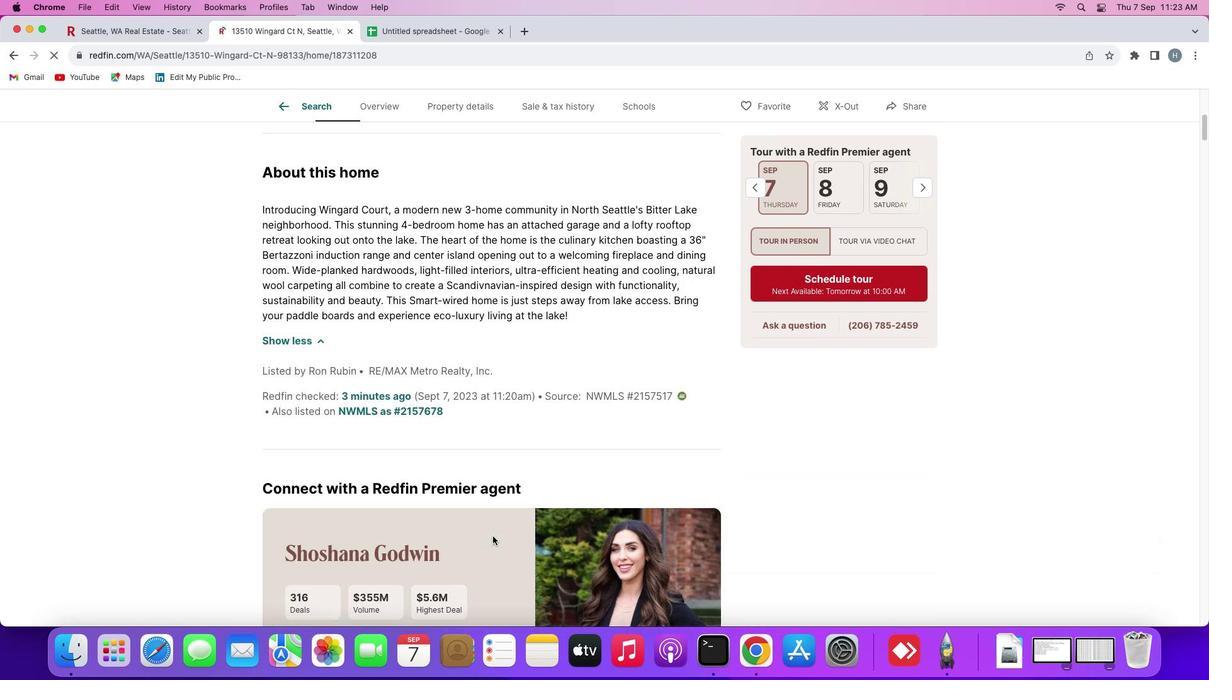 
Action: Mouse scrolled (493, 536) with delta (0, 0)
Screenshot: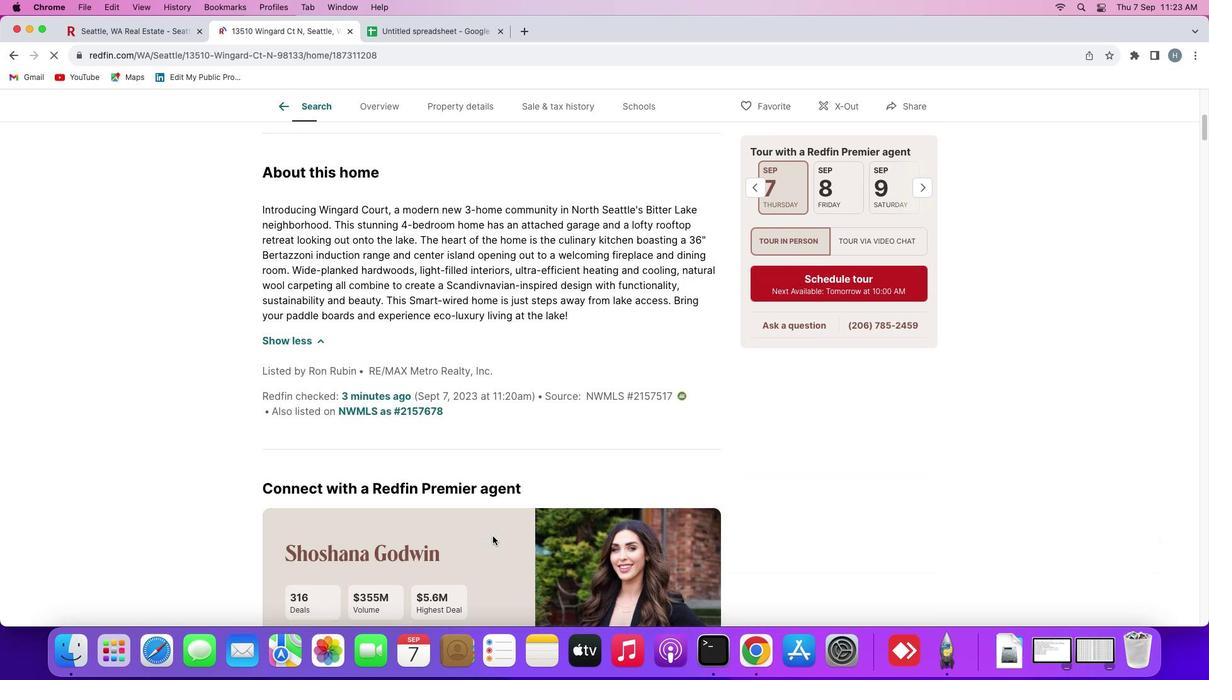 
Action: Mouse scrolled (493, 536) with delta (0, -1)
Screenshot: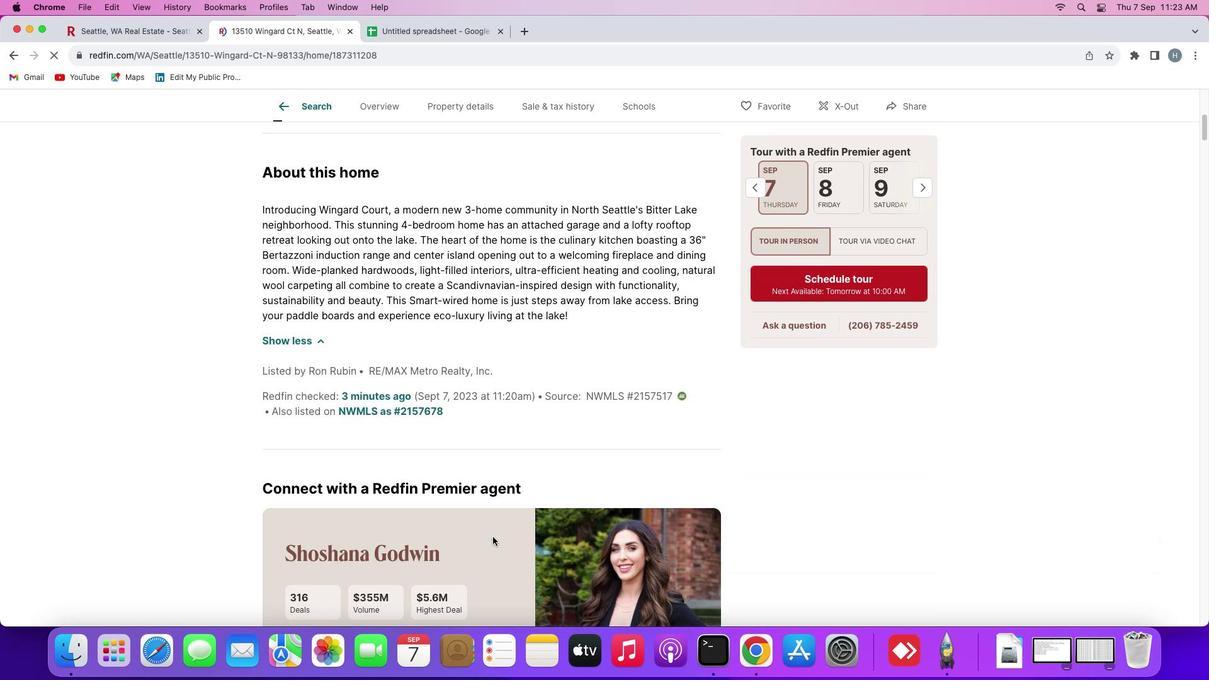 
Action: Mouse scrolled (493, 536) with delta (0, -3)
Screenshot: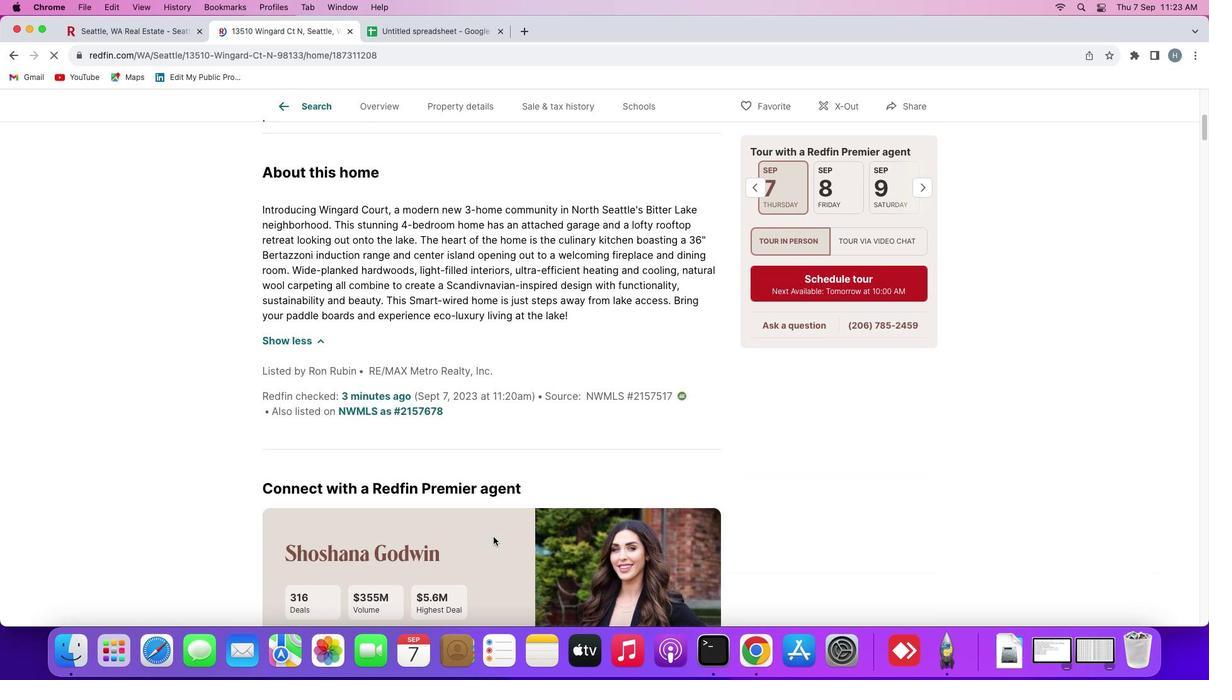
Action: Mouse moved to (493, 537)
Screenshot: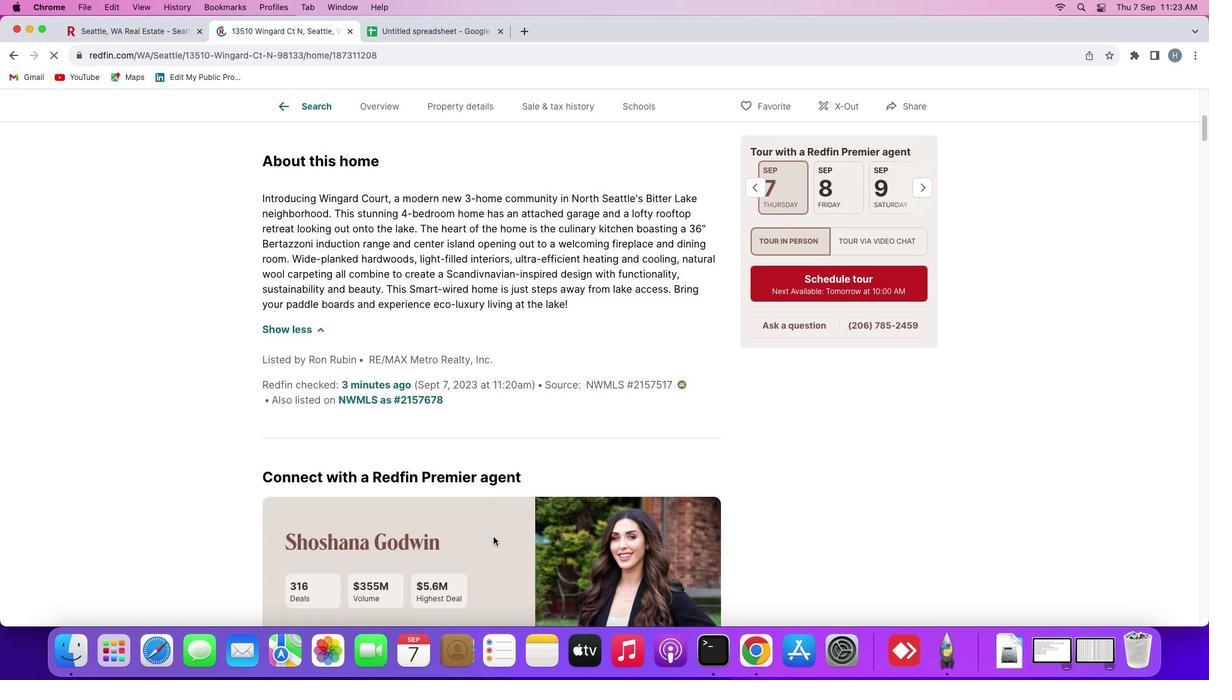 
Action: Mouse scrolled (493, 537) with delta (0, 0)
Screenshot: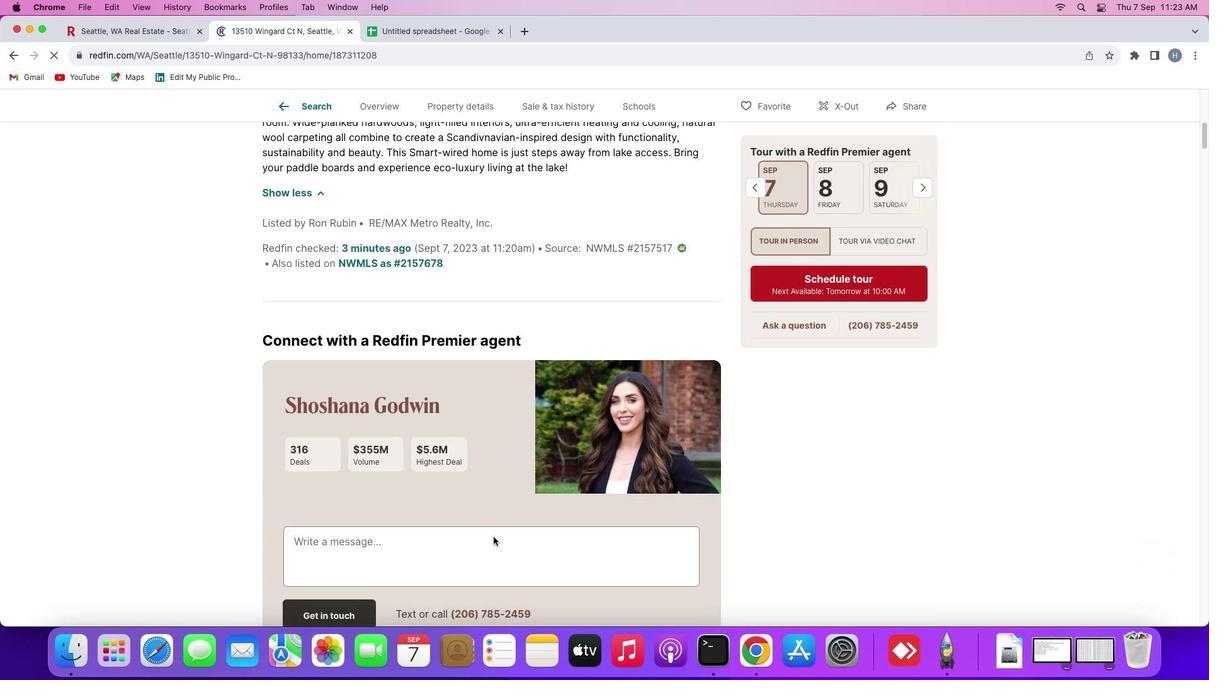 
Action: Mouse scrolled (493, 537) with delta (0, 0)
Screenshot: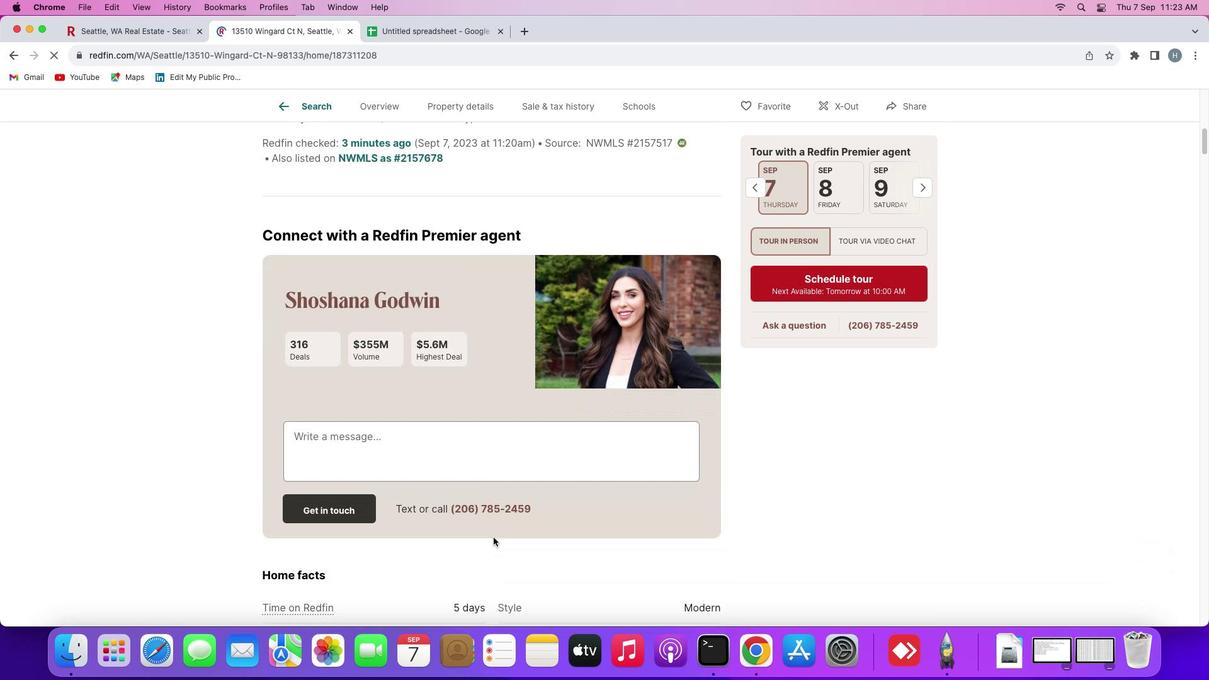 
Action: Mouse scrolled (493, 537) with delta (0, -1)
Screenshot: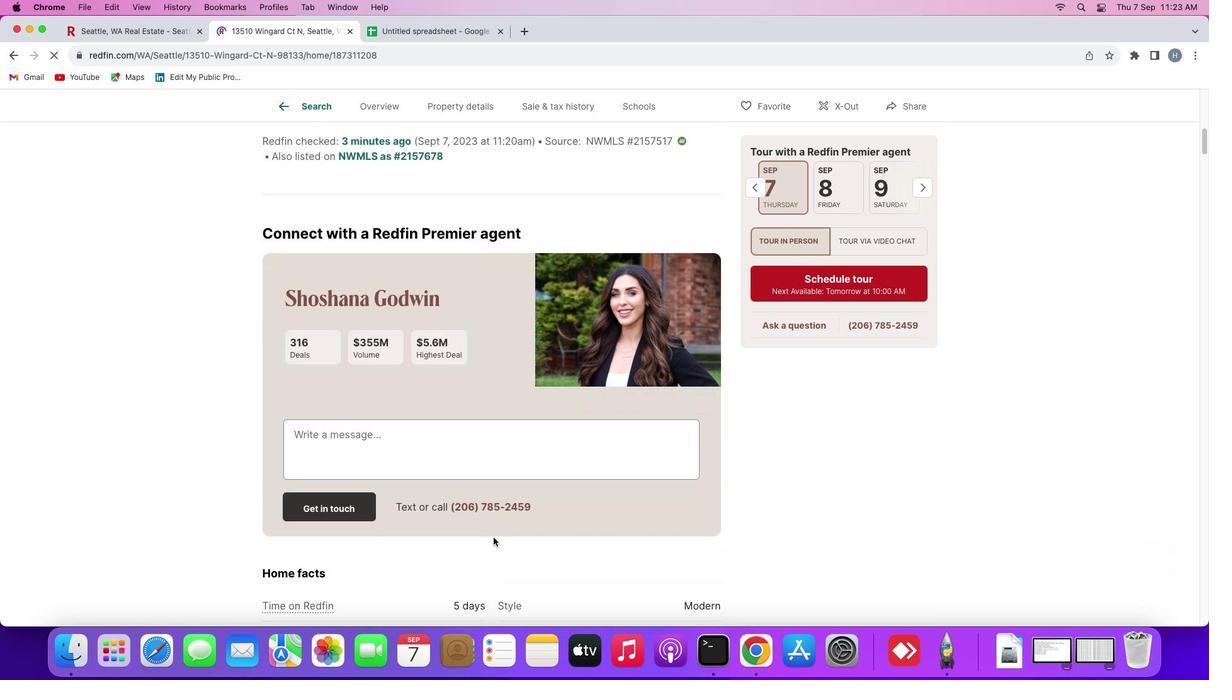 
Action: Mouse scrolled (493, 537) with delta (0, -1)
Screenshot: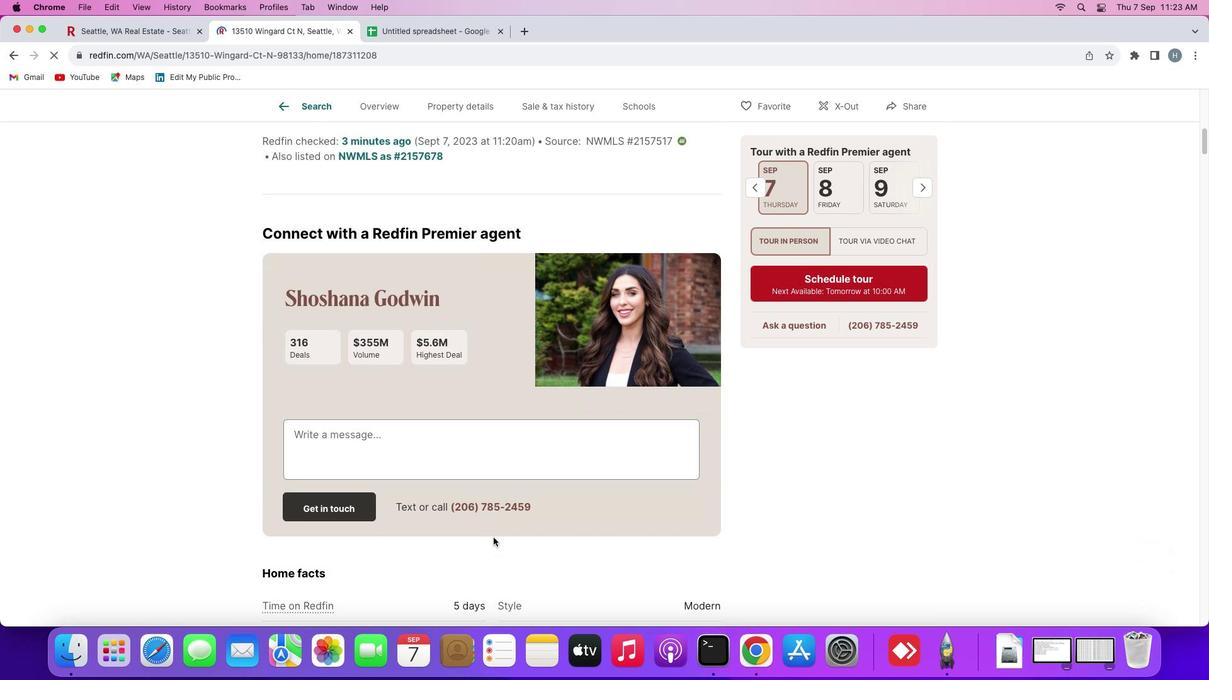 
Action: Mouse scrolled (493, 537) with delta (0, -2)
Screenshot: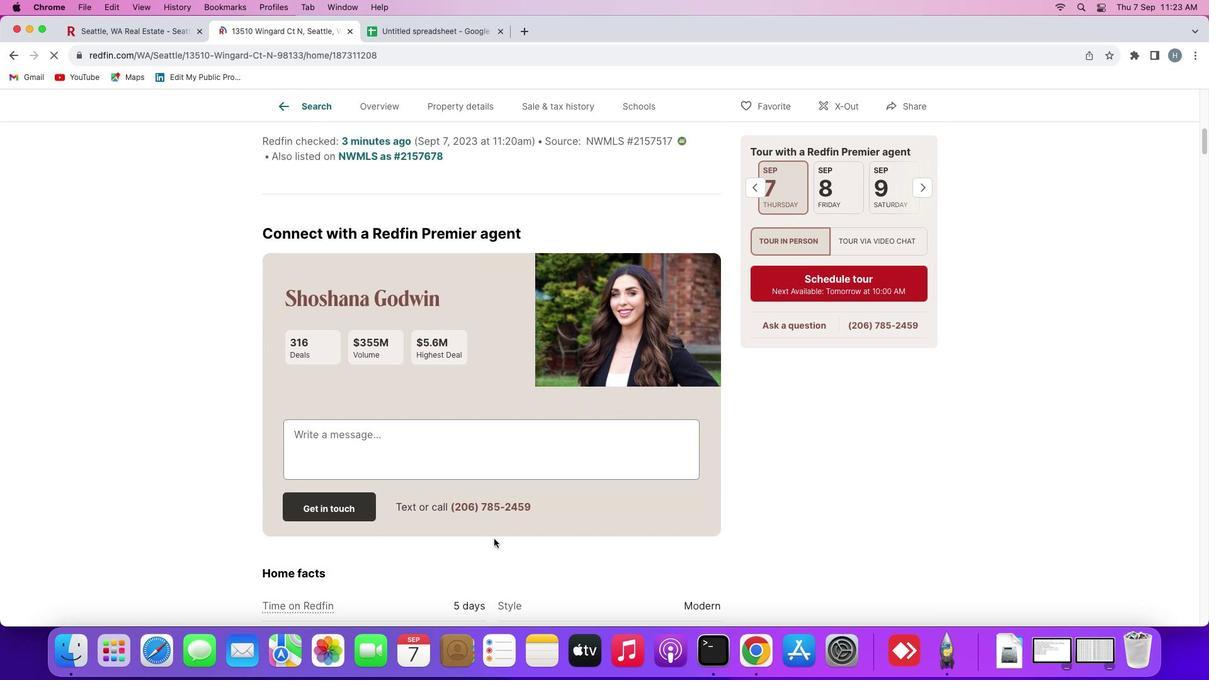 
Action: Mouse moved to (494, 539)
Screenshot: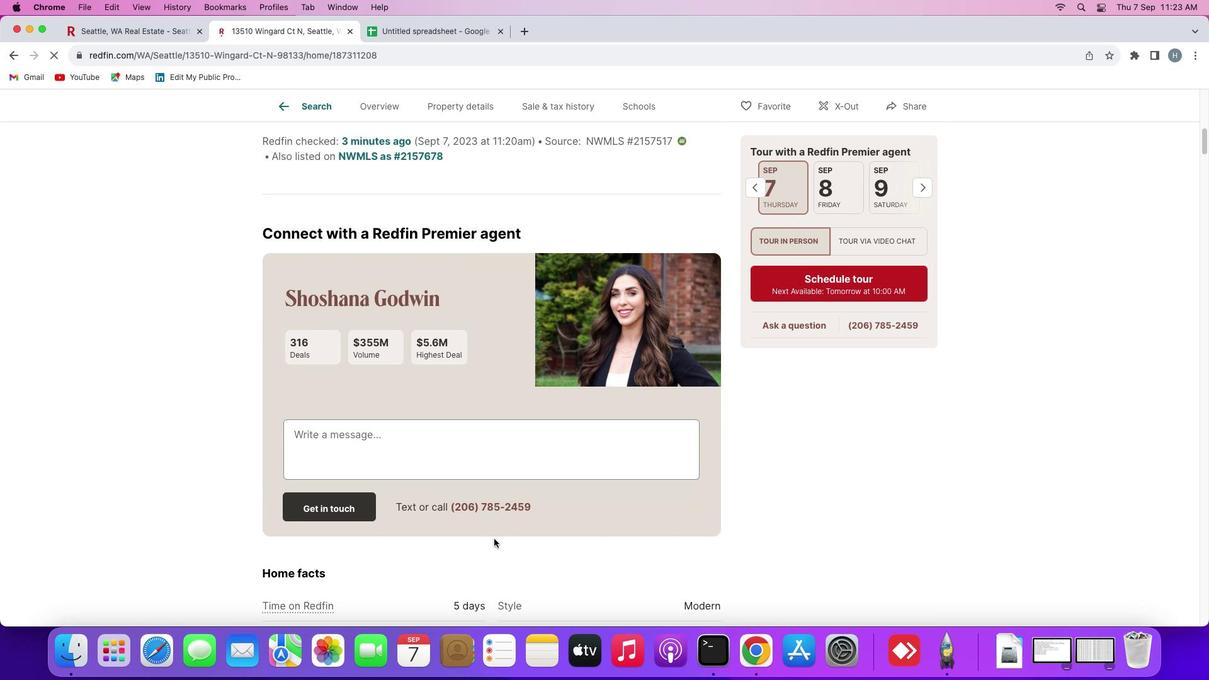
Action: Mouse scrolled (494, 539) with delta (0, 0)
Screenshot: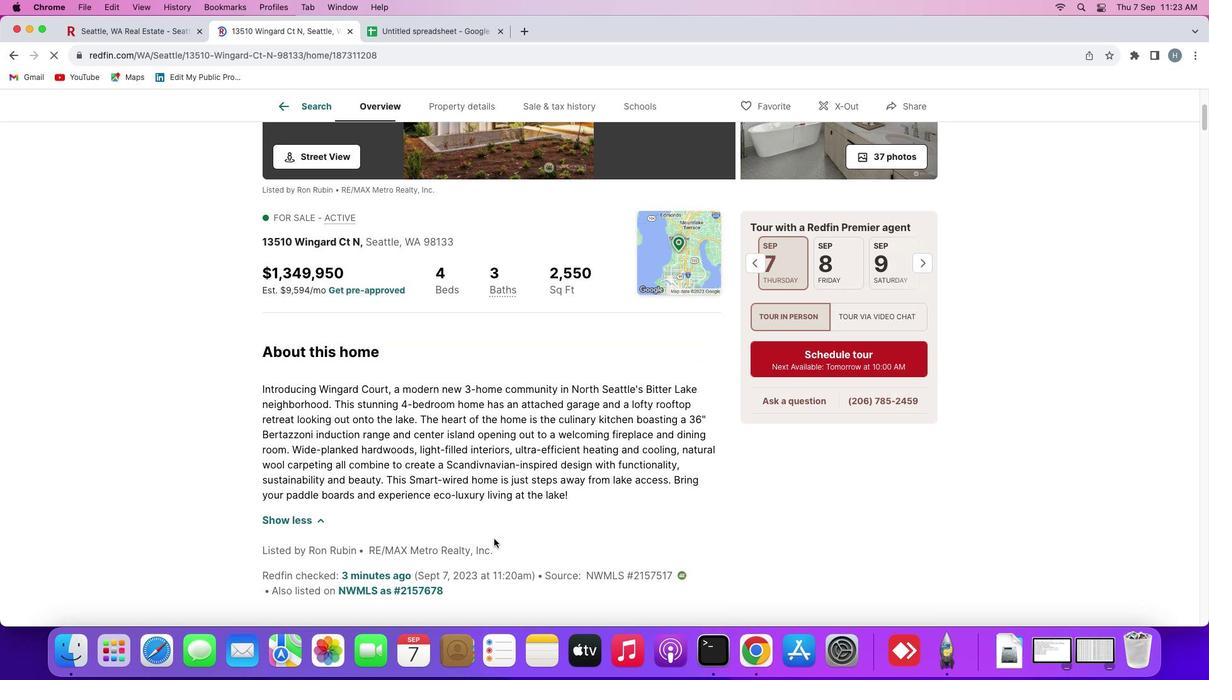 
Action: Mouse scrolled (494, 539) with delta (0, 0)
Screenshot: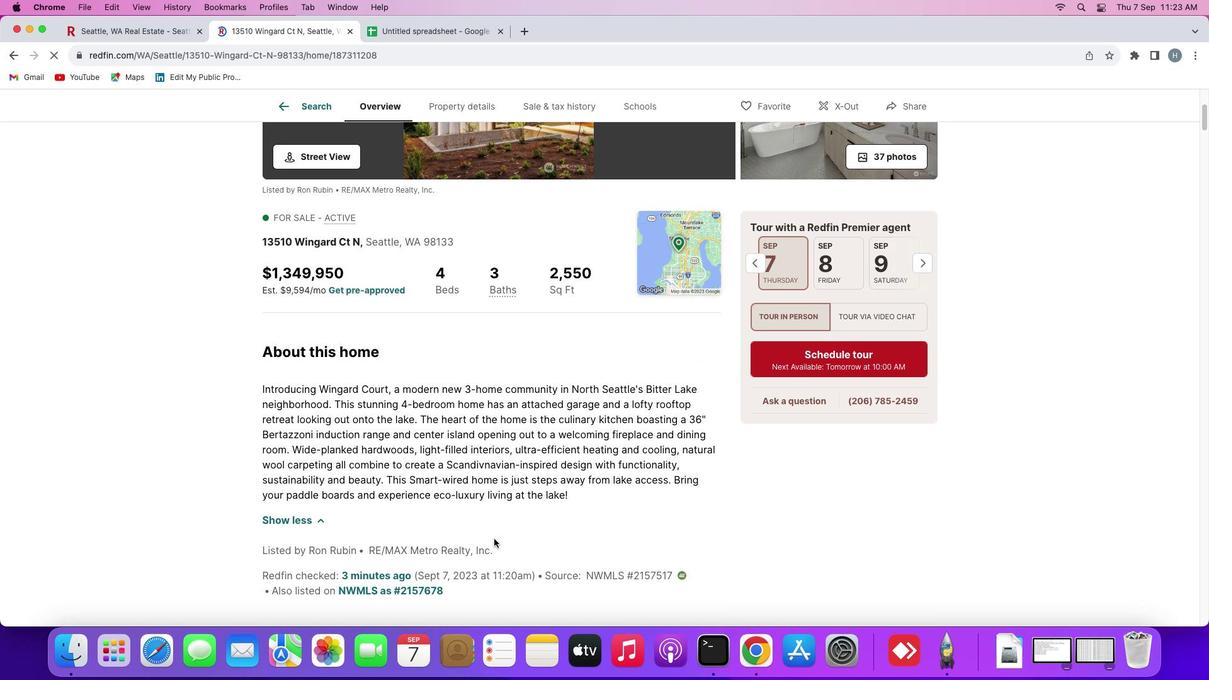 
Action: Mouse scrolled (494, 539) with delta (0, 1)
Screenshot: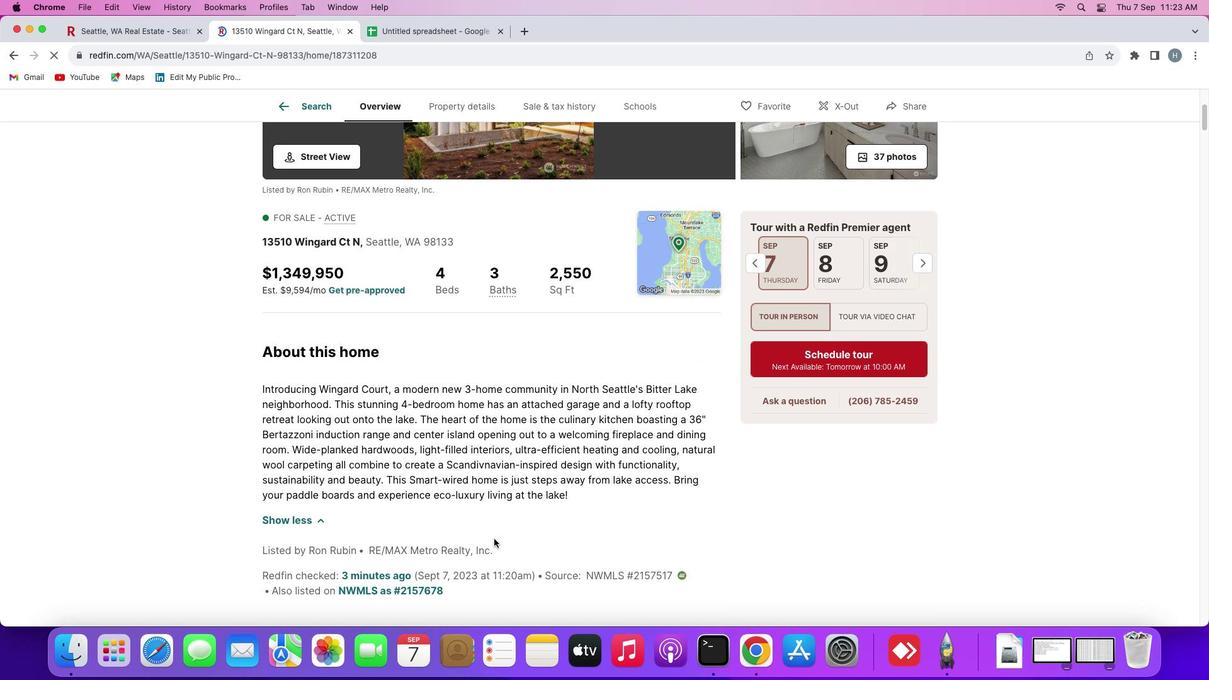
Action: Mouse scrolled (494, 539) with delta (0, 3)
Screenshot: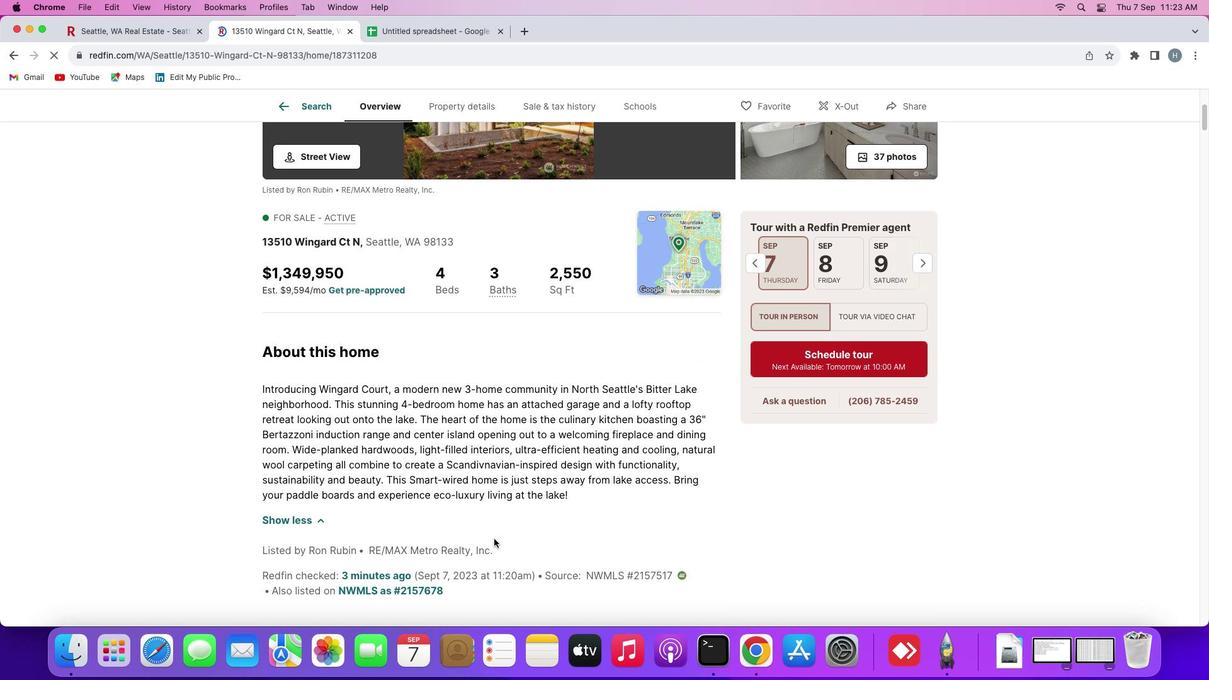 
Action: Mouse scrolled (494, 539) with delta (0, 3)
Screenshot: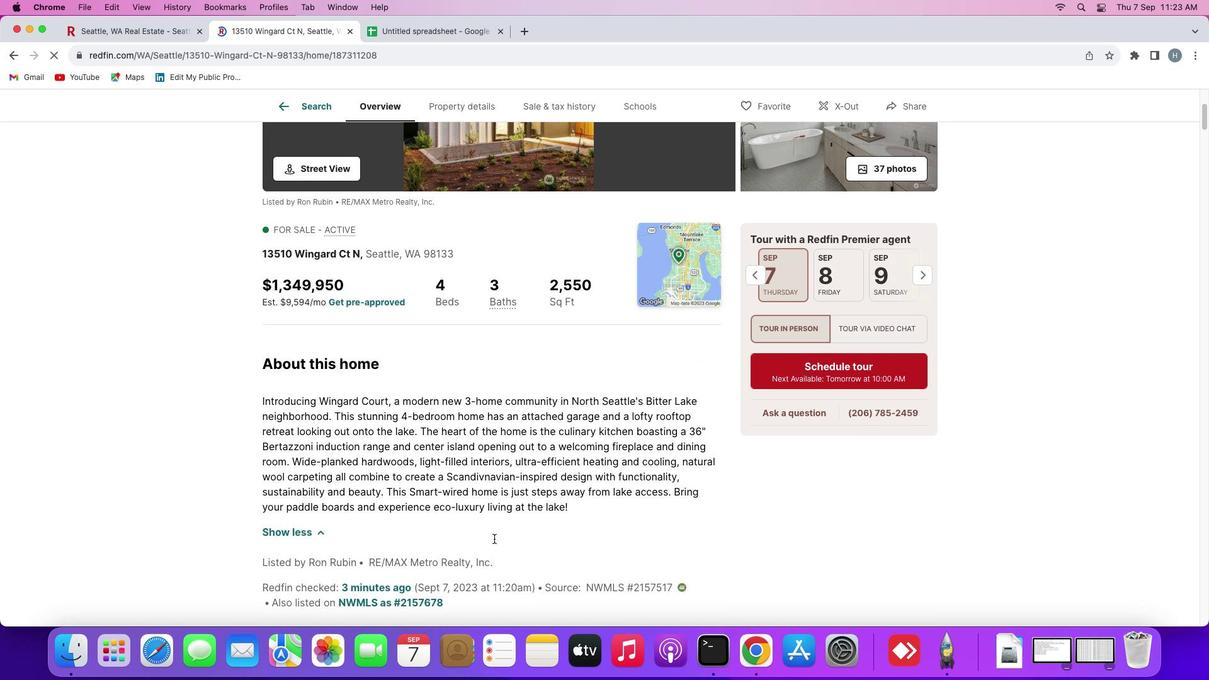 
Action: Mouse scrolled (494, 539) with delta (0, 0)
Screenshot: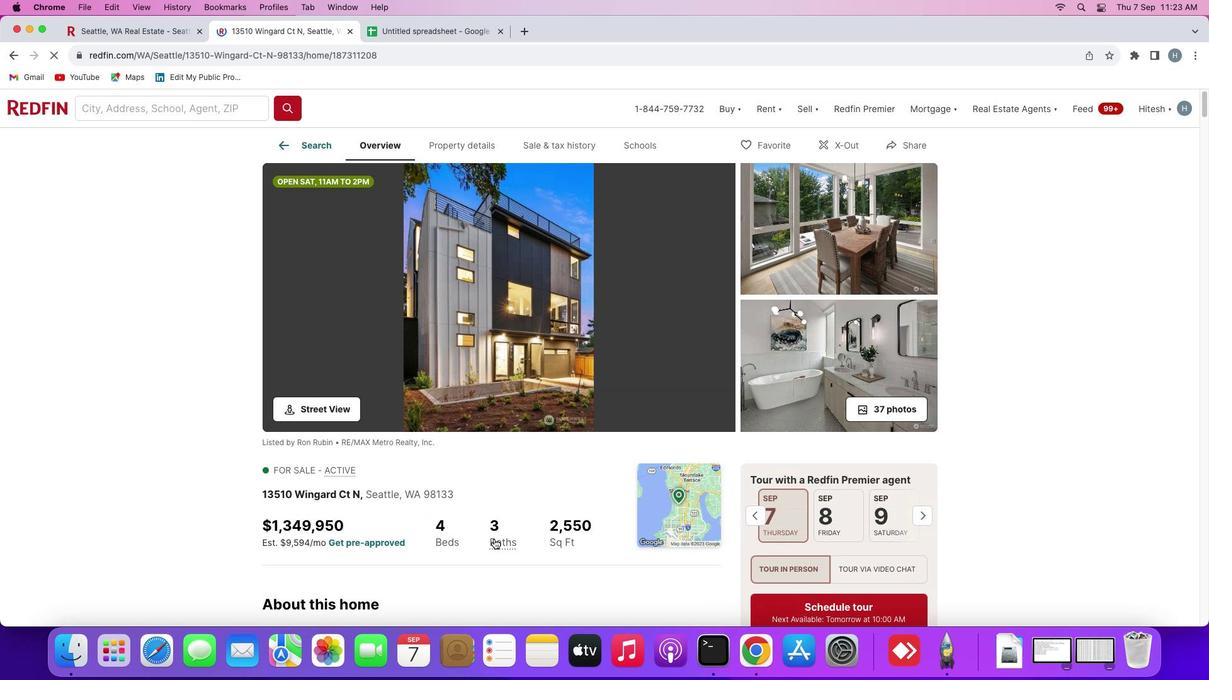 
Action: Mouse scrolled (494, 539) with delta (0, 0)
Screenshot: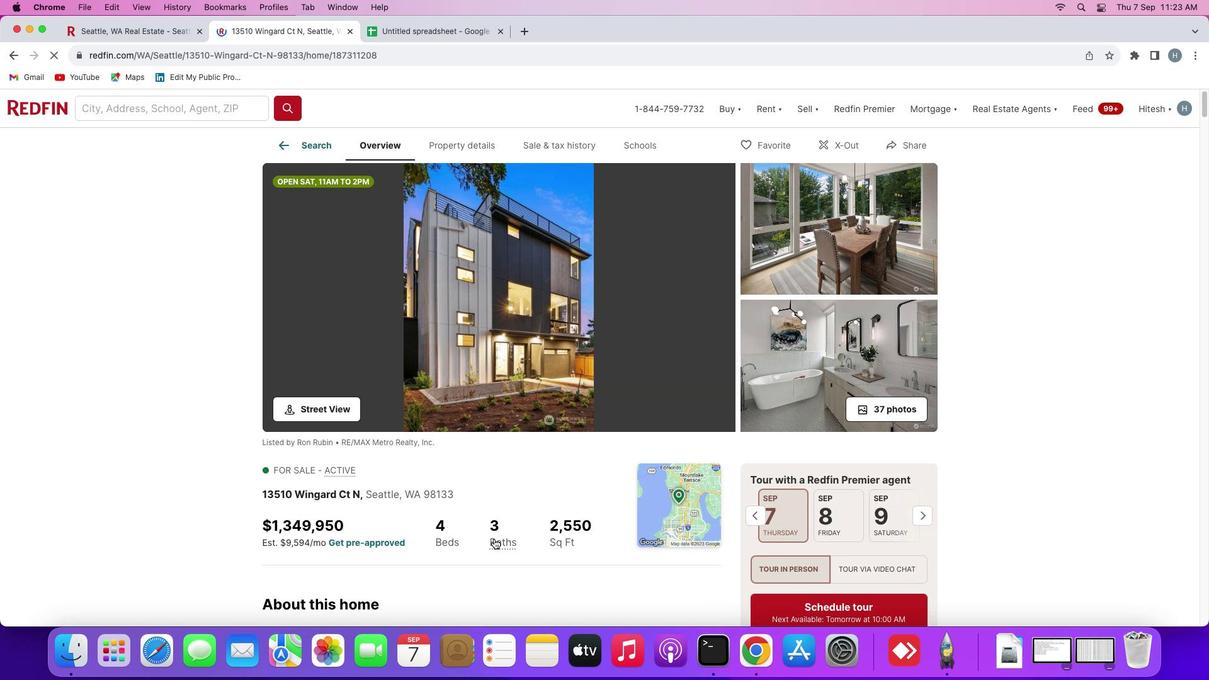 
Action: Mouse scrolled (494, 539) with delta (0, 2)
Screenshot: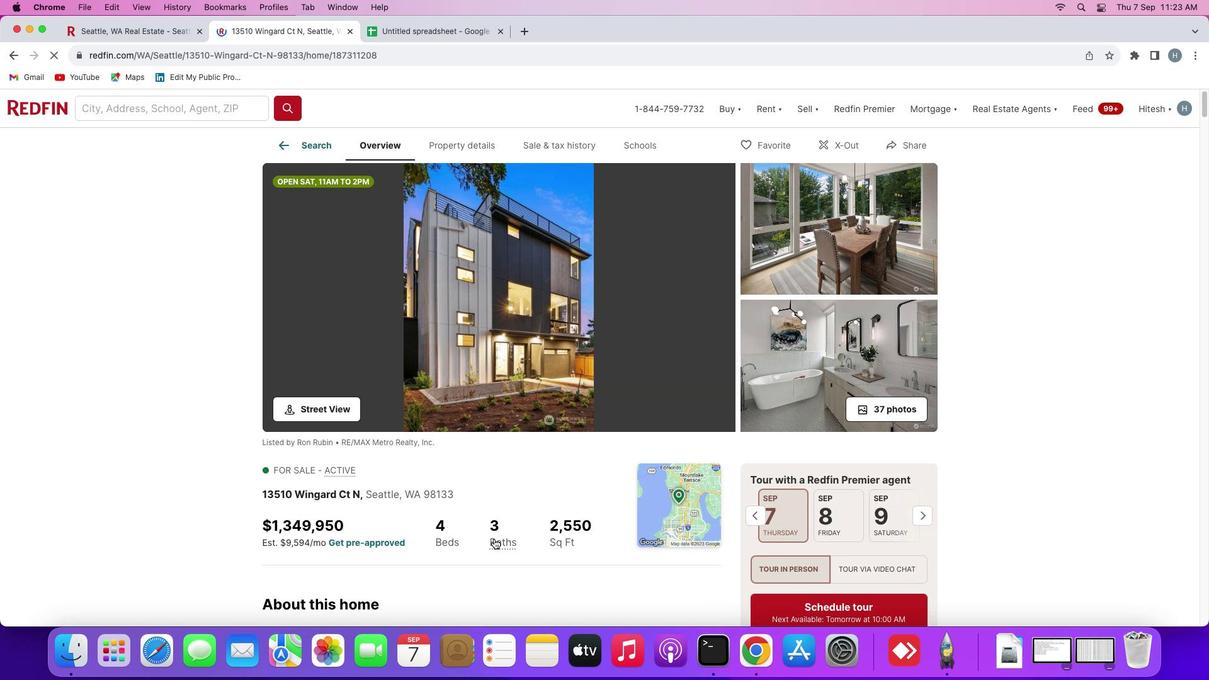 
Action: Mouse scrolled (494, 539) with delta (0, 3)
Screenshot: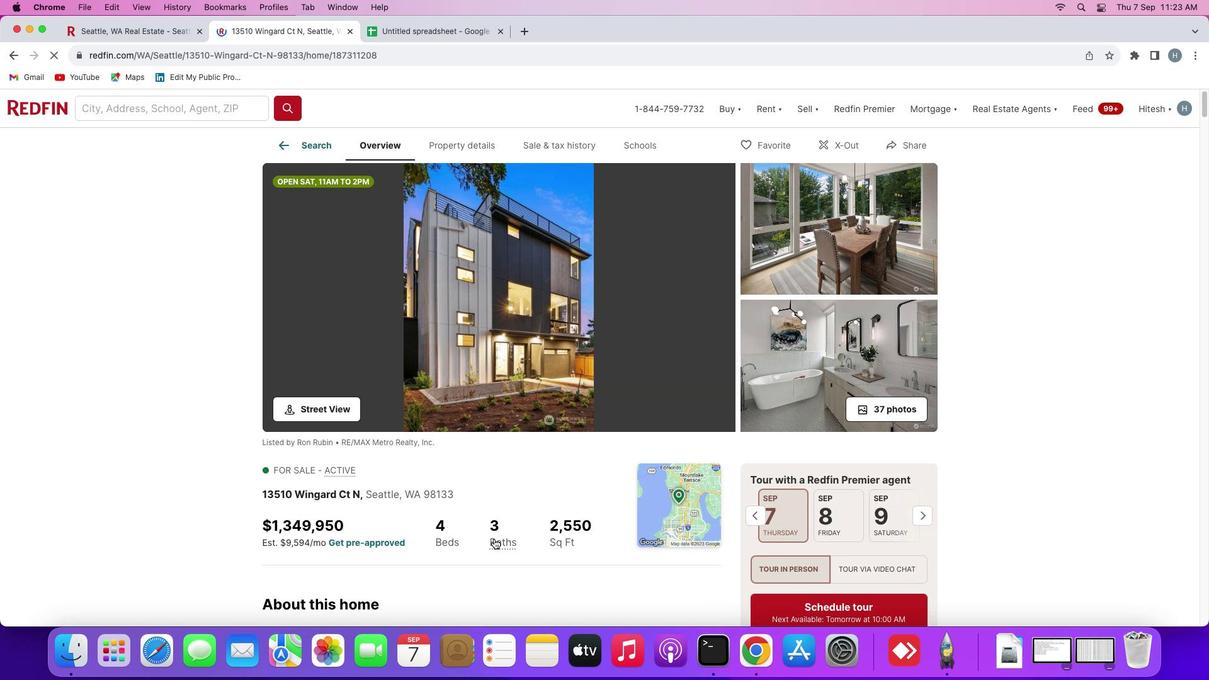 
Action: Mouse scrolled (494, 539) with delta (0, 3)
Screenshot: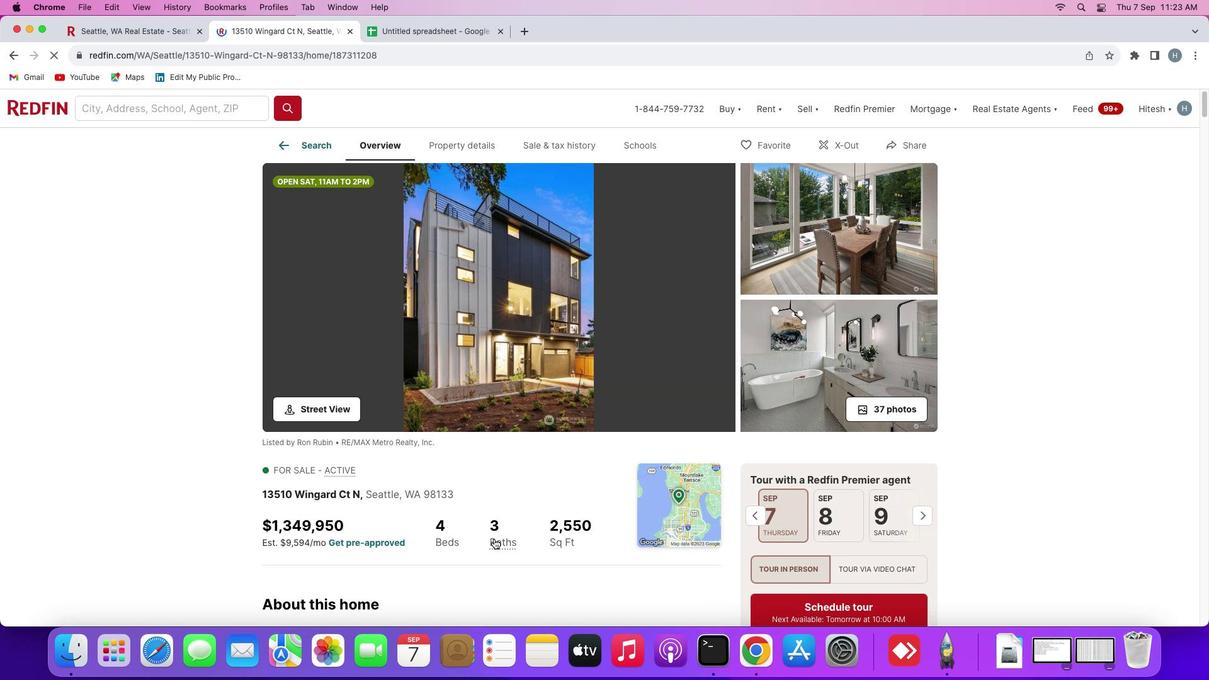 
Action: Mouse scrolled (494, 539) with delta (0, 4)
Screenshot: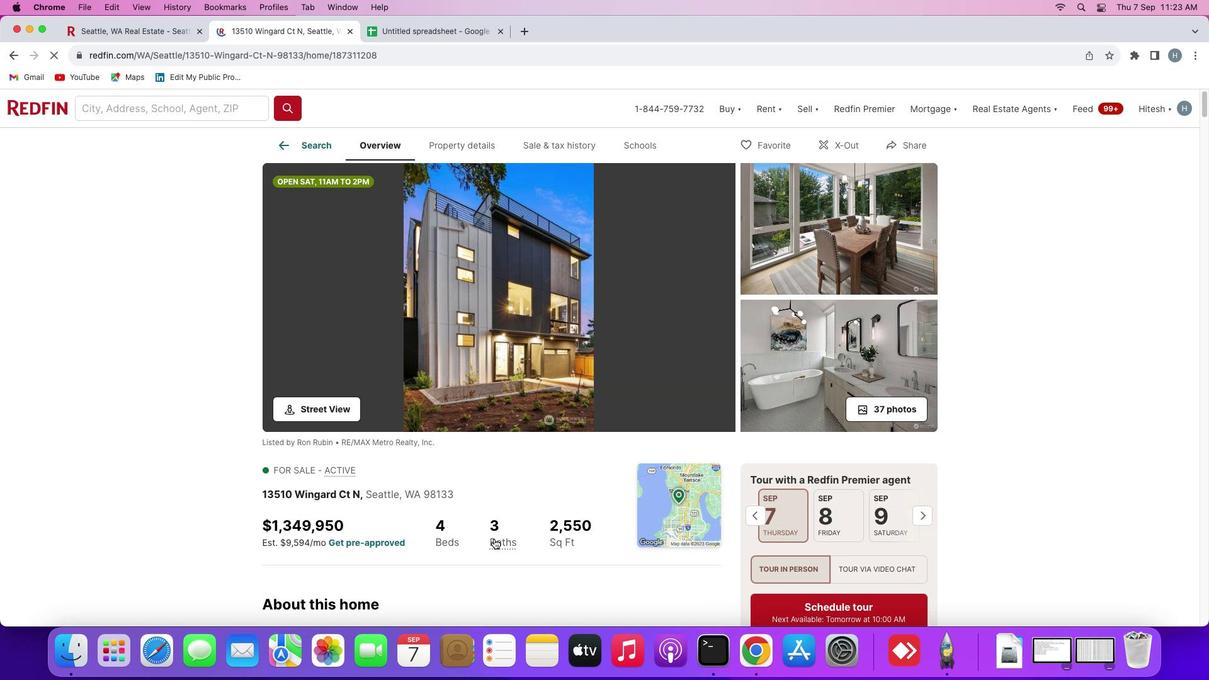 
Action: Mouse scrolled (494, 539) with delta (0, 0)
Screenshot: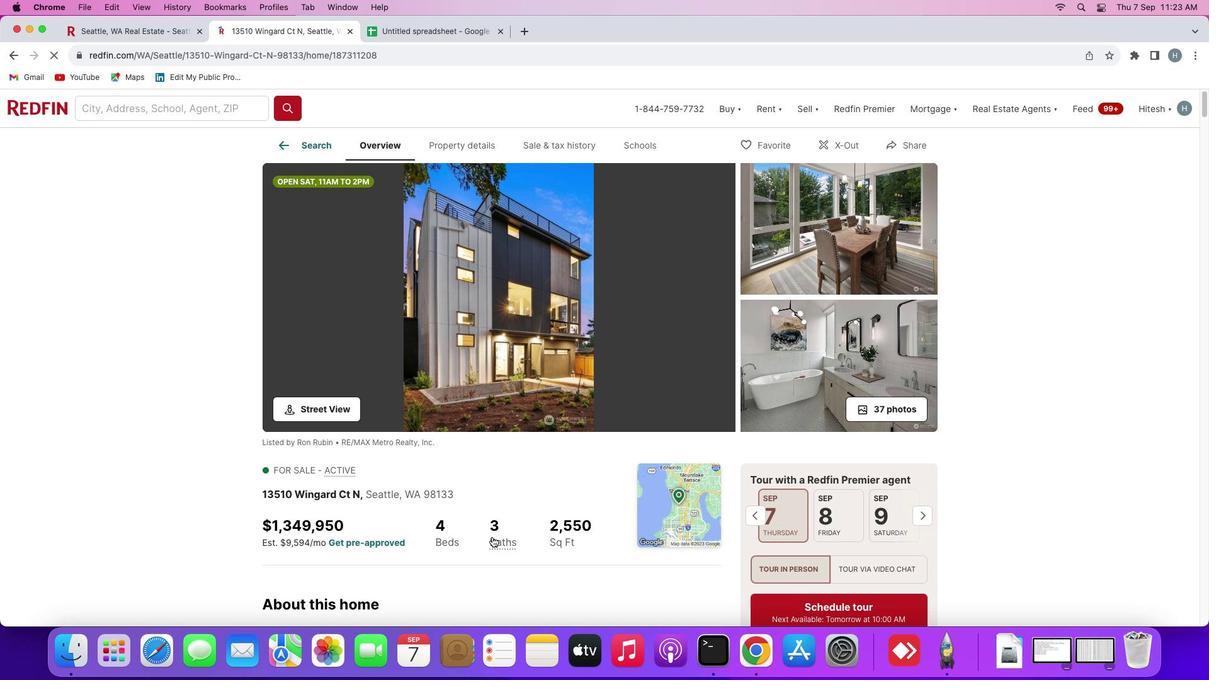 
Action: Mouse scrolled (494, 539) with delta (0, 0)
Screenshot: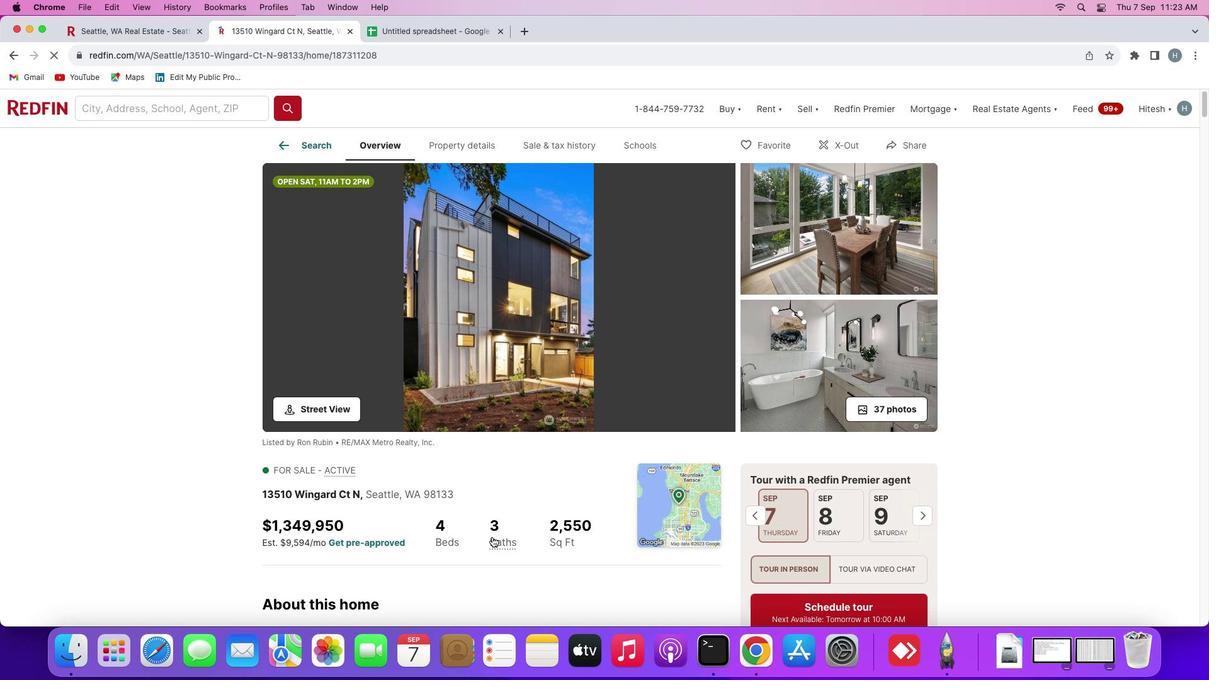 
Action: Mouse scrolled (494, 539) with delta (0, 2)
Screenshot: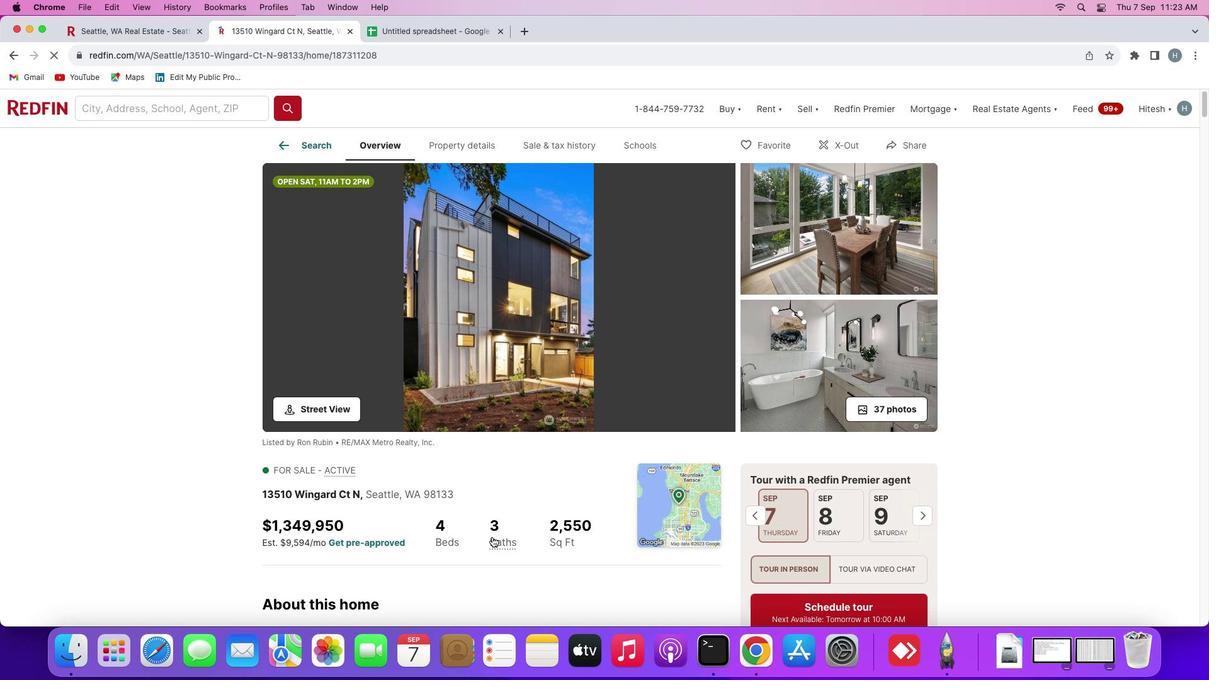 
Action: Mouse scrolled (494, 539) with delta (0, 3)
Screenshot: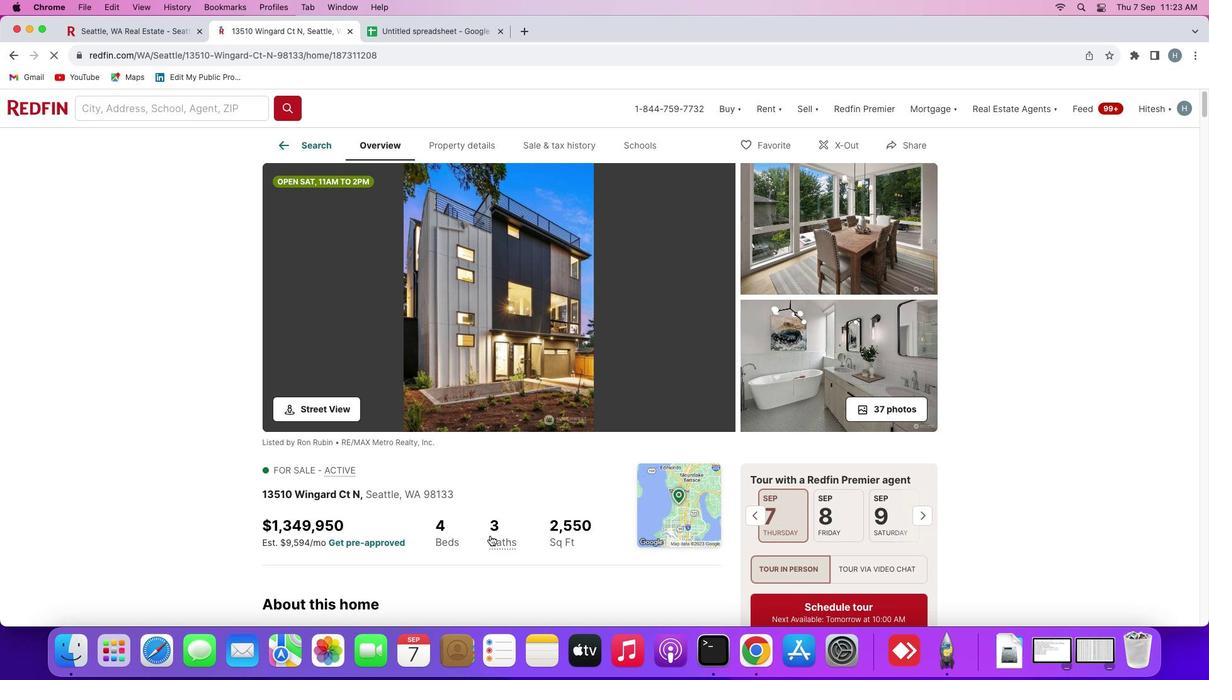 
Action: Mouse scrolled (494, 539) with delta (0, 3)
Screenshot: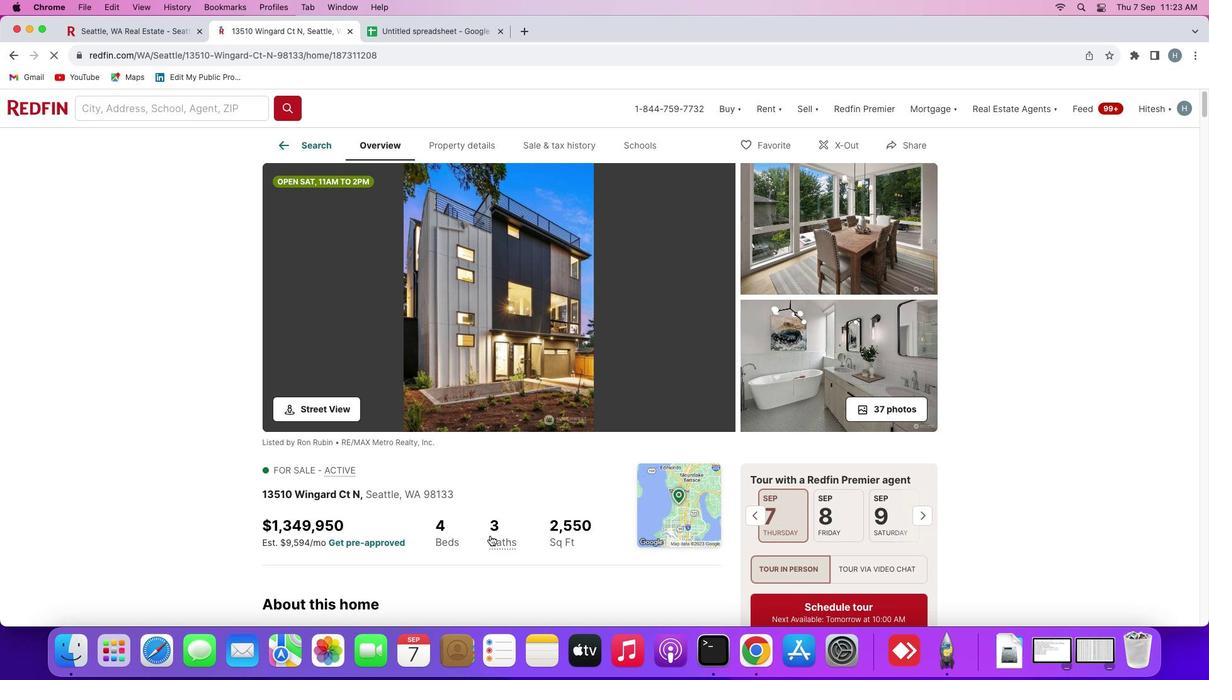 
Action: Mouse scrolled (494, 539) with delta (0, 4)
Screenshot: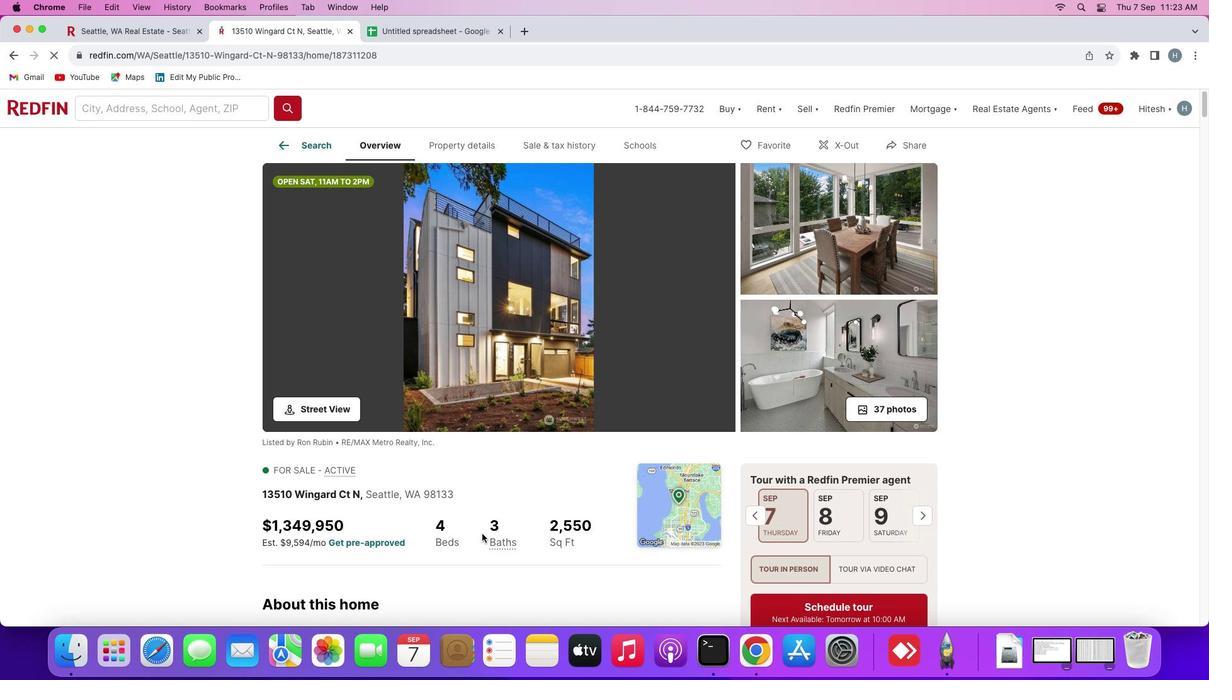 
Action: Mouse moved to (140, 32)
Screenshot: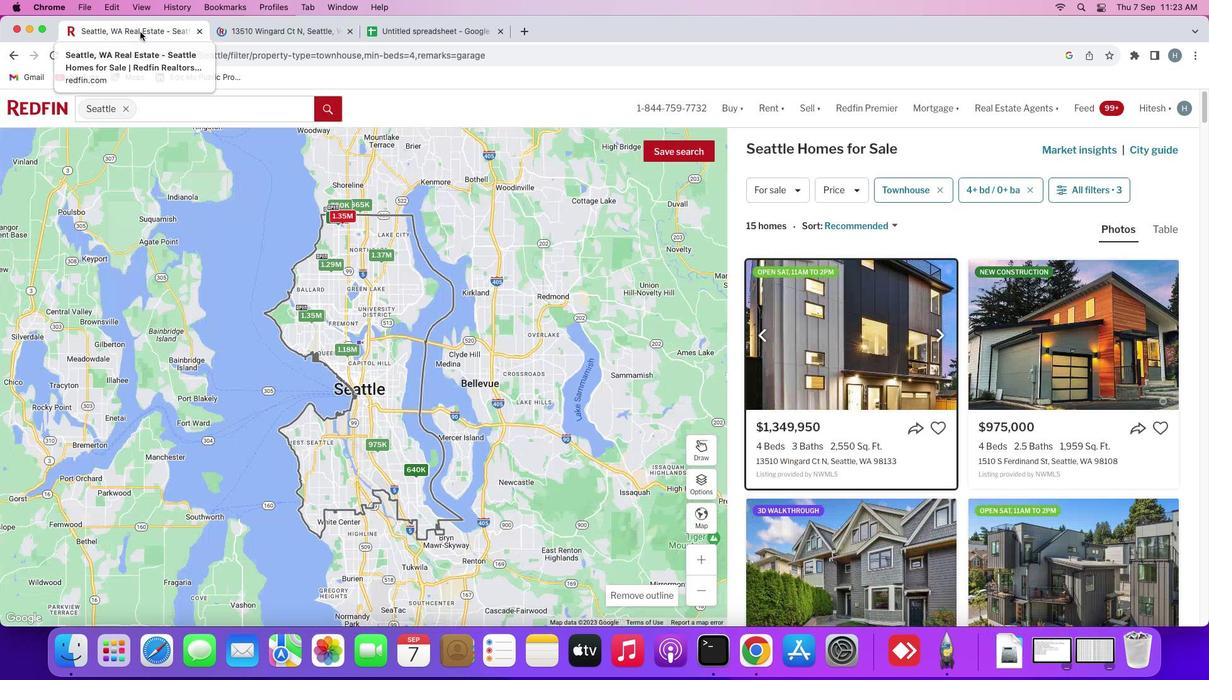 
Action: Mouse pressed left at (140, 32)
Screenshot: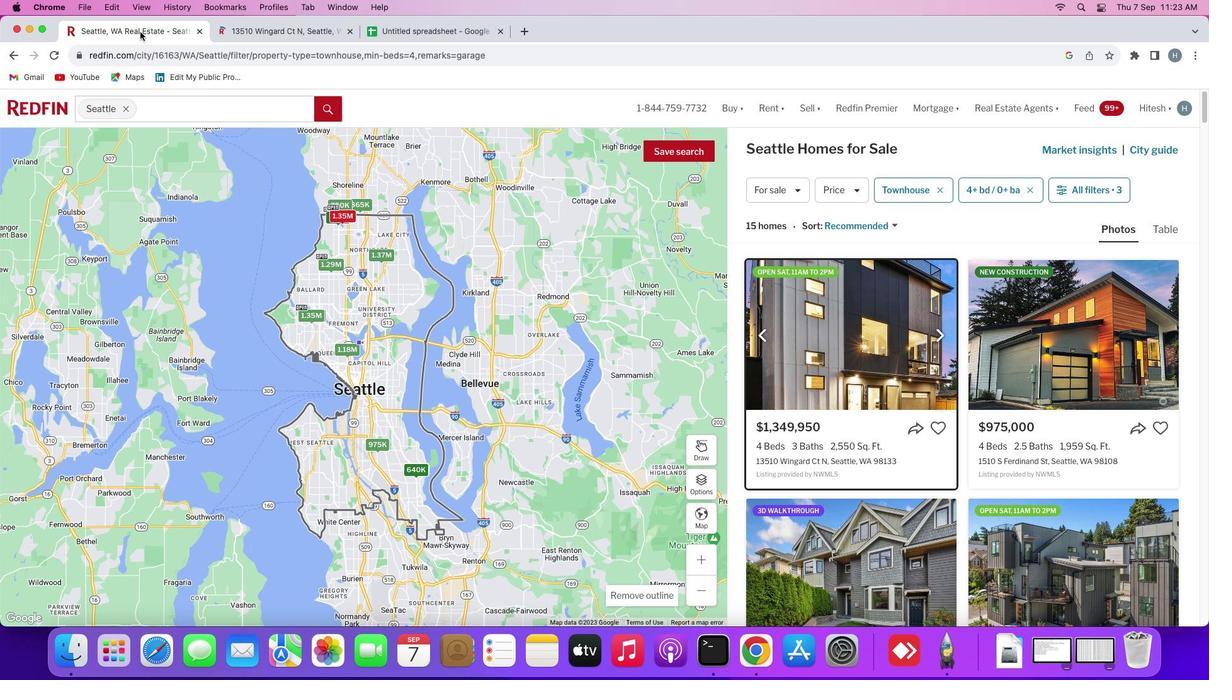 
Action: Mouse moved to (1040, 351)
Screenshot: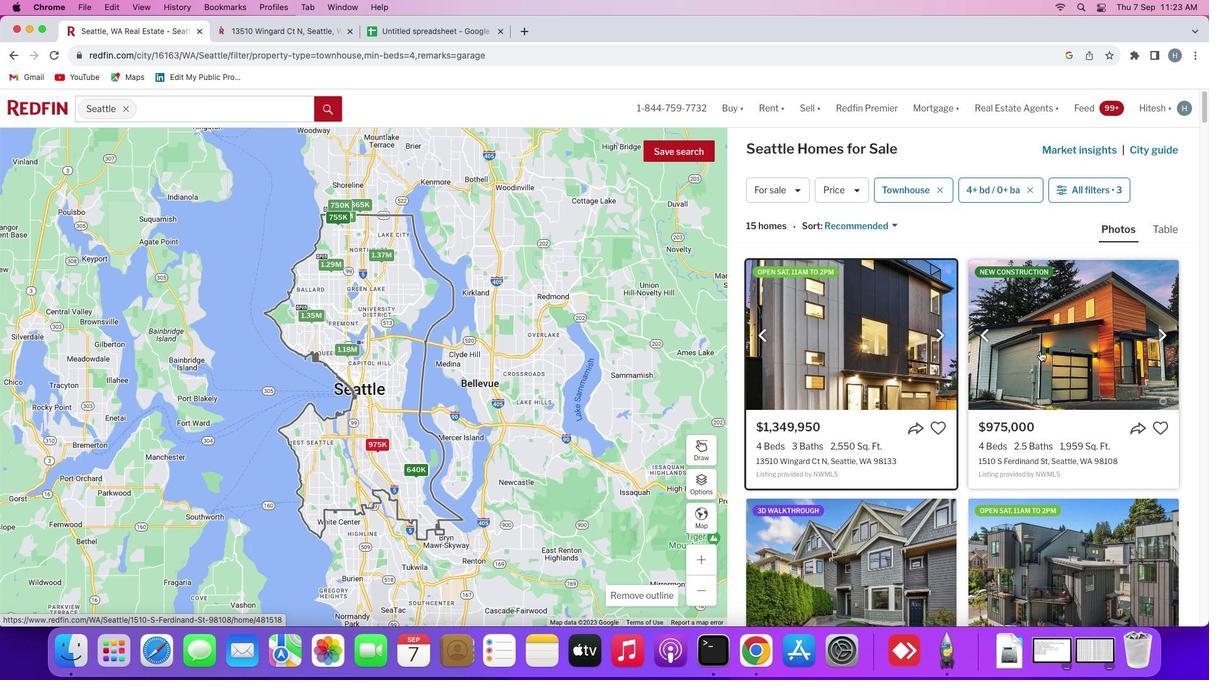 
Action: Mouse pressed left at (1040, 351)
Screenshot: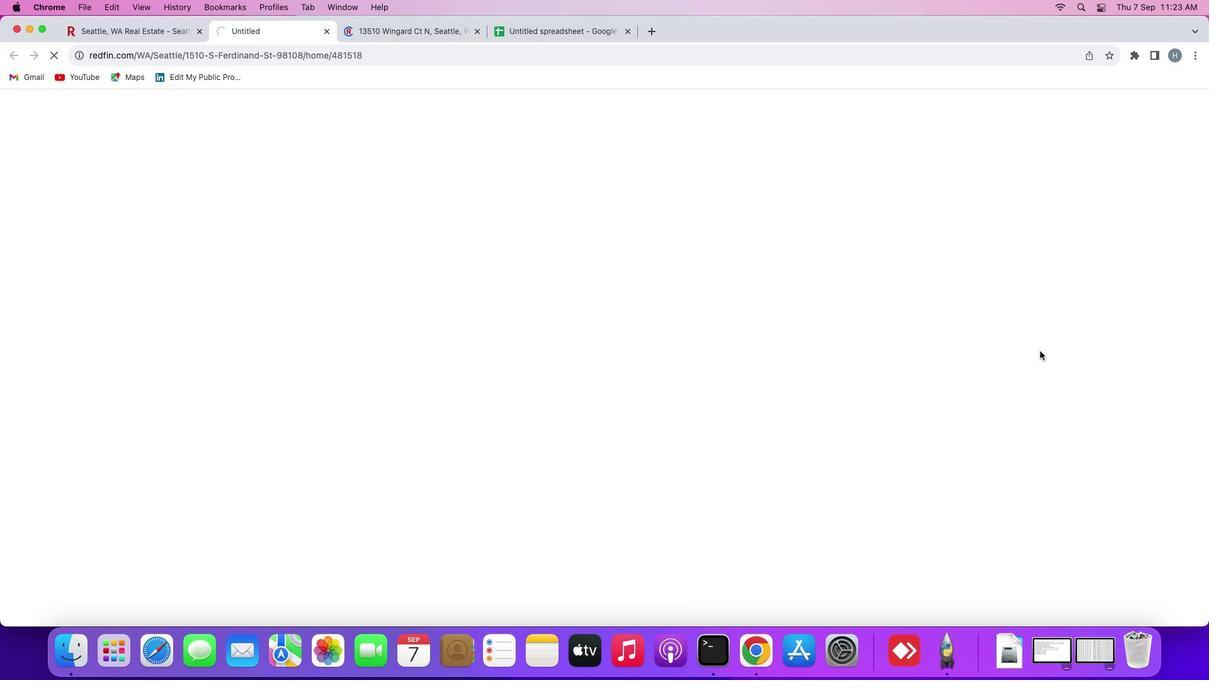 
Action: Mouse moved to (500, 314)
Screenshot: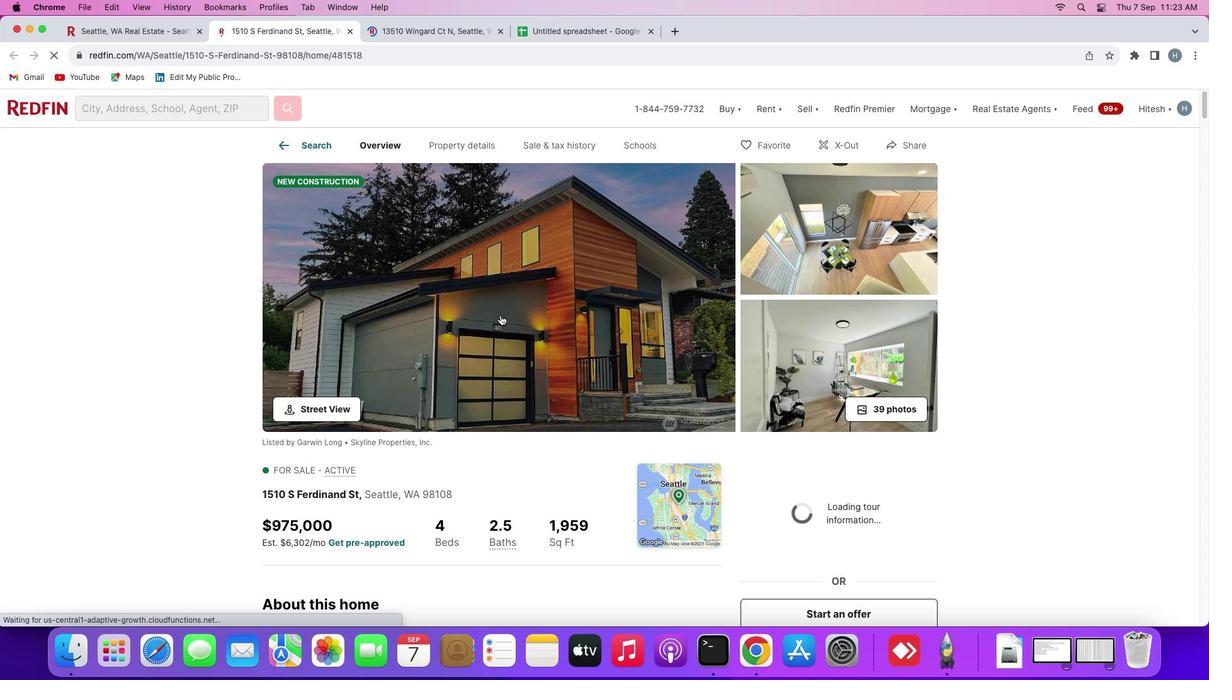 
Action: Mouse pressed left at (500, 314)
Screenshot: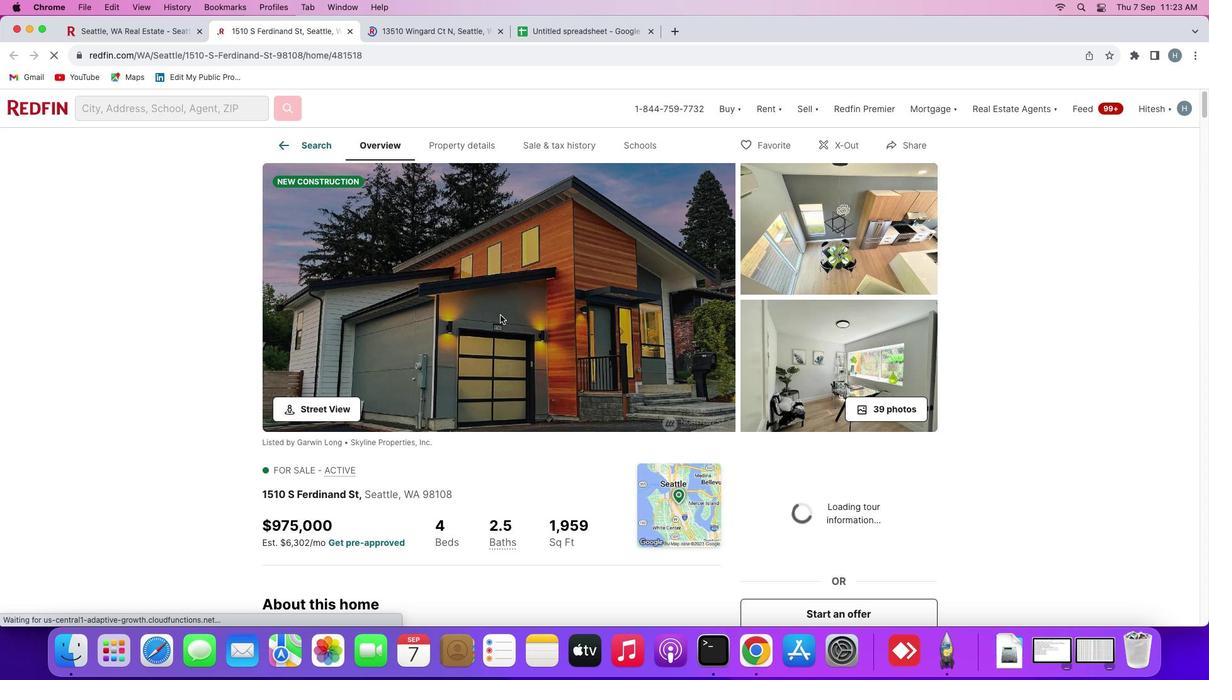 
Action: Mouse moved to (173, 347)
Screenshot: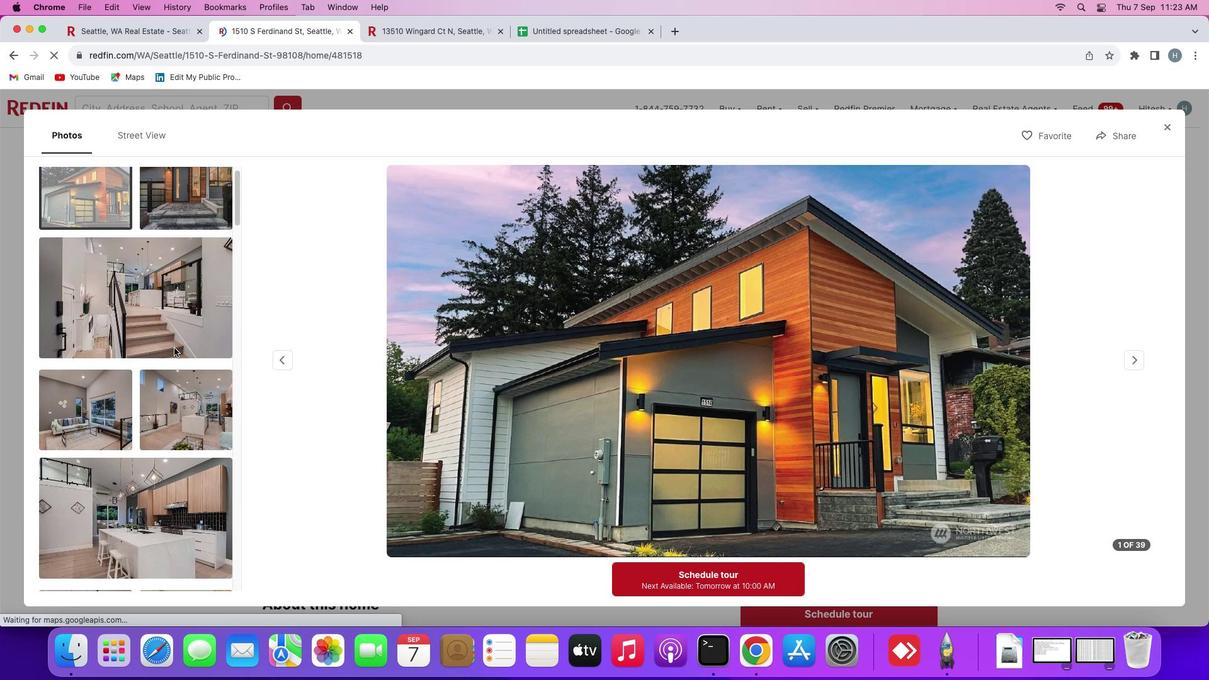
Action: Mouse scrolled (173, 347) with delta (0, 0)
Screenshot: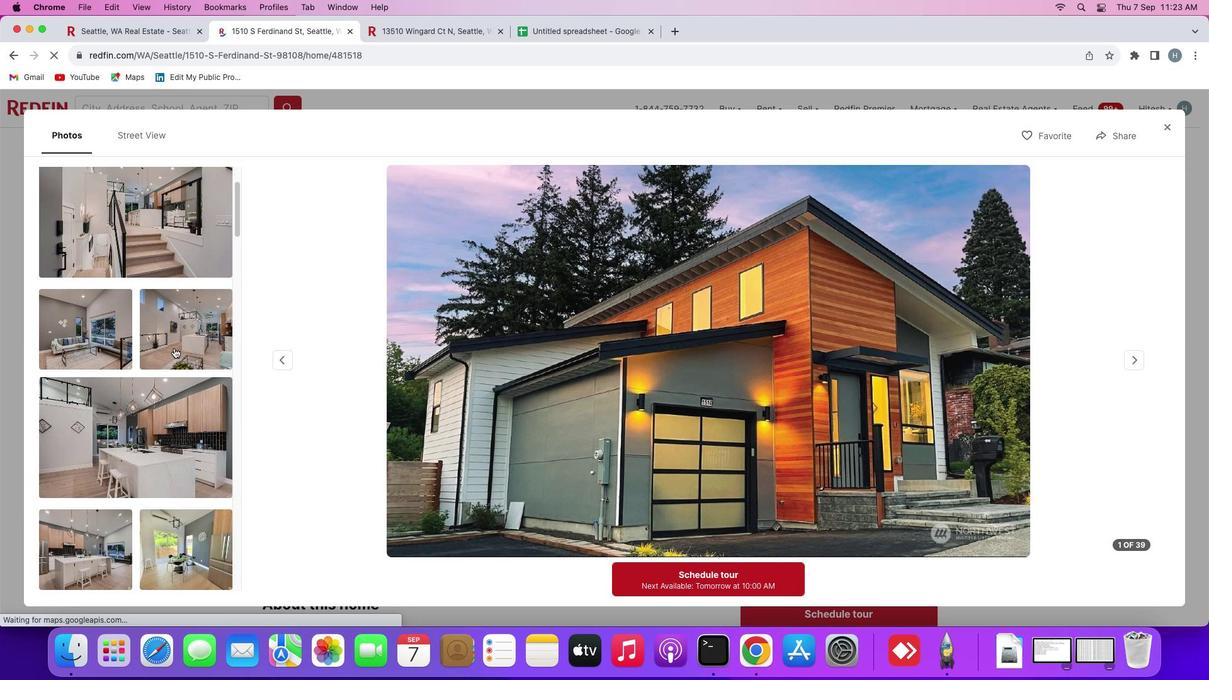 
Action: Mouse scrolled (173, 347) with delta (0, 0)
Screenshot: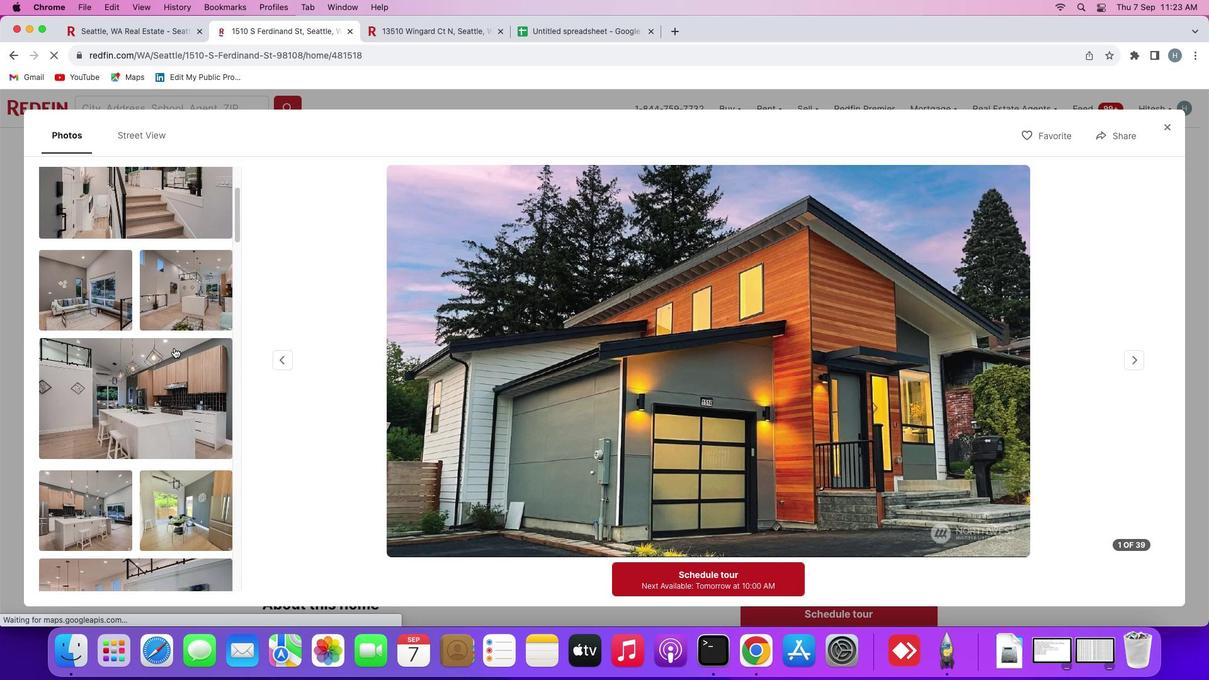 
Action: Mouse scrolled (173, 347) with delta (0, -1)
Screenshot: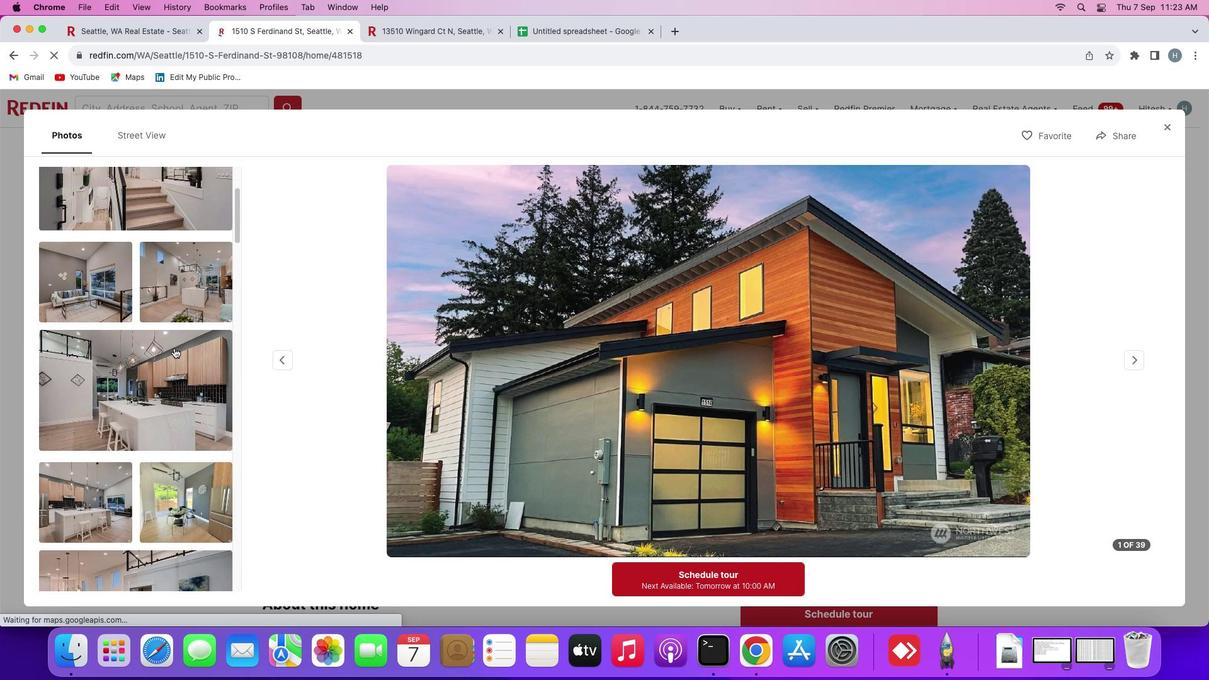 
Action: Mouse scrolled (173, 347) with delta (0, -1)
Screenshot: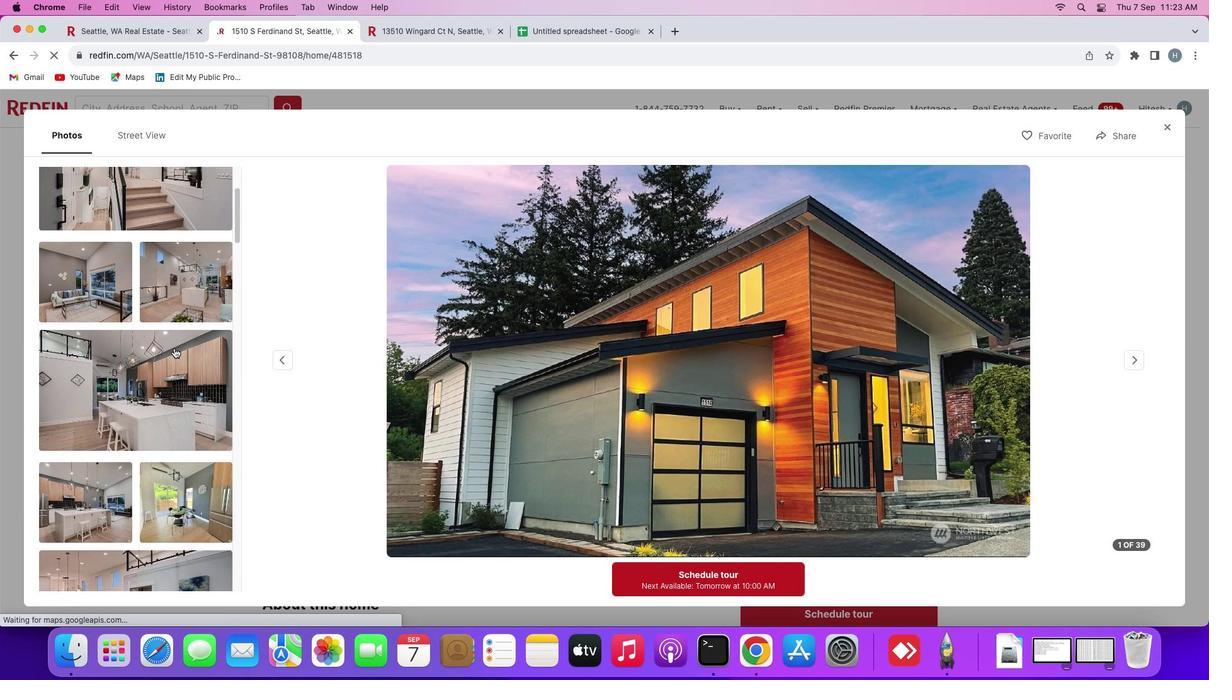 
Action: Mouse scrolled (173, 347) with delta (0, 0)
Screenshot: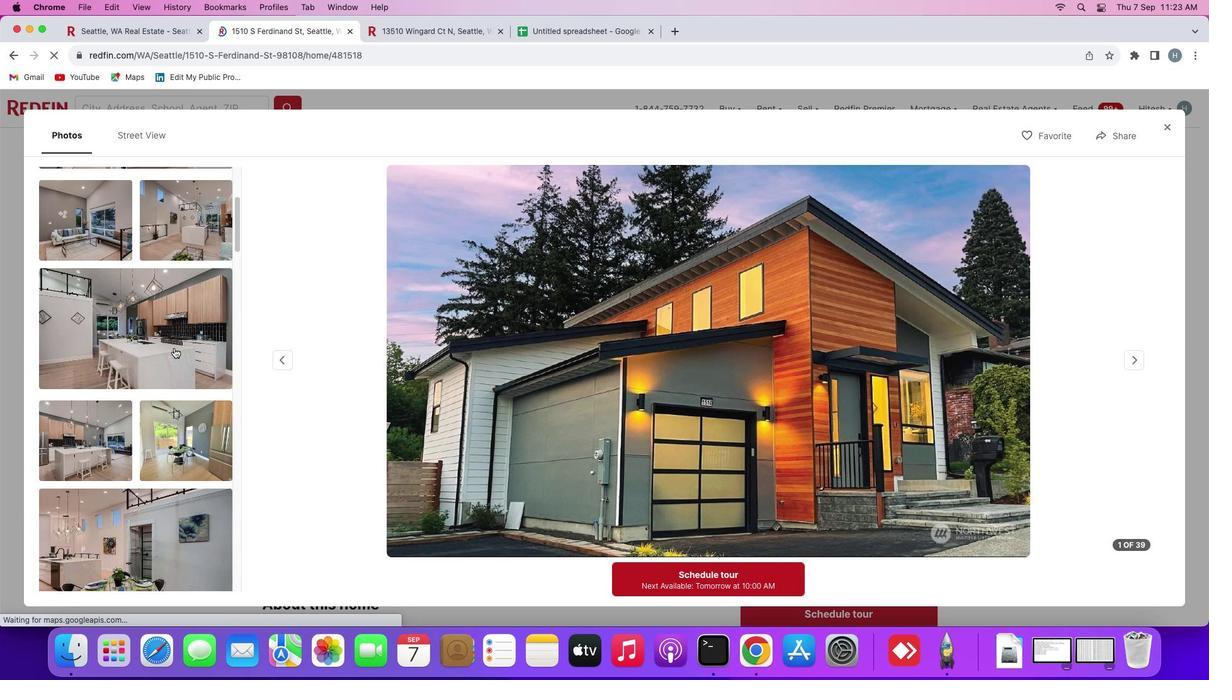 
Action: Mouse scrolled (173, 347) with delta (0, 0)
Screenshot: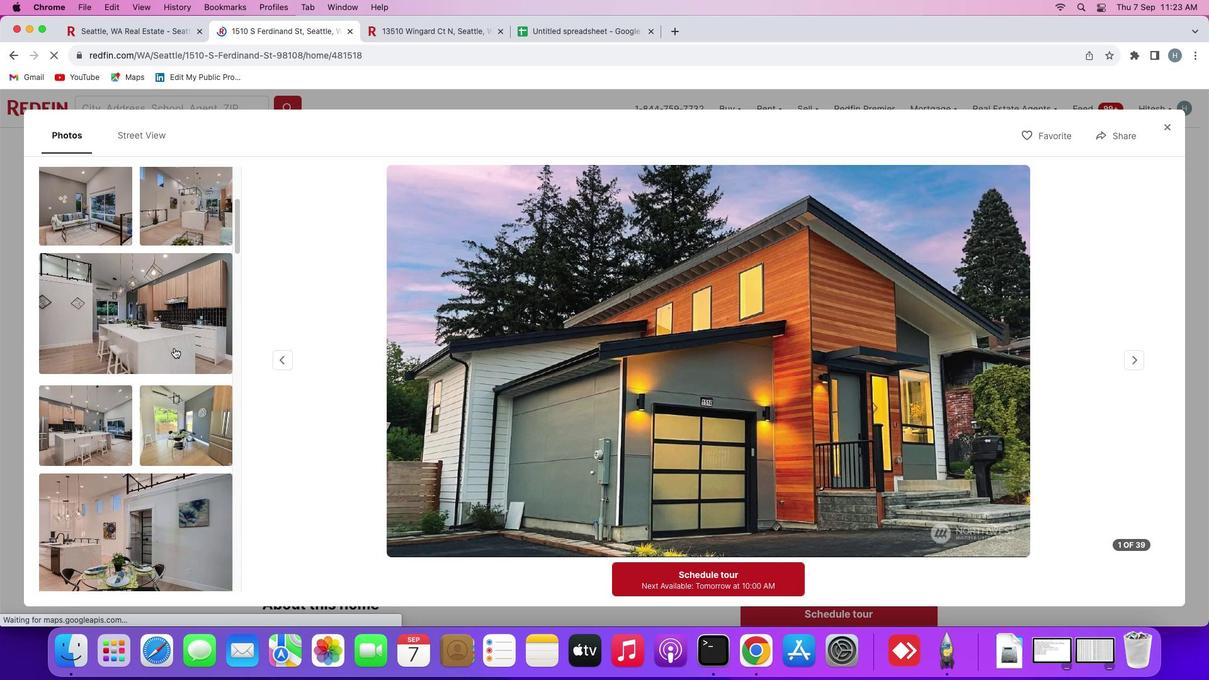 
Action: Mouse scrolled (173, 347) with delta (0, -1)
Screenshot: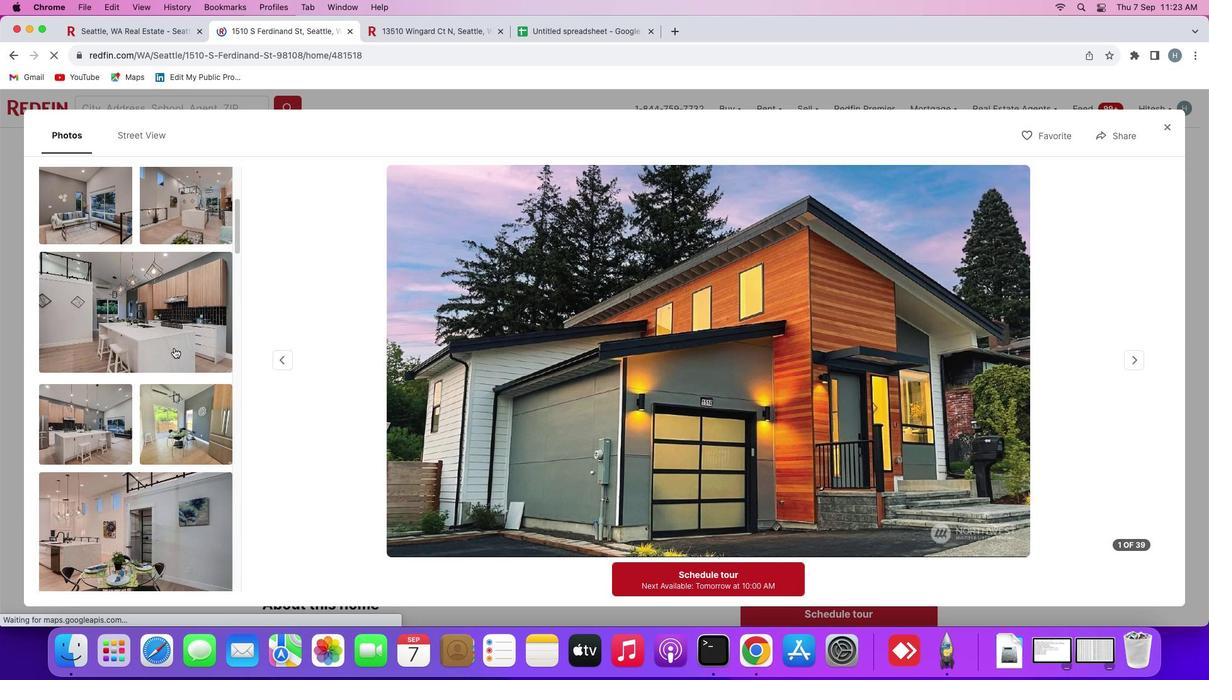 
Action: Mouse scrolled (173, 347) with delta (0, 0)
Screenshot: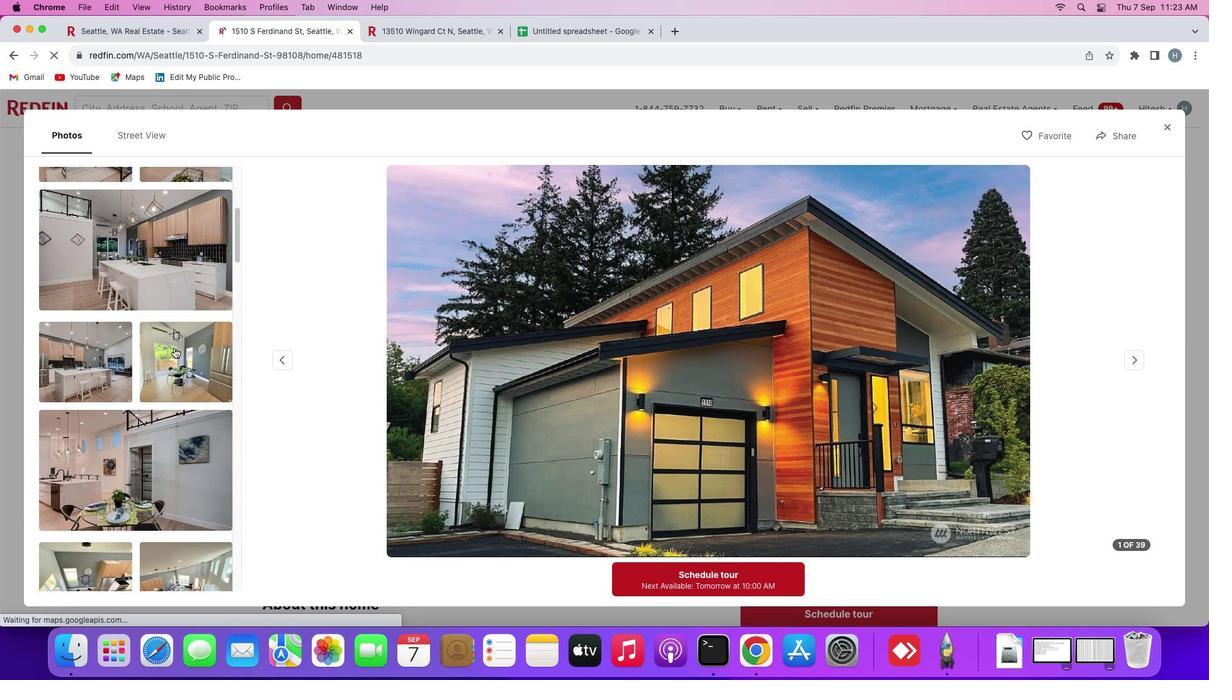 
Action: Mouse scrolled (173, 347) with delta (0, 0)
Screenshot: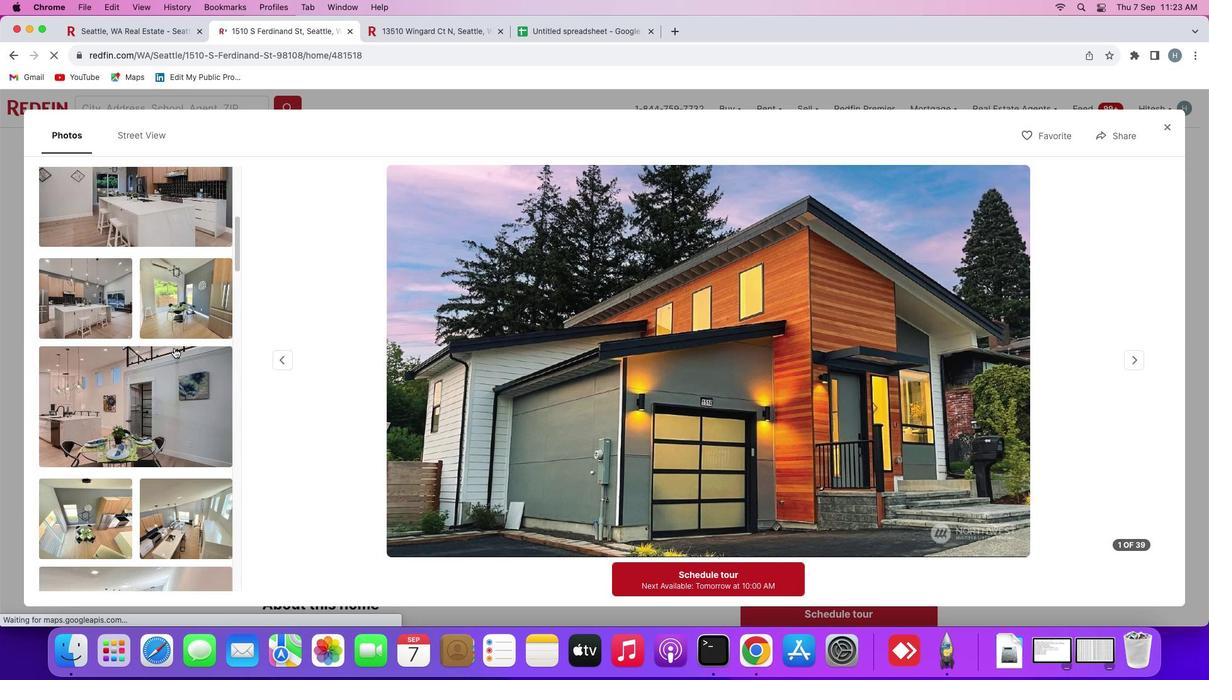 
Action: Mouse scrolled (173, 347) with delta (0, 0)
Screenshot: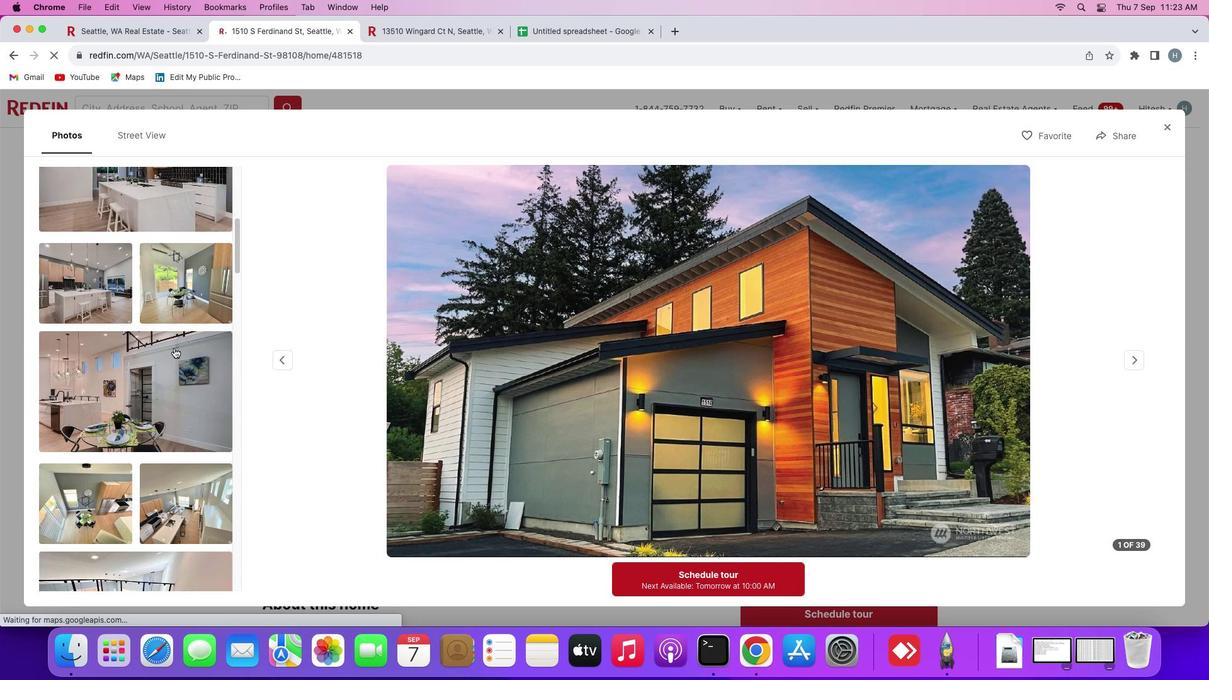 
Action: Mouse scrolled (173, 347) with delta (0, -1)
Screenshot: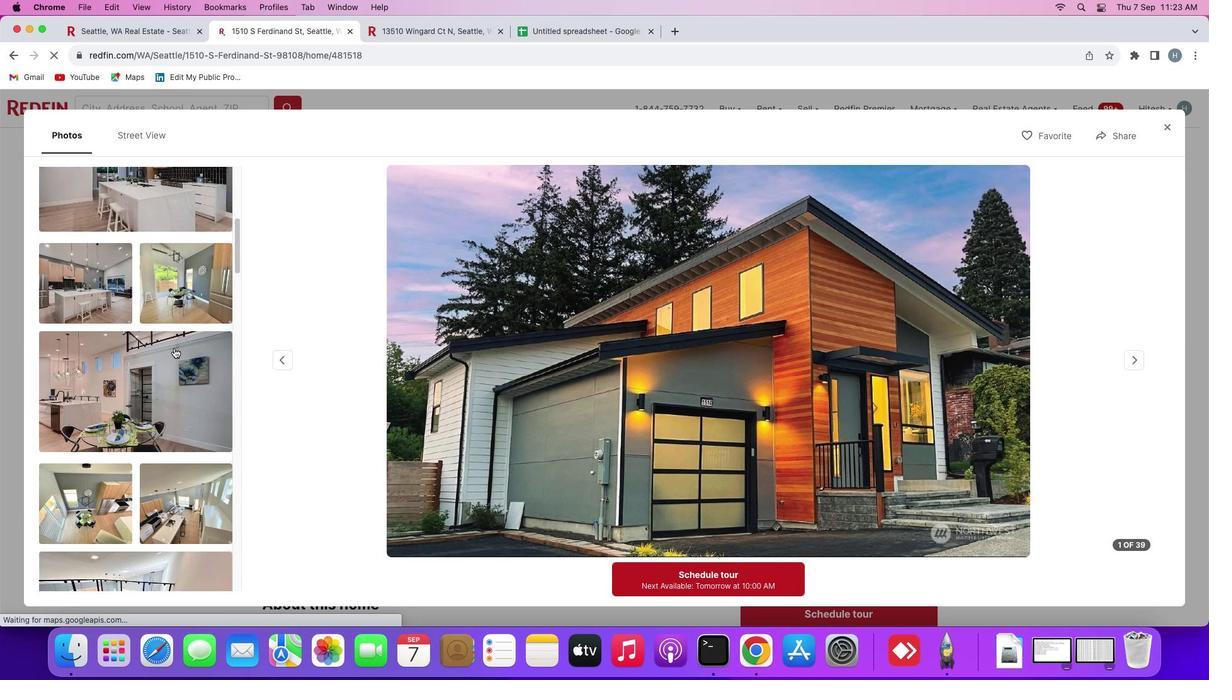 
Action: Mouse scrolled (173, 347) with delta (0, 0)
Screenshot: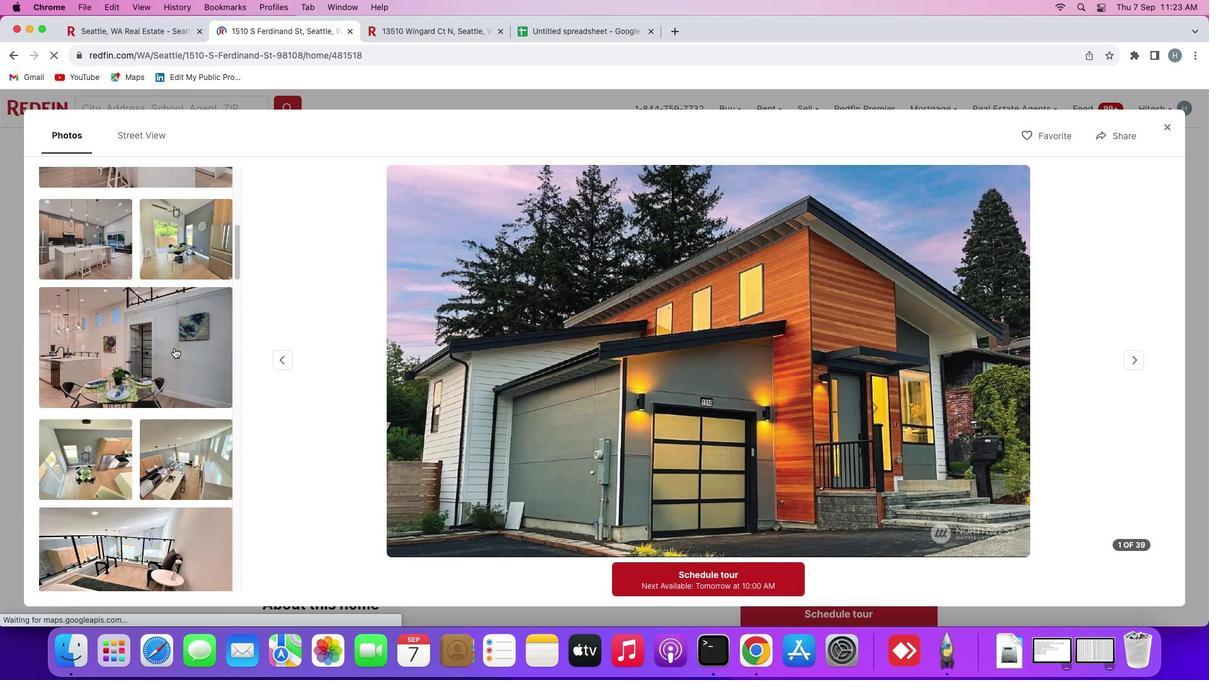 
Action: Mouse scrolled (173, 347) with delta (0, 0)
Screenshot: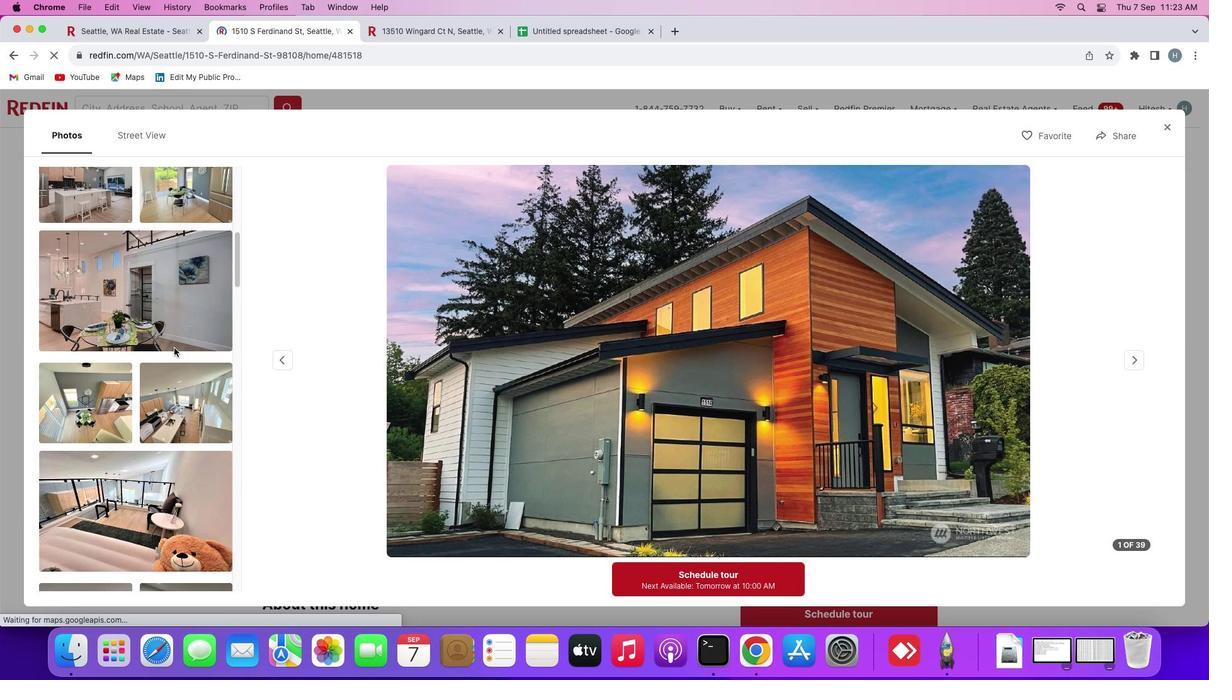 
Action: Mouse scrolled (173, 347) with delta (0, 0)
Screenshot: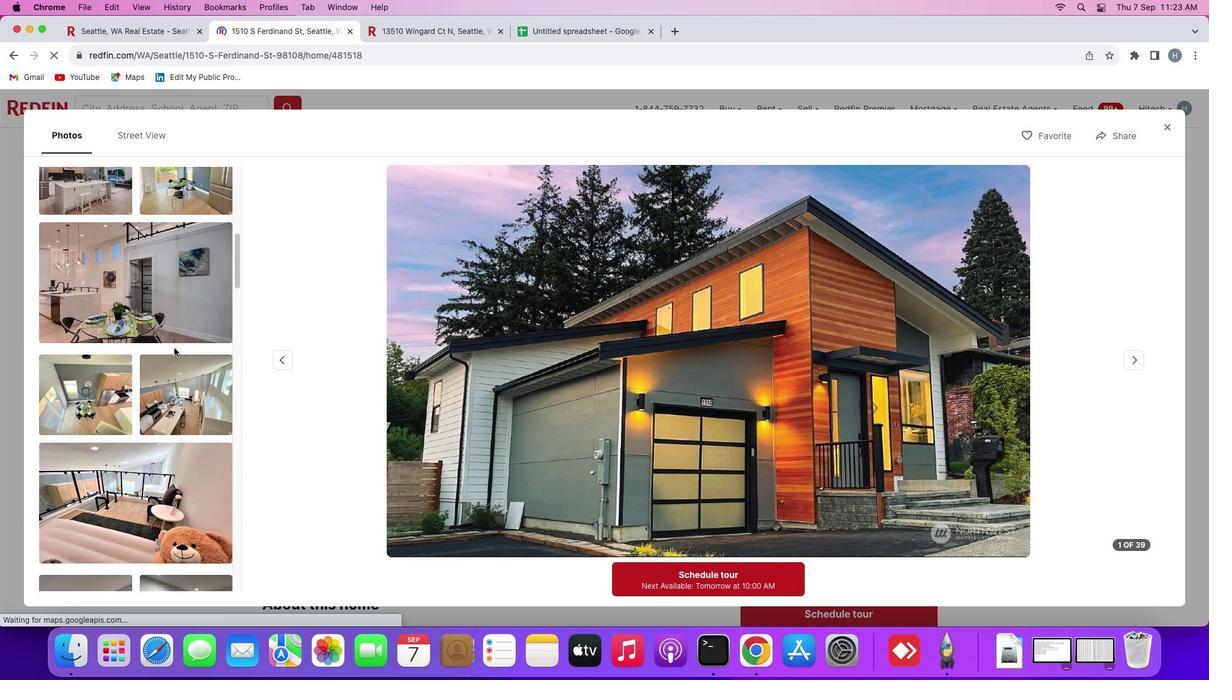 
Action: Mouse scrolled (173, 347) with delta (0, -1)
Screenshot: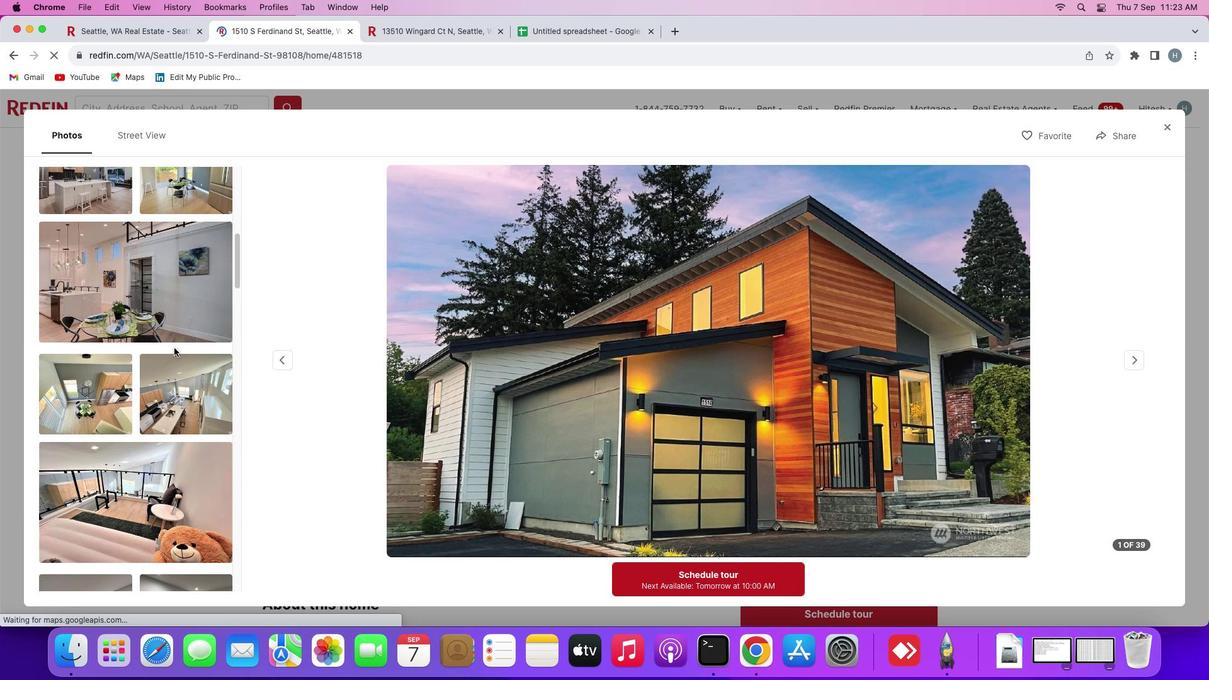 
Action: Mouse scrolled (173, 347) with delta (0, 0)
Screenshot: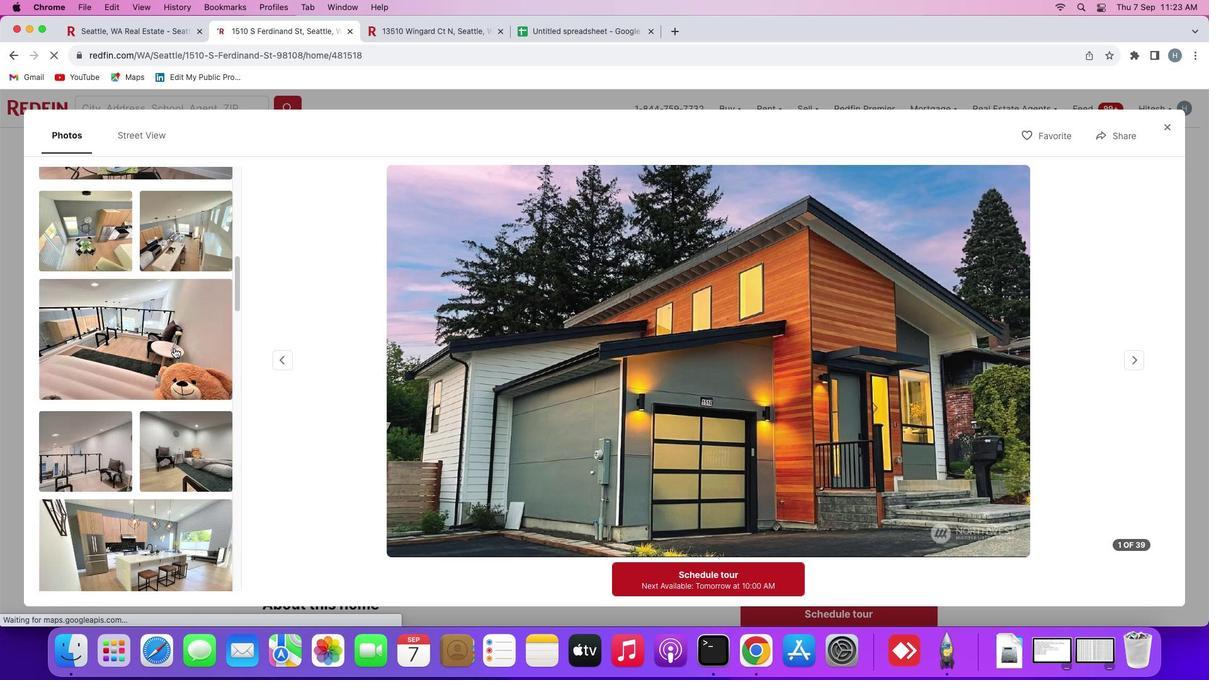 
Action: Mouse scrolled (173, 347) with delta (0, 0)
Screenshot: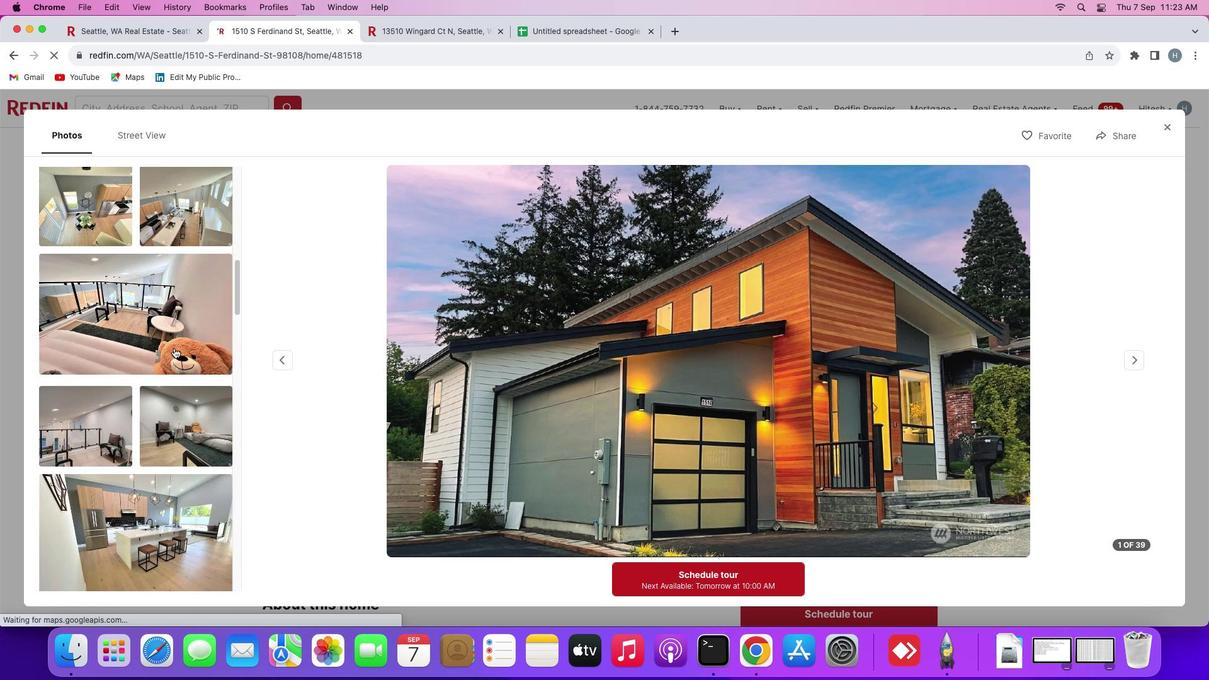 
Action: Mouse scrolled (173, 347) with delta (0, 0)
Screenshot: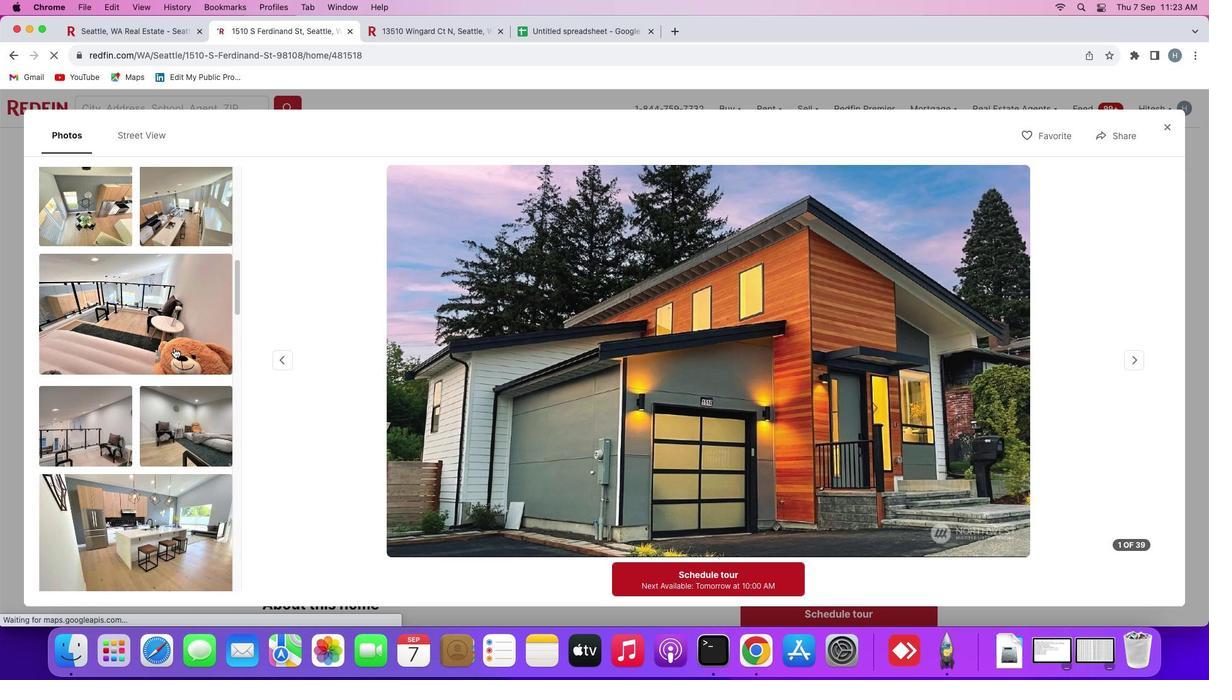 
Action: Mouse scrolled (173, 347) with delta (0, -1)
Screenshot: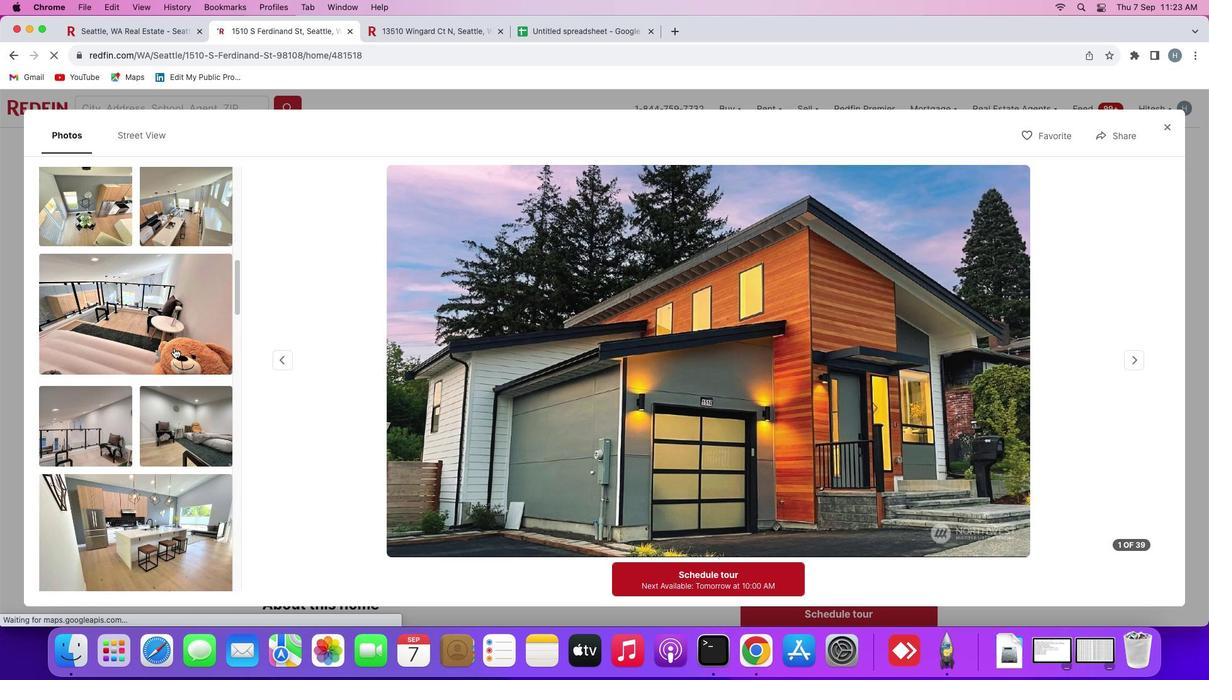 
Action: Mouse scrolled (173, 347) with delta (0, -1)
Screenshot: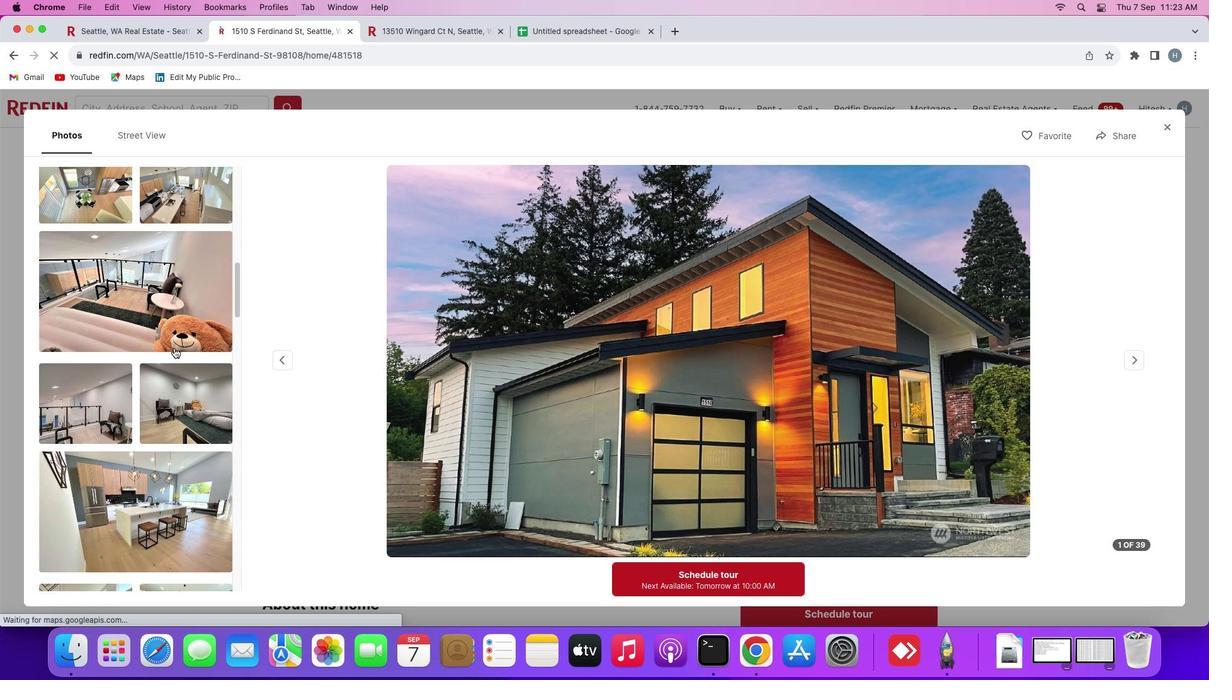 
Action: Mouse scrolled (173, 347) with delta (0, 0)
Screenshot: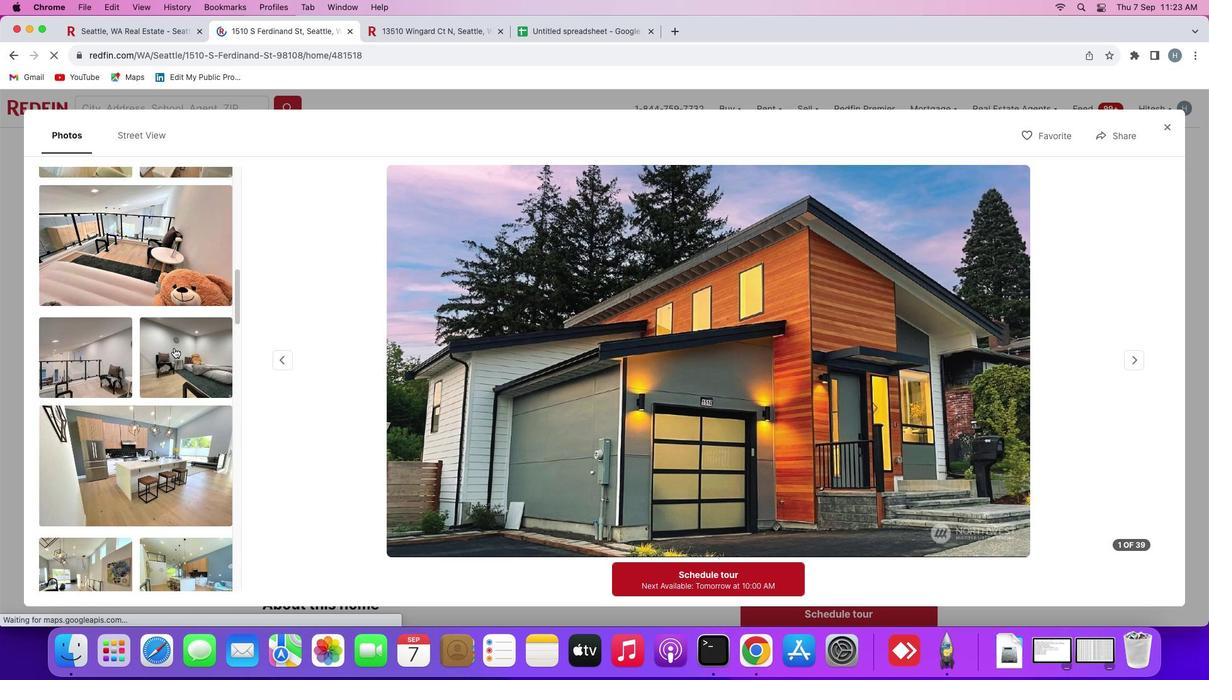 
Action: Mouse scrolled (173, 347) with delta (0, 0)
Screenshot: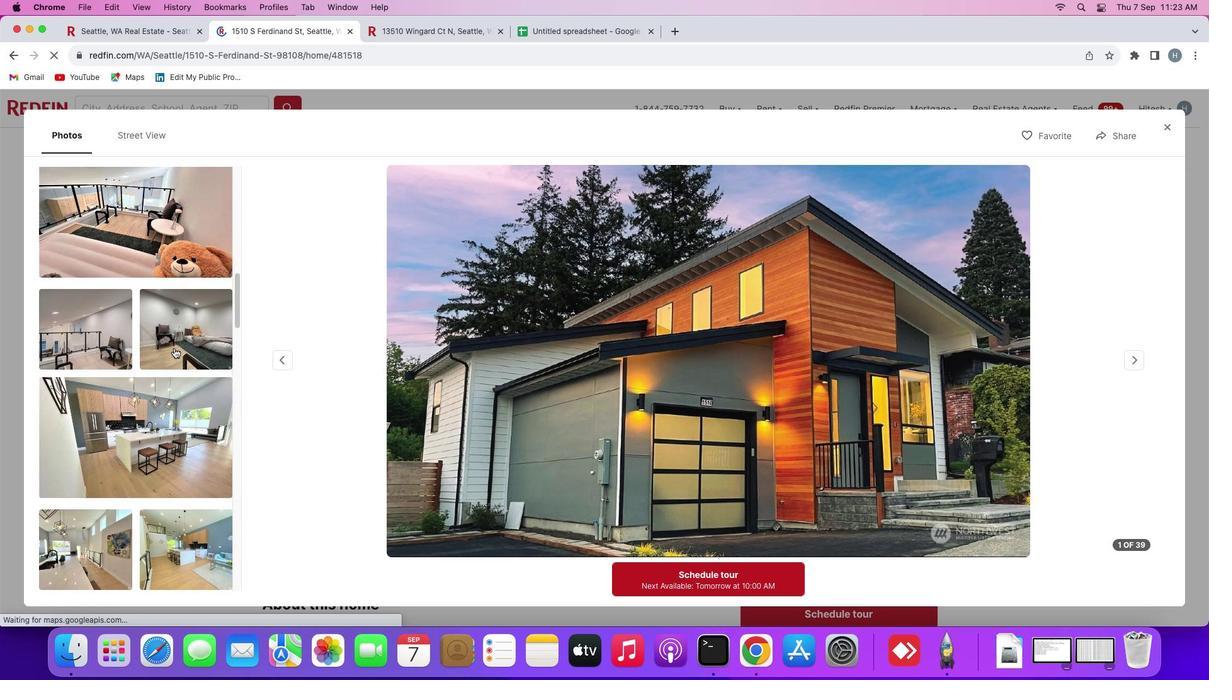 
Action: Mouse scrolled (173, 347) with delta (0, -1)
Screenshot: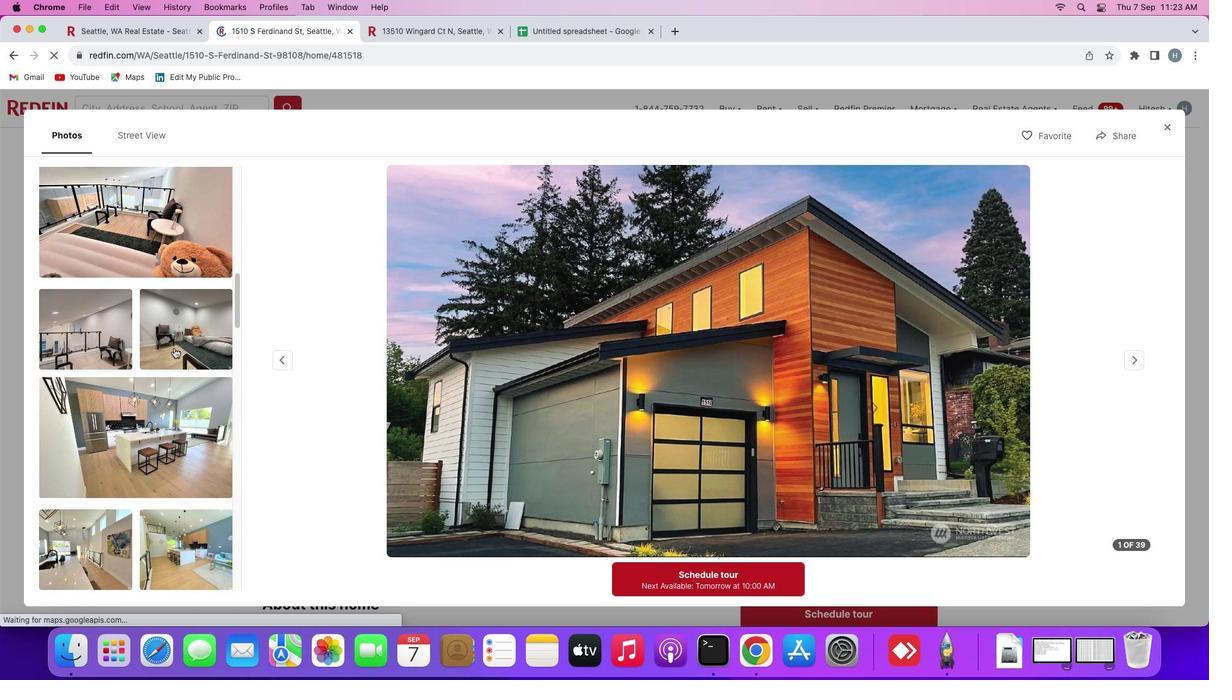 
Action: Mouse scrolled (173, 347) with delta (0, 0)
Screenshot: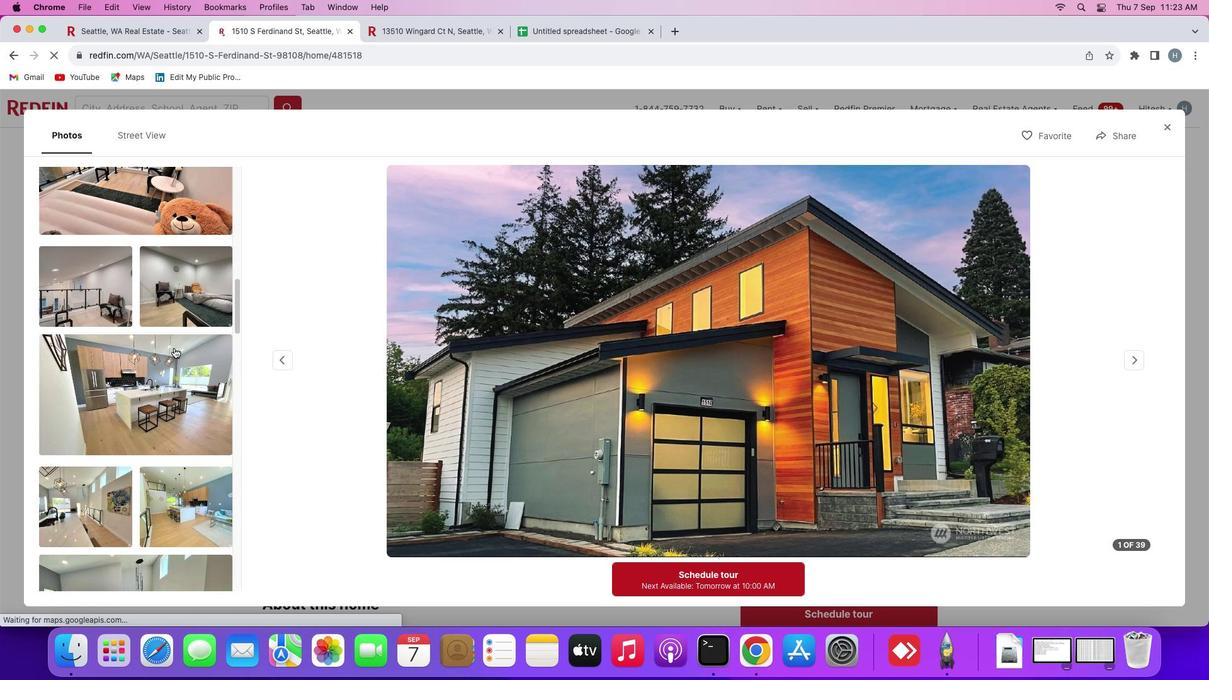 
Action: Mouse scrolled (173, 347) with delta (0, 0)
Screenshot: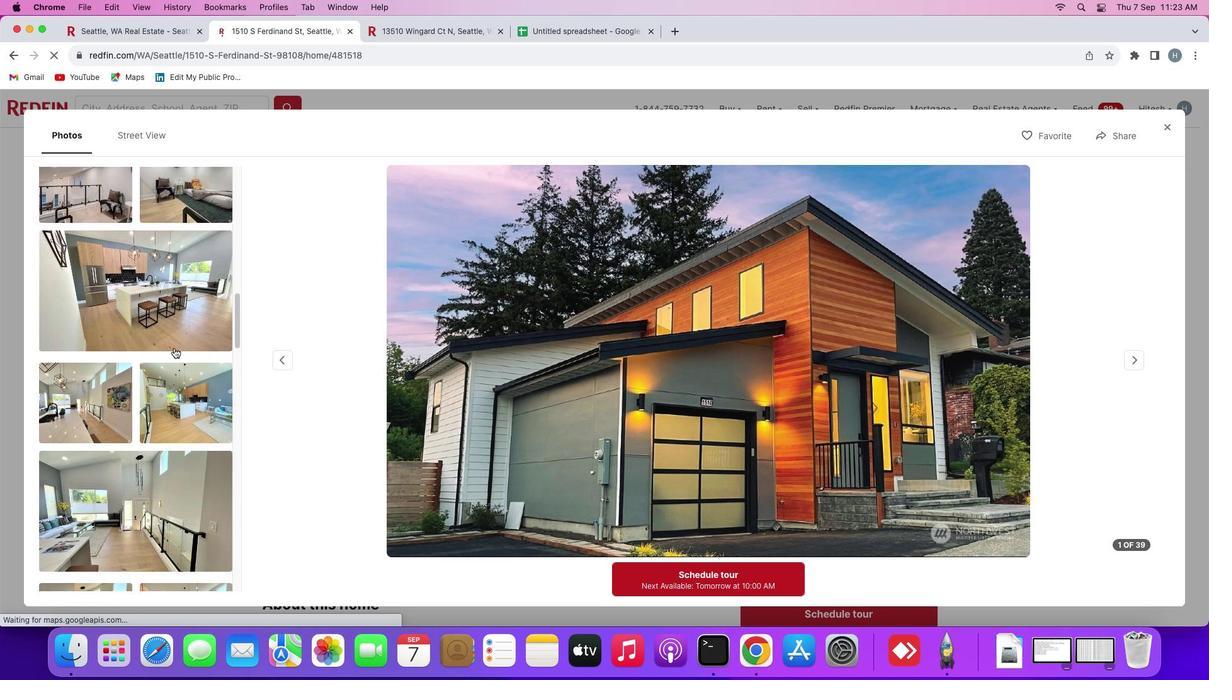 
Action: Mouse scrolled (173, 347) with delta (0, 0)
Screenshot: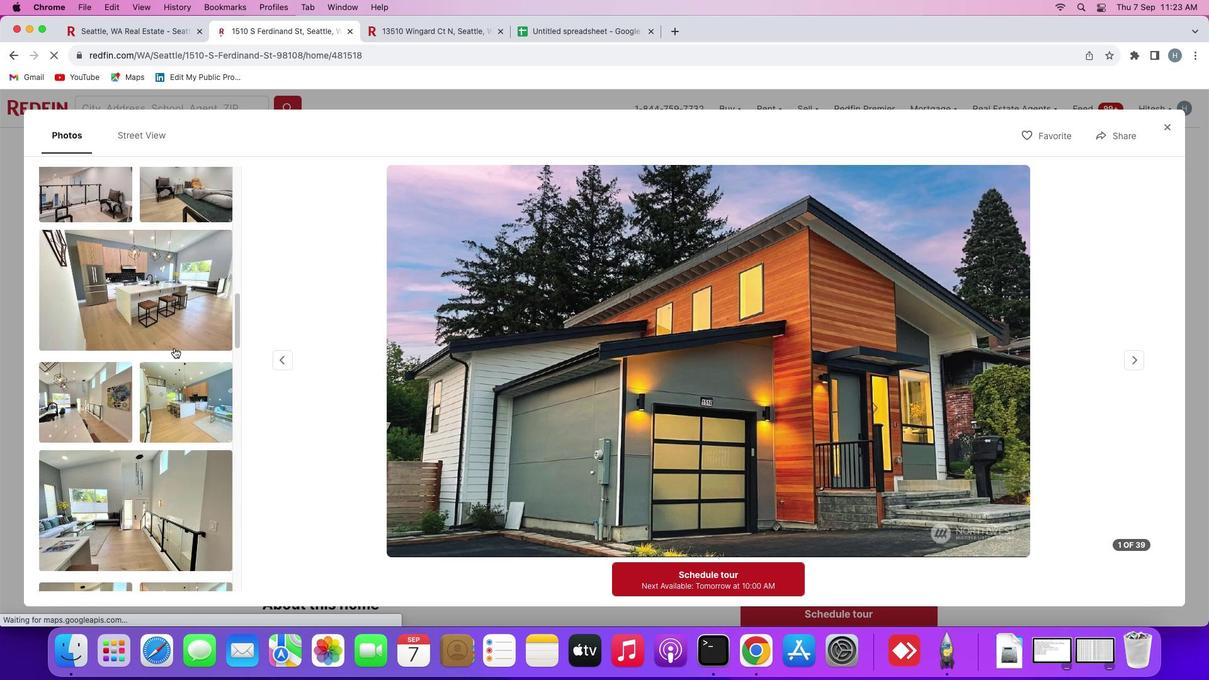 
Action: Mouse scrolled (173, 347) with delta (0, -1)
Screenshot: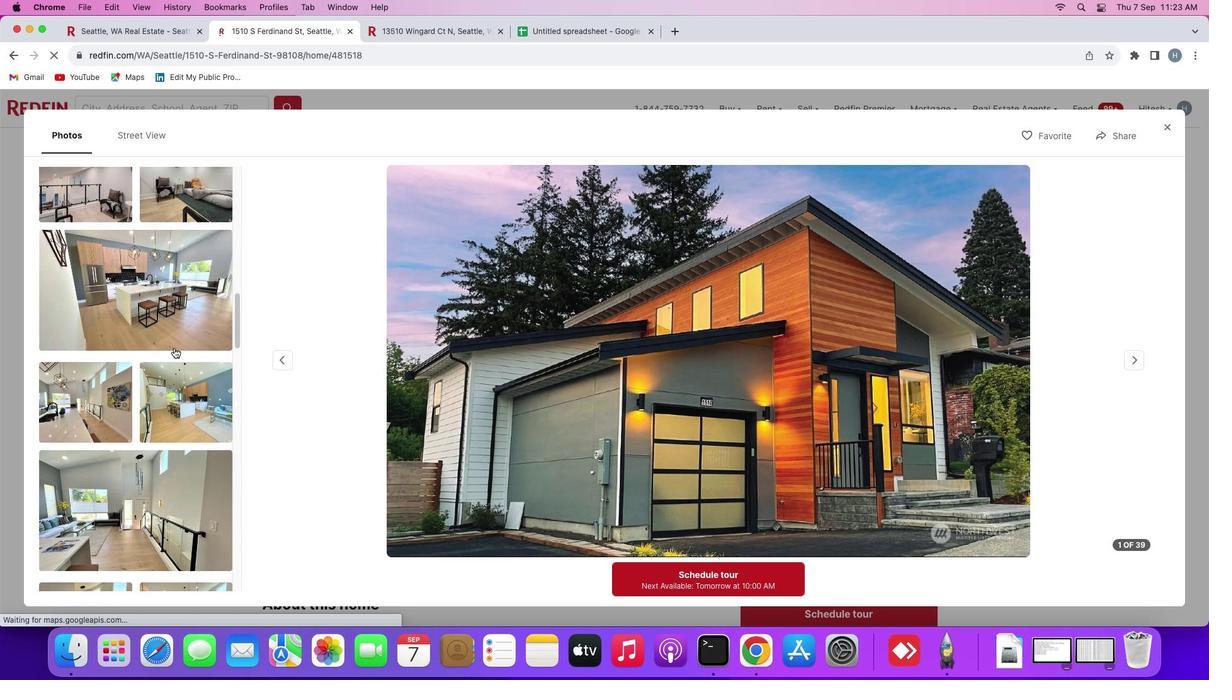 
Action: Mouse scrolled (173, 347) with delta (0, 0)
Screenshot: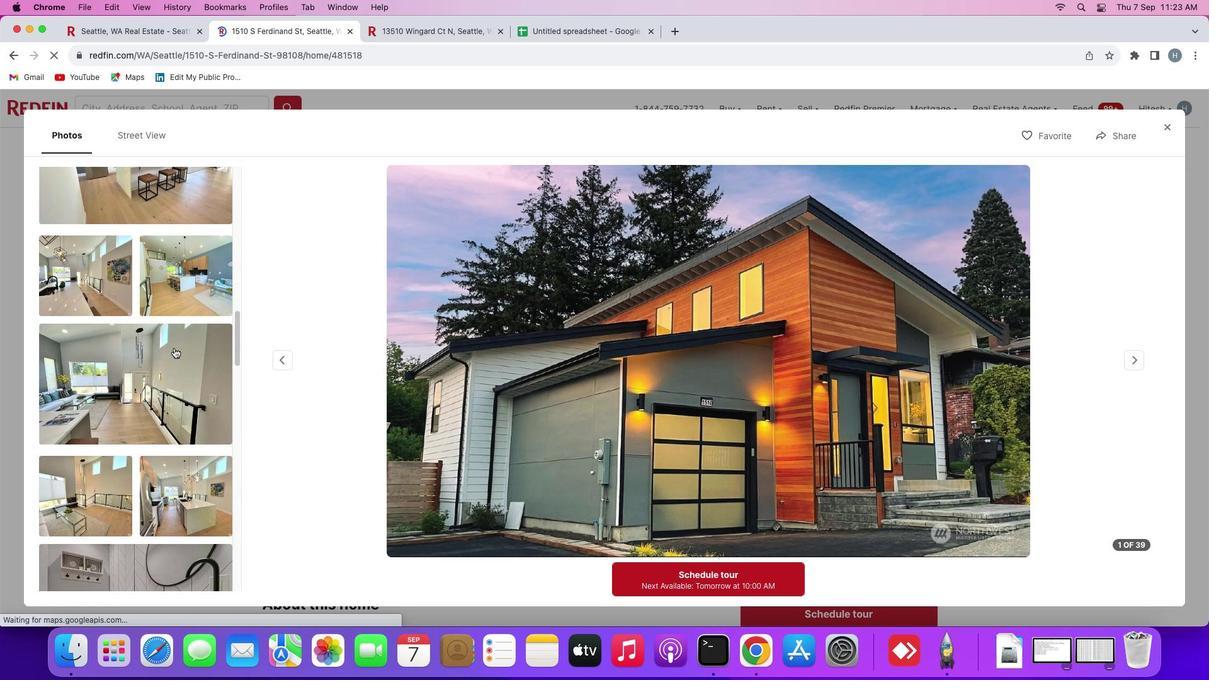 
Action: Mouse scrolled (173, 347) with delta (0, 0)
Screenshot: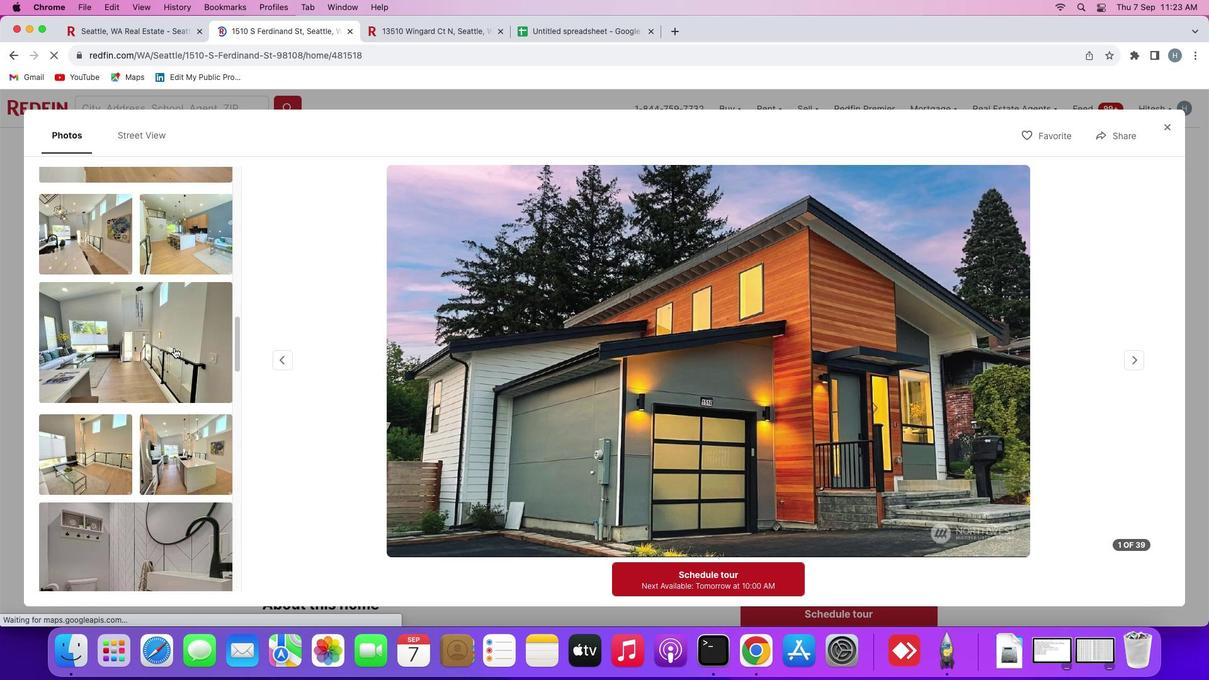 
Action: Mouse scrolled (173, 347) with delta (0, -1)
Screenshot: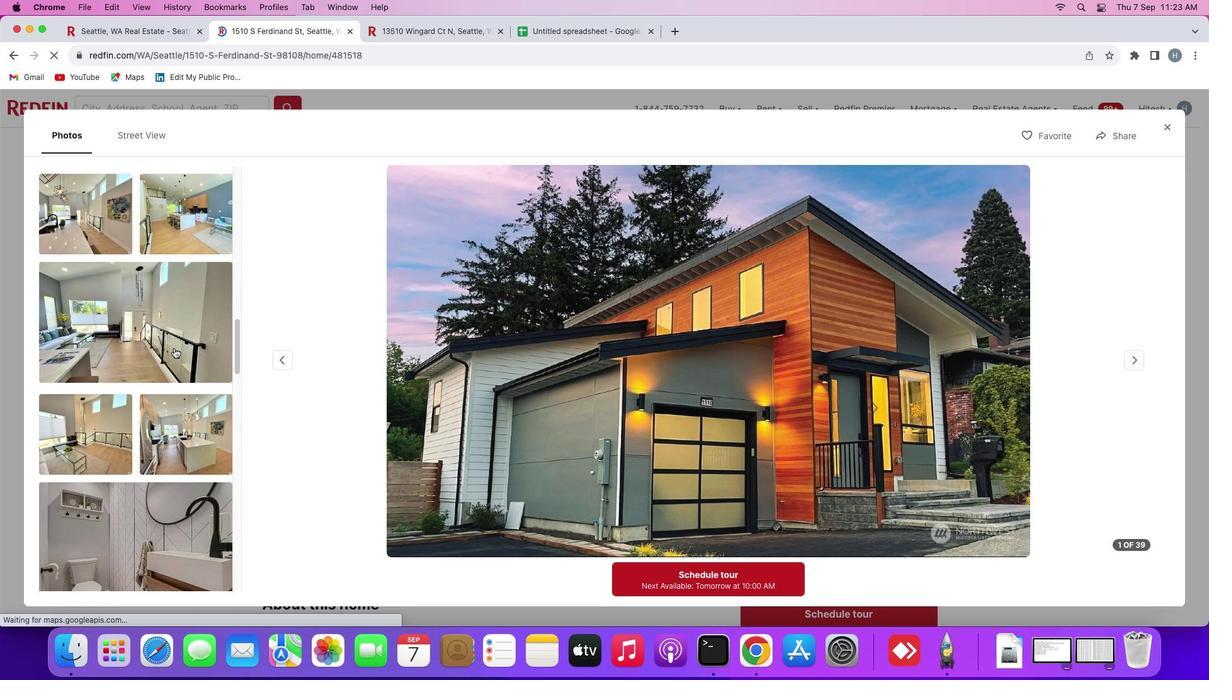
Action: Mouse scrolled (173, 347) with delta (0, -1)
Screenshot: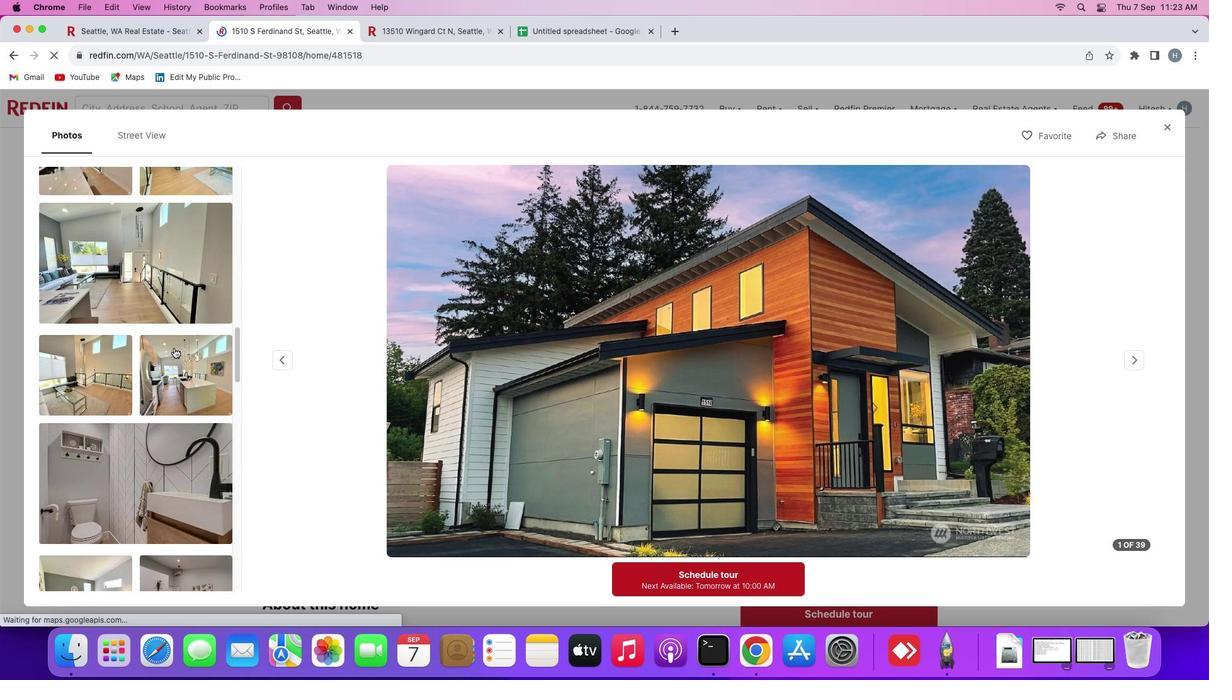 
Action: Mouse scrolled (173, 347) with delta (0, -1)
Screenshot: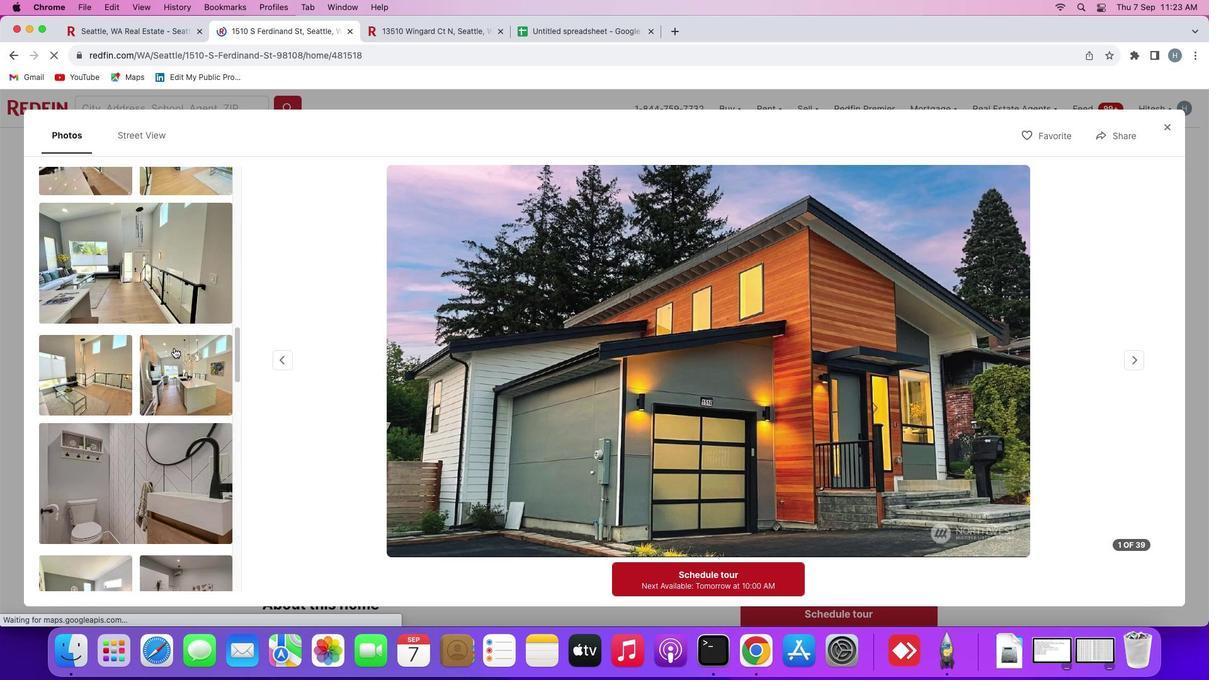 
Action: Mouse scrolled (173, 347) with delta (0, 0)
Screenshot: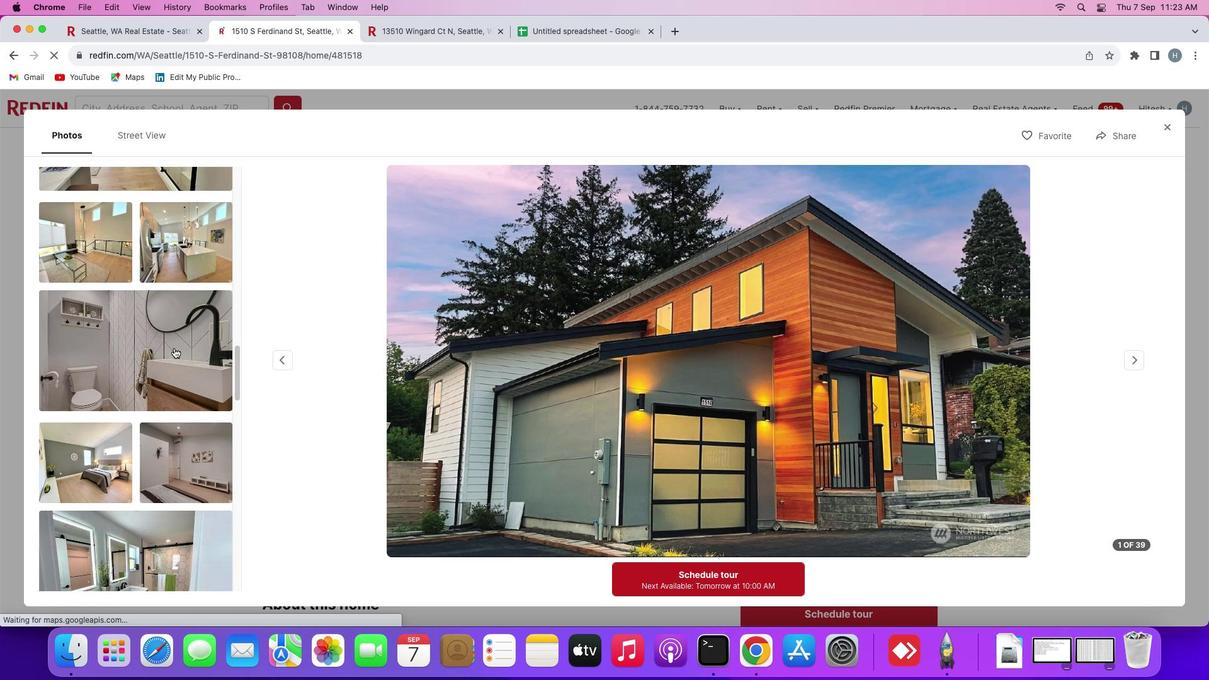 
Action: Mouse scrolled (173, 347) with delta (0, 0)
Screenshot: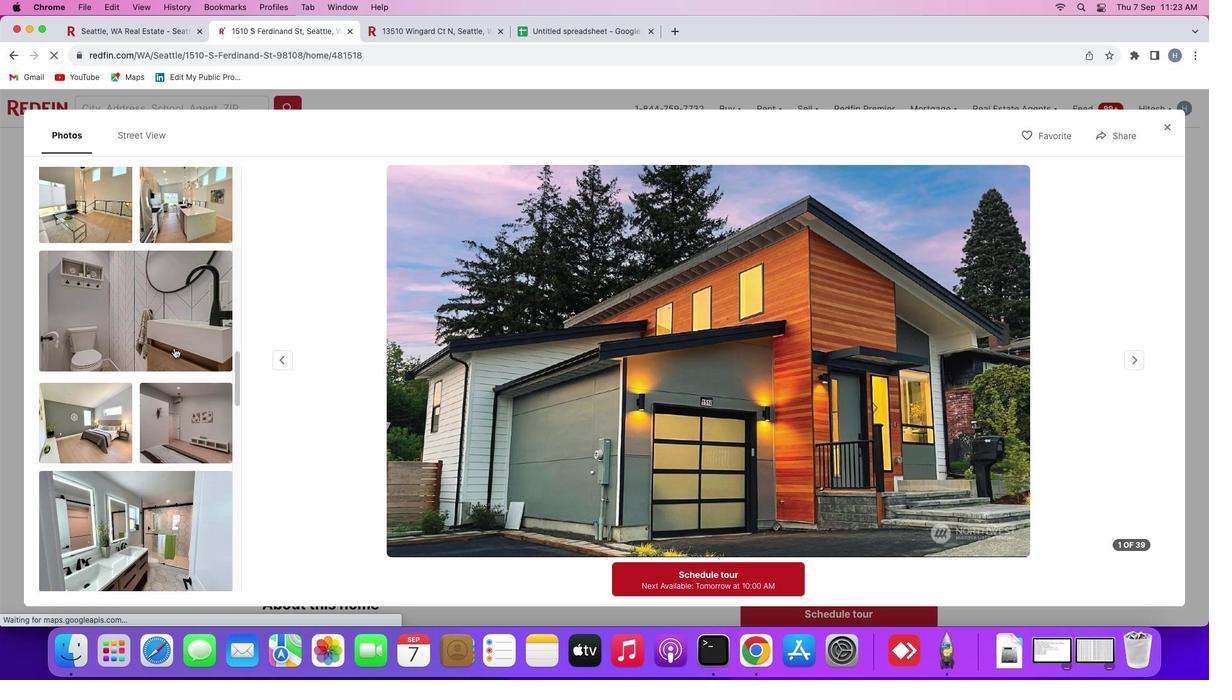 
Action: Mouse scrolled (173, 347) with delta (0, -1)
Screenshot: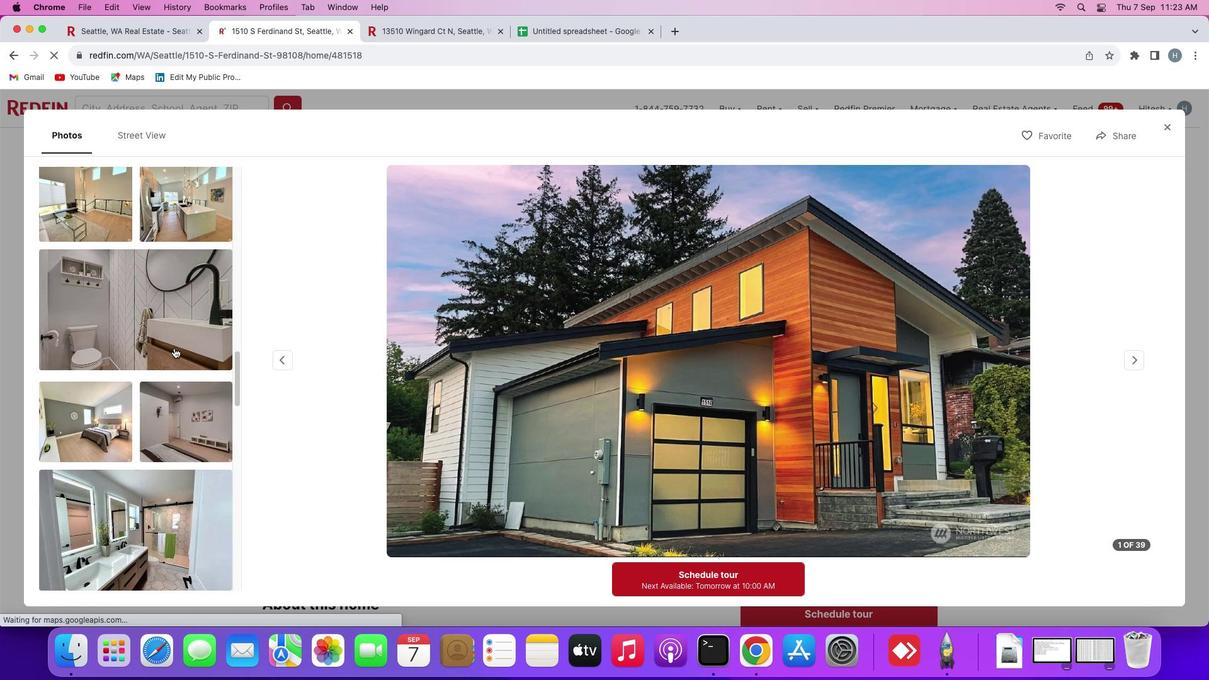 
Action: Mouse scrolled (173, 347) with delta (0, -1)
Screenshot: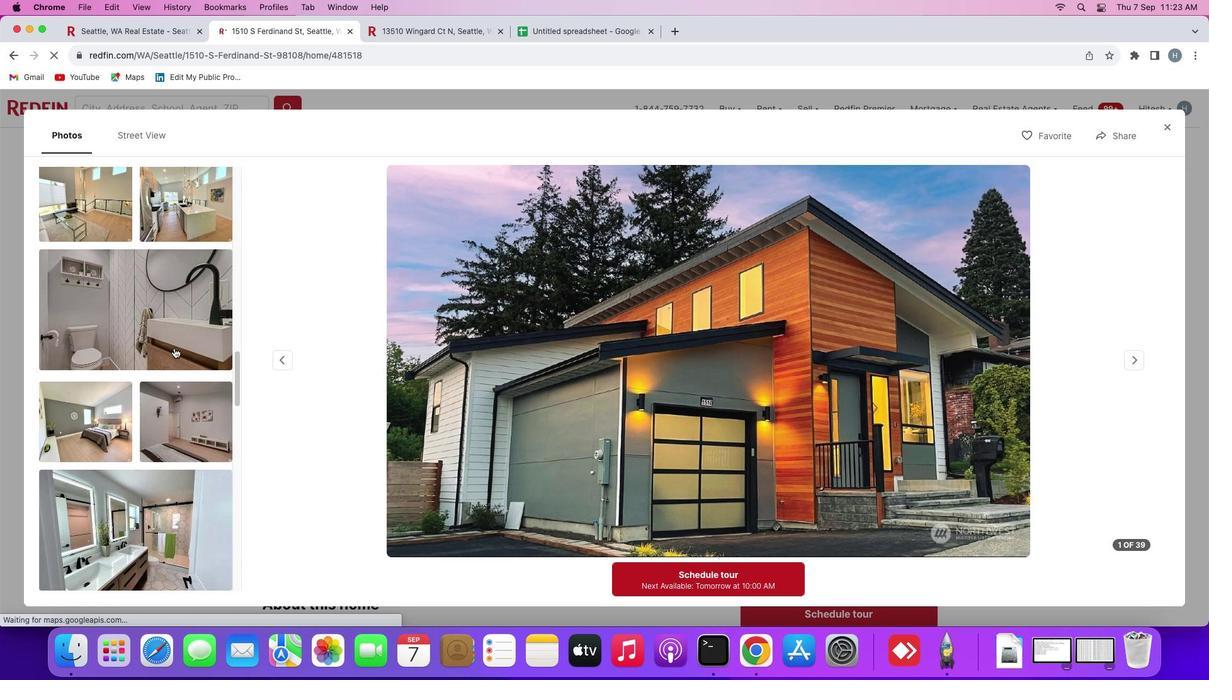 
Action: Mouse scrolled (173, 347) with delta (0, 0)
Screenshot: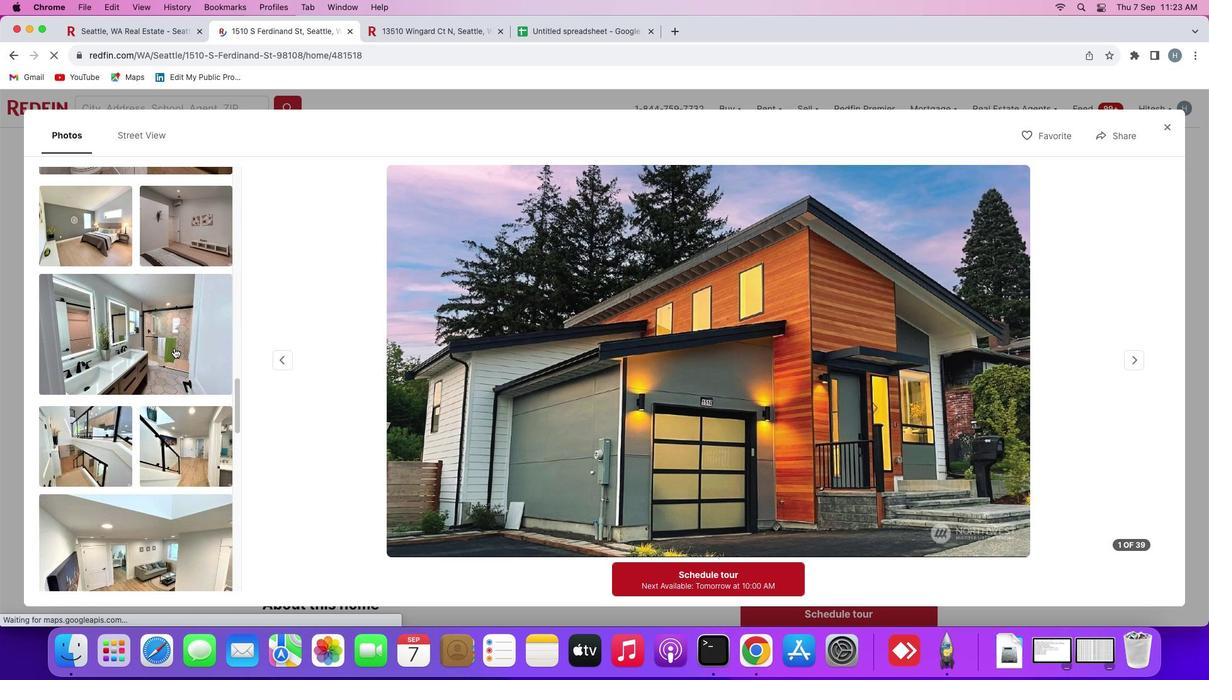 
Action: Mouse scrolled (173, 347) with delta (0, 0)
Screenshot: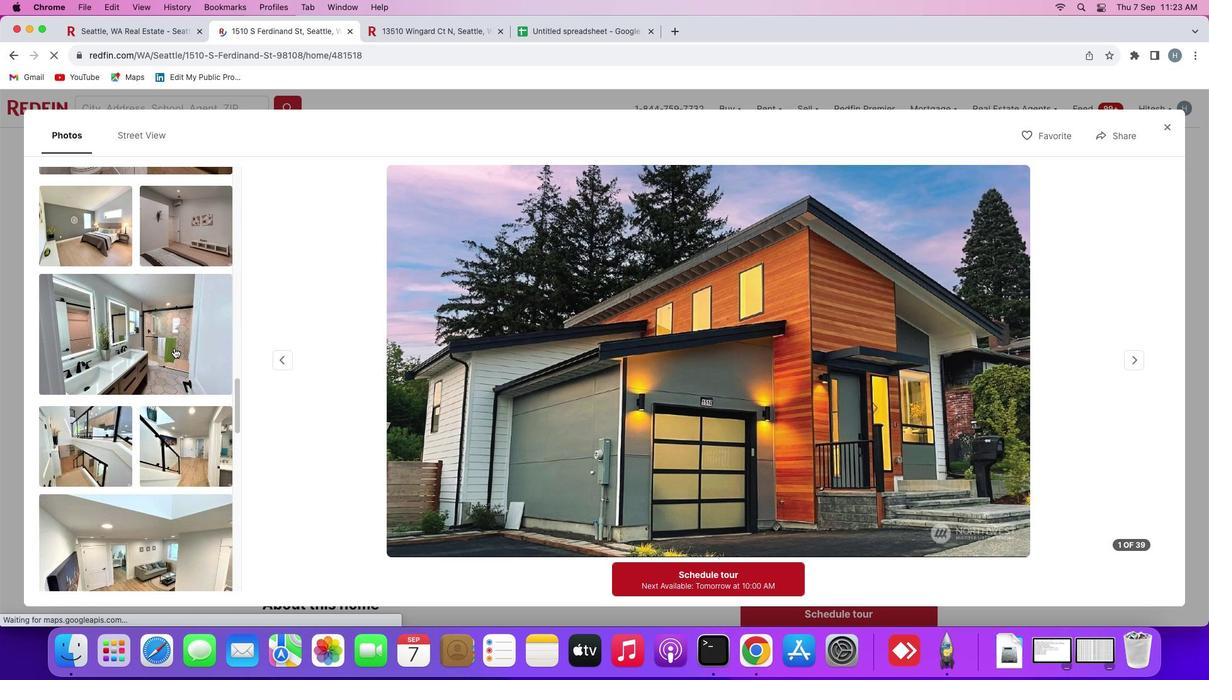 
Action: Mouse scrolled (173, 347) with delta (0, -1)
Screenshot: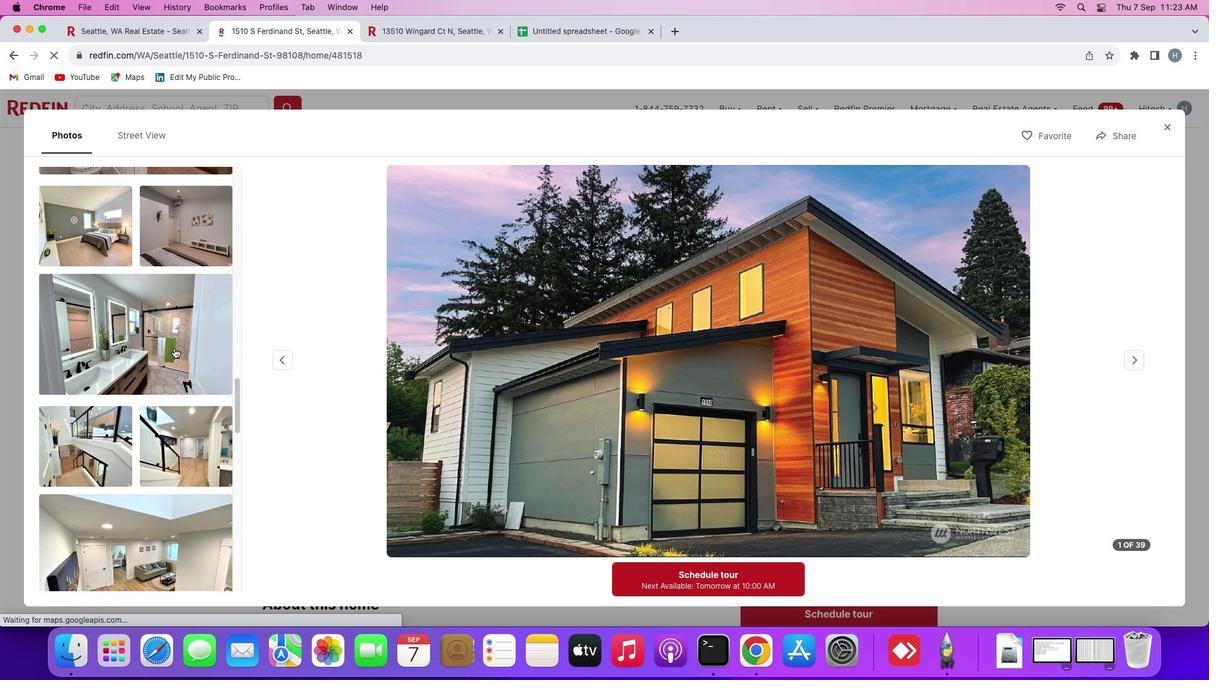 
Action: Mouse scrolled (173, 347) with delta (0, -2)
Screenshot: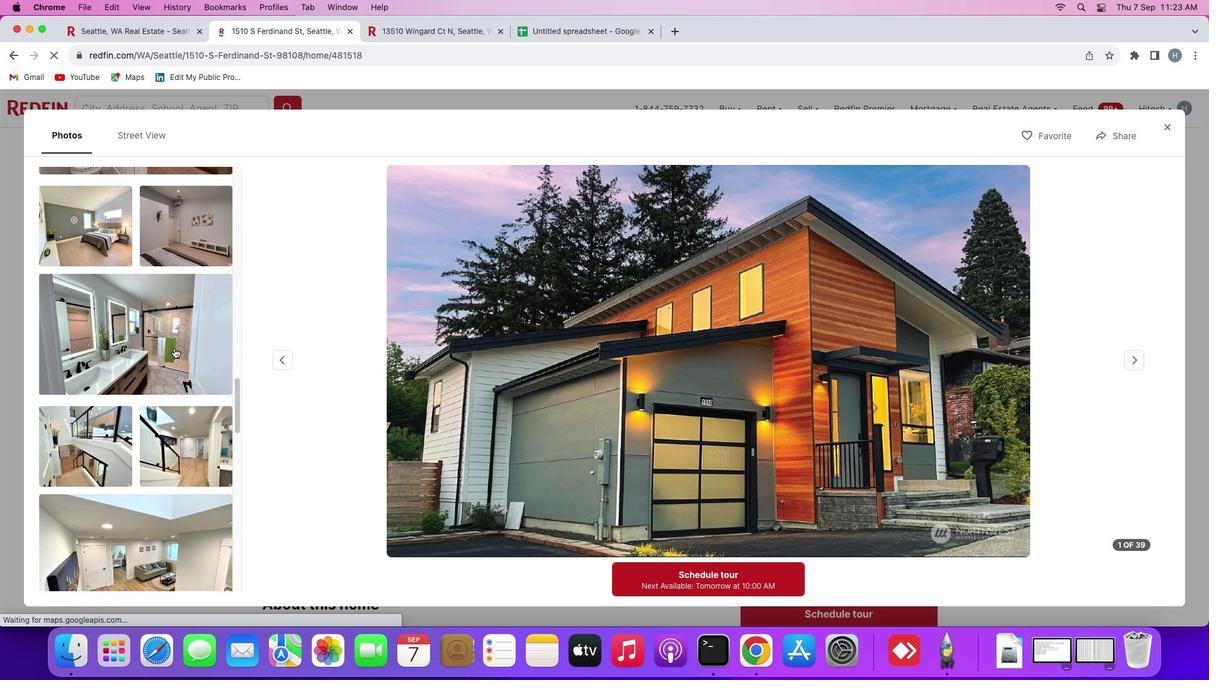 
Action: Mouse scrolled (173, 347) with delta (0, 0)
Screenshot: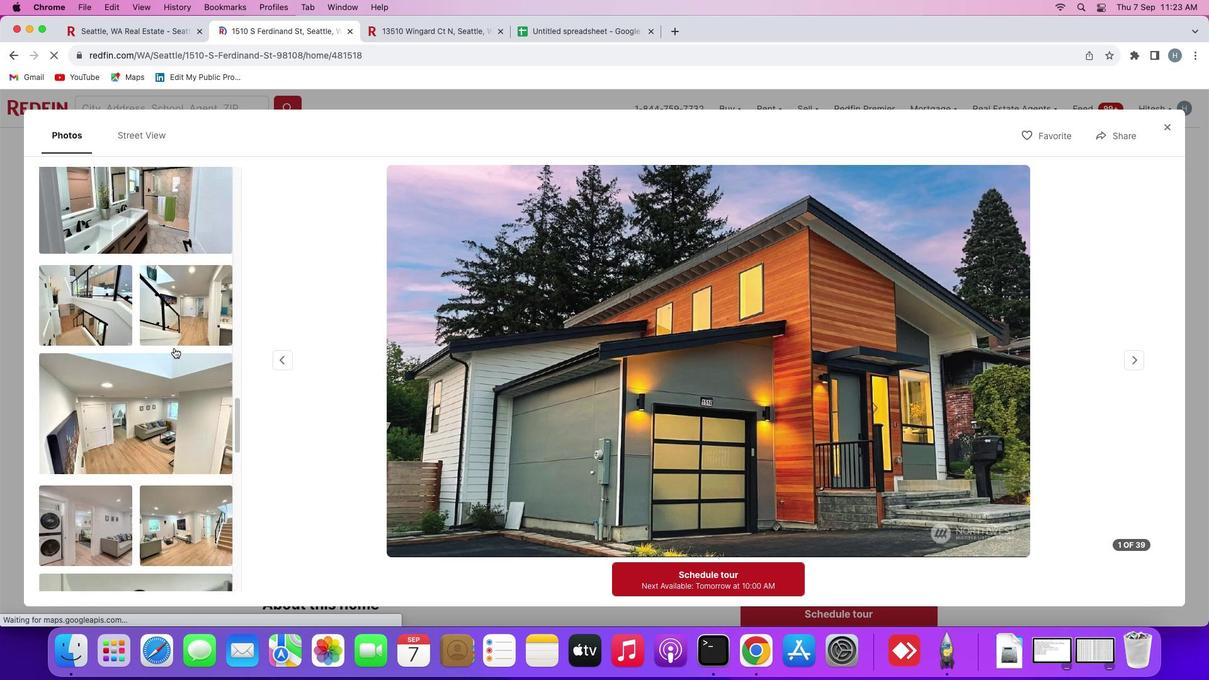 
Action: Mouse scrolled (173, 347) with delta (0, 0)
Screenshot: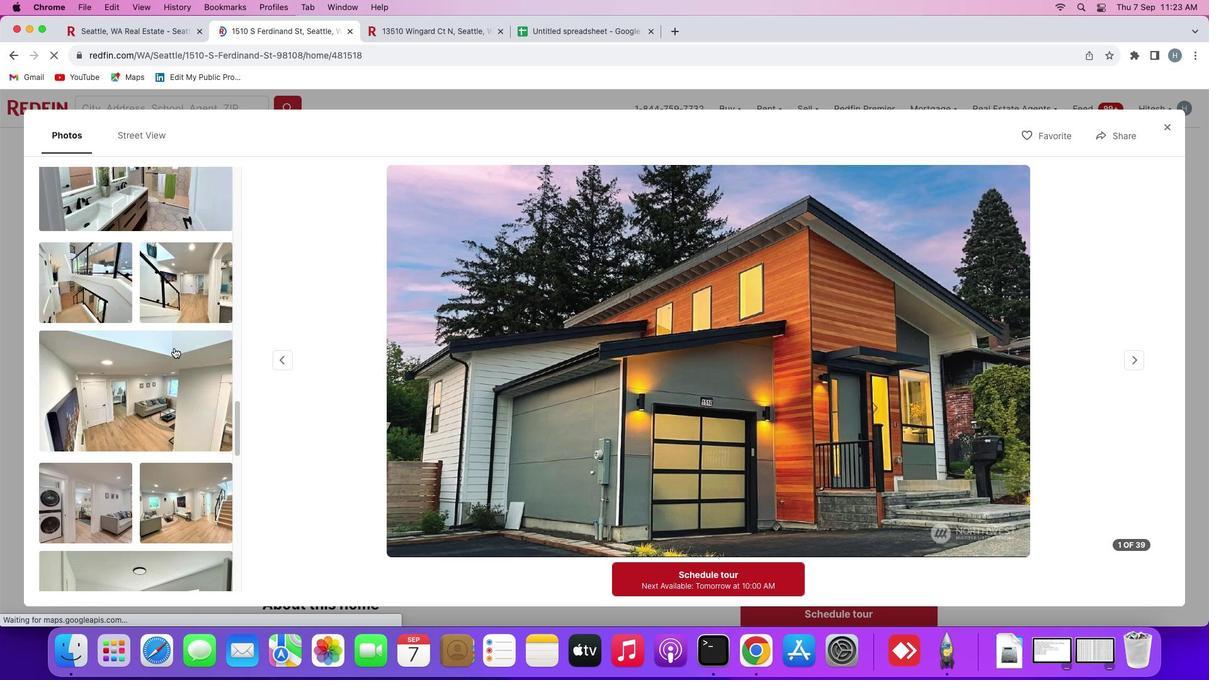 
Action: Mouse scrolled (173, 347) with delta (0, -1)
Screenshot: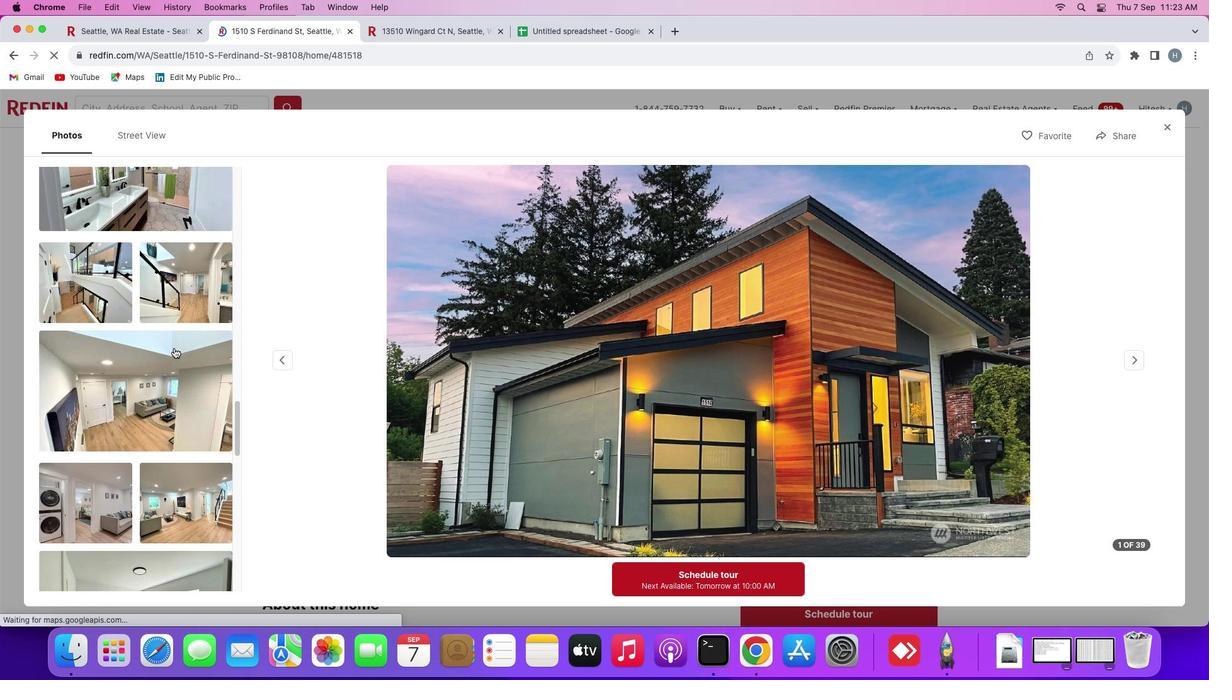 
Action: Mouse scrolled (173, 347) with delta (0, -1)
Screenshot: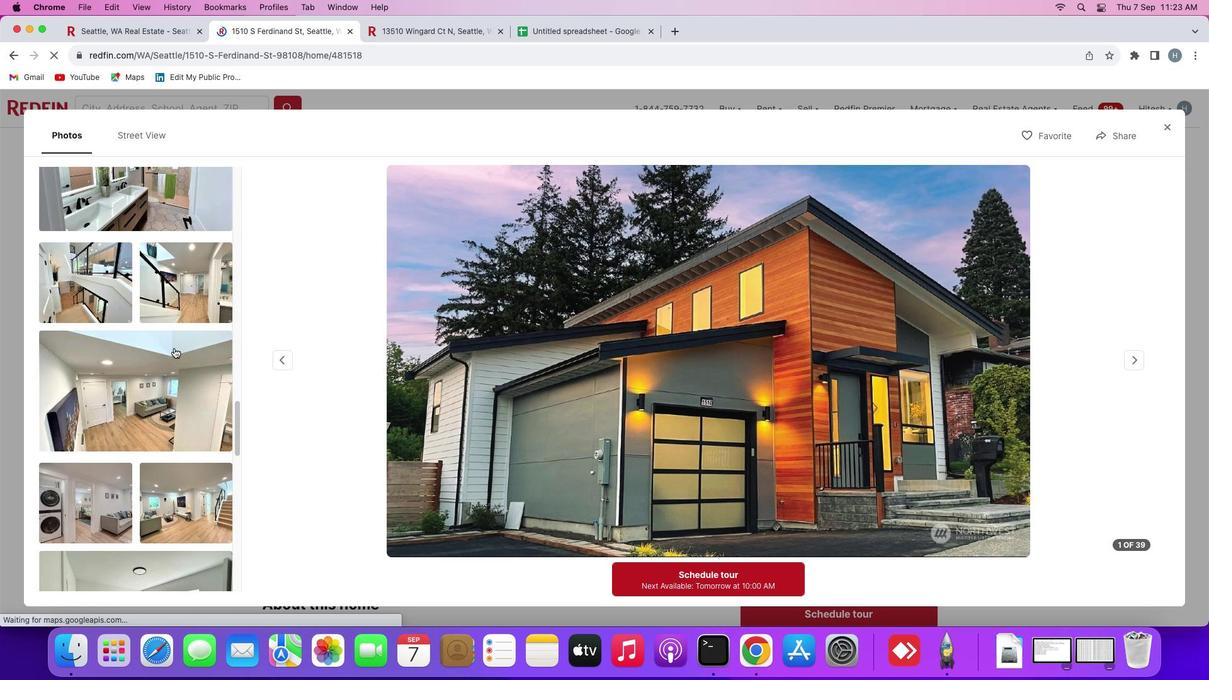 
Action: Mouse scrolled (173, 347) with delta (0, 0)
Screenshot: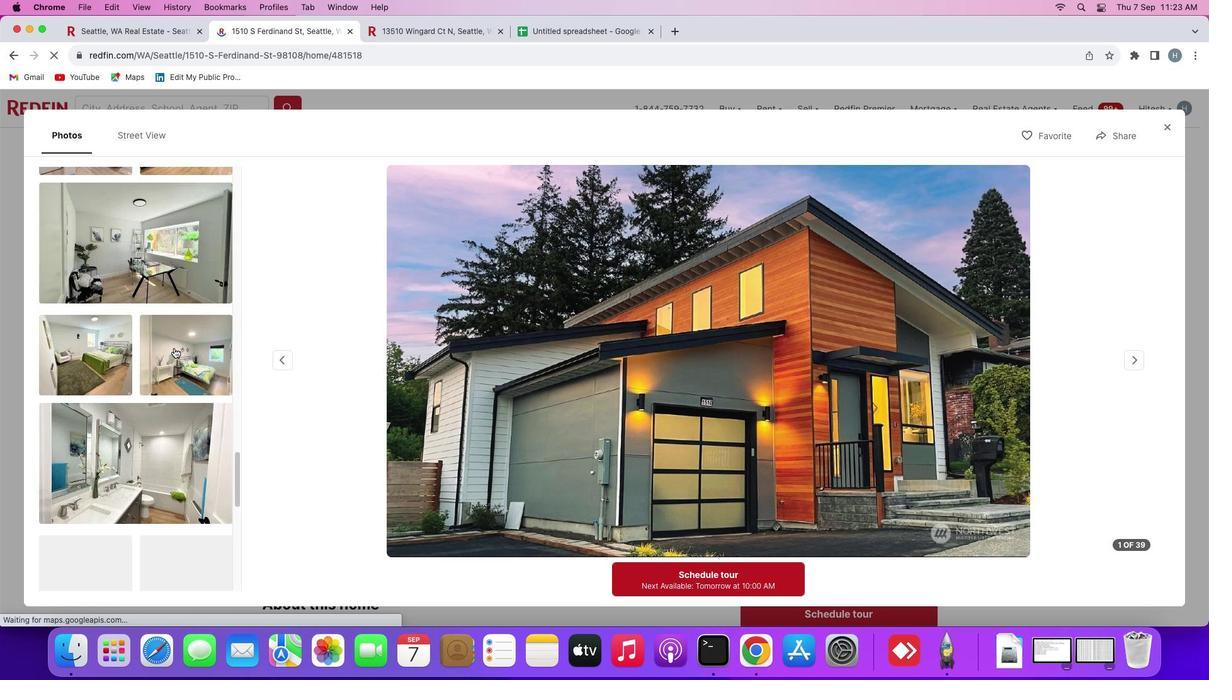 
Action: Mouse scrolled (173, 347) with delta (0, 0)
Screenshot: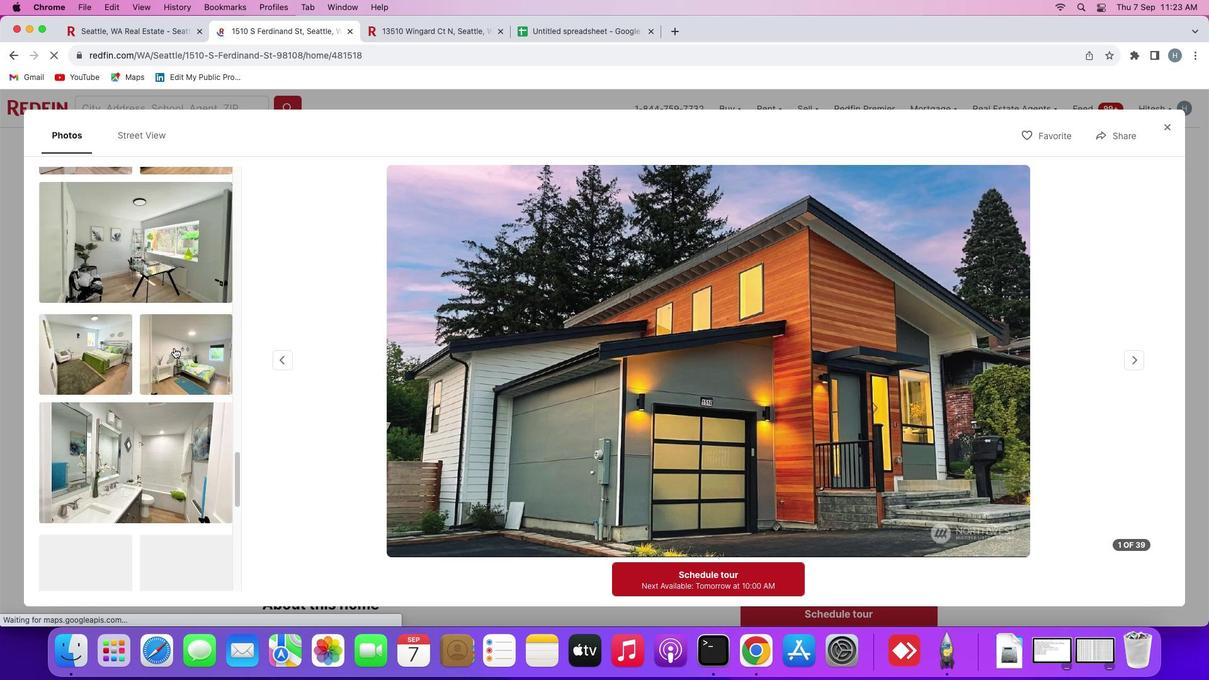 
Action: Mouse scrolled (173, 347) with delta (0, -1)
Screenshot: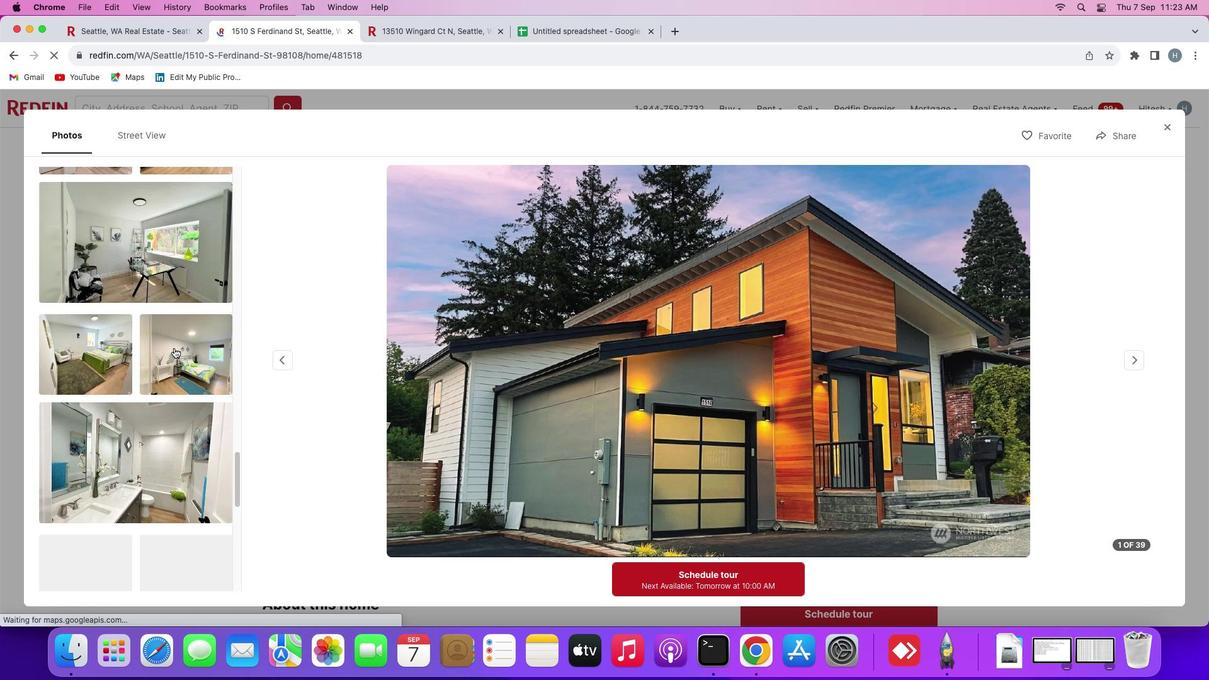 
Action: Mouse scrolled (173, 347) with delta (0, -2)
Screenshot: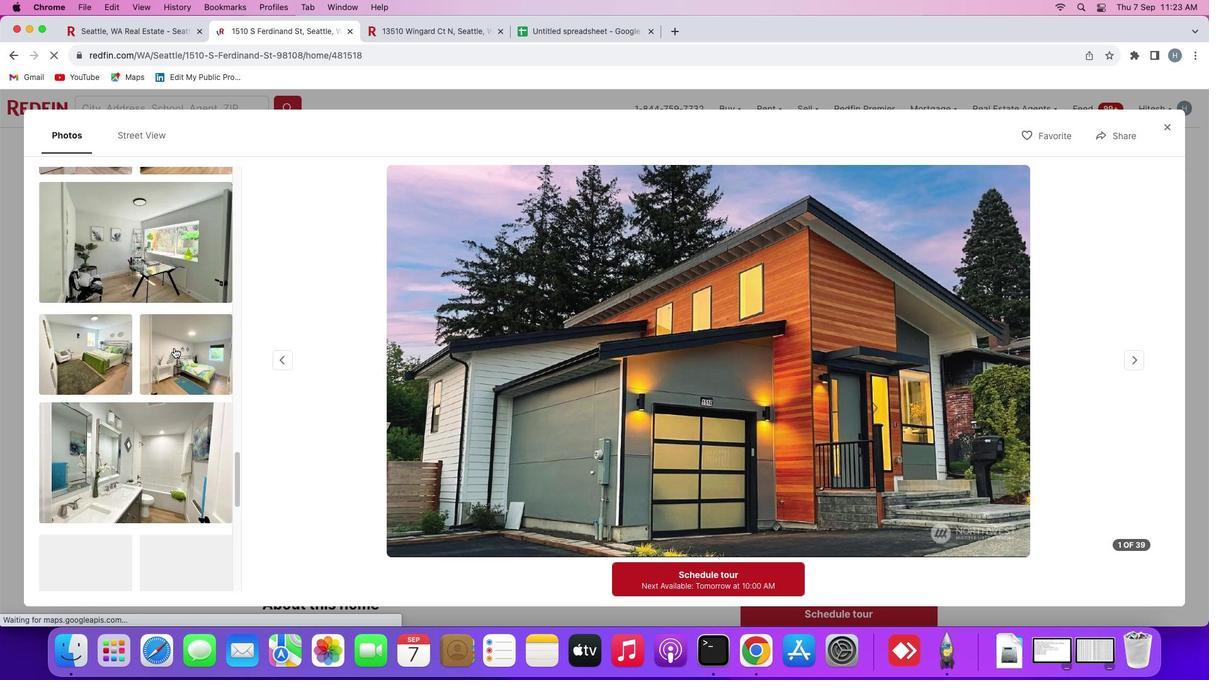 
Action: Mouse scrolled (173, 347) with delta (0, -3)
Screenshot: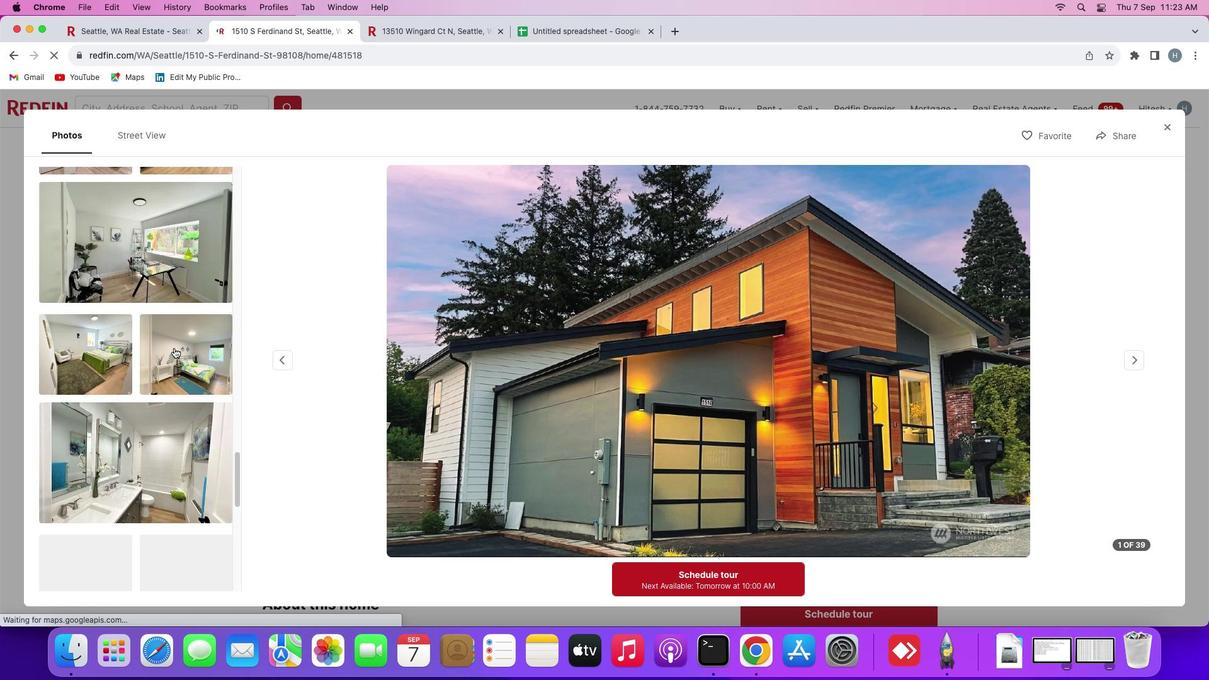 
Action: Mouse scrolled (173, 347) with delta (0, 0)
Screenshot: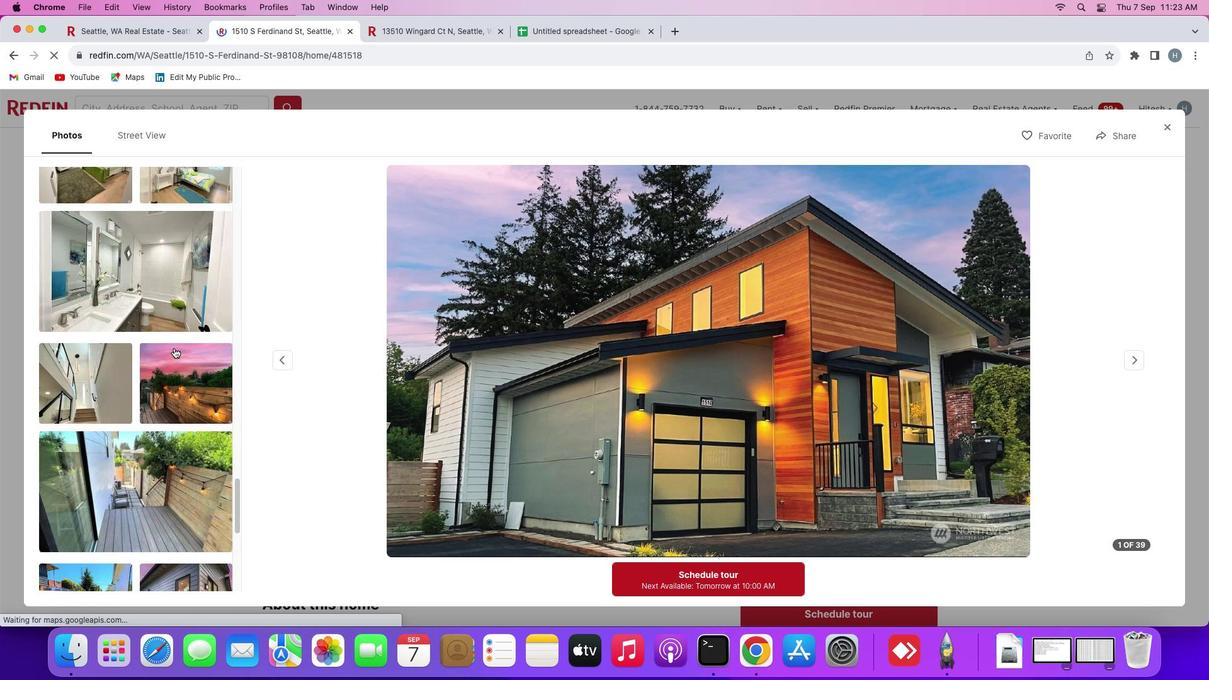 
Action: Mouse scrolled (173, 347) with delta (0, 0)
